 Task: Research Airbnb options in Pacajus, Brazil from 2nd November, 2023 to 15th November, 2023 for 2 adults. Place can be entire room with 1  bedroom having 1 bed and 1 bathroom. Property type can be hotel.
Action: Mouse moved to (539, 275)
Screenshot: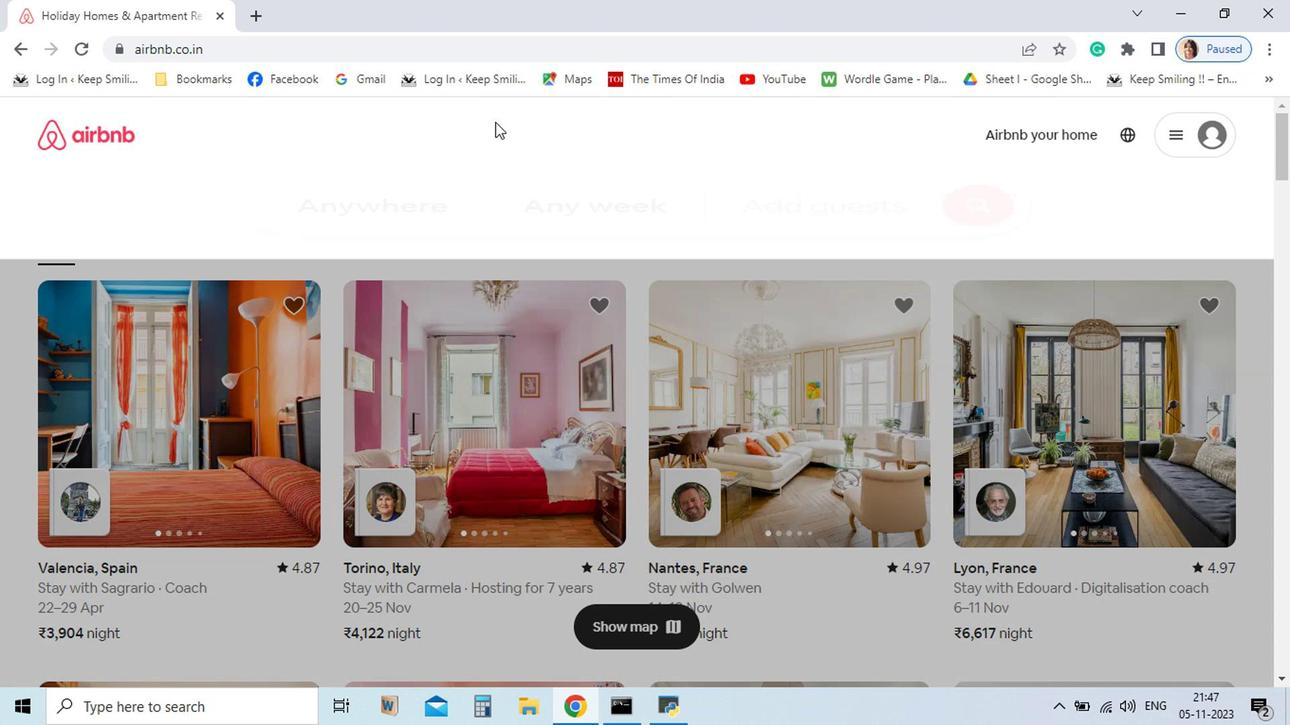 
Action: Mouse pressed left at (539, 275)
Screenshot: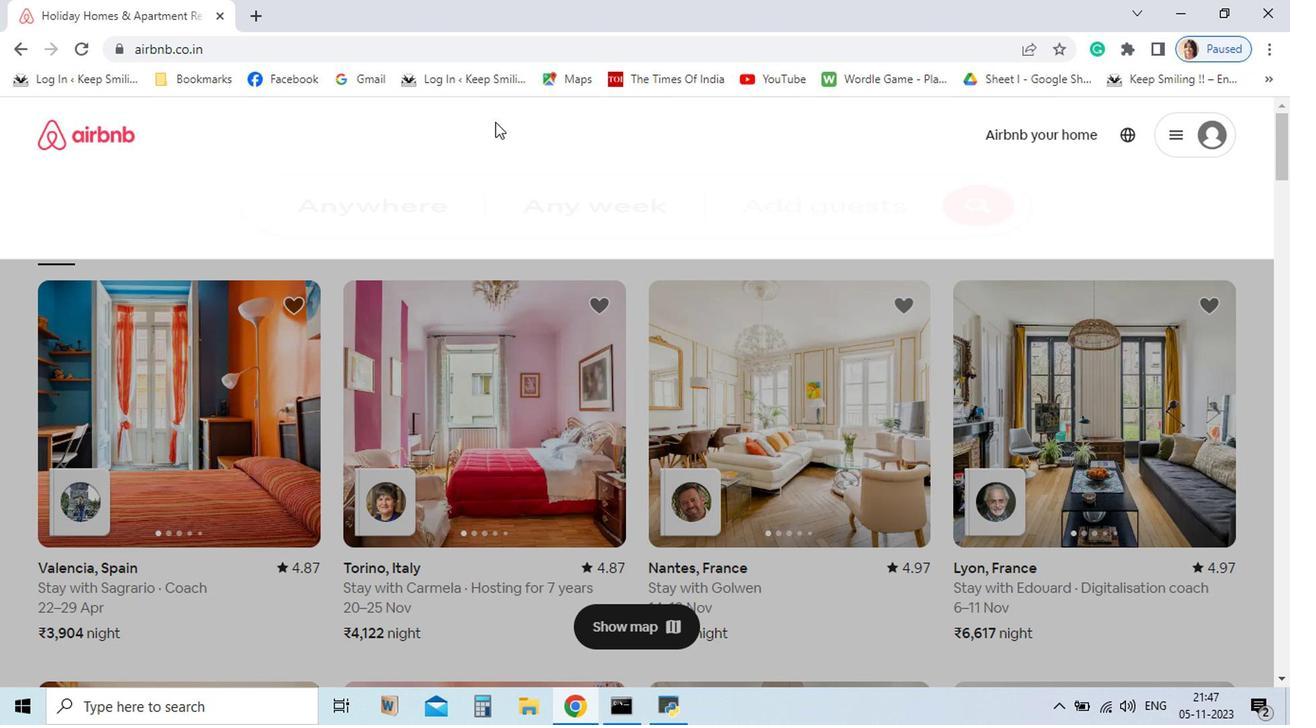 
Action: Mouse moved to (450, 338)
Screenshot: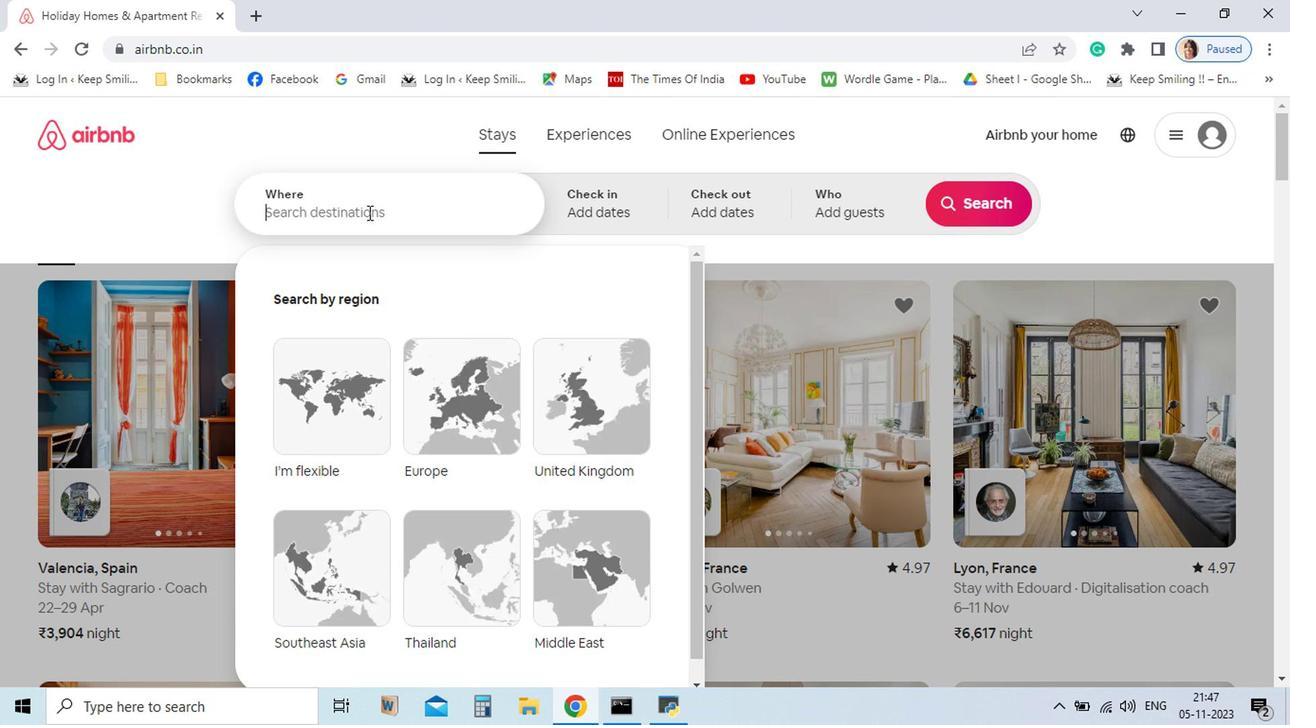 
Action: Mouse pressed left at (450, 338)
Screenshot: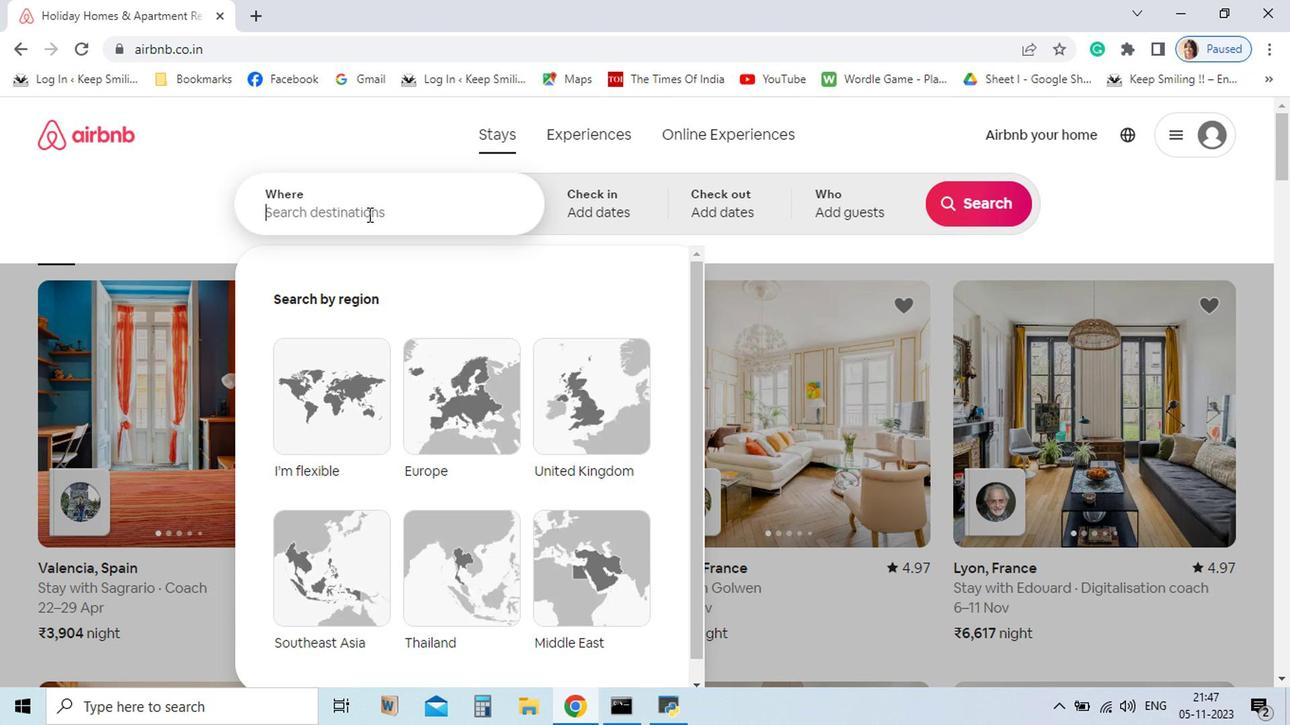 
Action: Mouse moved to (449, 341)
Screenshot: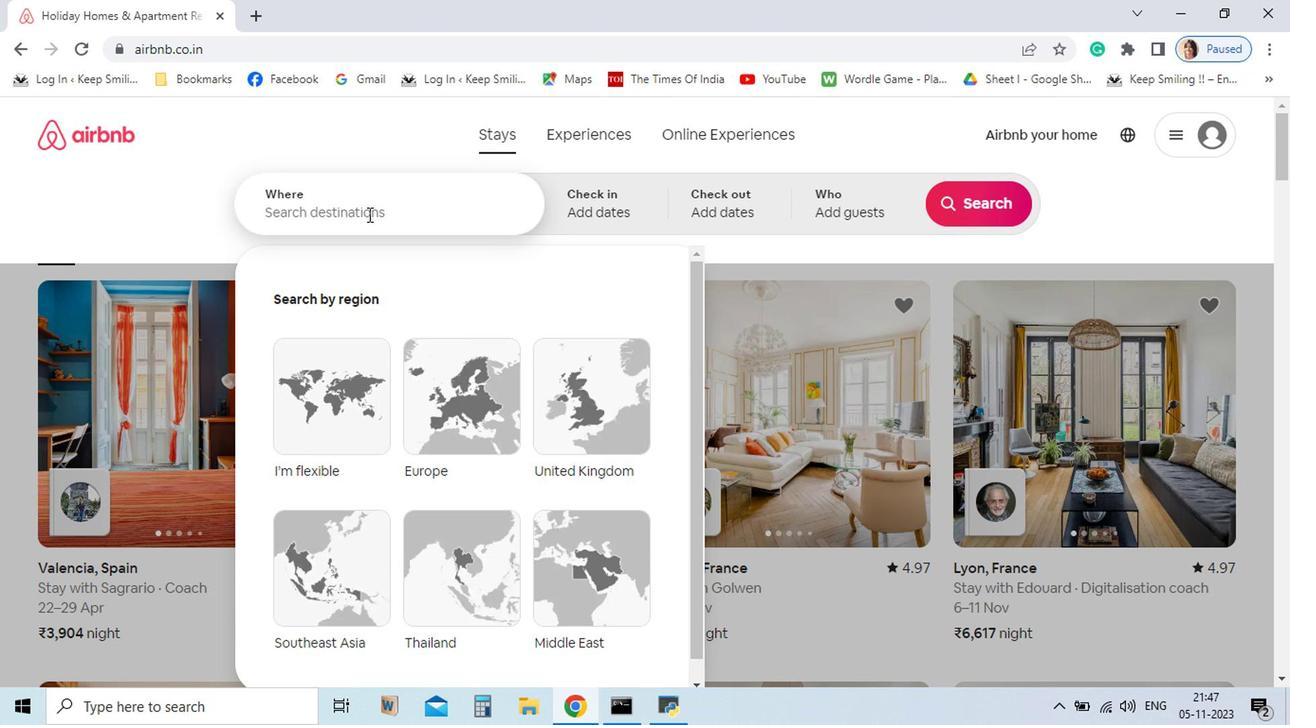 
Action: Key pressed <Key.shift_r>Paca
Screenshot: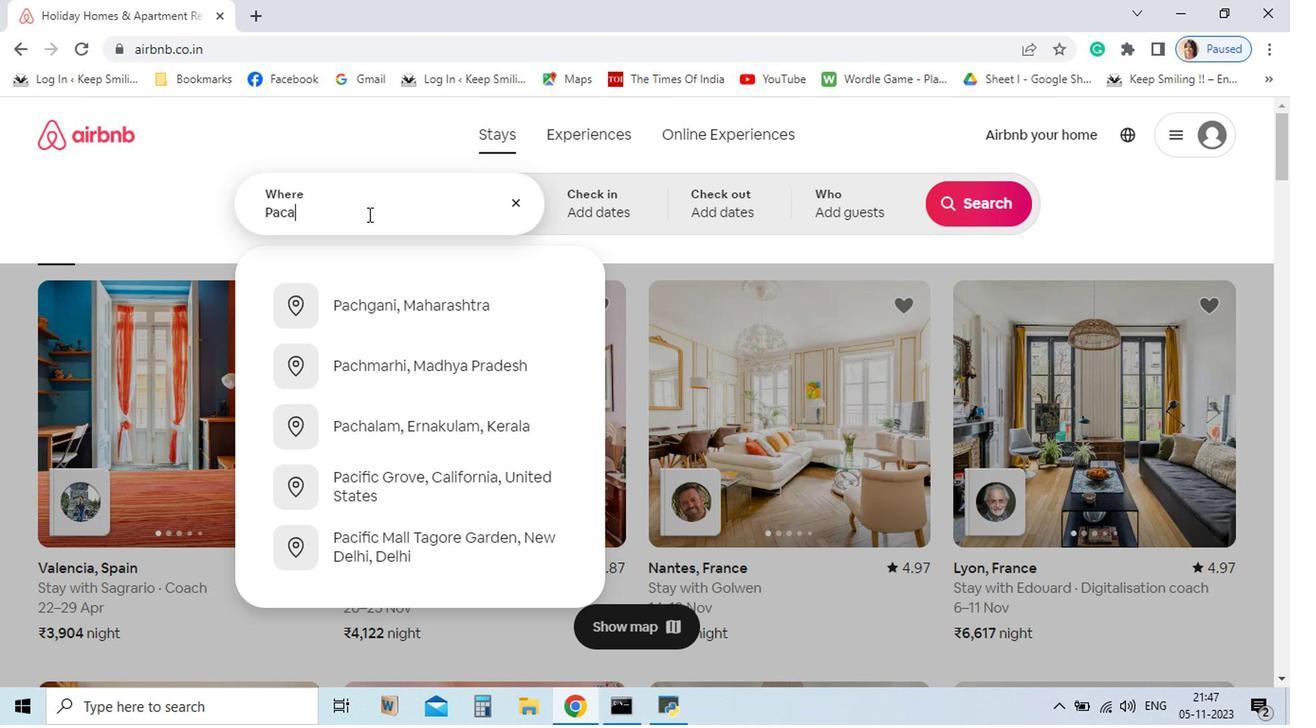 
Action: Mouse moved to (366, 329)
Screenshot: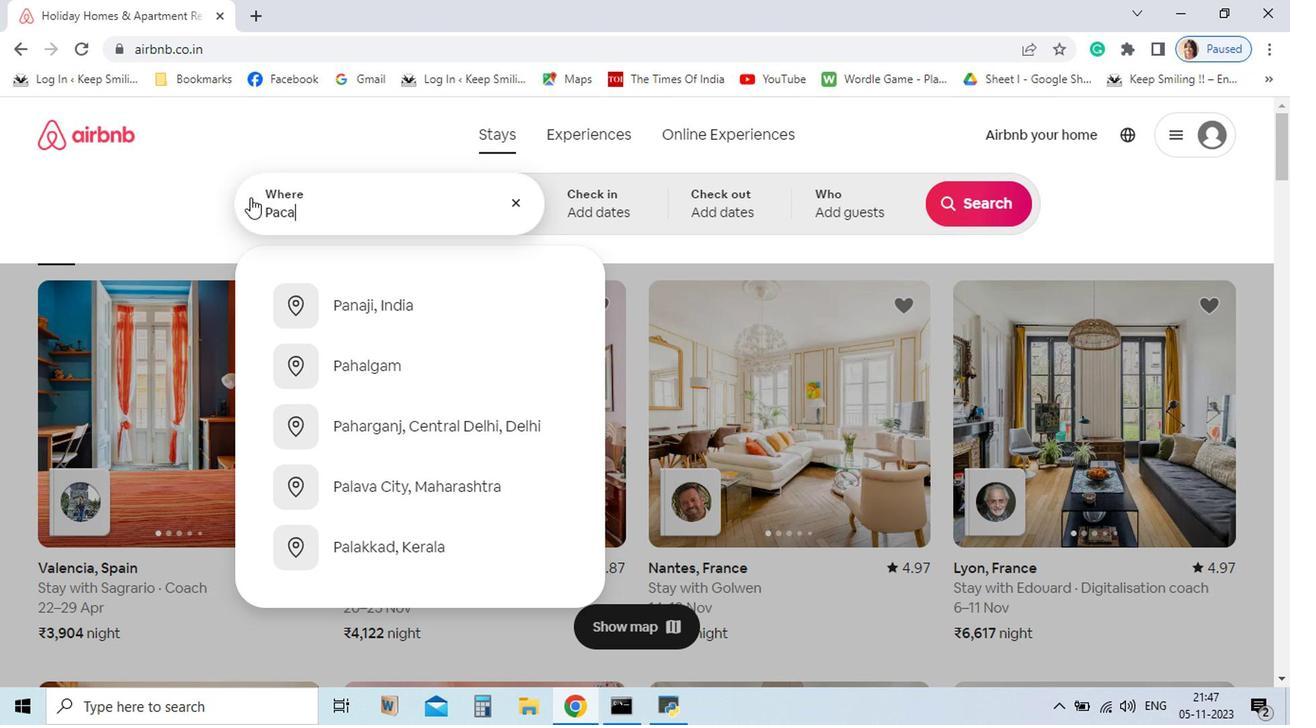 
Action: Key pressed jus
Screenshot: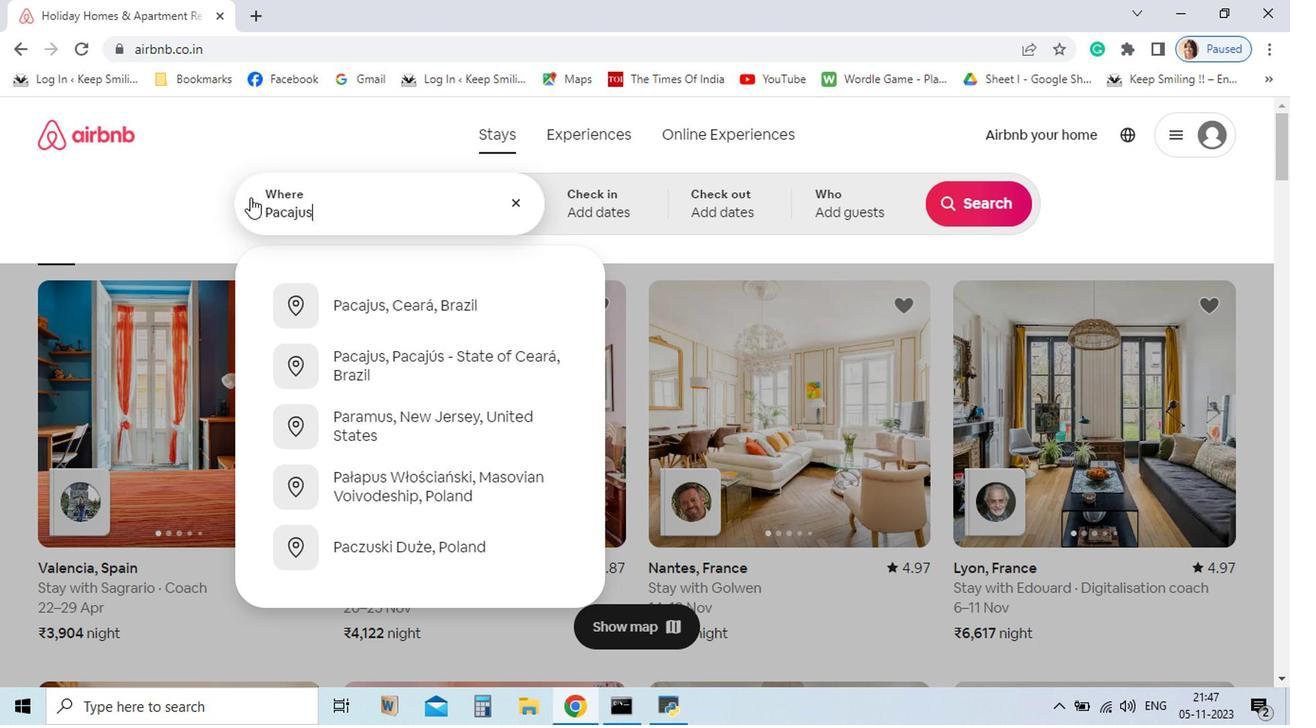 
Action: Mouse moved to (483, 405)
Screenshot: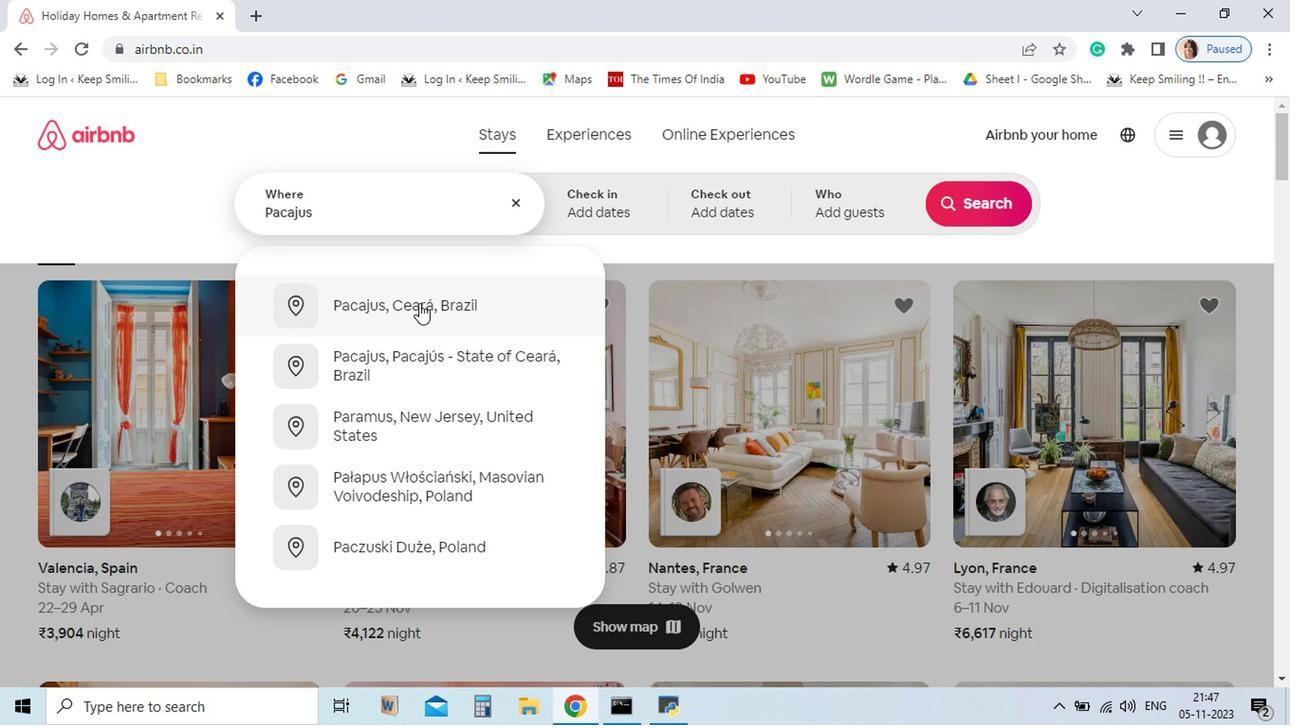 
Action: Mouse pressed left at (483, 405)
Screenshot: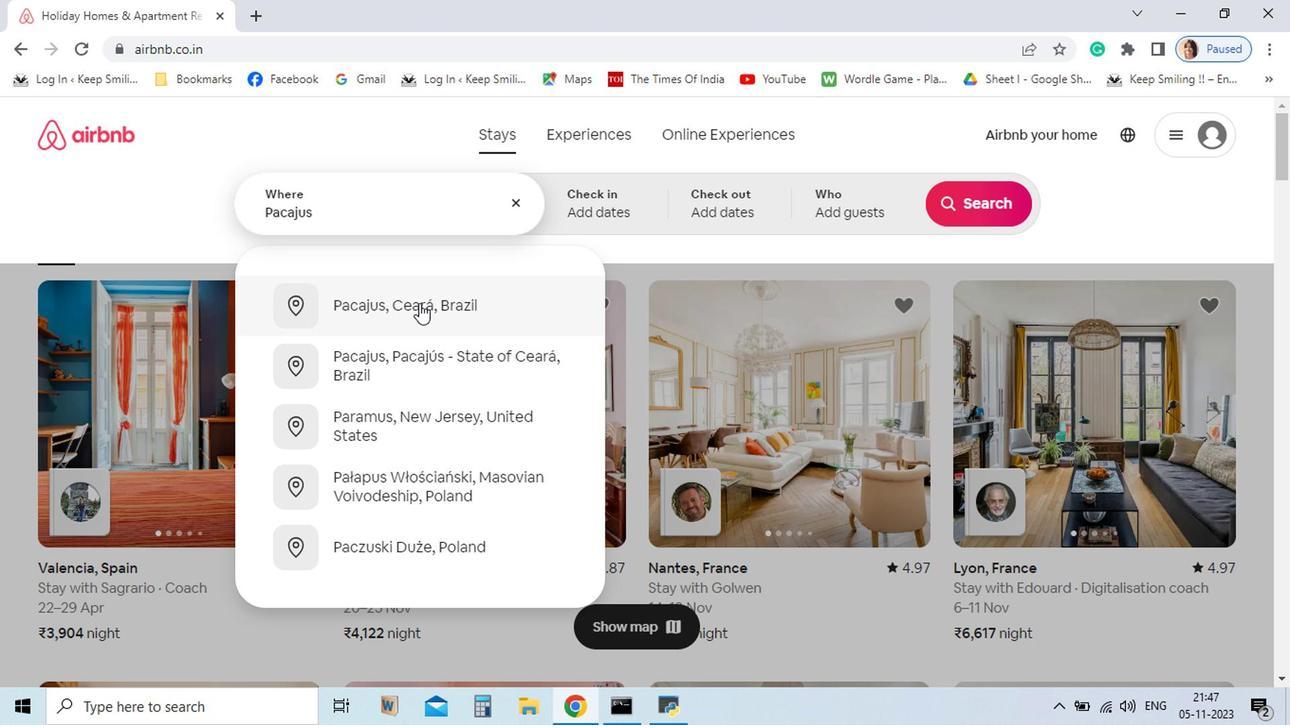 
Action: Mouse moved to (441, 340)
Screenshot: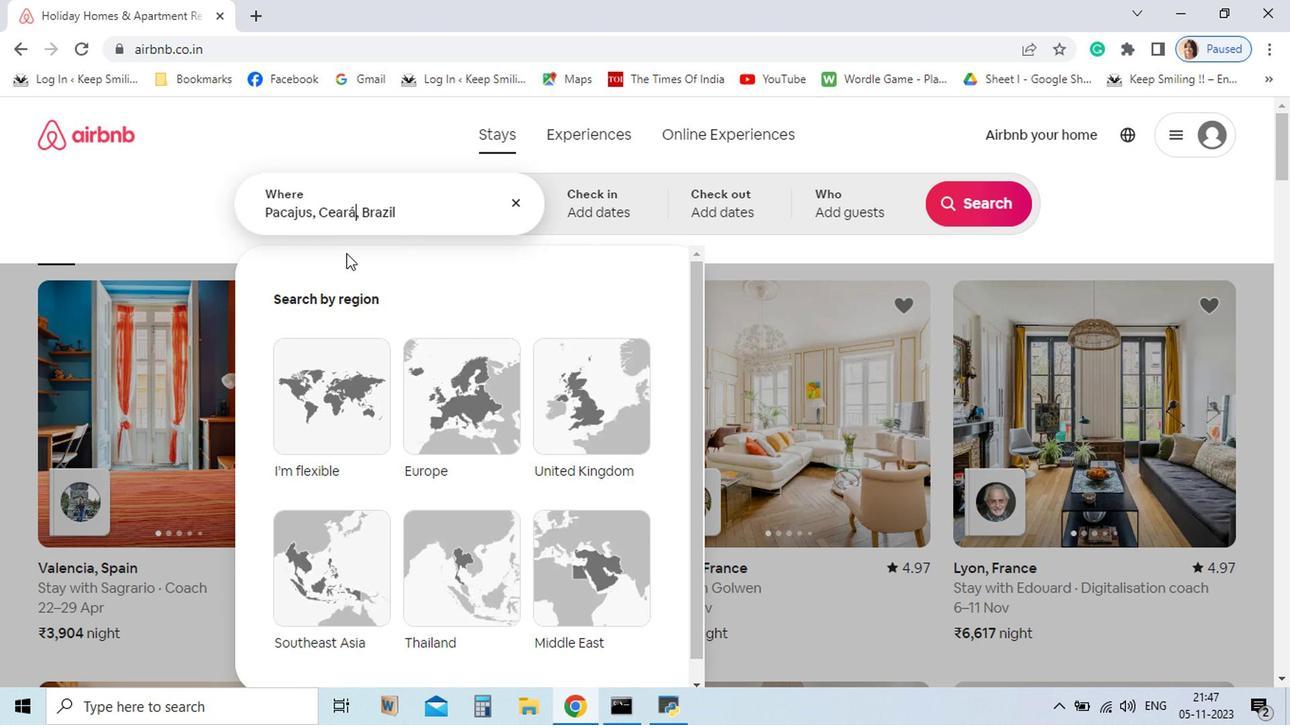 
Action: Mouse pressed left at (441, 340)
Screenshot: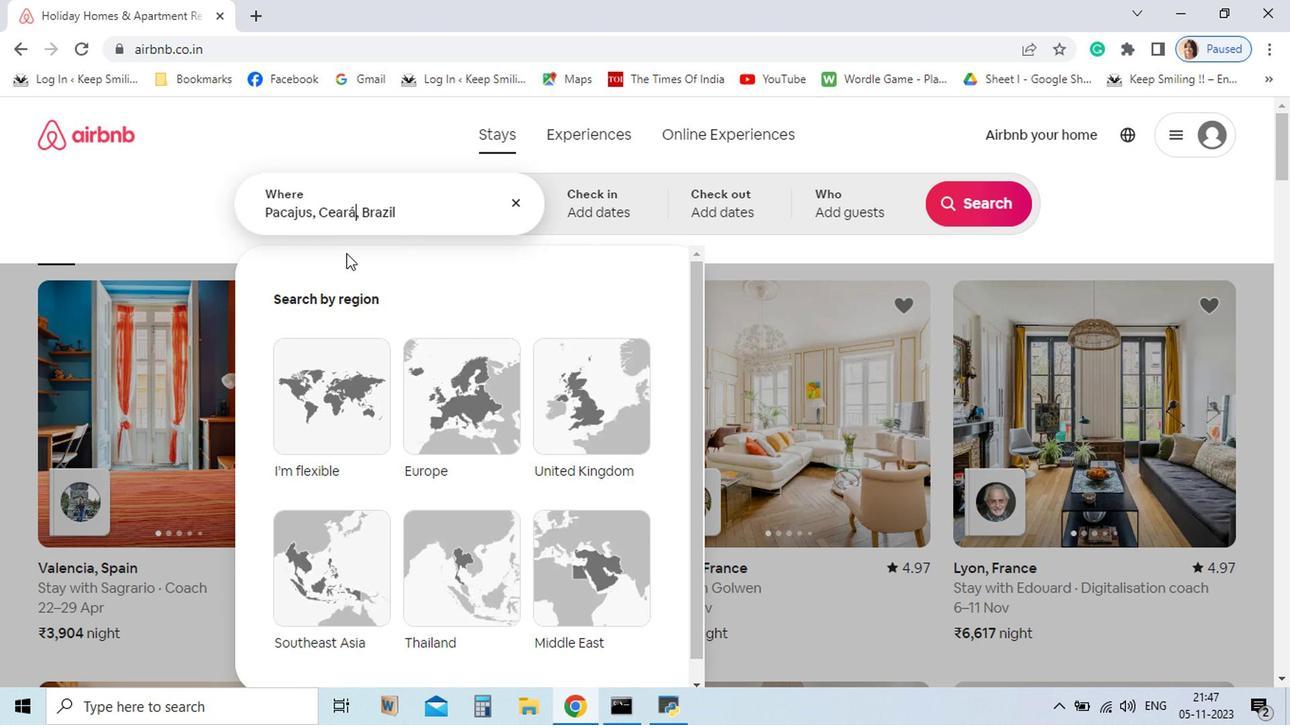 
Action: Mouse moved to (434, 368)
Screenshot: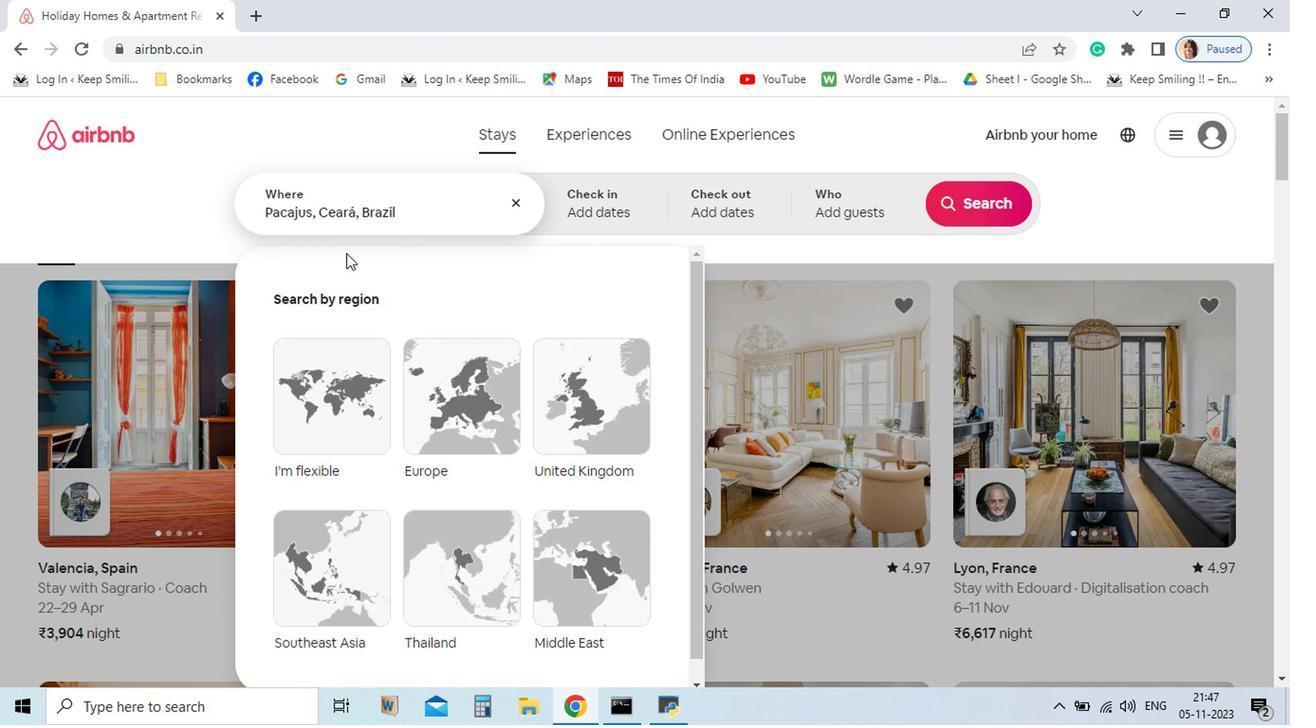 
Action: Key pressed <Key.backspace><Key.backspace>
Screenshot: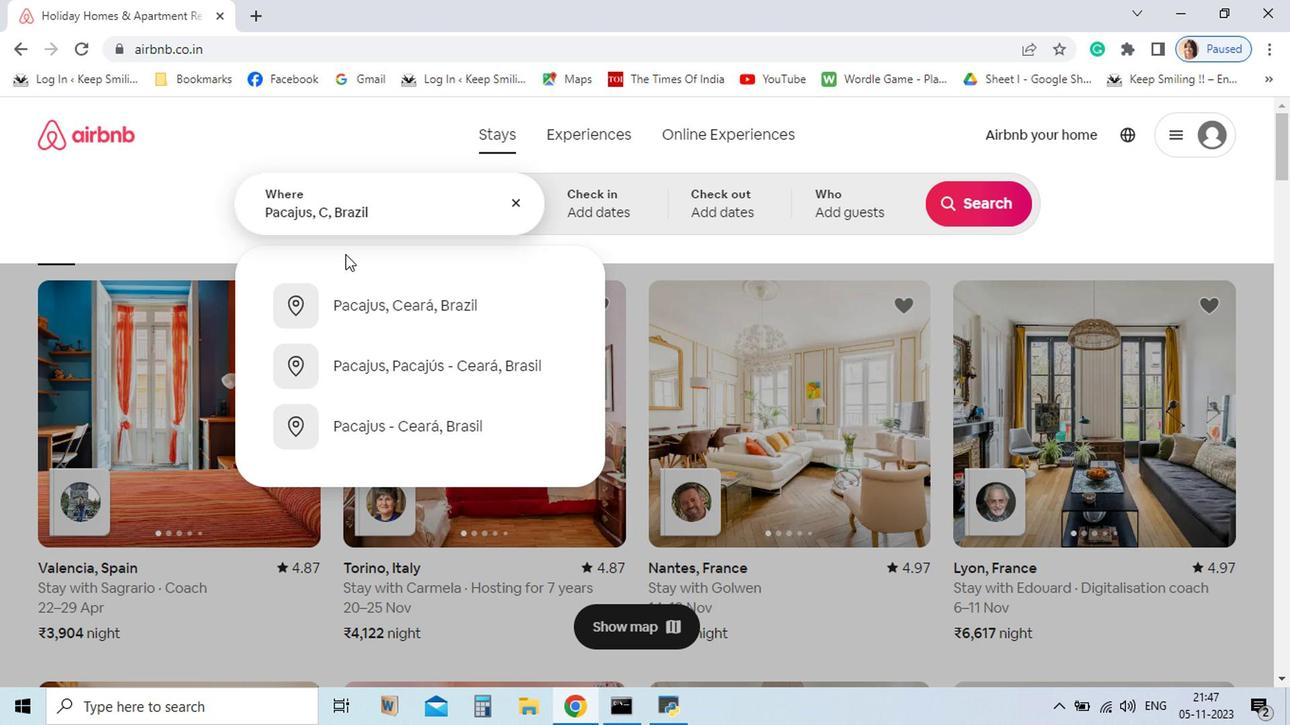
Action: Mouse moved to (433, 369)
Screenshot: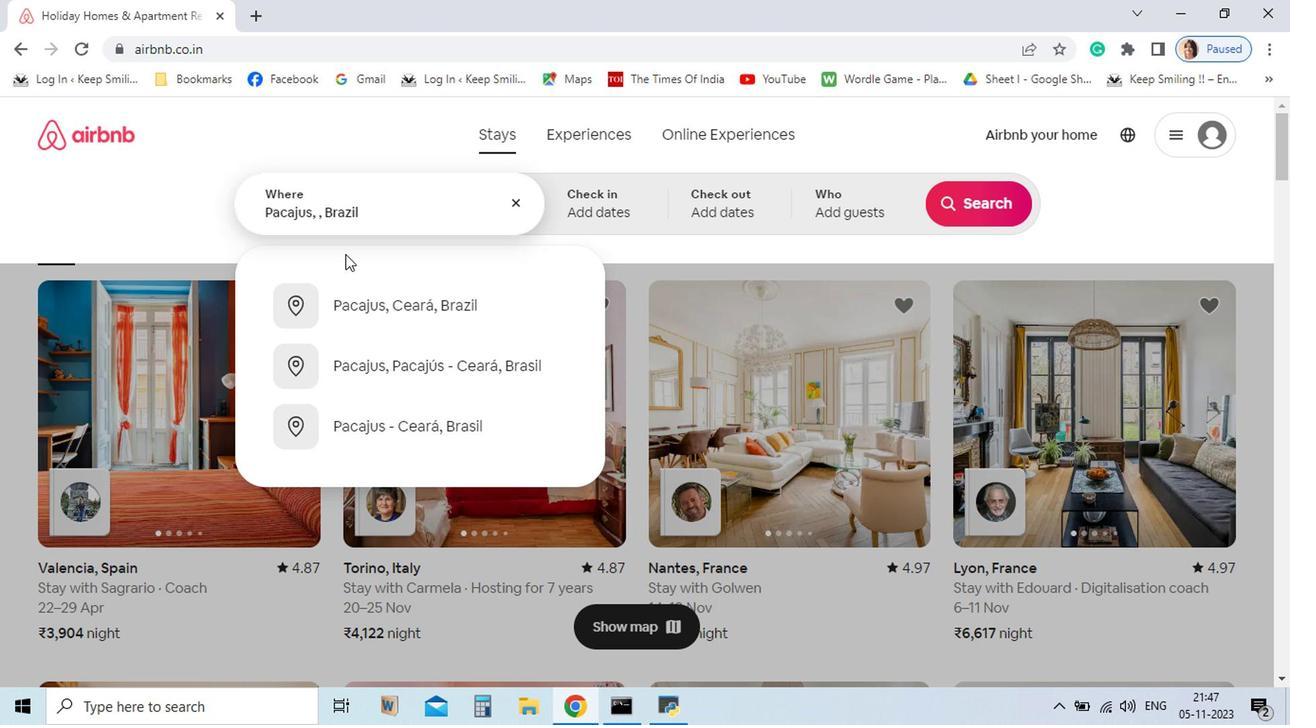 
Action: Key pressed <Key.backspace><Key.backspace><Key.backspace><Key.backspace><Key.backspace>
Screenshot: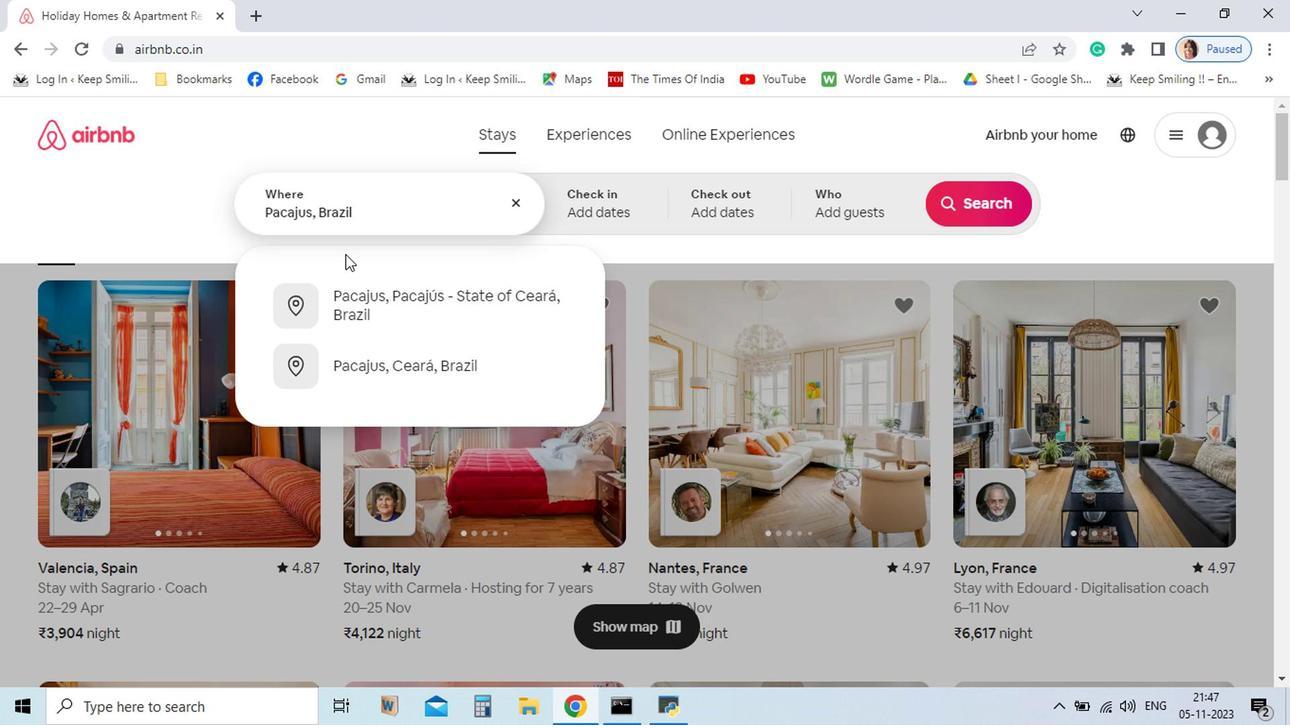 
Action: Mouse moved to (479, 340)
Screenshot: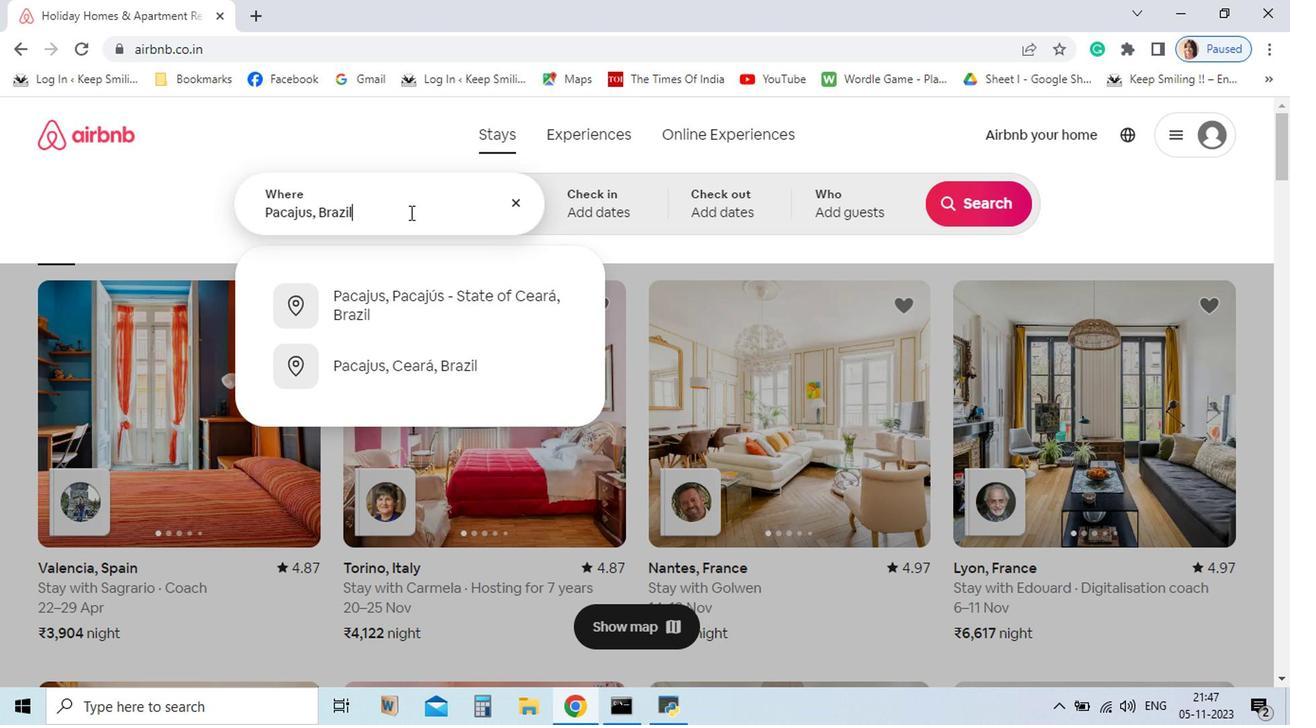 
Action: Mouse pressed left at (479, 340)
Screenshot: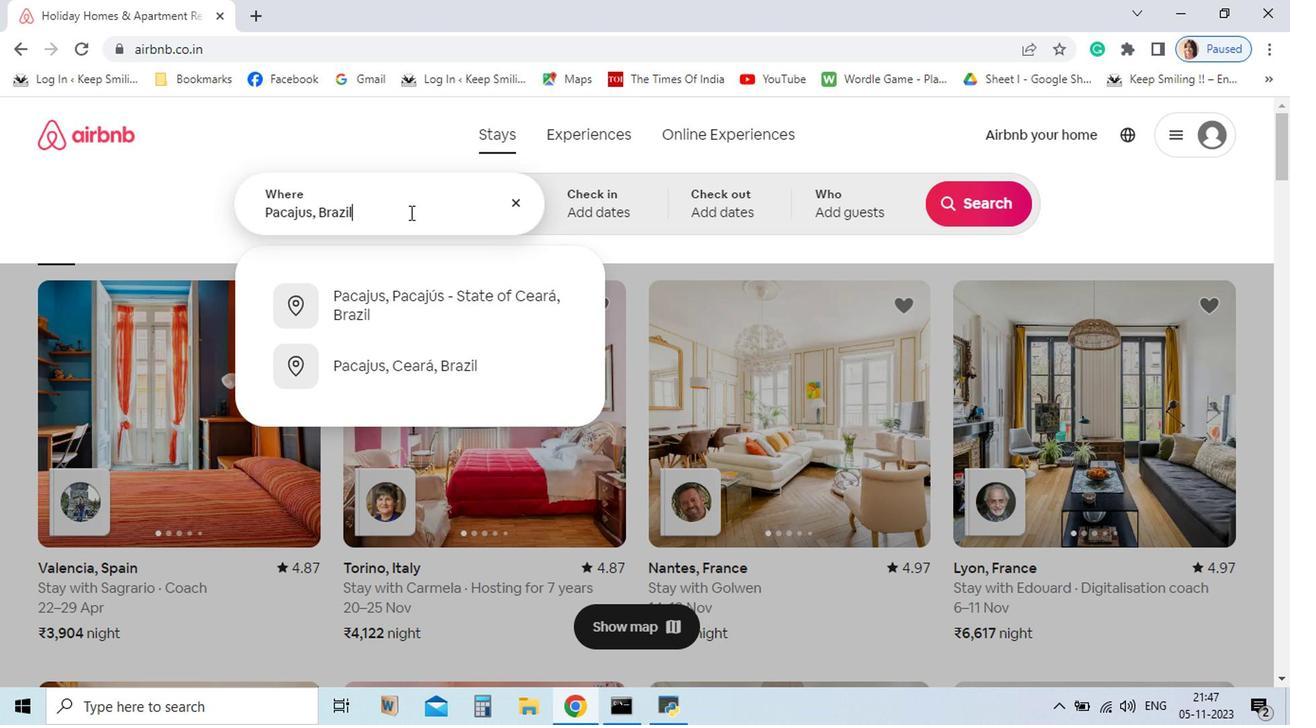 
Action: Mouse moved to (479, 340)
Screenshot: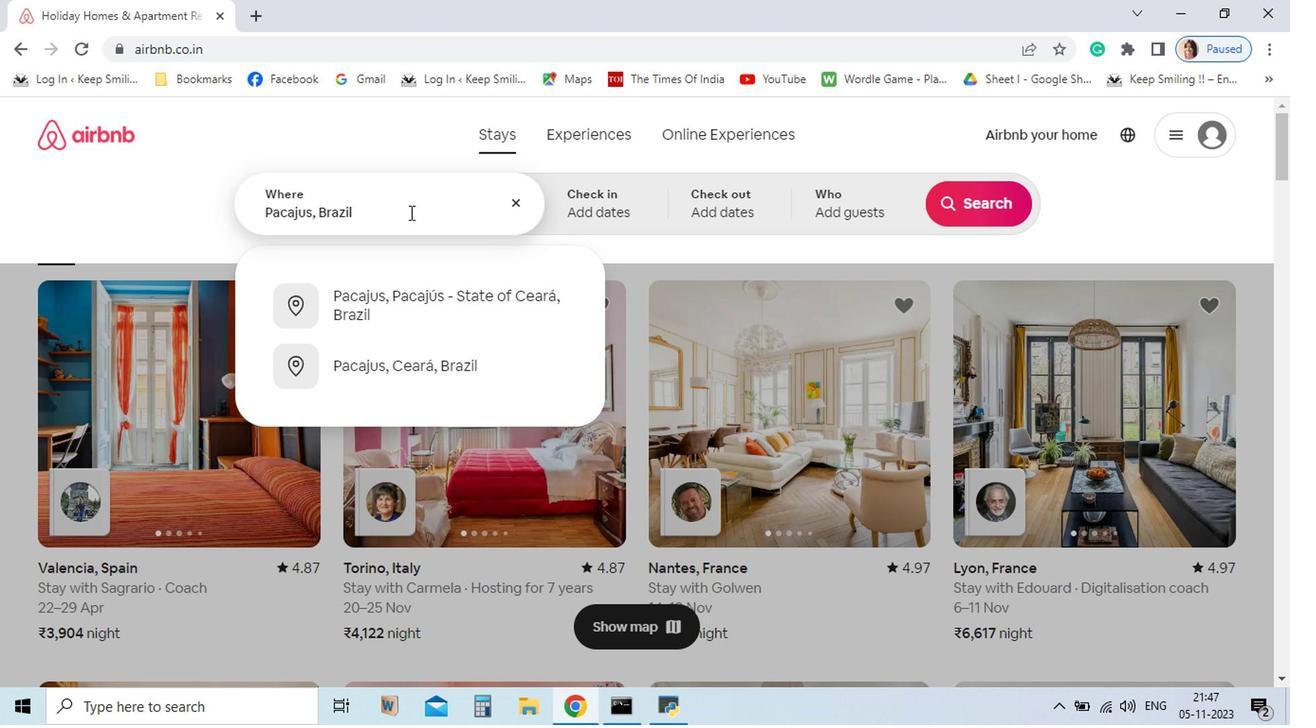 
Action: Key pressed <Key.enter>
Screenshot: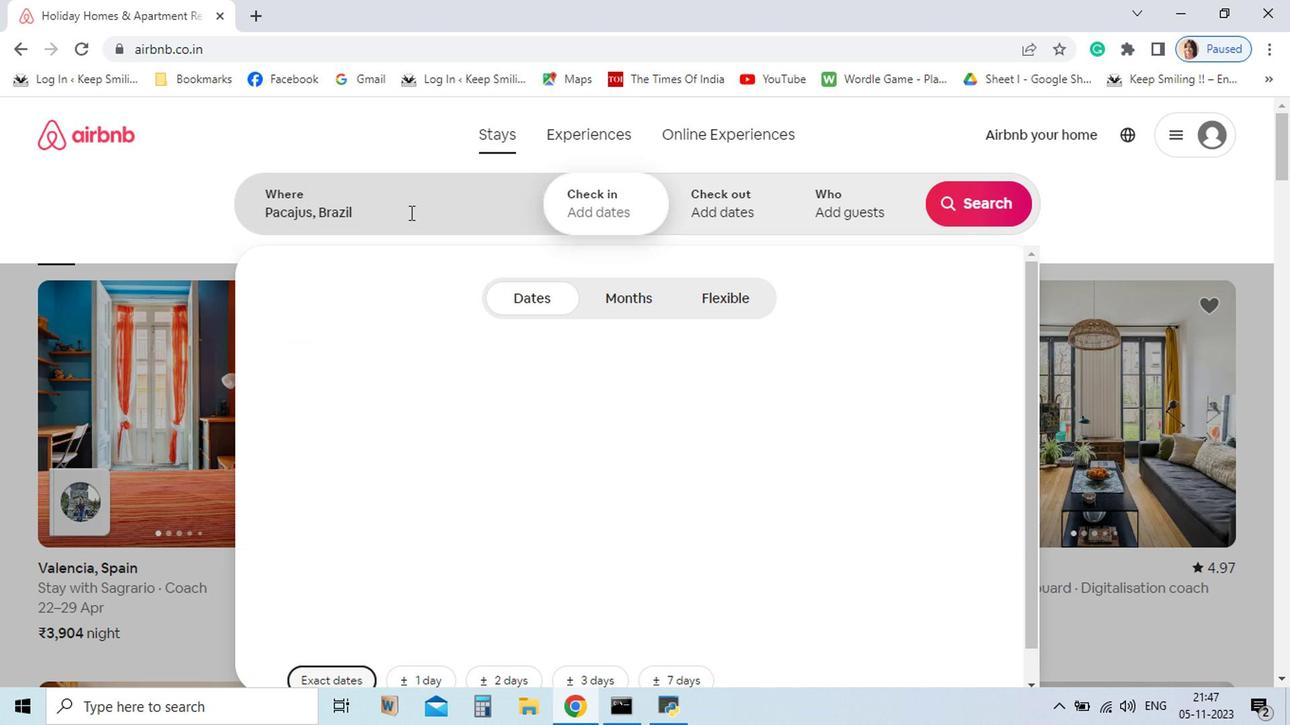 
Action: Mouse moved to (405, 535)
Screenshot: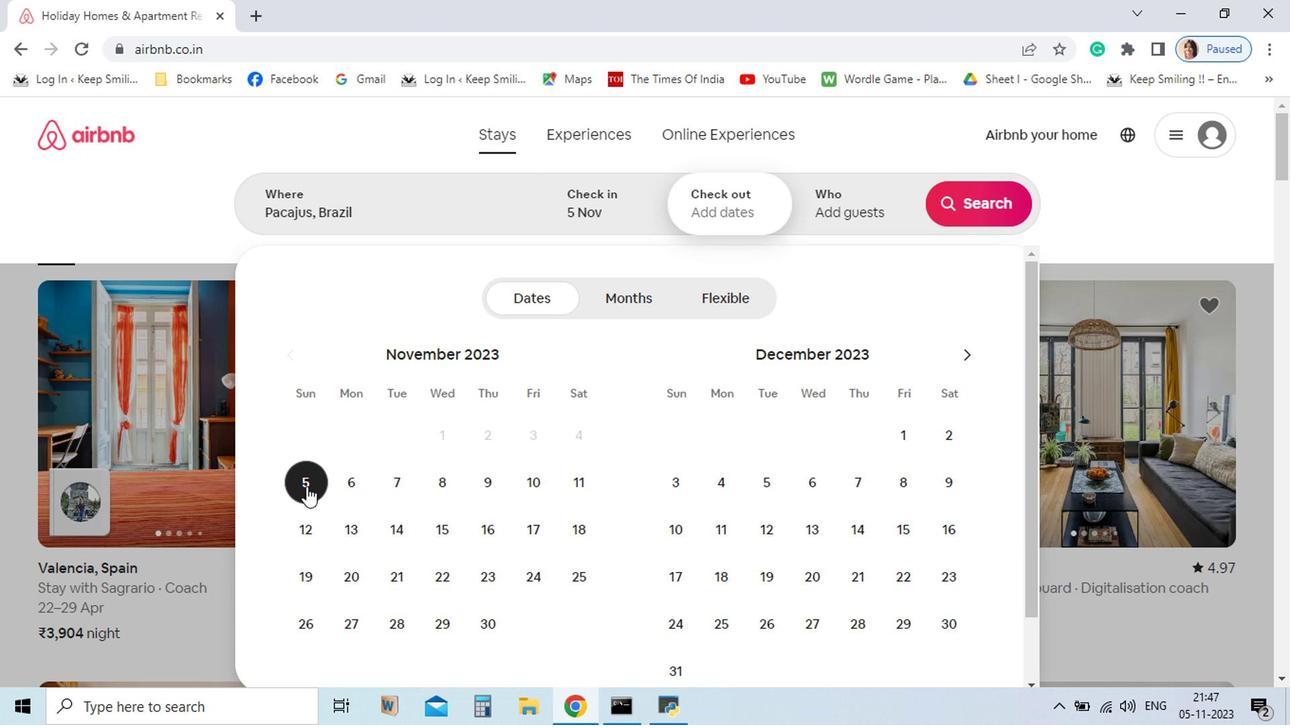 
Action: Mouse pressed left at (405, 535)
Screenshot: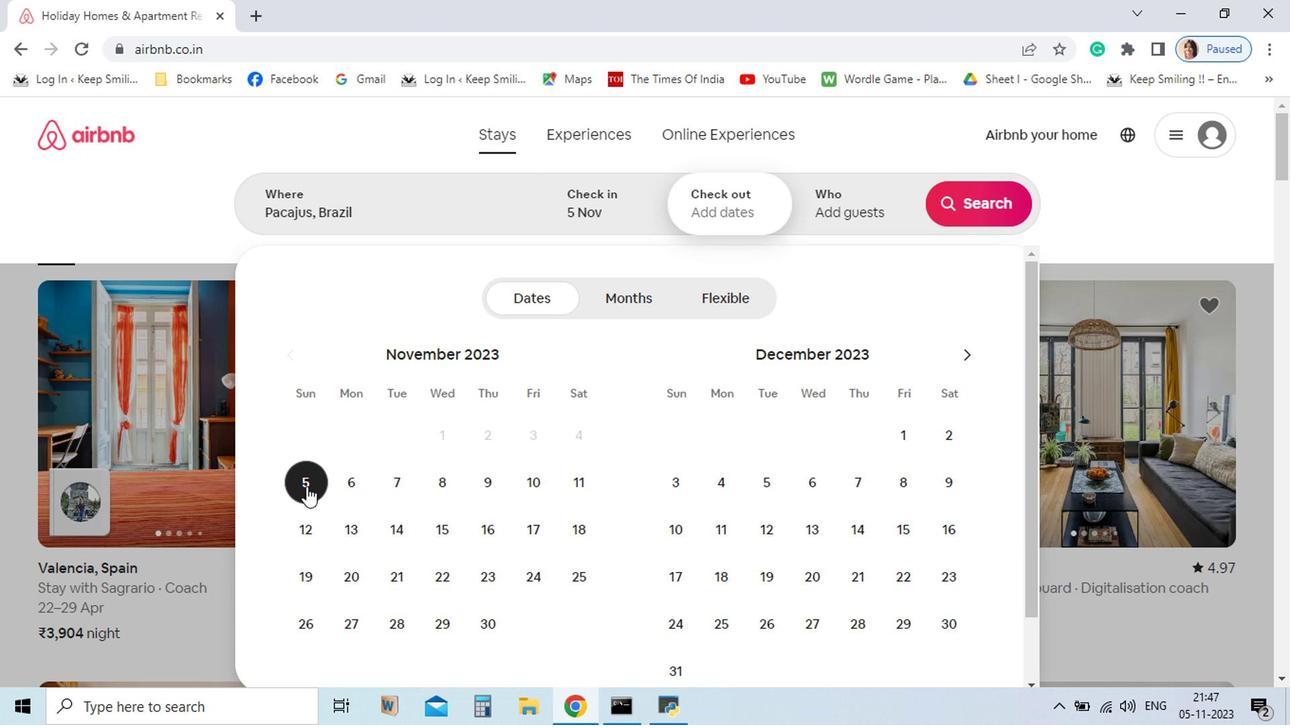 
Action: Mouse moved to (698, 338)
Screenshot: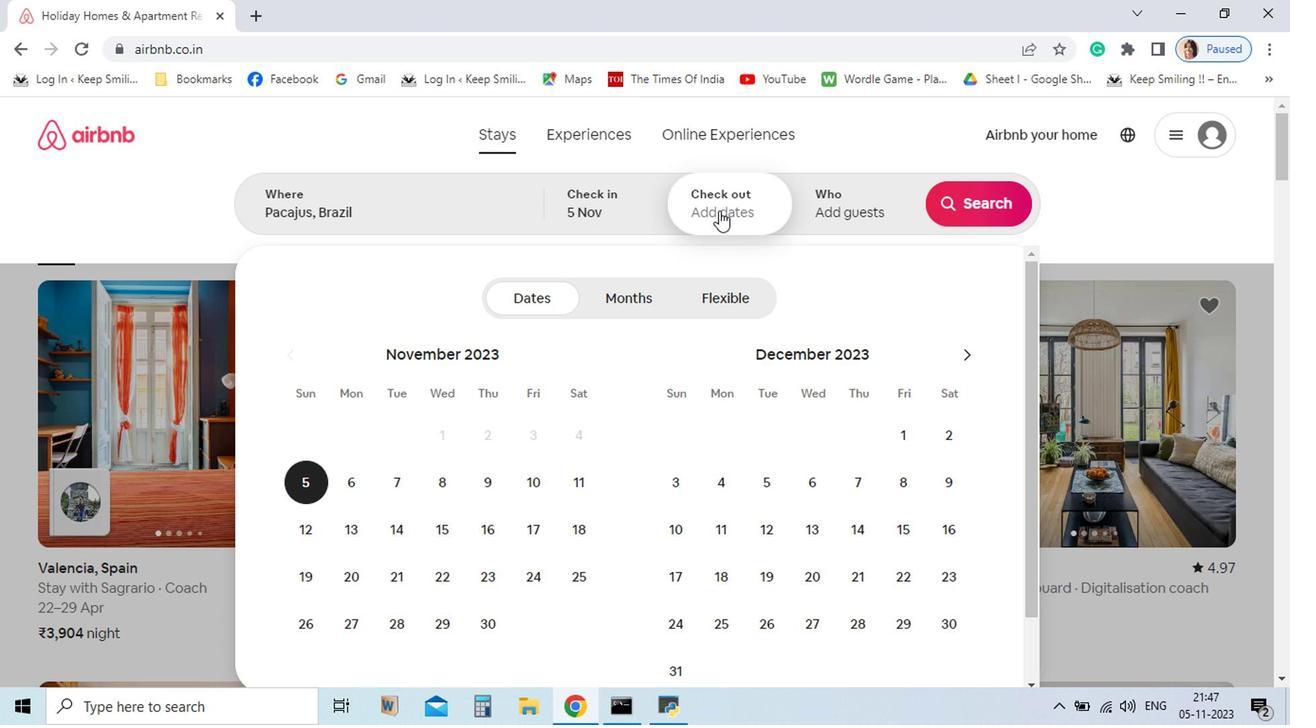 
Action: Mouse pressed left at (698, 338)
Screenshot: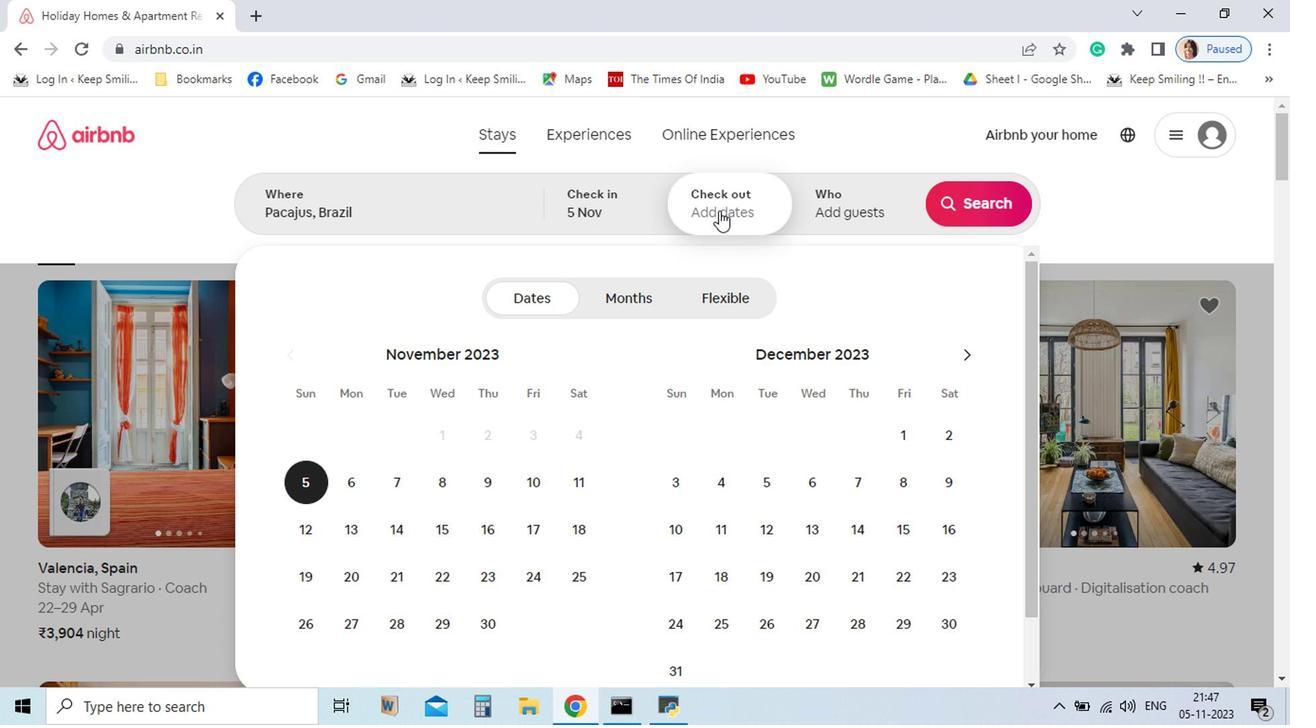 
Action: Mouse moved to (502, 573)
Screenshot: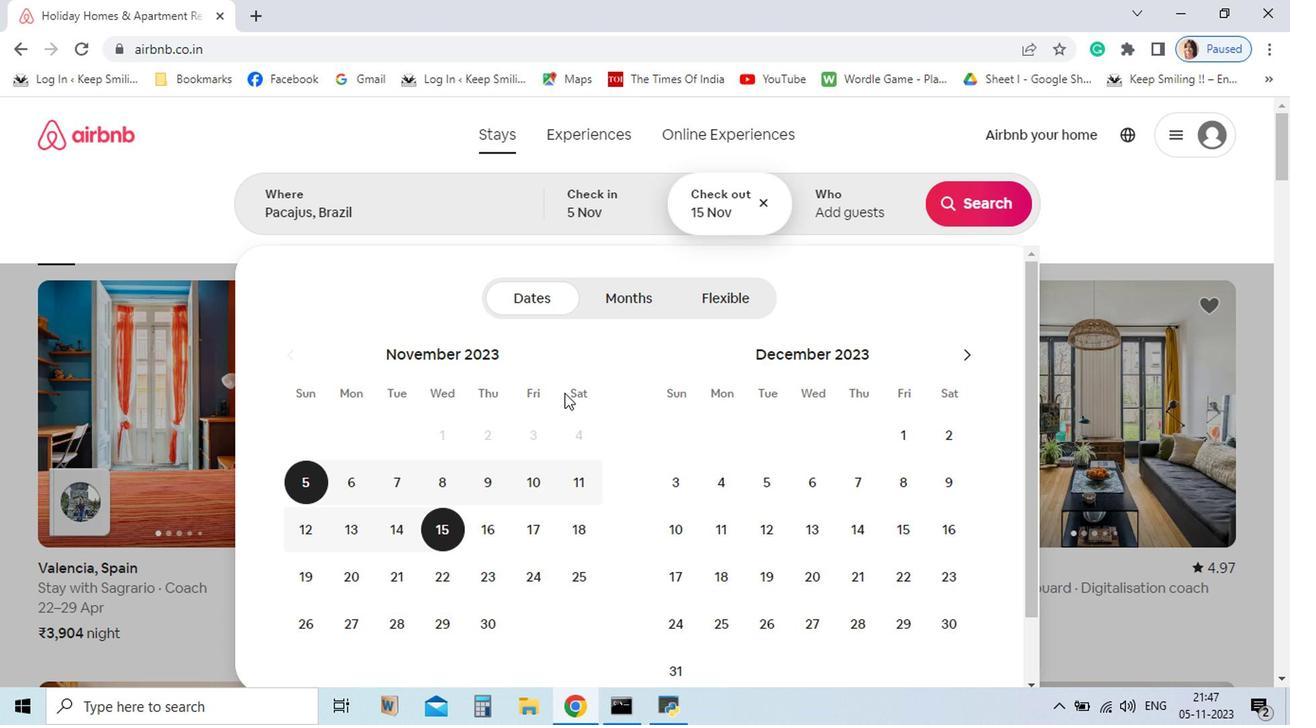 
Action: Mouse pressed left at (502, 573)
Screenshot: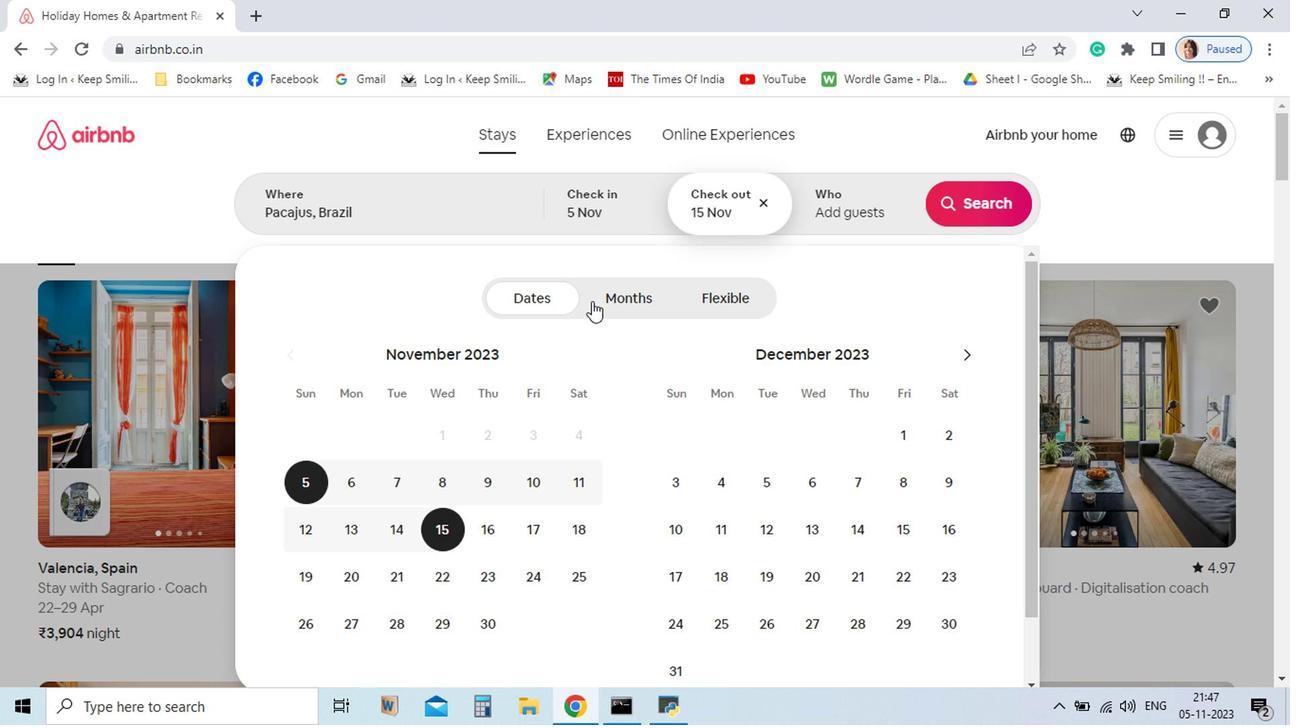 
Action: Mouse moved to (605, 344)
Screenshot: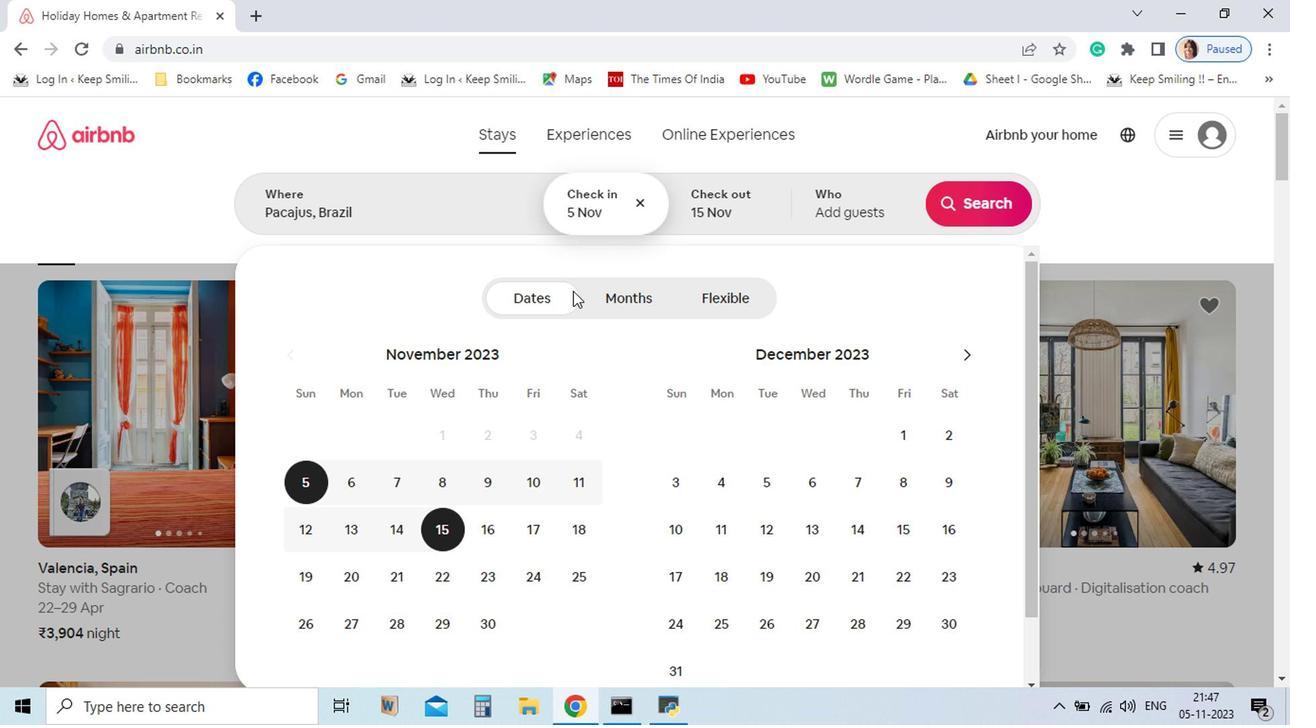 
Action: Mouse pressed left at (605, 344)
Screenshot: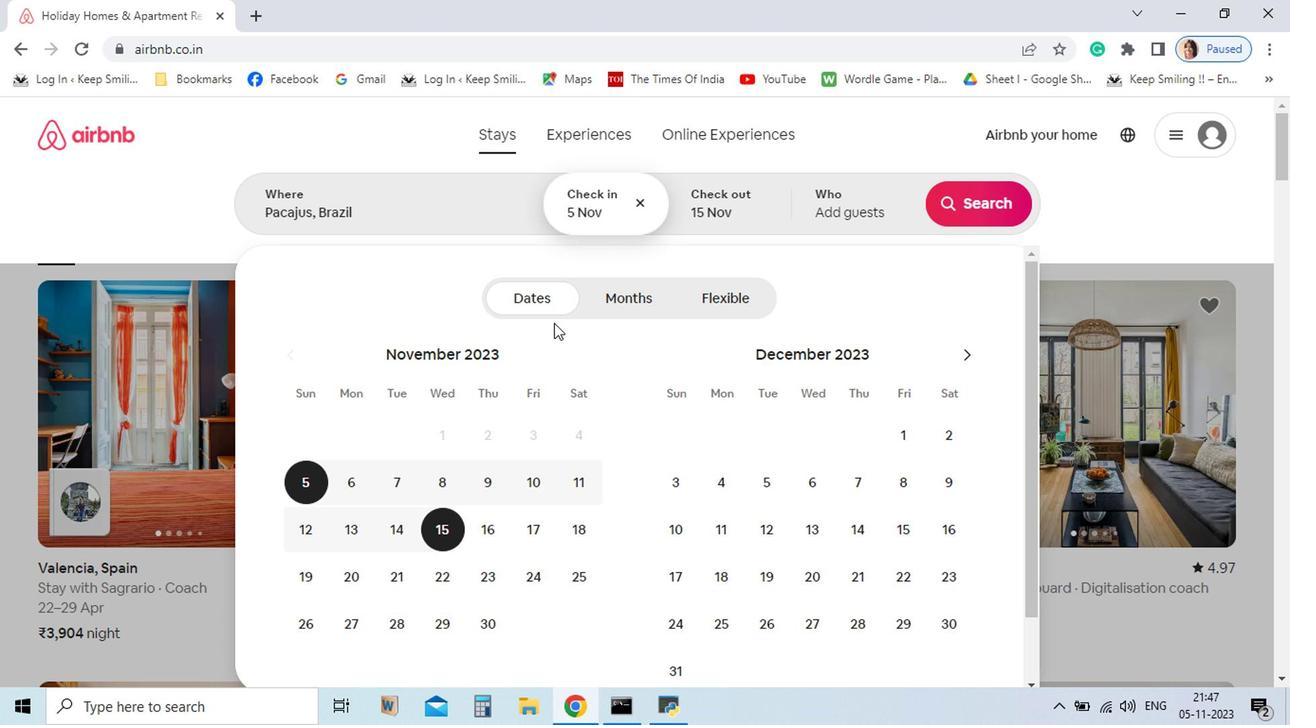 
Action: Mouse moved to (583, 502)
Screenshot: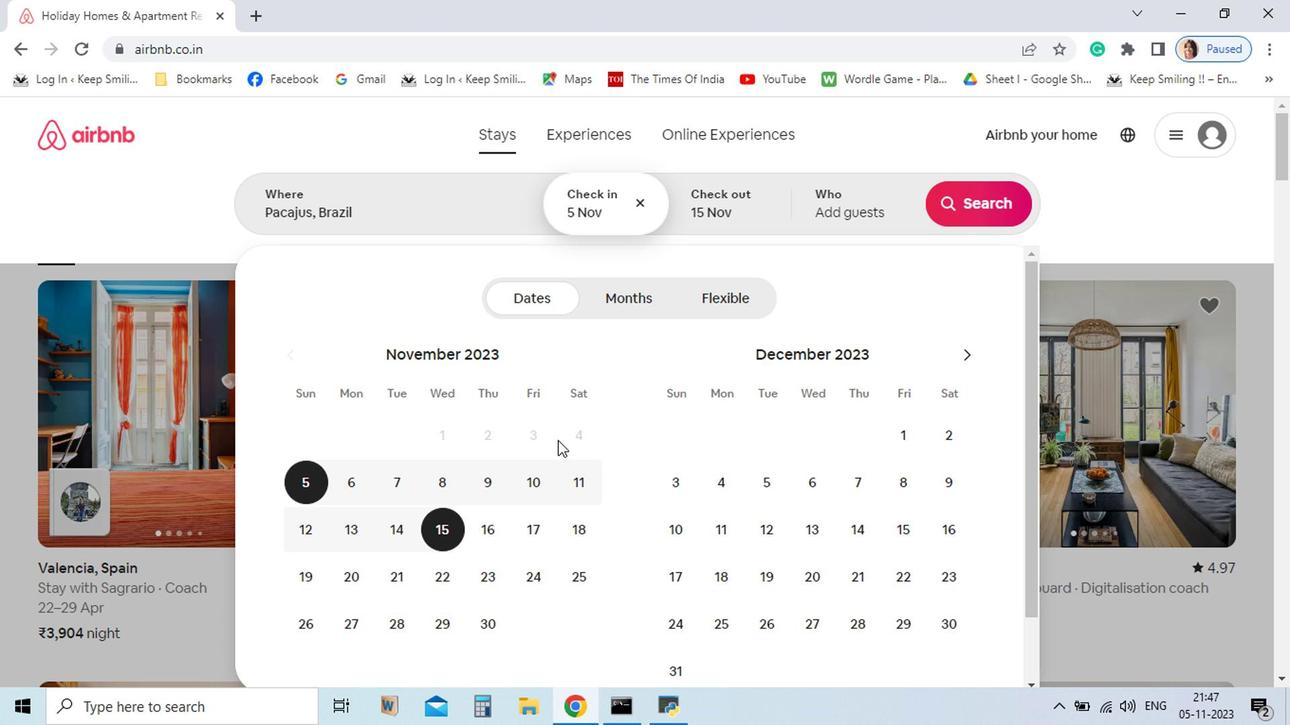 
Action: Mouse pressed left at (583, 502)
Screenshot: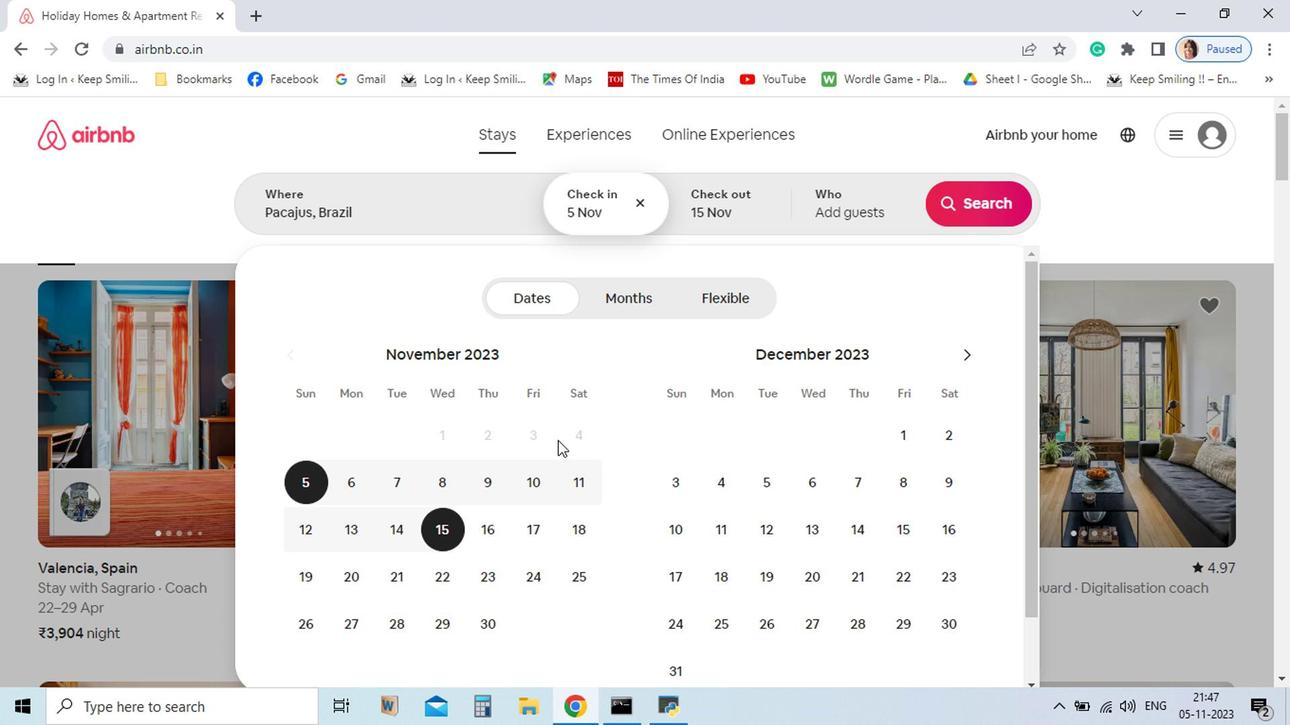 
Action: Mouse moved to (820, 338)
Screenshot: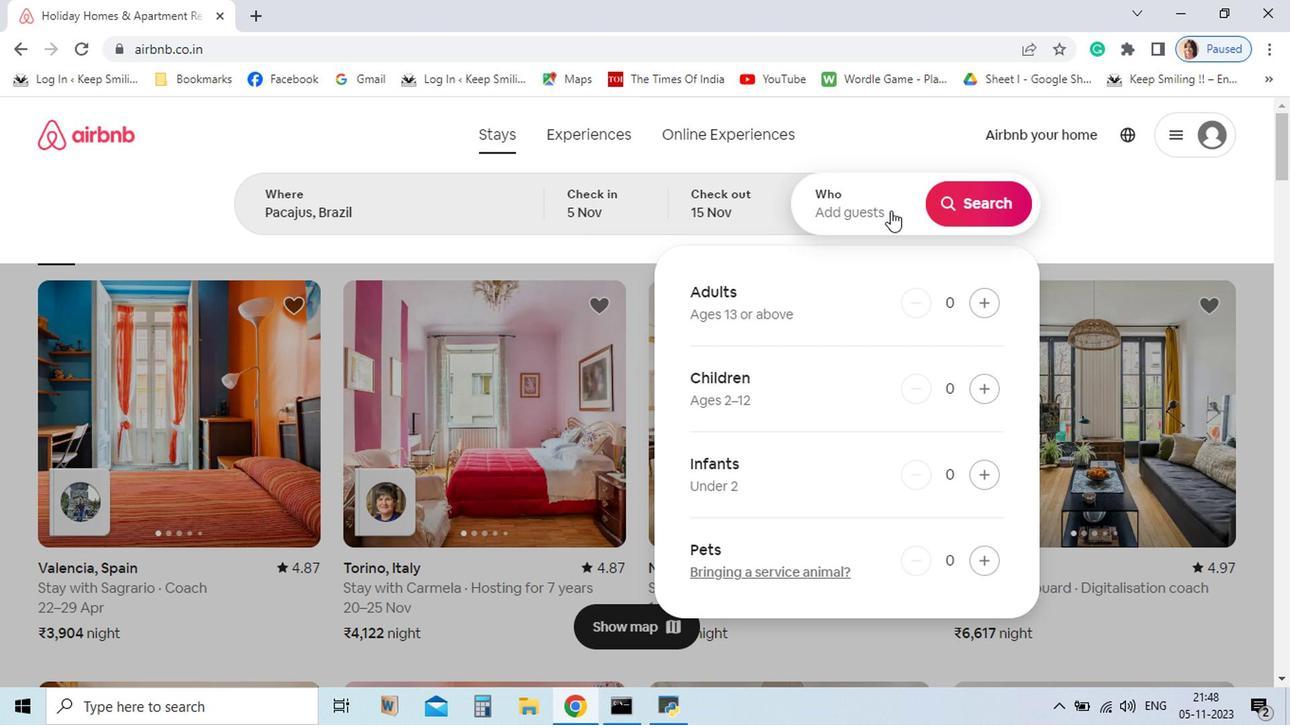 
Action: Mouse pressed left at (820, 338)
Screenshot: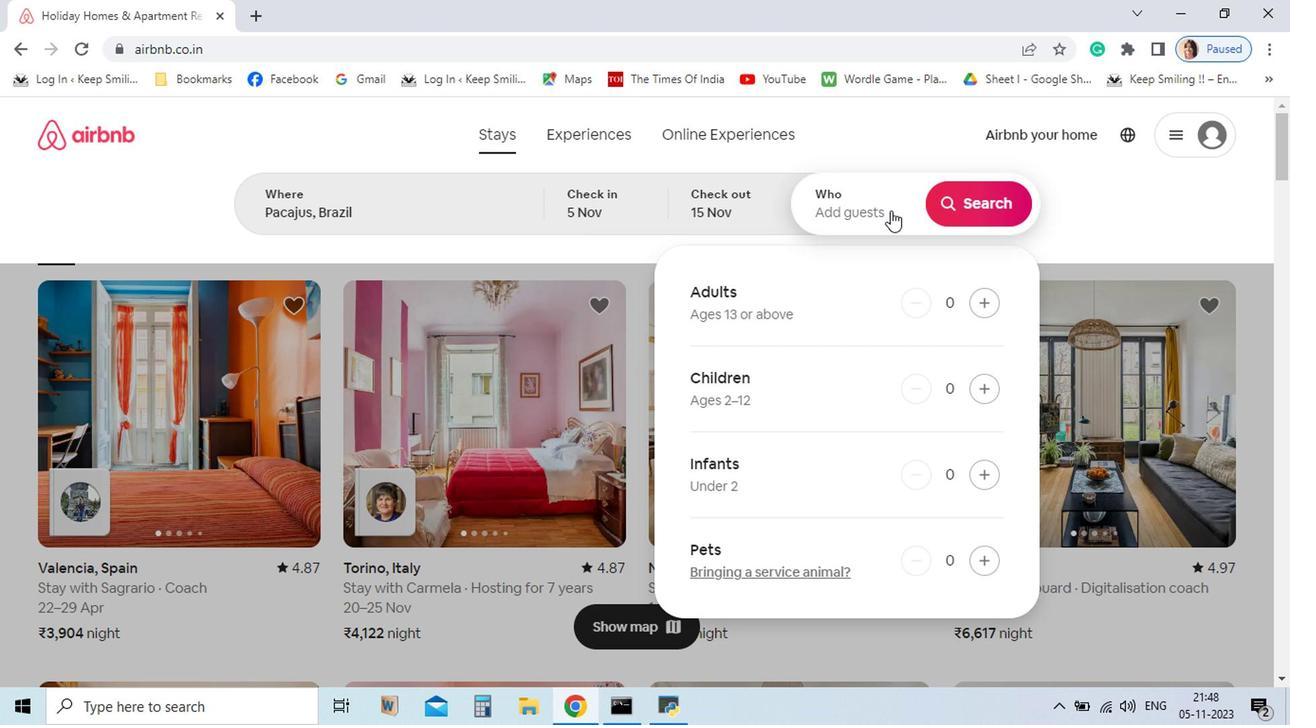 
Action: Mouse moved to (883, 405)
Screenshot: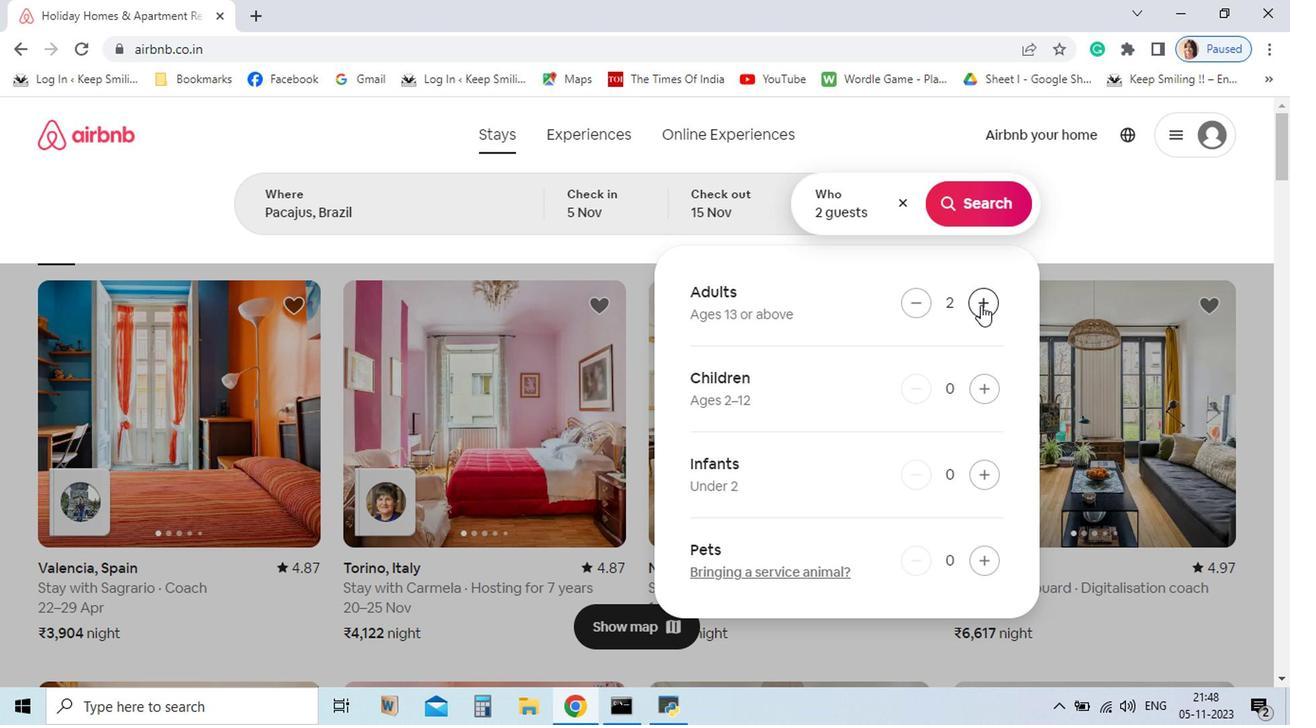 
Action: Mouse pressed left at (883, 405)
Screenshot: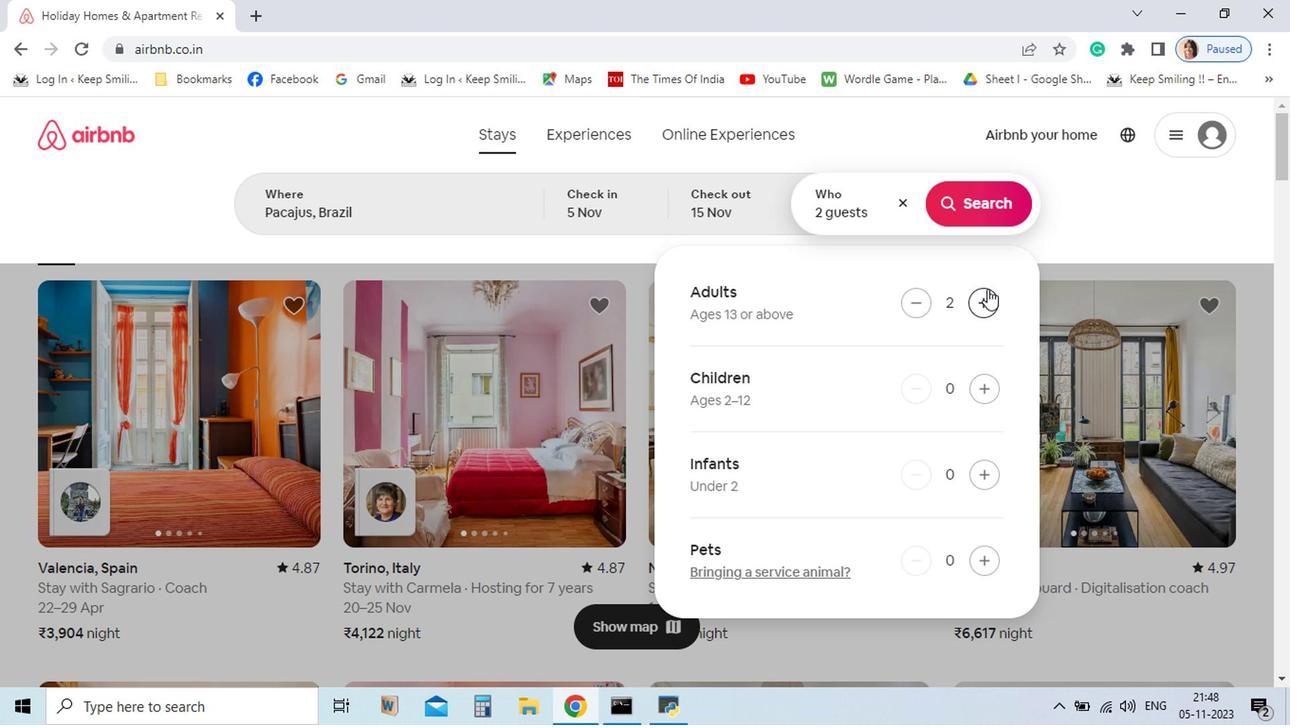 
Action: Mouse pressed left at (883, 405)
Screenshot: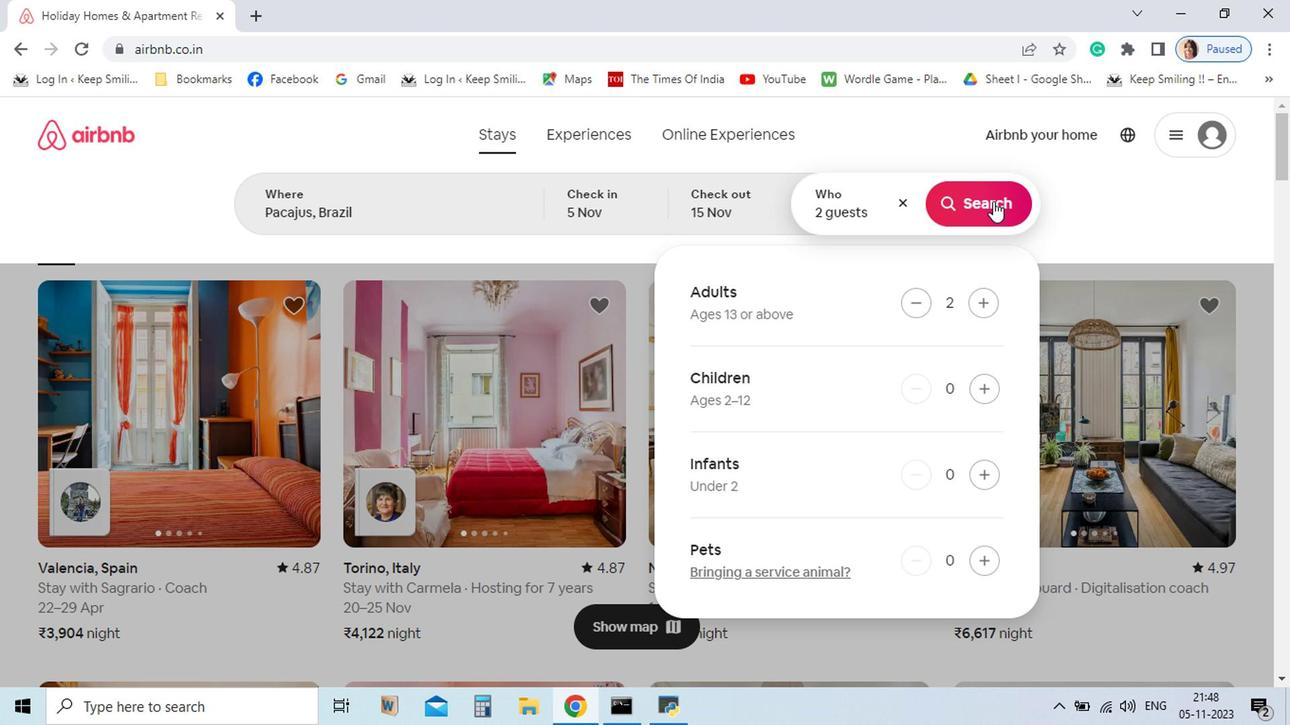 
Action: Mouse moved to (892, 331)
Screenshot: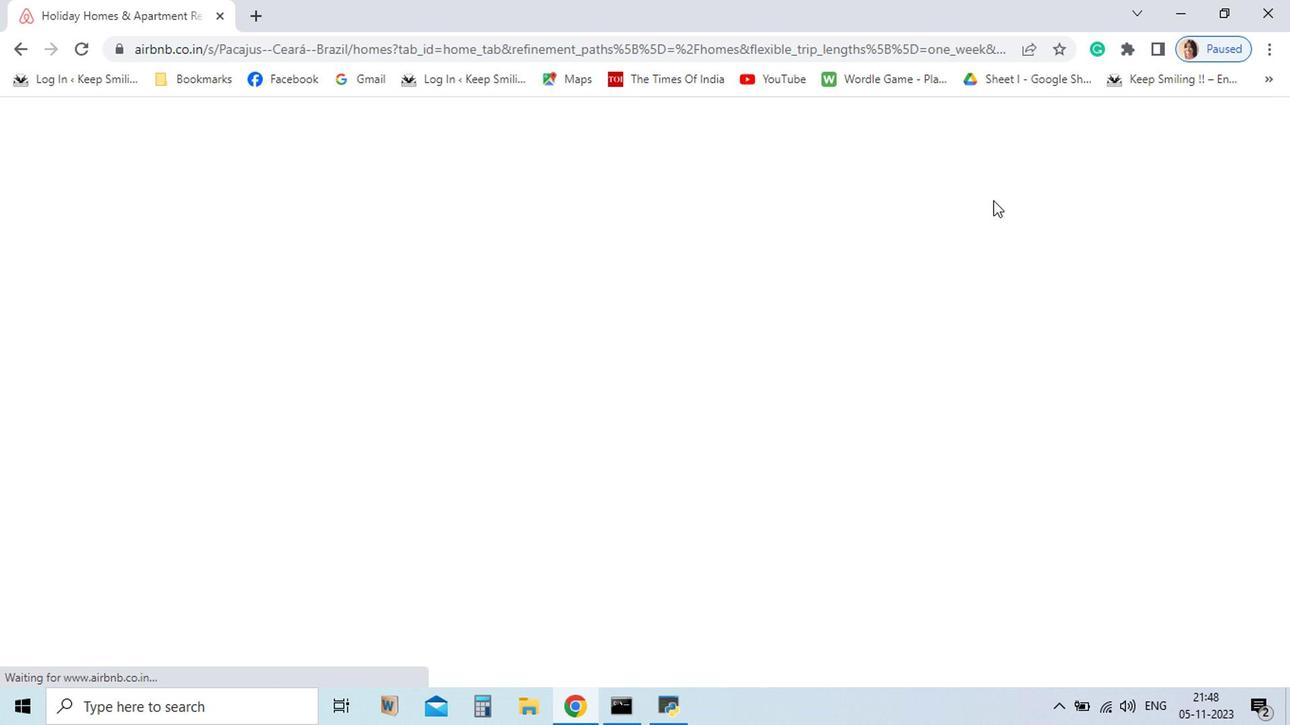 
Action: Mouse pressed left at (892, 331)
Screenshot: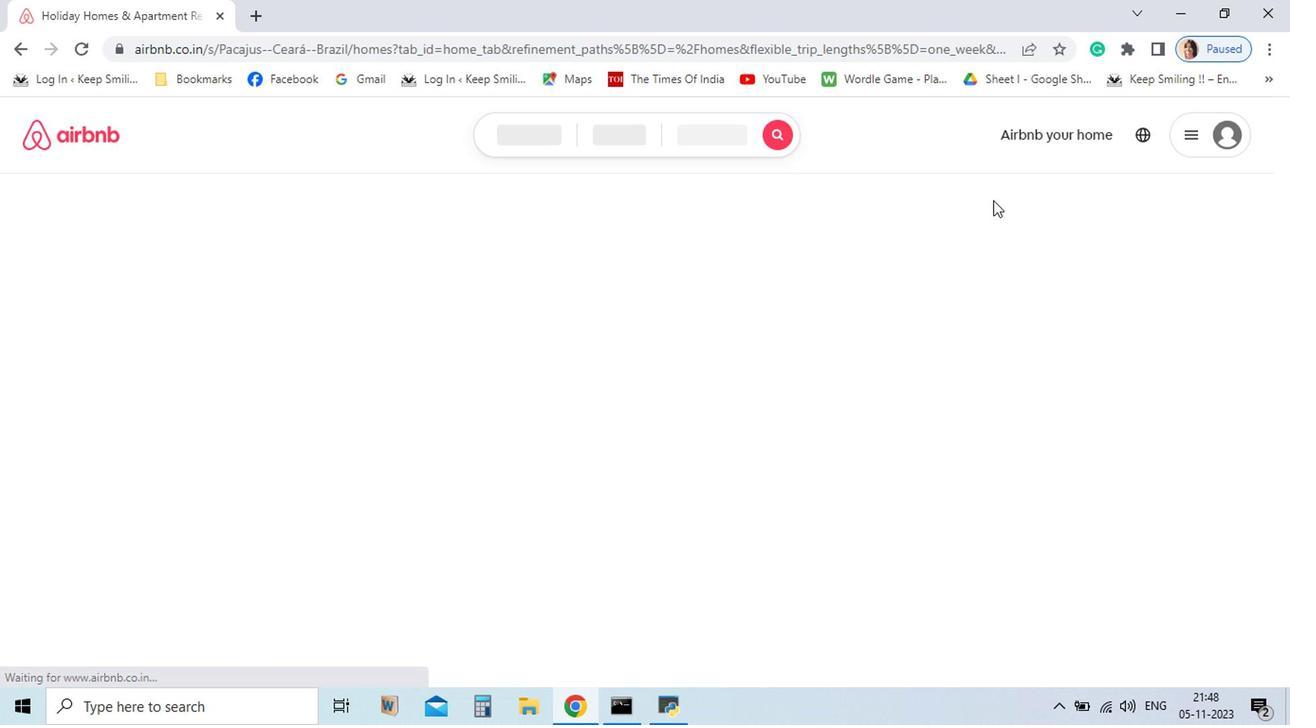 
Action: Mouse moved to (888, 332)
Screenshot: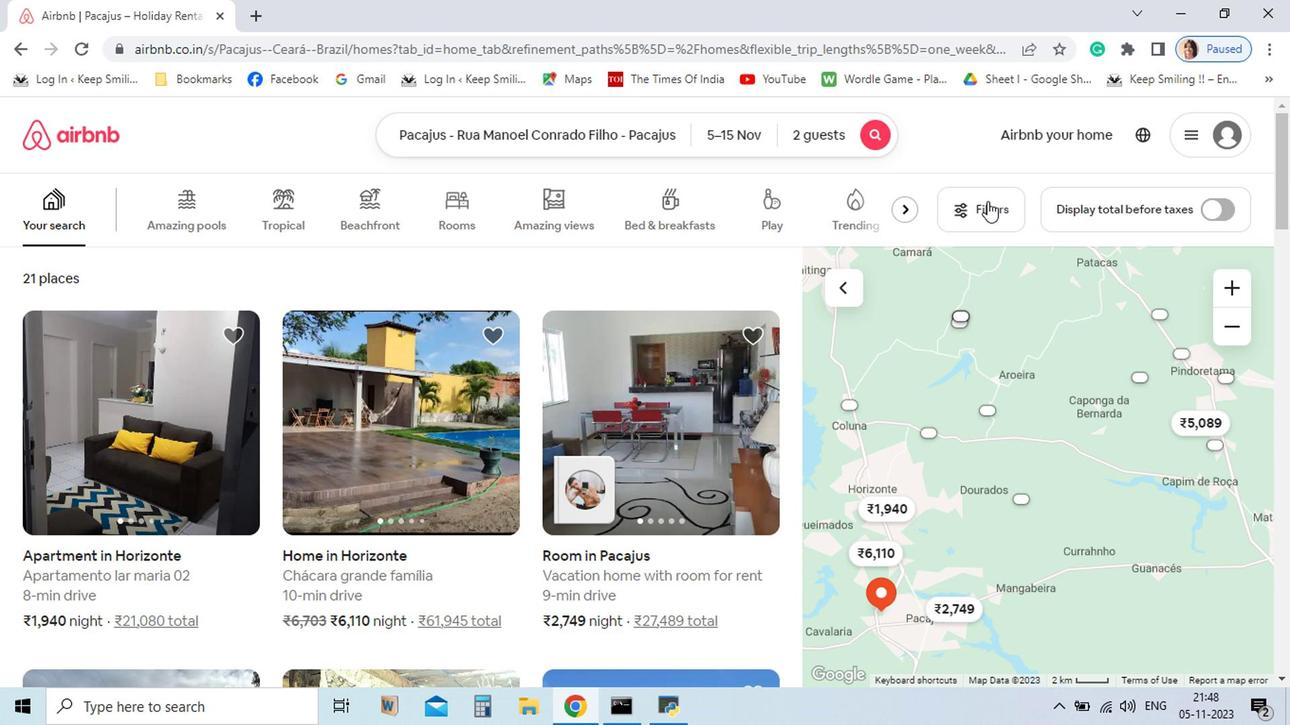 
Action: Mouse pressed left at (888, 332)
Screenshot: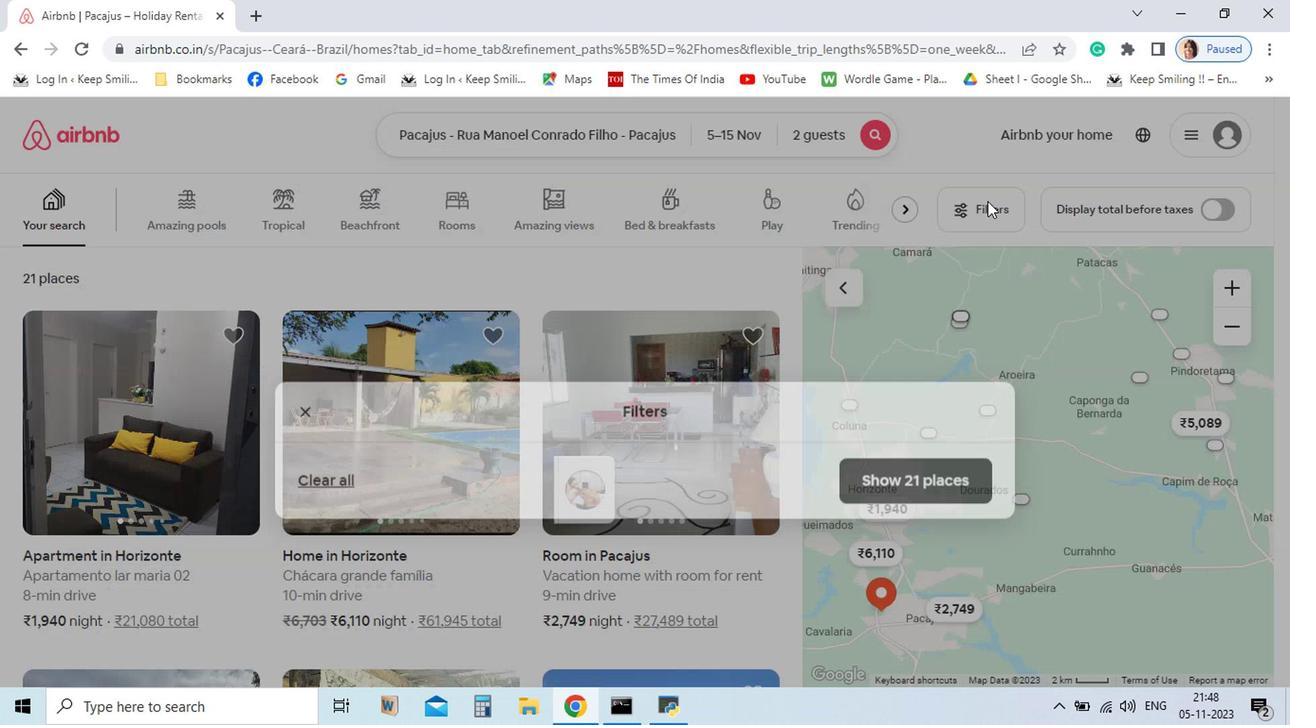 
Action: Mouse moved to (906, 371)
Screenshot: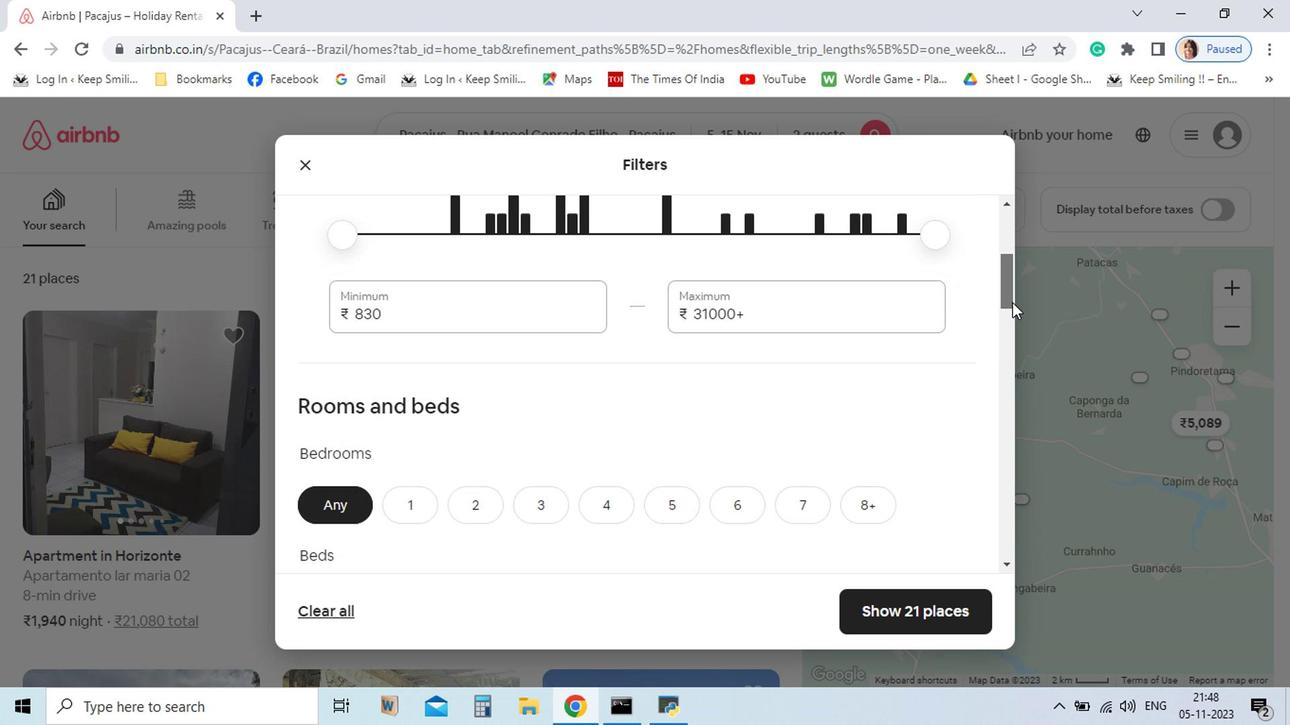 
Action: Mouse pressed left at (906, 371)
Screenshot: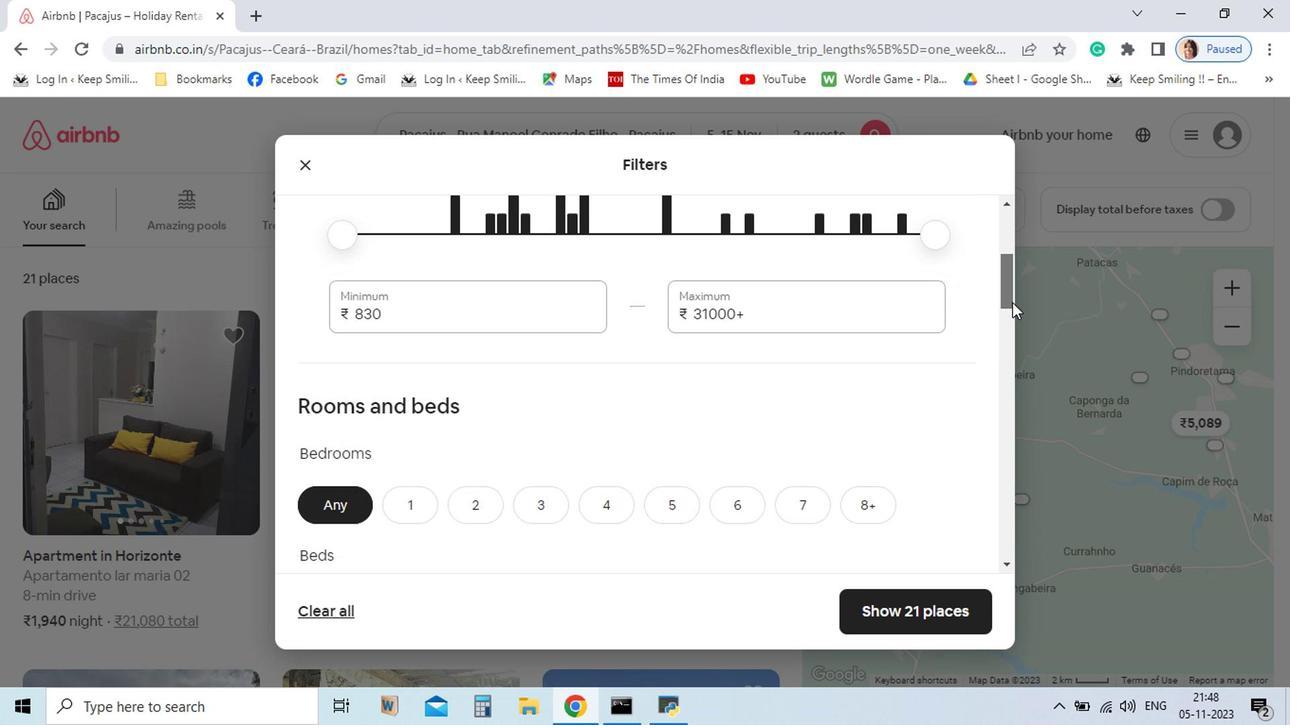 
Action: Mouse moved to (490, 444)
Screenshot: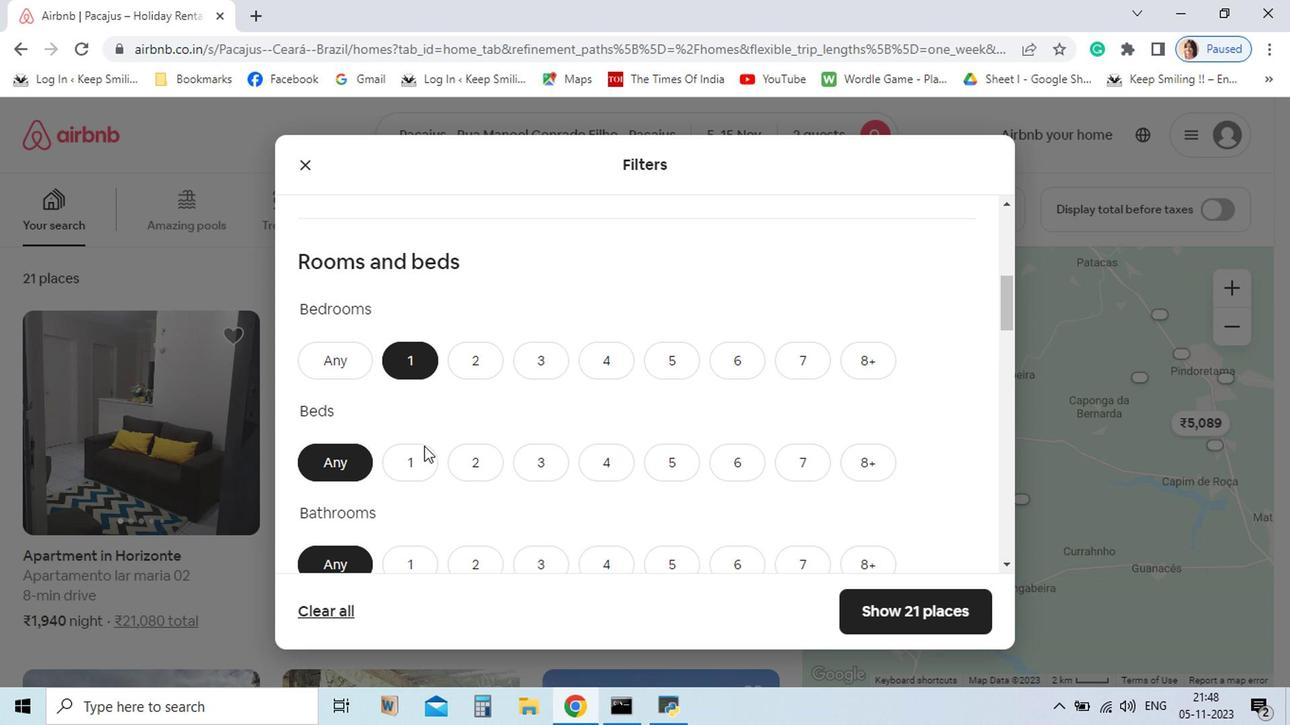 
Action: Mouse pressed left at (490, 444)
Screenshot: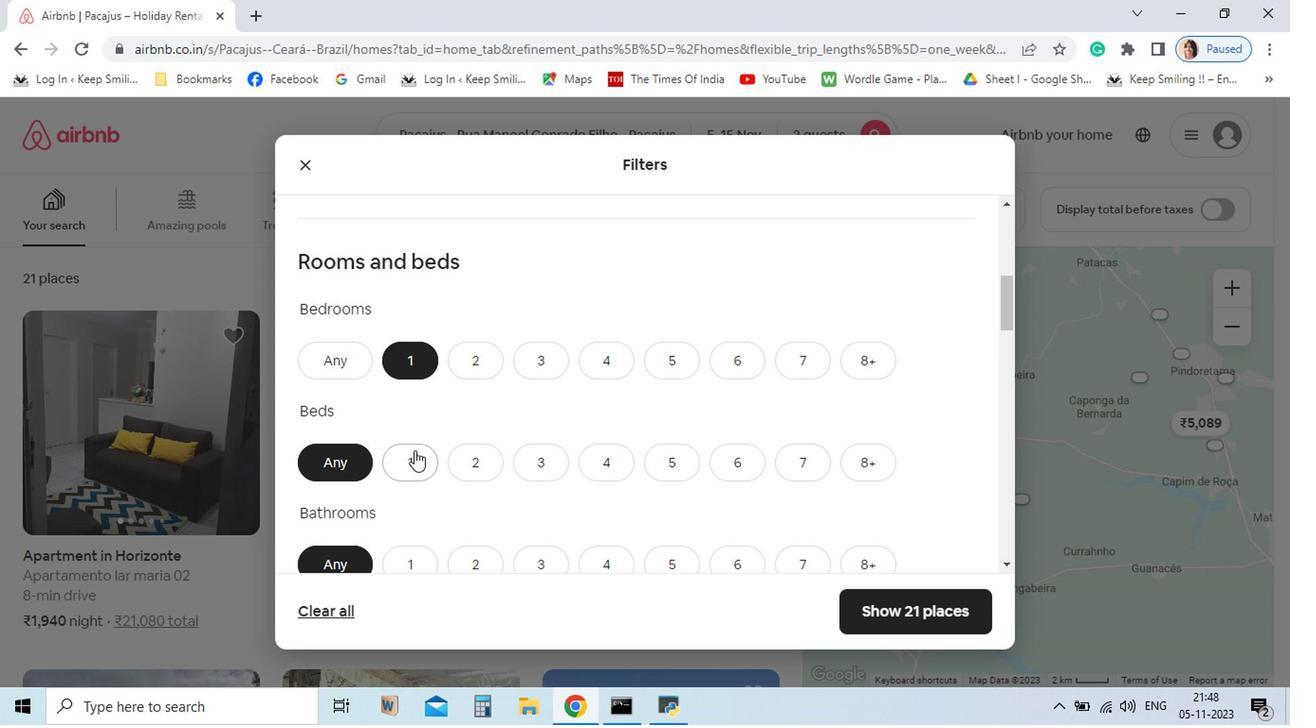 
Action: Mouse moved to (473, 516)
Screenshot: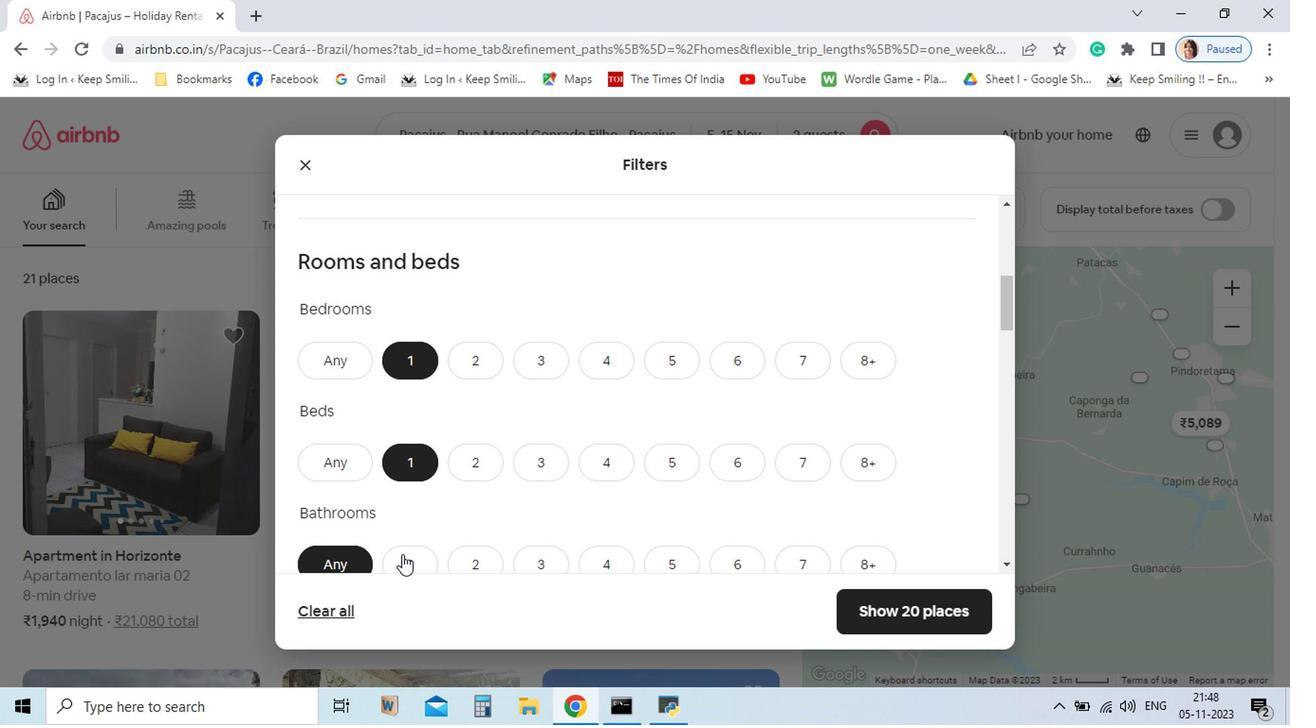
Action: Mouse pressed left at (473, 516)
Screenshot: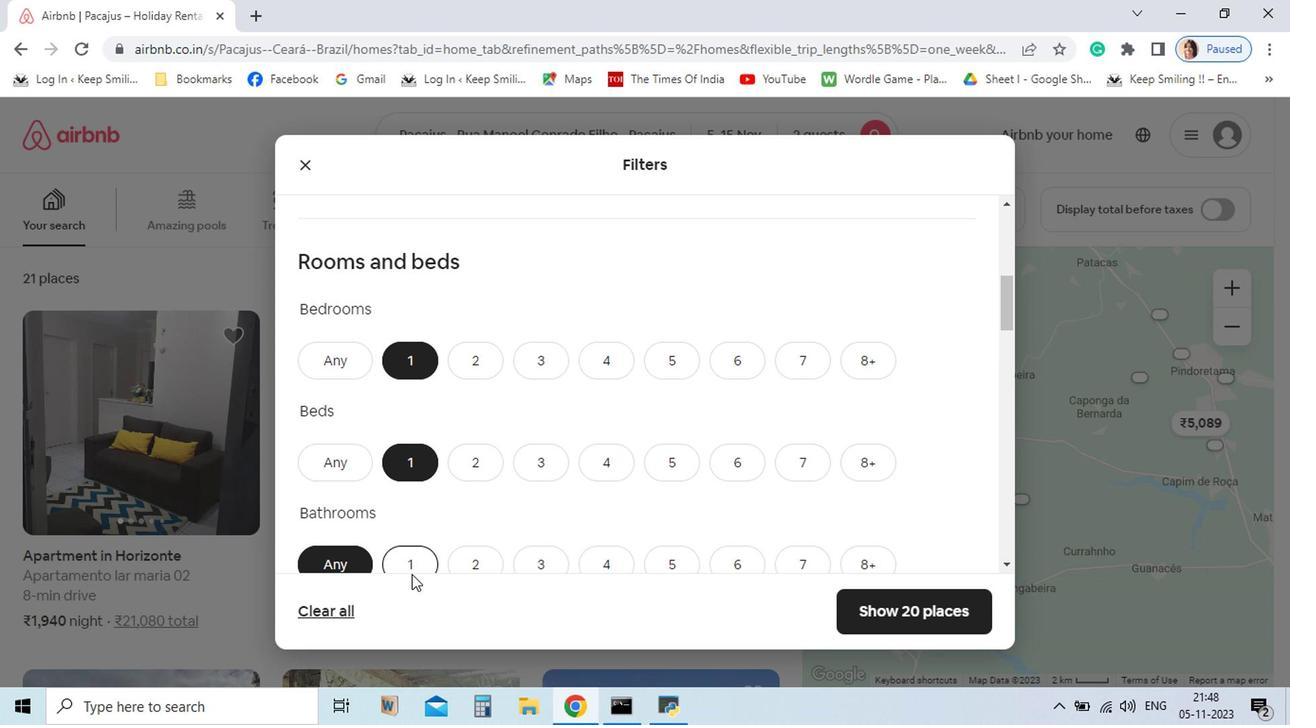 
Action: Mouse moved to (479, 586)
Screenshot: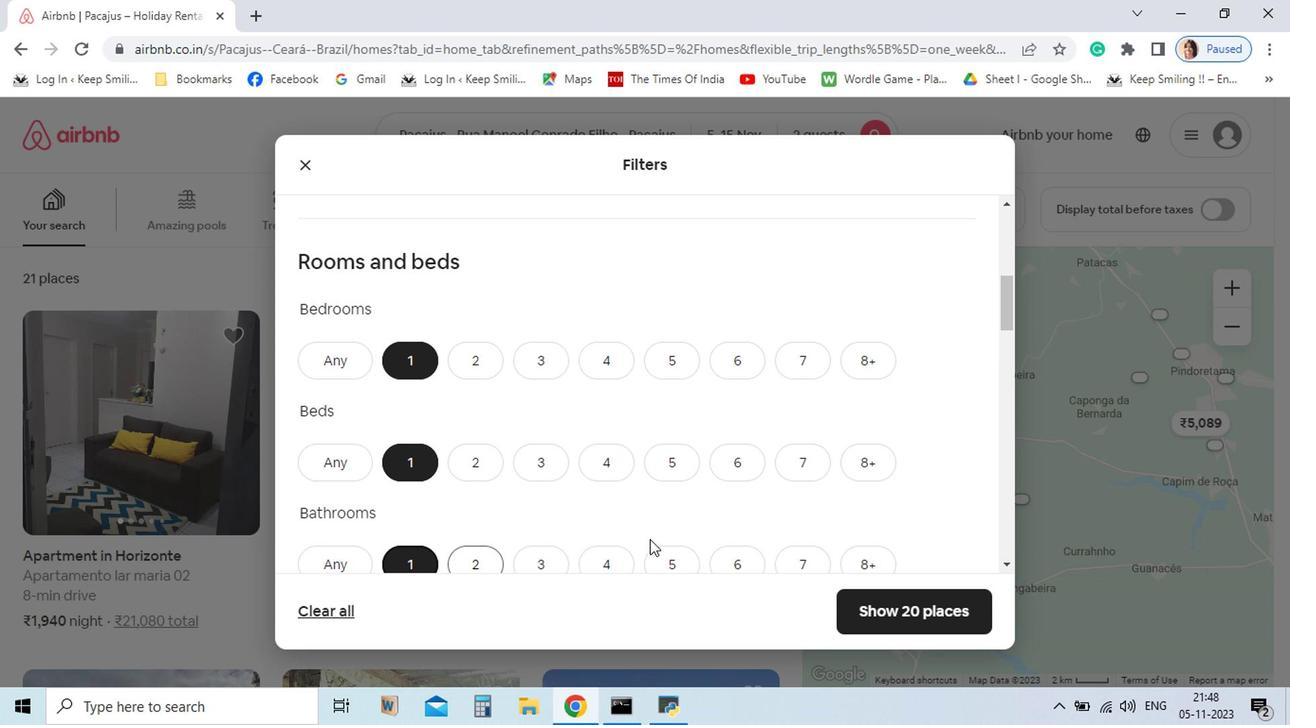 
Action: Mouse pressed left at (479, 586)
Screenshot: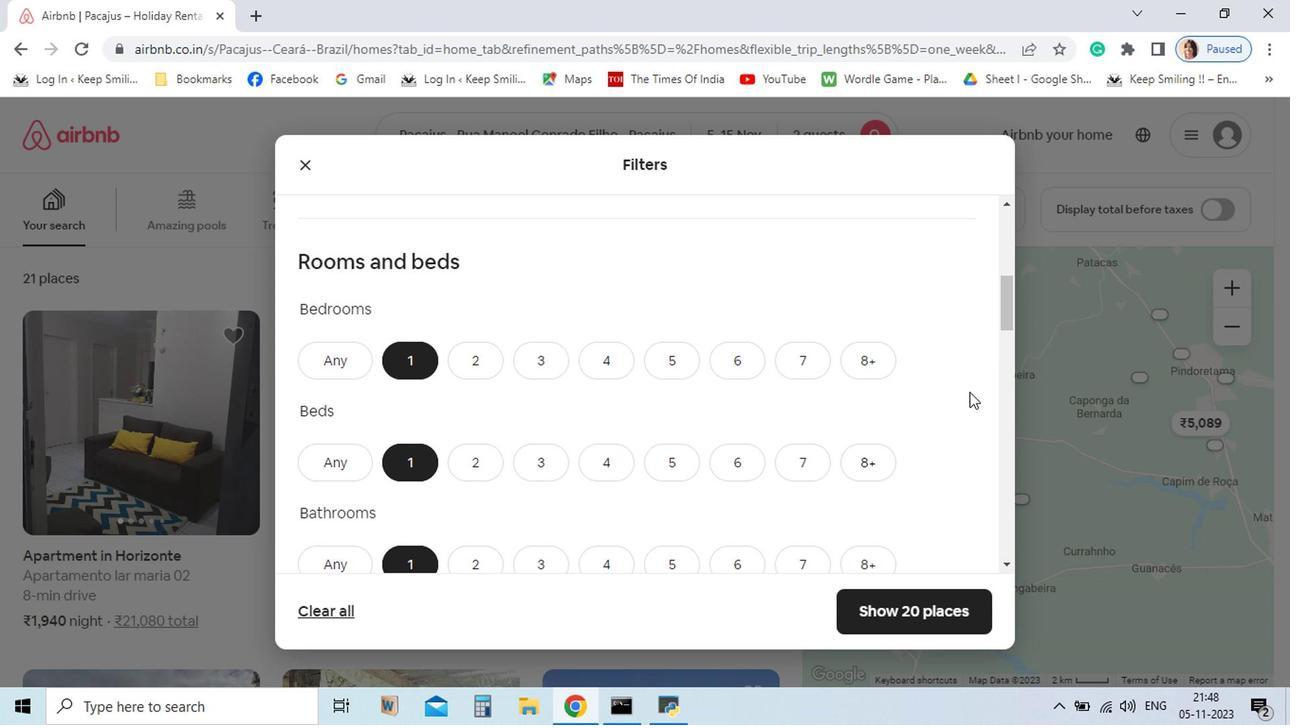 
Action: Mouse moved to (897, 409)
Screenshot: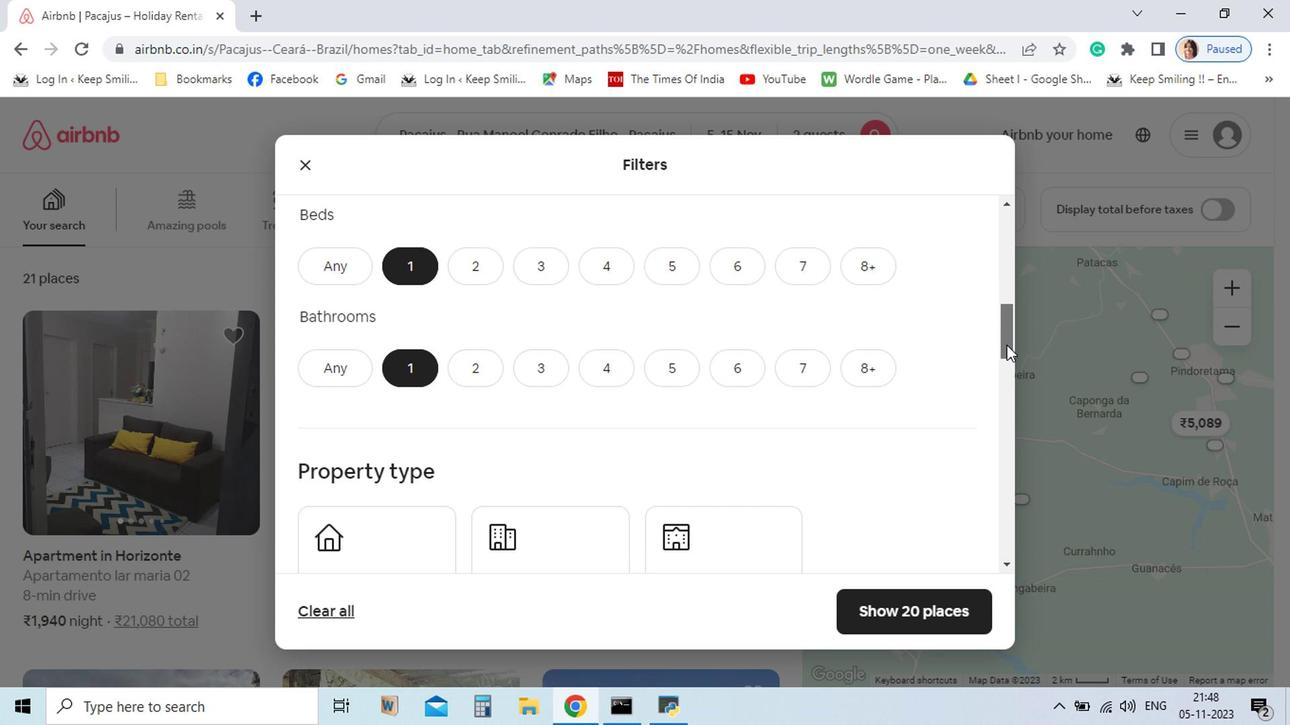 
Action: Mouse pressed left at (897, 409)
Screenshot: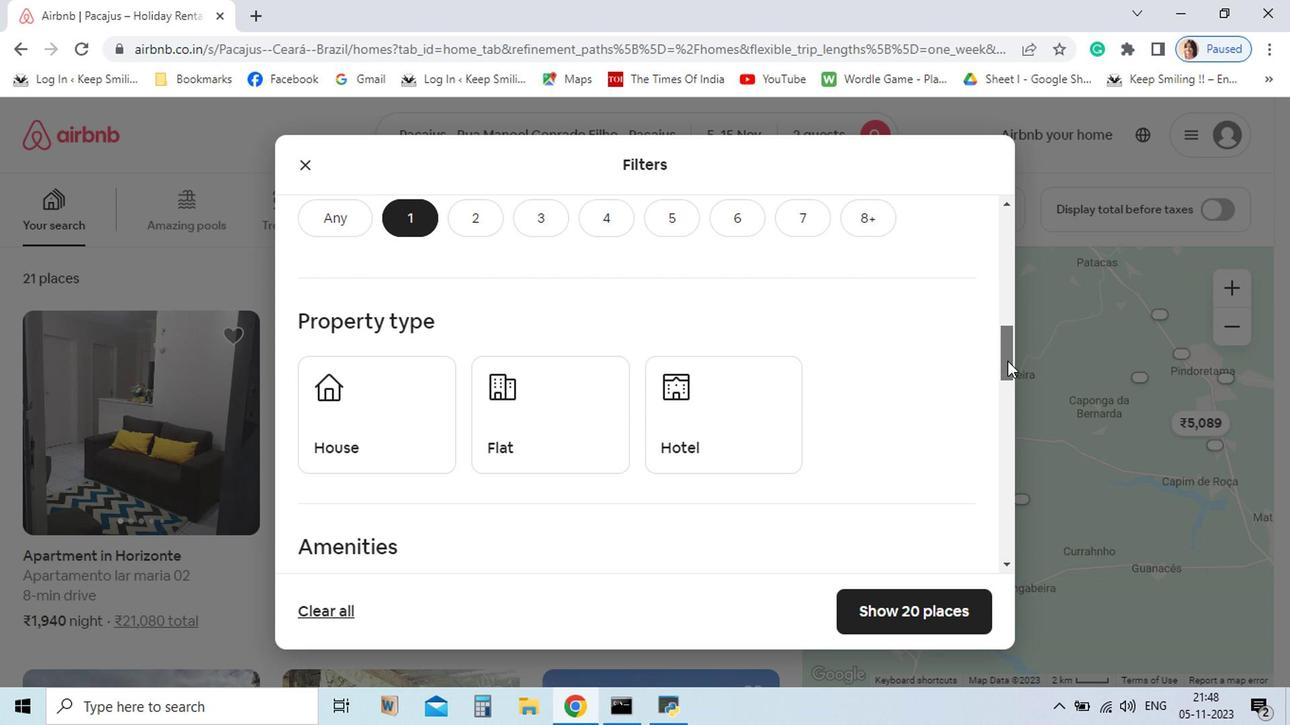 
Action: Mouse moved to (679, 472)
Screenshot: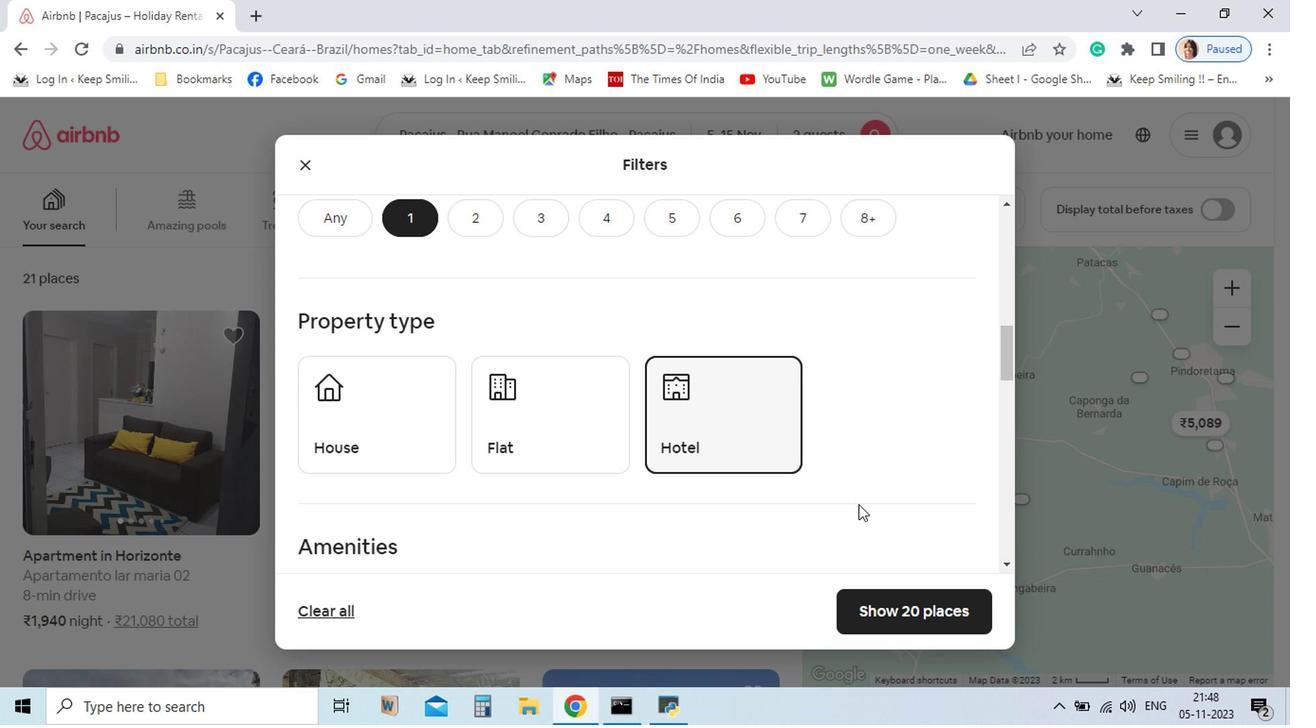 
Action: Mouse pressed left at (679, 472)
Screenshot: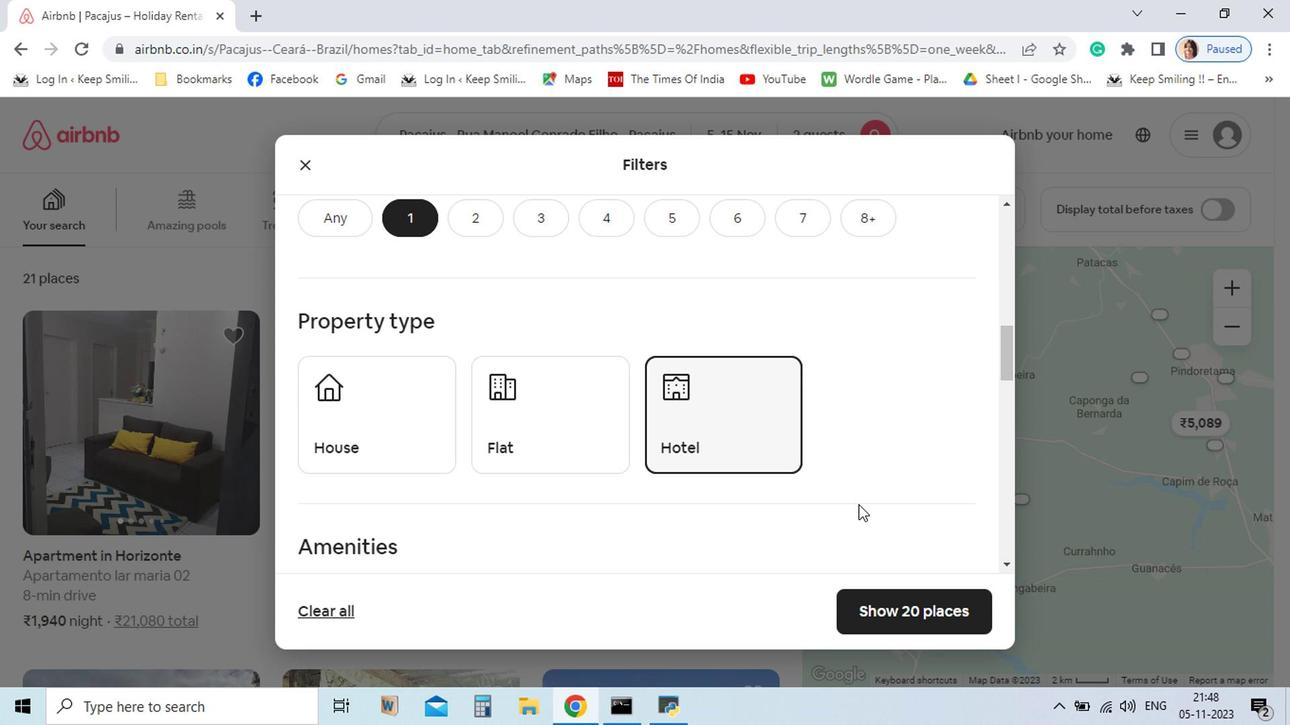 
Action: Mouse moved to (833, 624)
Screenshot: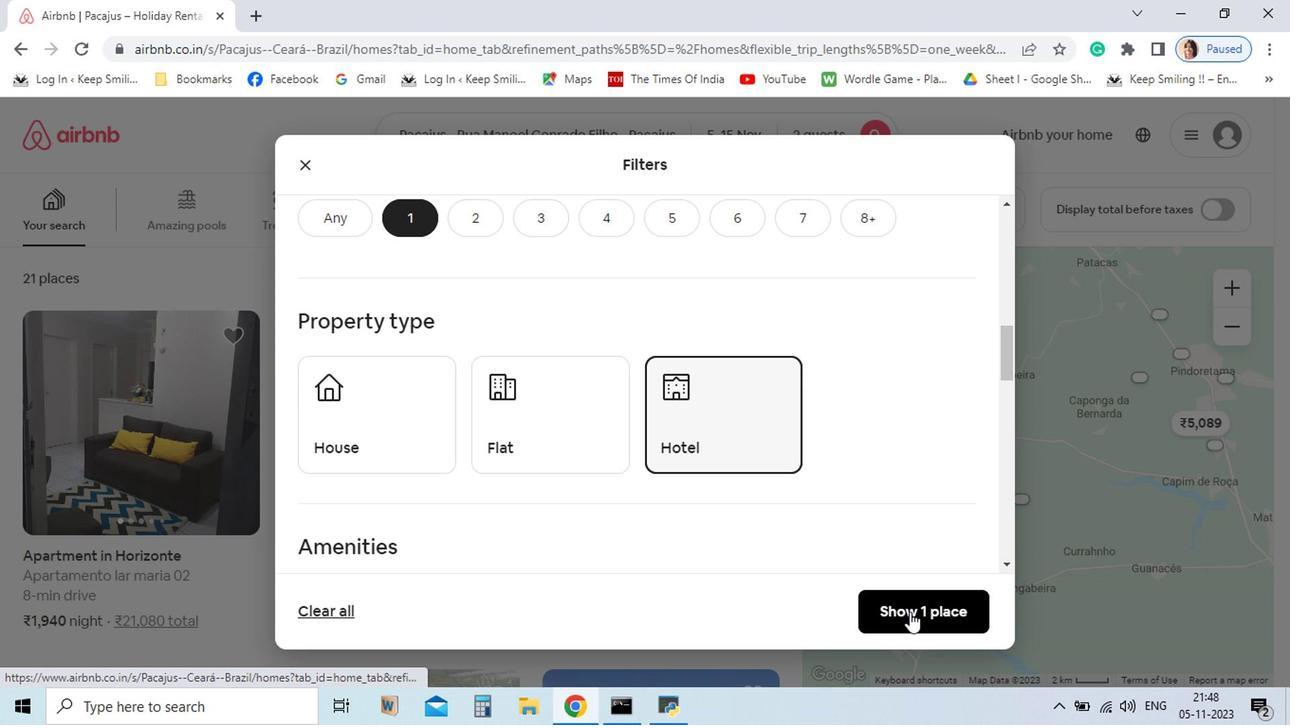 
Action: Mouse pressed left at (833, 624)
Screenshot: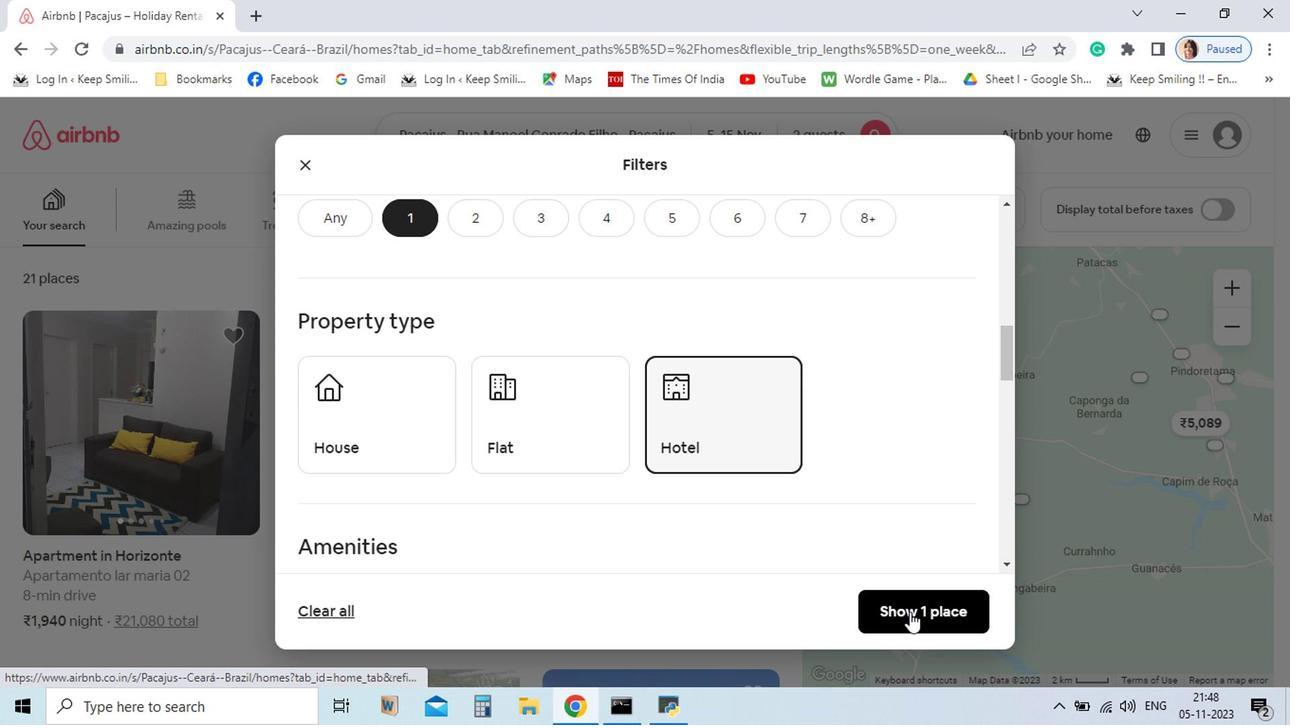 
Action: Mouse moved to (266, 582)
Screenshot: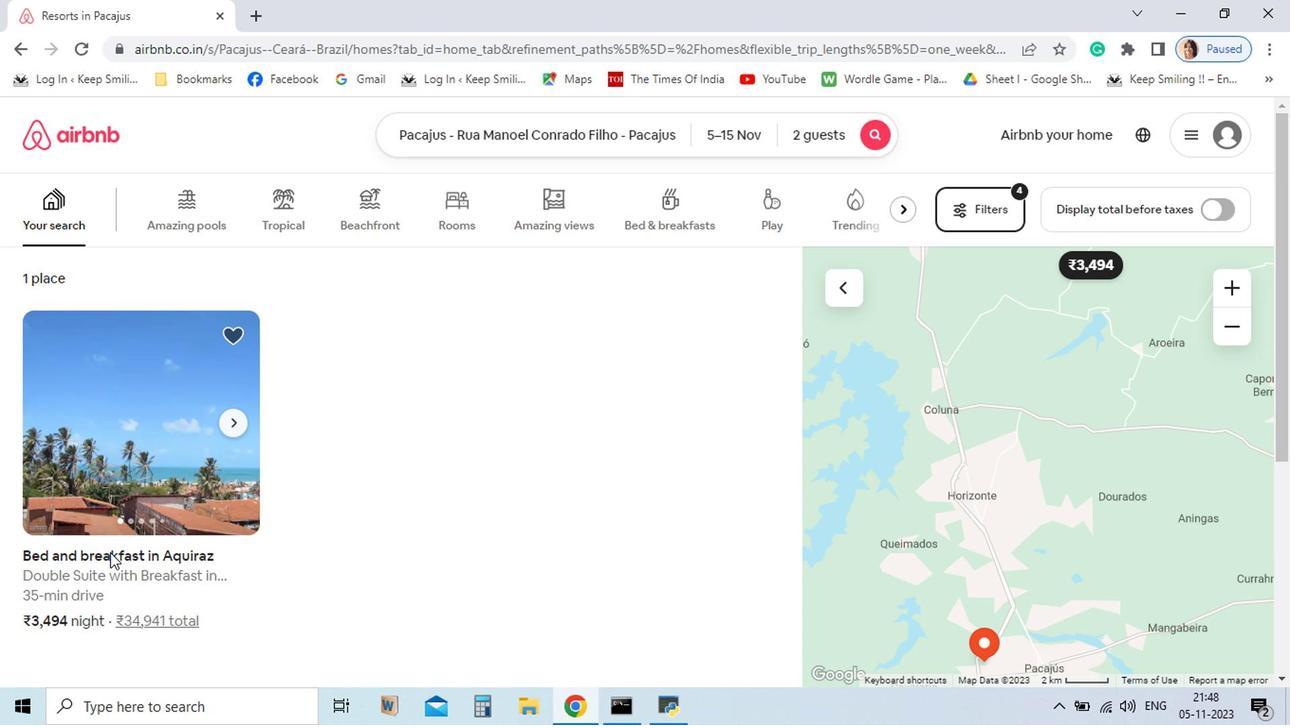 
Action: Mouse pressed left at (266, 582)
Screenshot: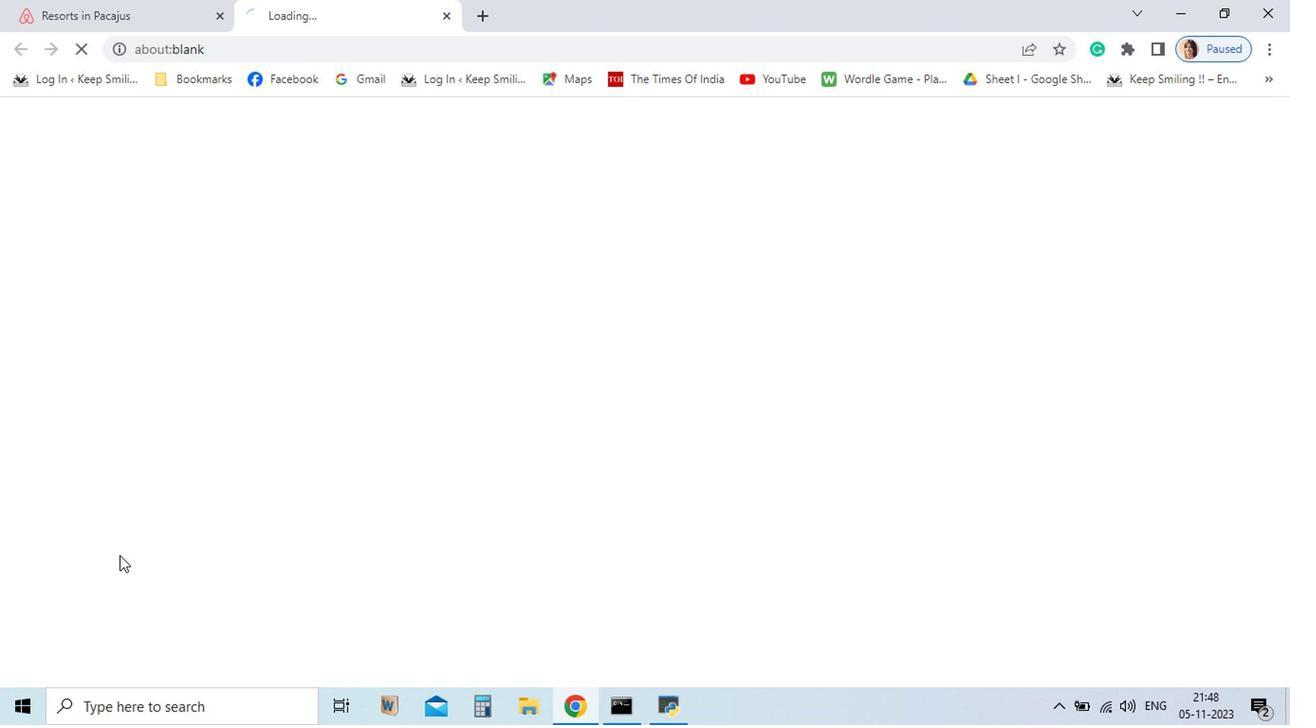 
Action: Mouse moved to (971, 567)
Screenshot: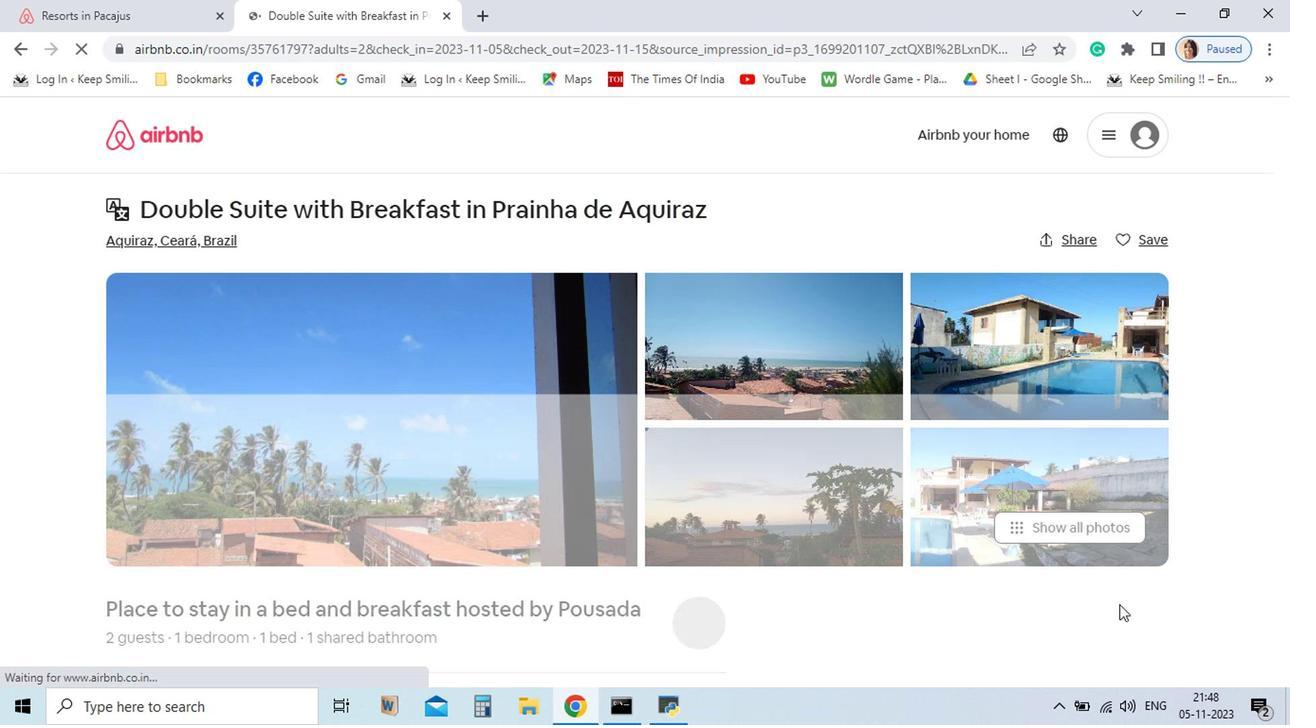 
Action: Mouse pressed left at (971, 567)
Screenshot: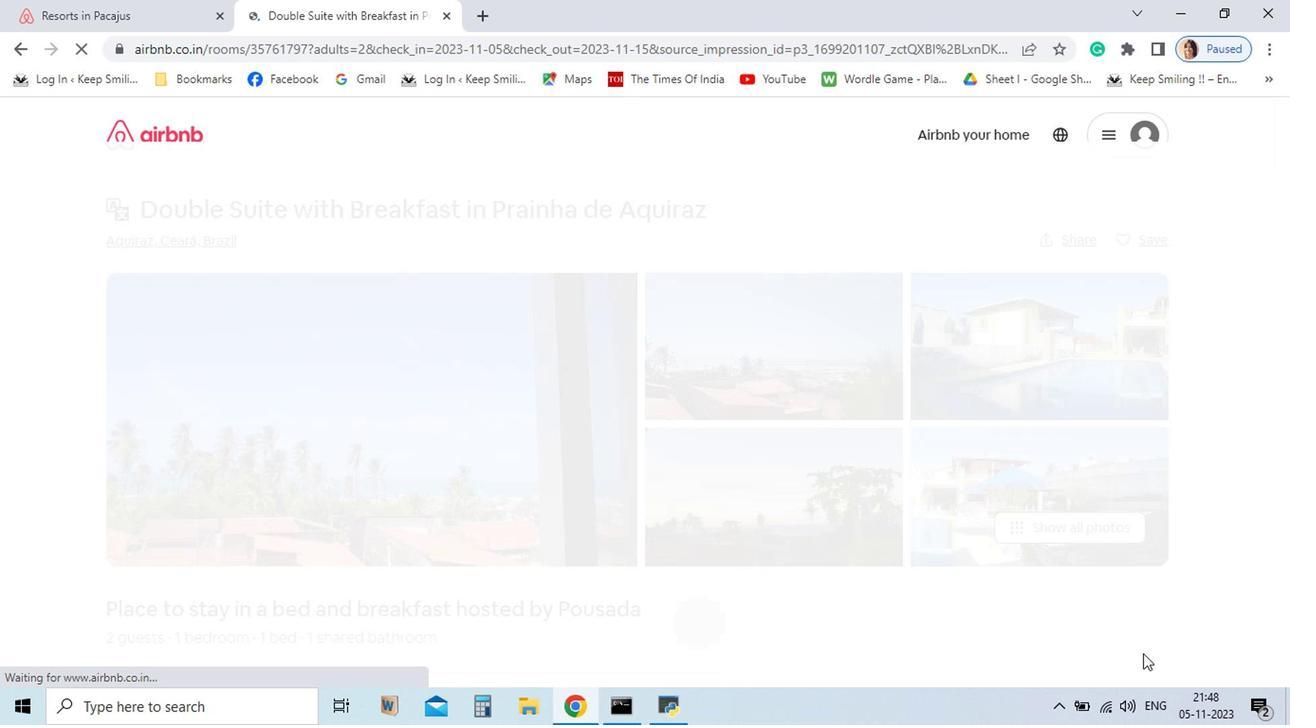 
Action: Mouse moved to (1093, 671)
Screenshot: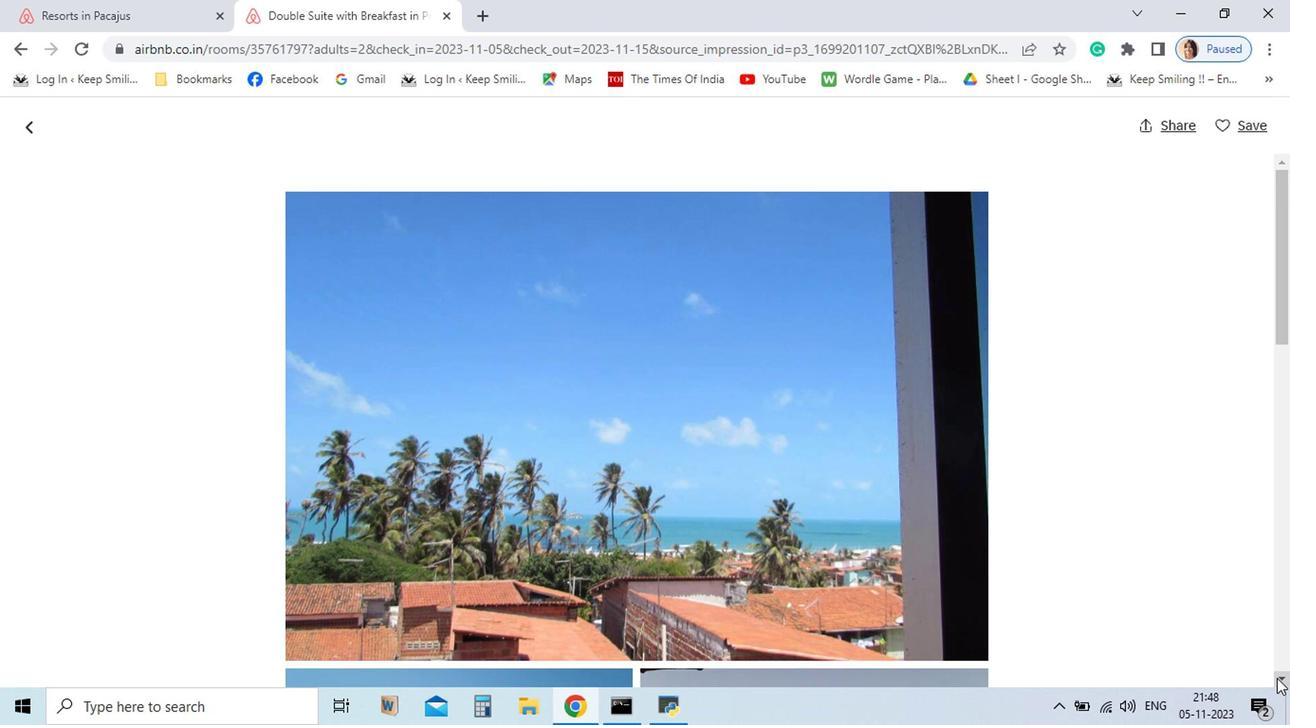 
Action: Mouse pressed left at (1093, 671)
Screenshot: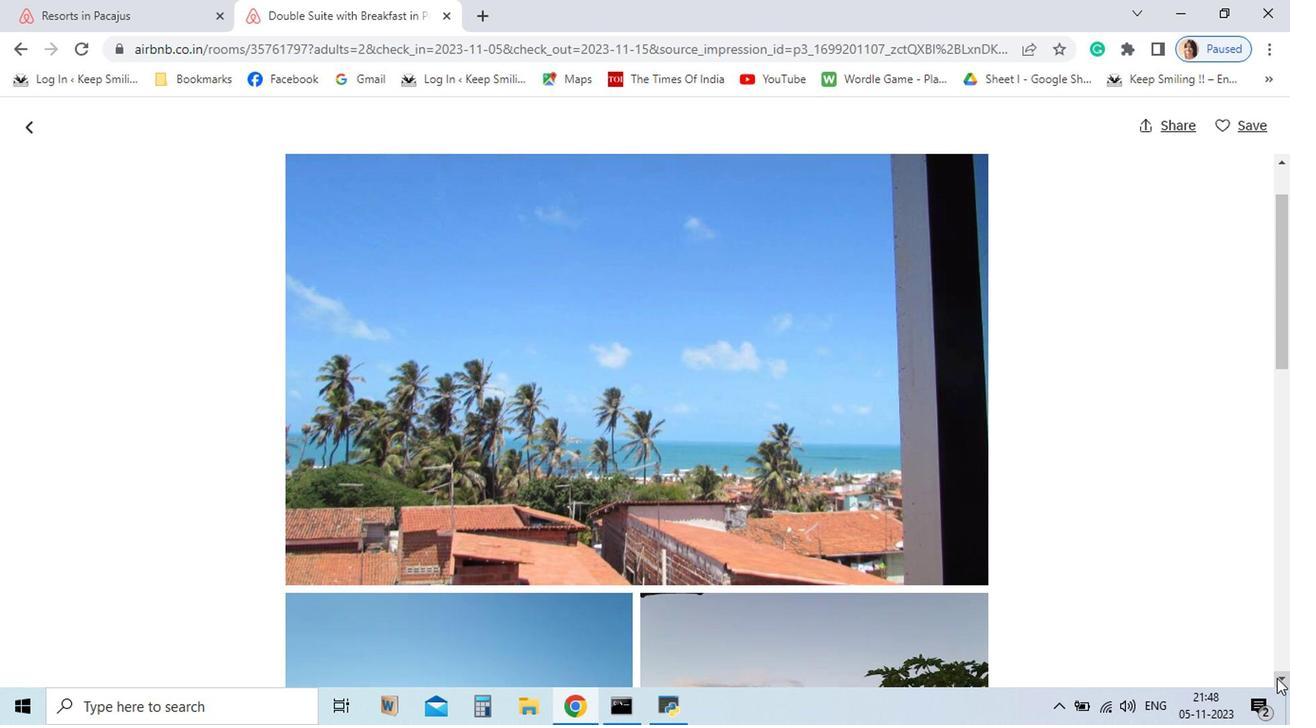 
Action: Mouse pressed left at (1093, 671)
Screenshot: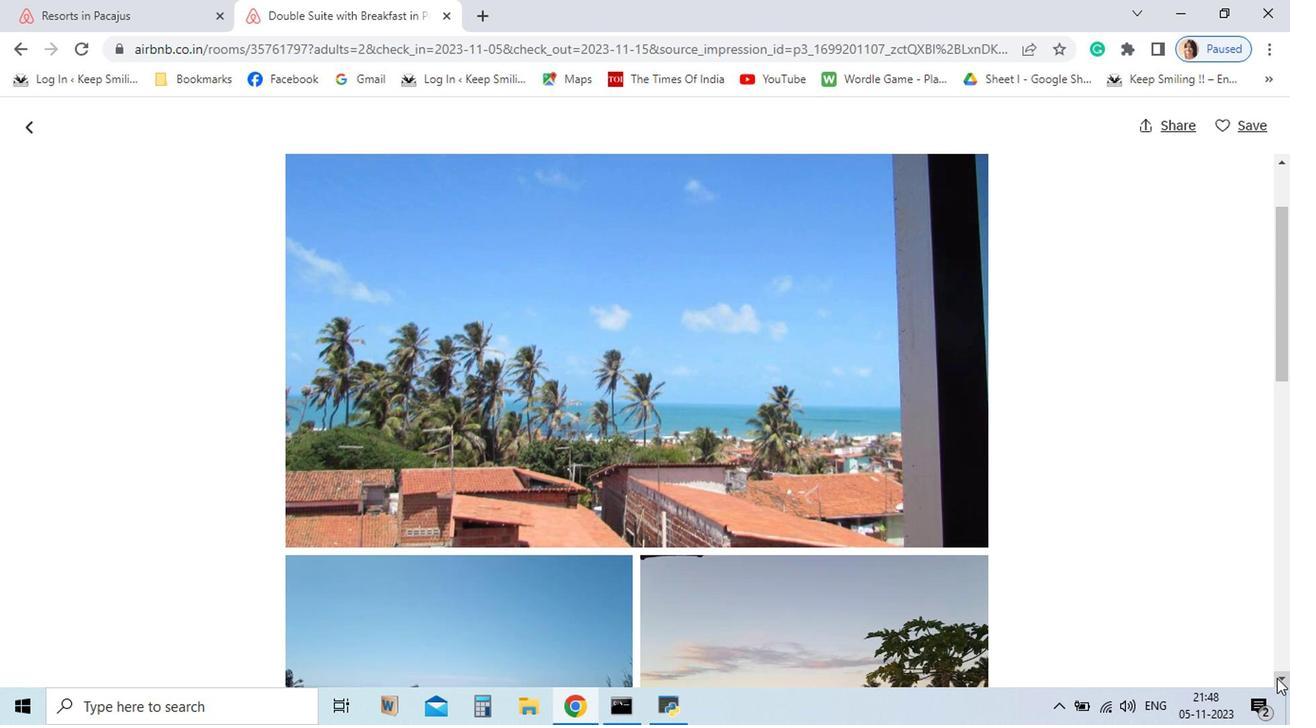 
Action: Mouse pressed left at (1093, 671)
Screenshot: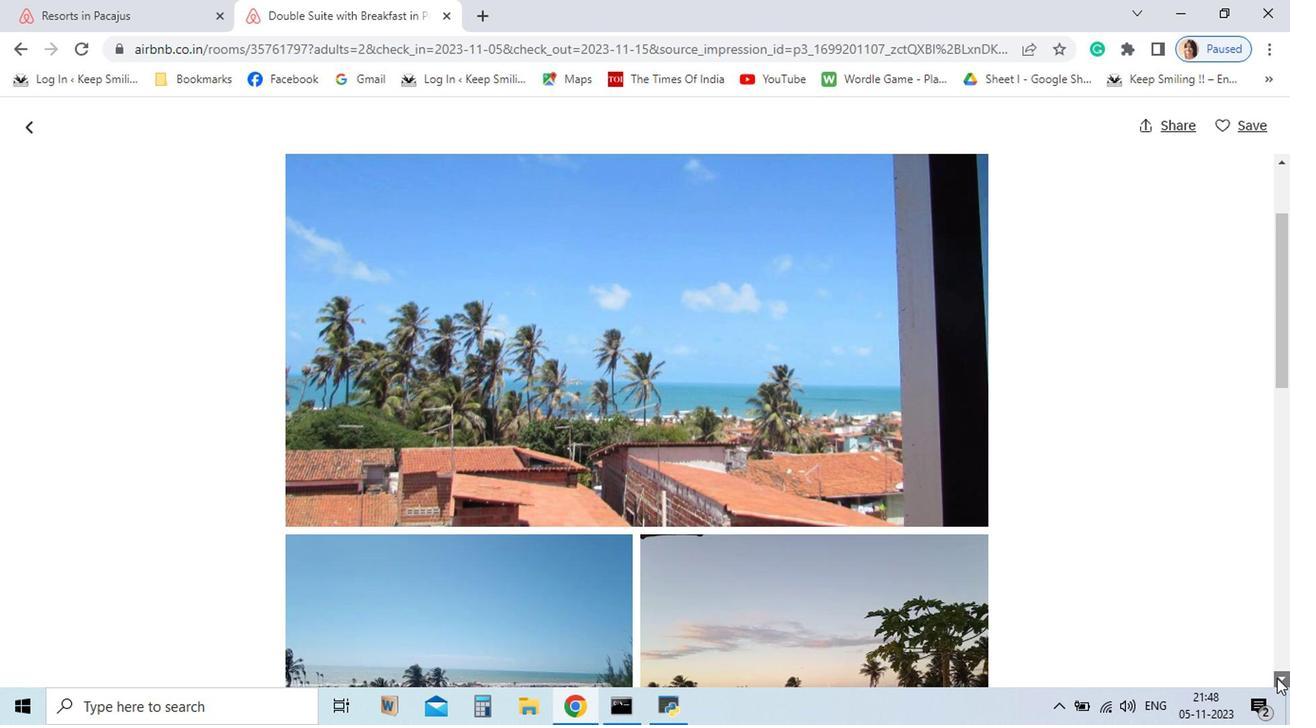 
Action: Mouse pressed left at (1093, 671)
Screenshot: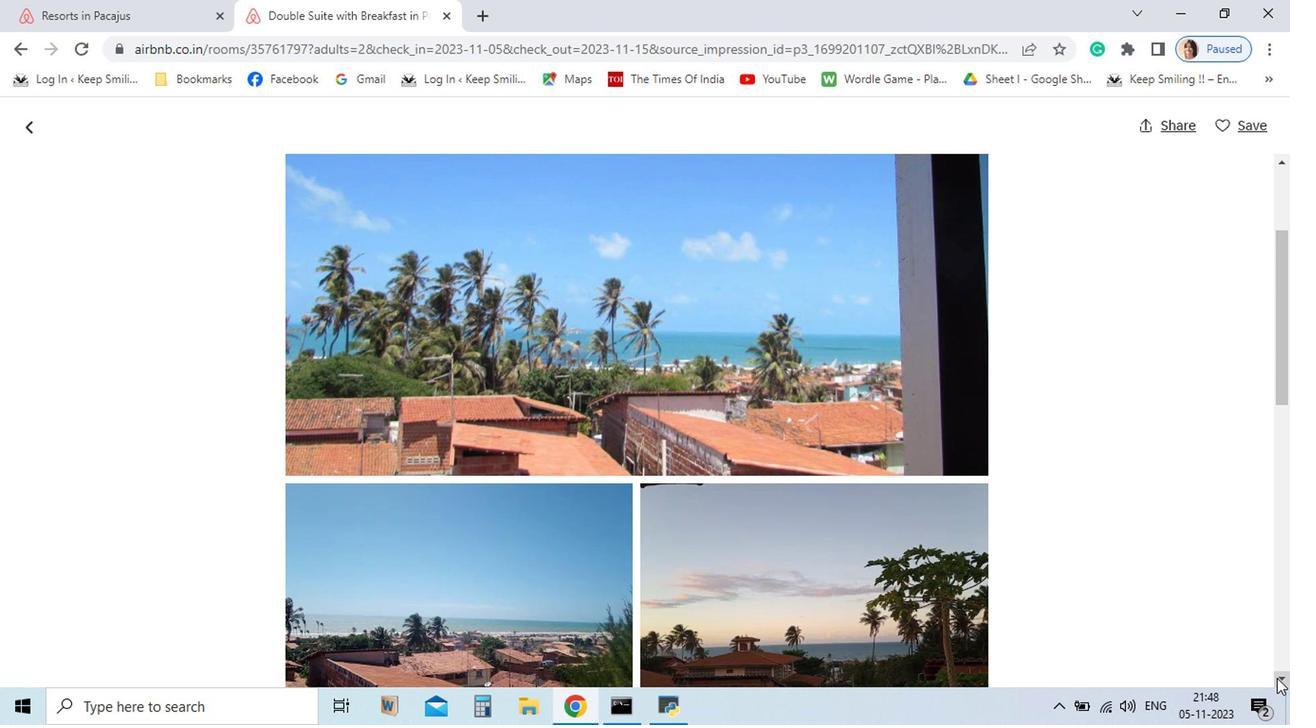 
Action: Mouse pressed left at (1093, 671)
Screenshot: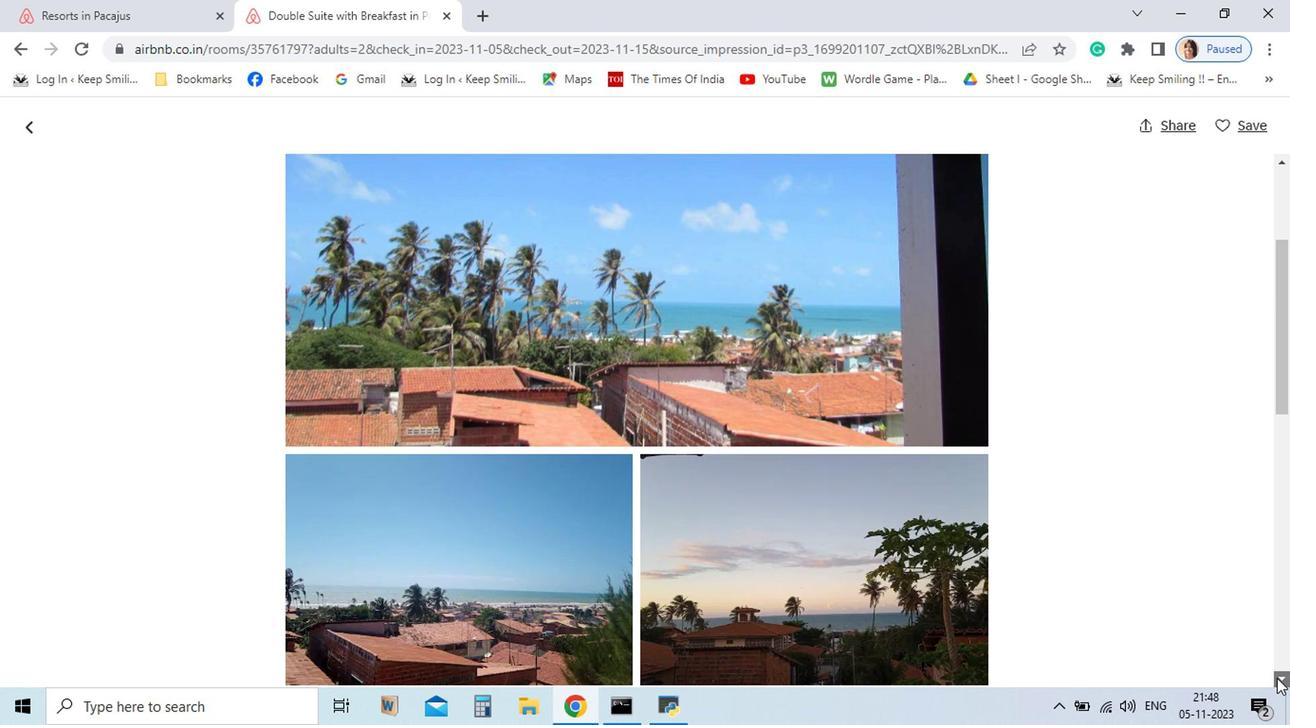 
Action: Mouse pressed left at (1093, 671)
Screenshot: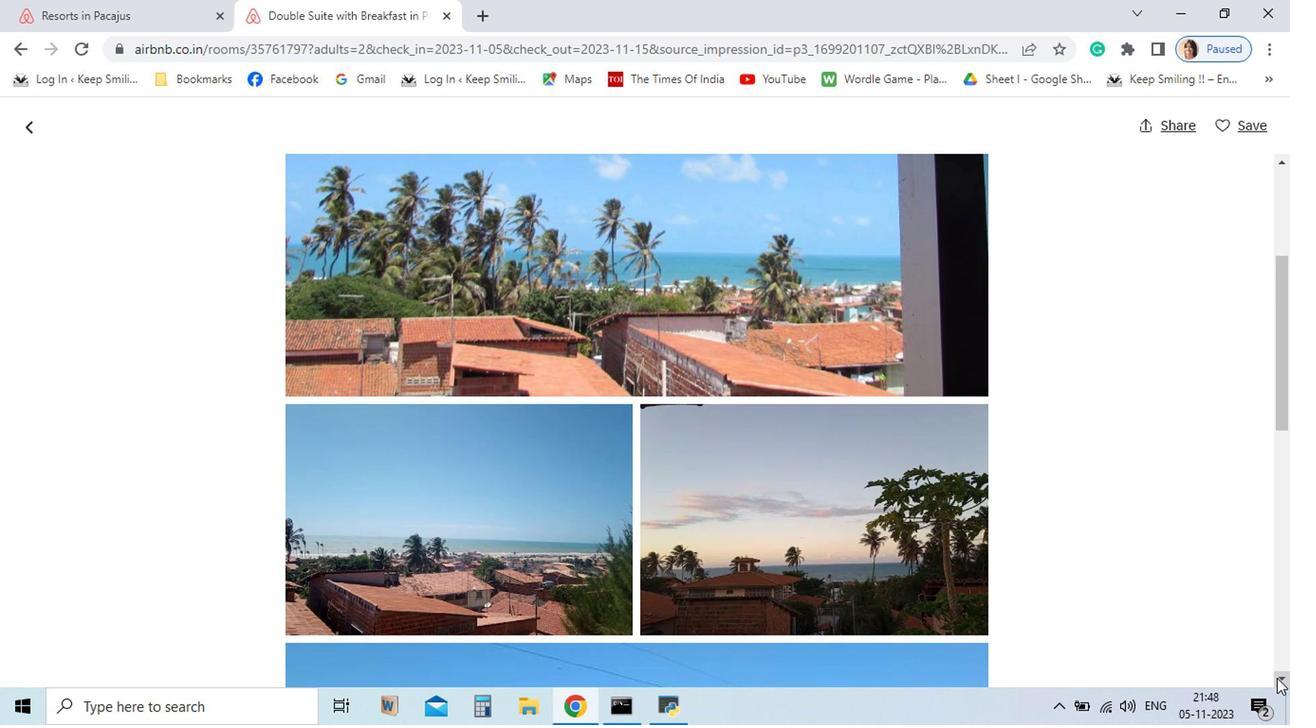 
Action: Mouse pressed left at (1093, 671)
Screenshot: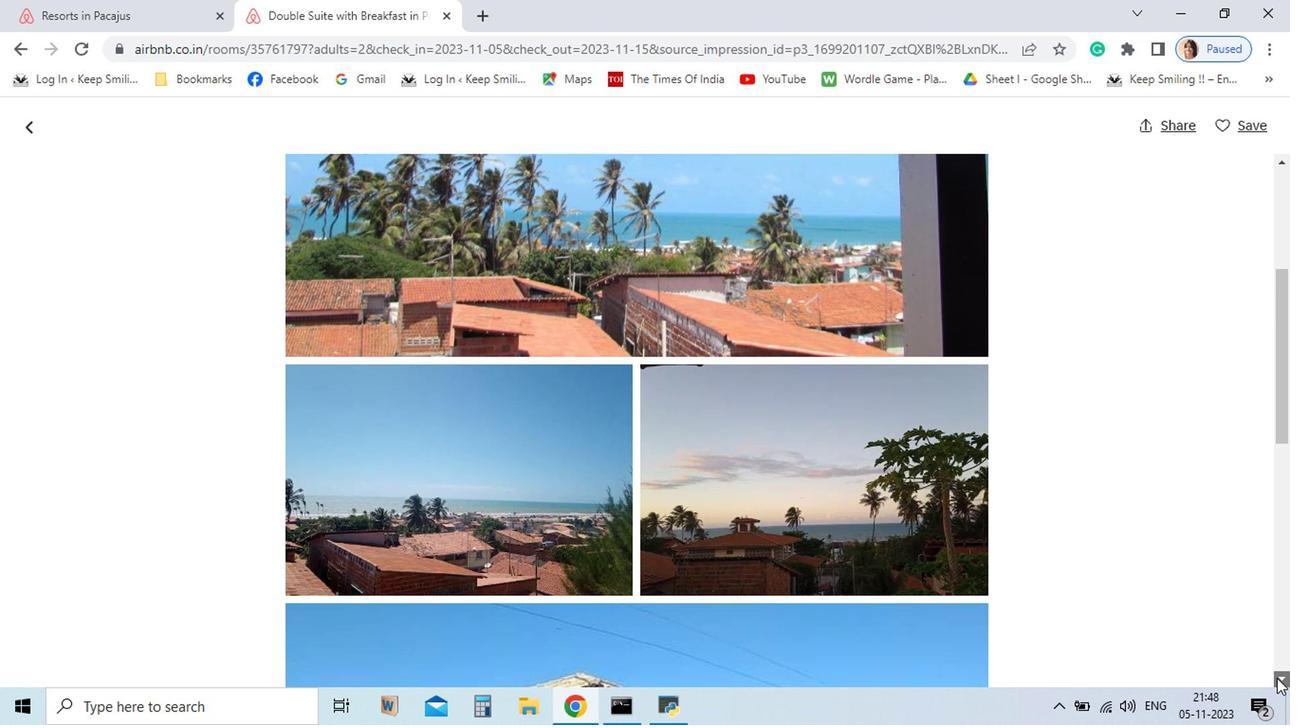 
Action: Mouse pressed left at (1093, 671)
Screenshot: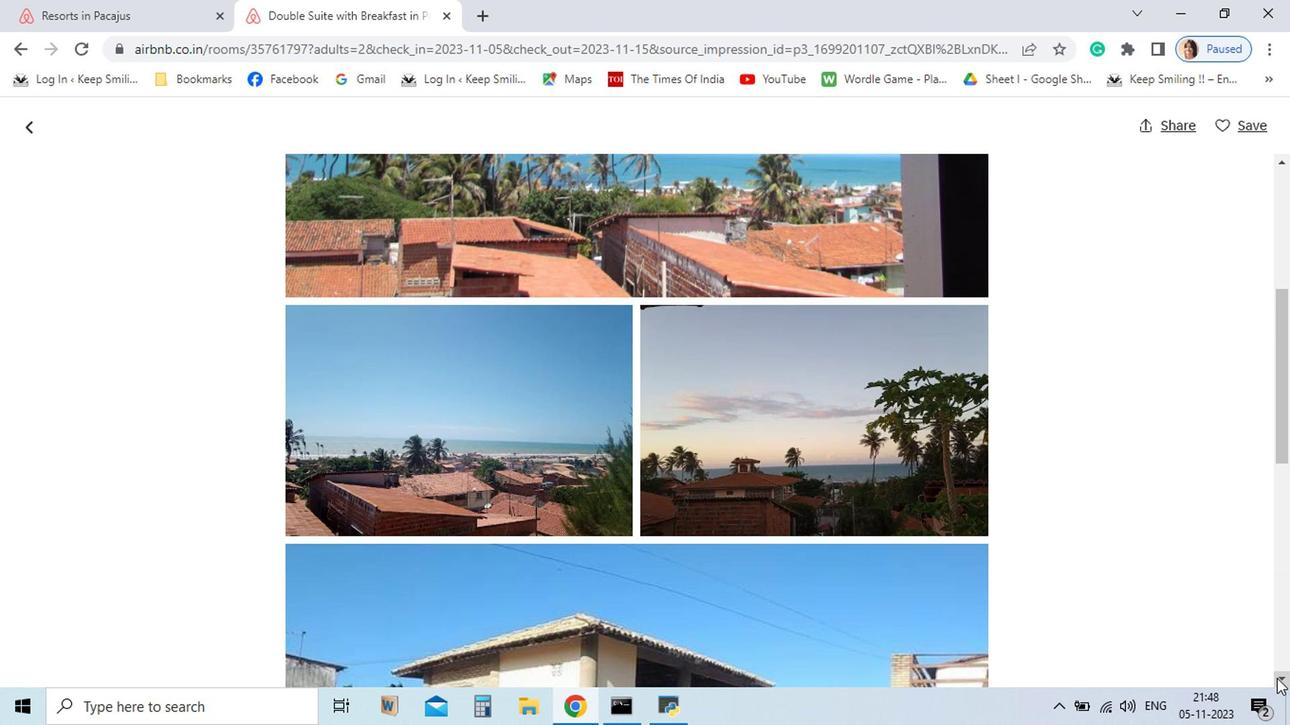 
Action: Mouse pressed left at (1093, 671)
Screenshot: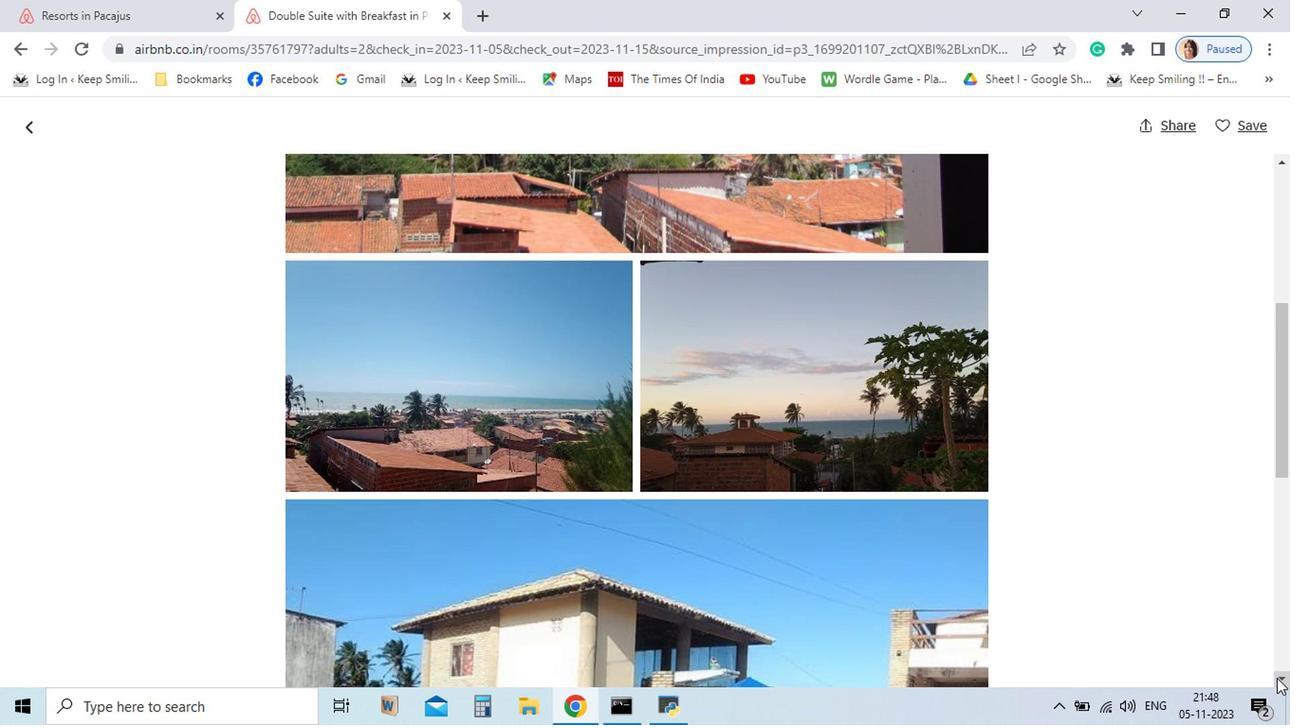 
Action: Mouse pressed left at (1093, 671)
Screenshot: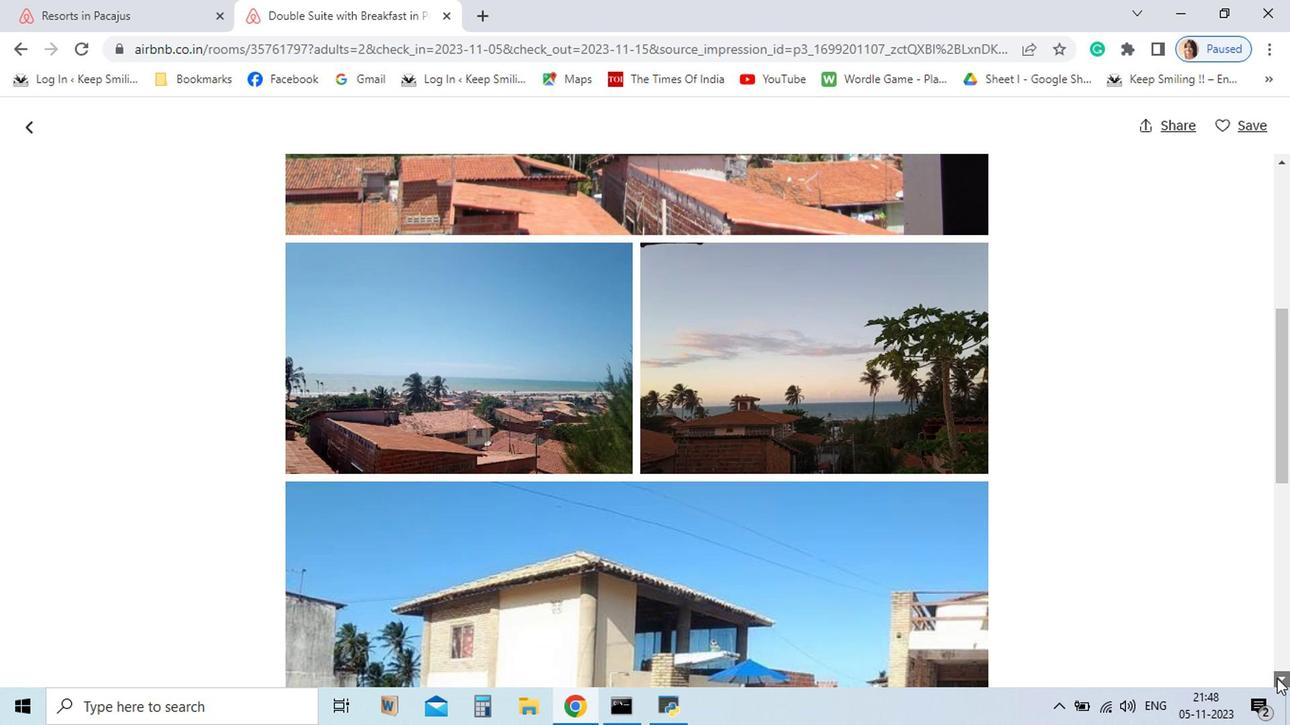 
Action: Mouse pressed left at (1093, 671)
Screenshot: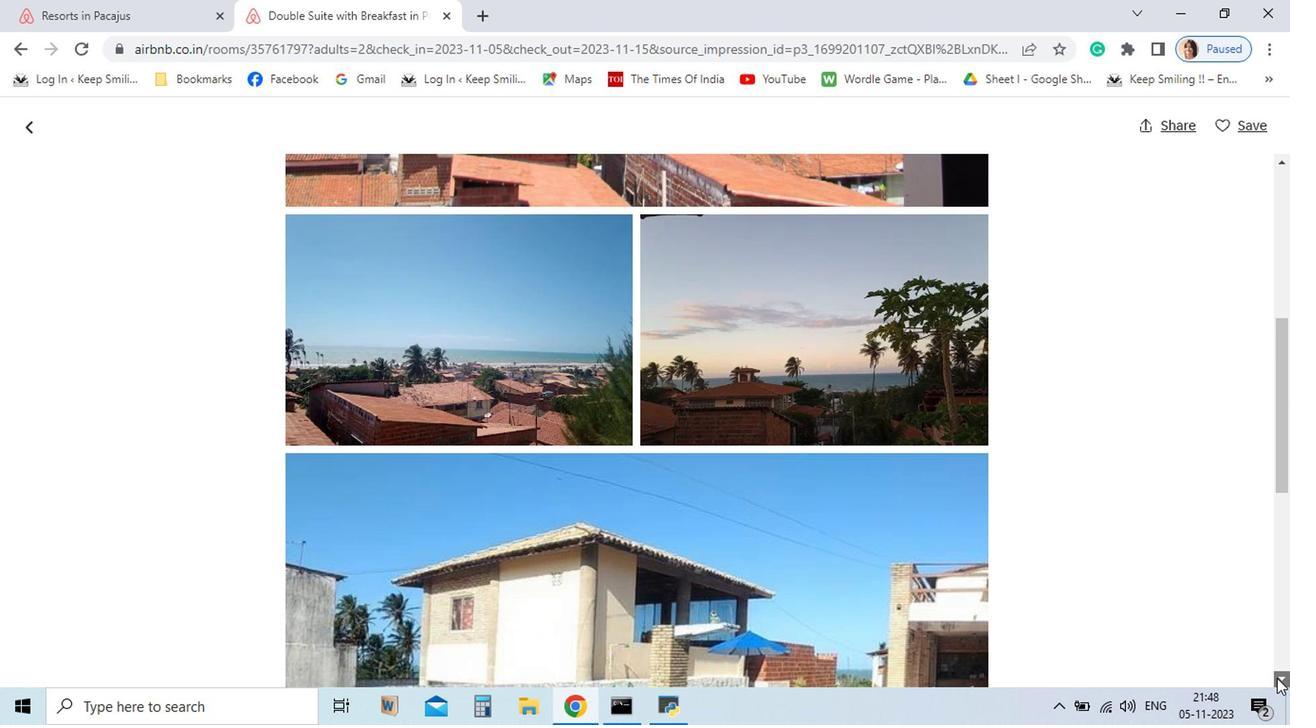 
Action: Mouse pressed left at (1093, 671)
Screenshot: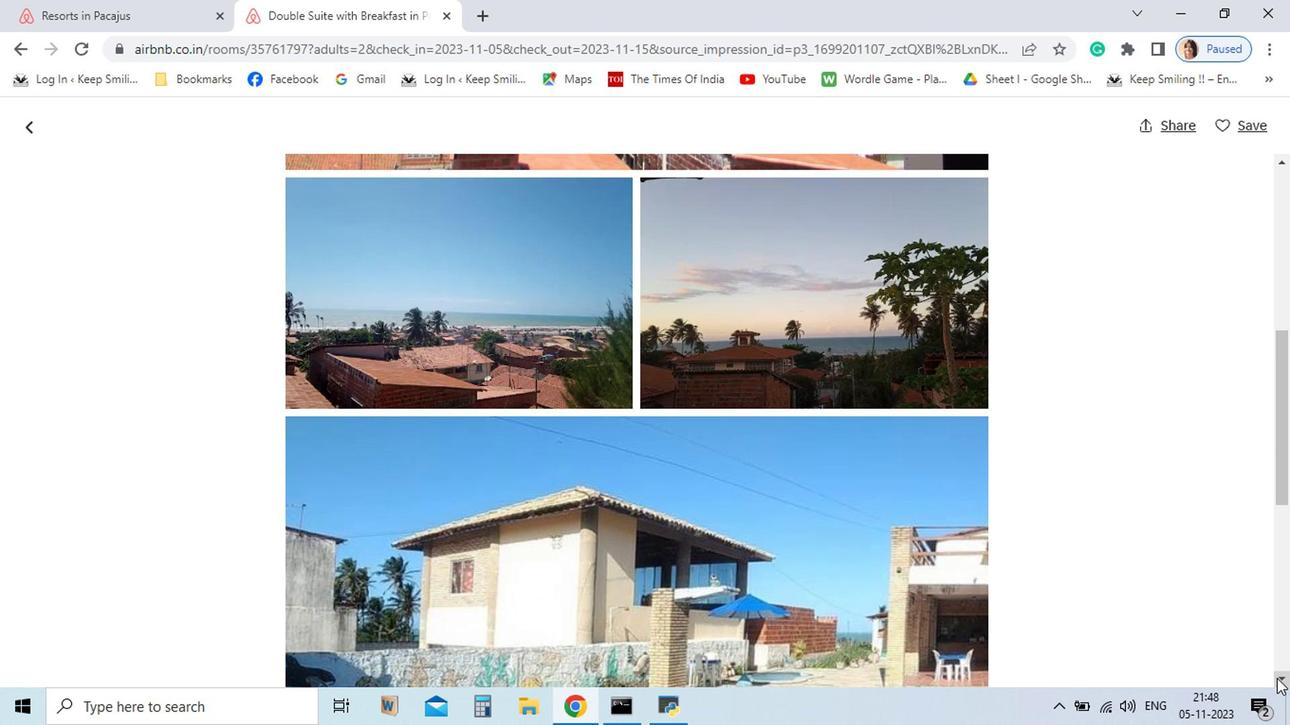 
Action: Mouse pressed left at (1093, 671)
Screenshot: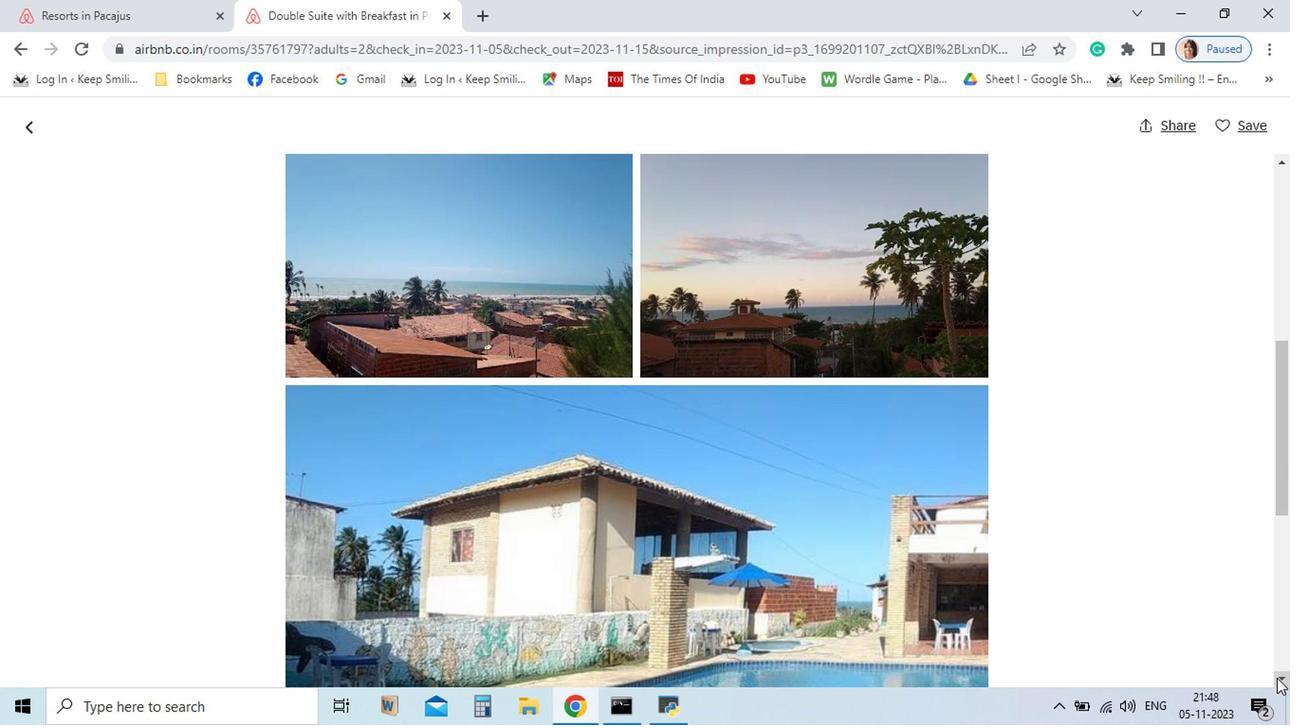 
Action: Mouse pressed left at (1093, 671)
Screenshot: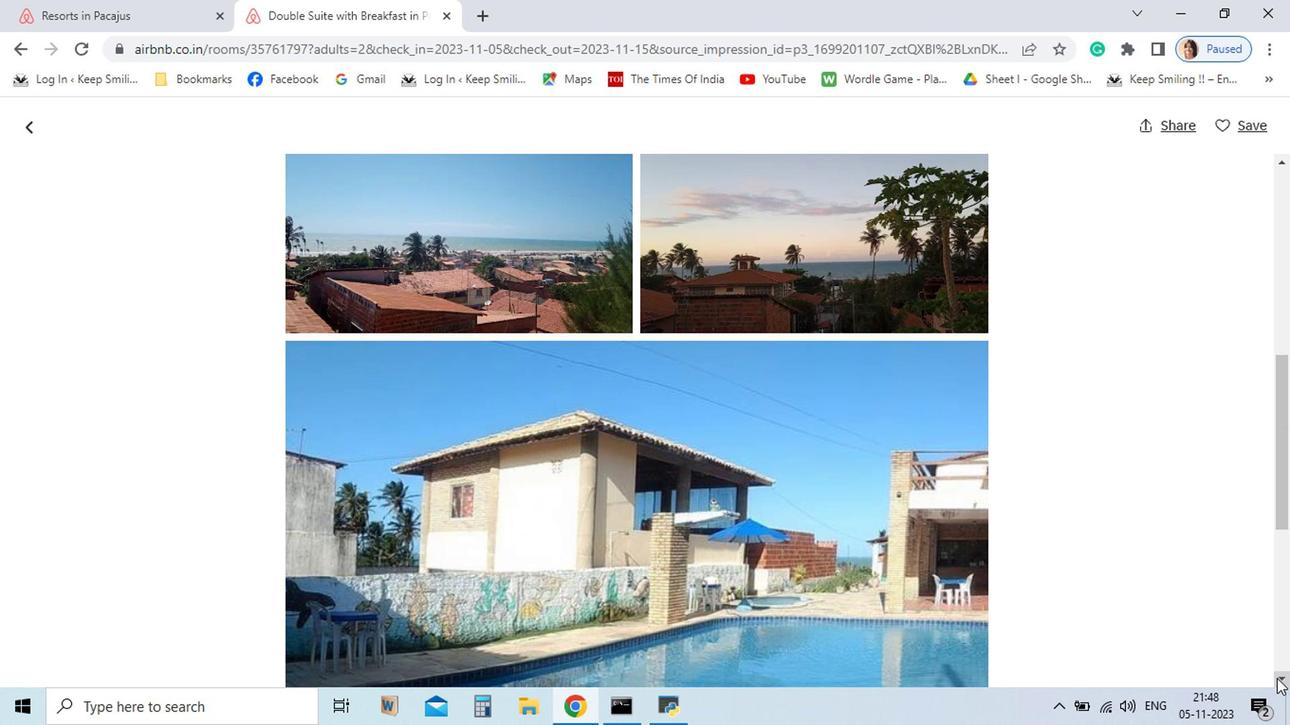 
Action: Mouse pressed left at (1093, 671)
Screenshot: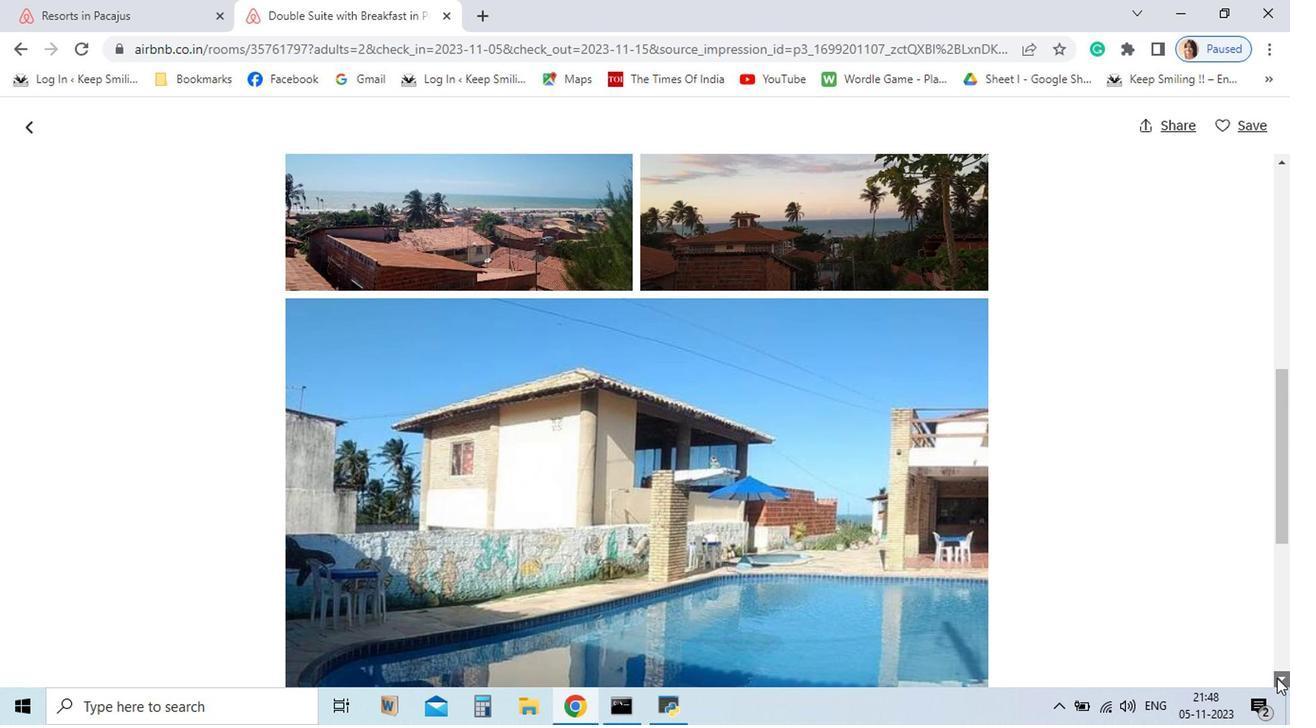 
Action: Mouse pressed left at (1093, 671)
Screenshot: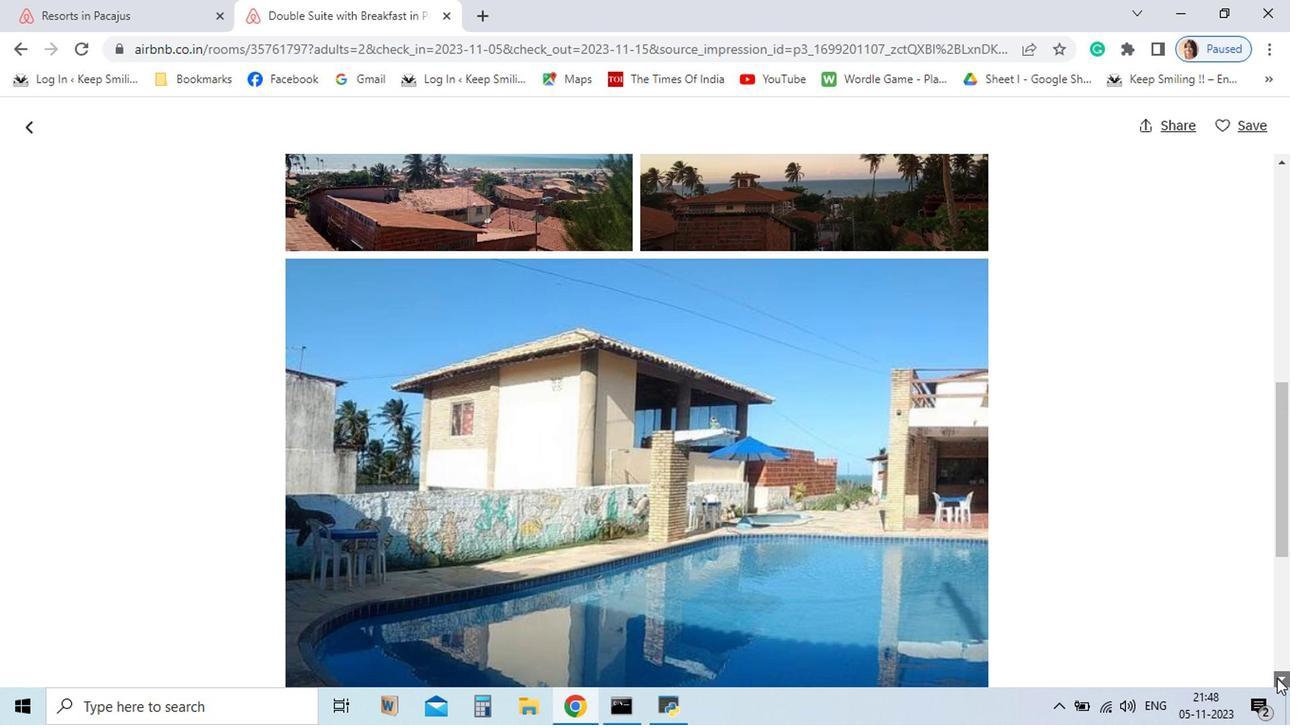 
Action: Mouse pressed left at (1093, 671)
Screenshot: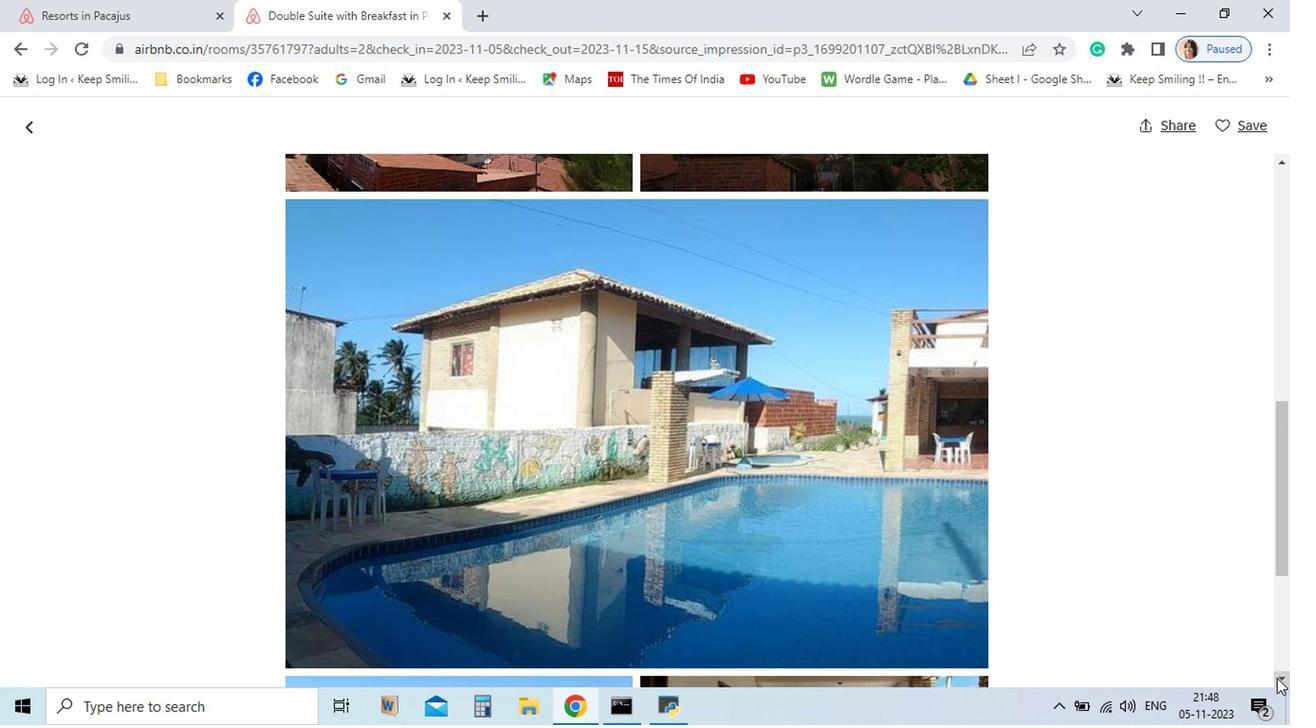 
Action: Mouse pressed left at (1093, 671)
Screenshot: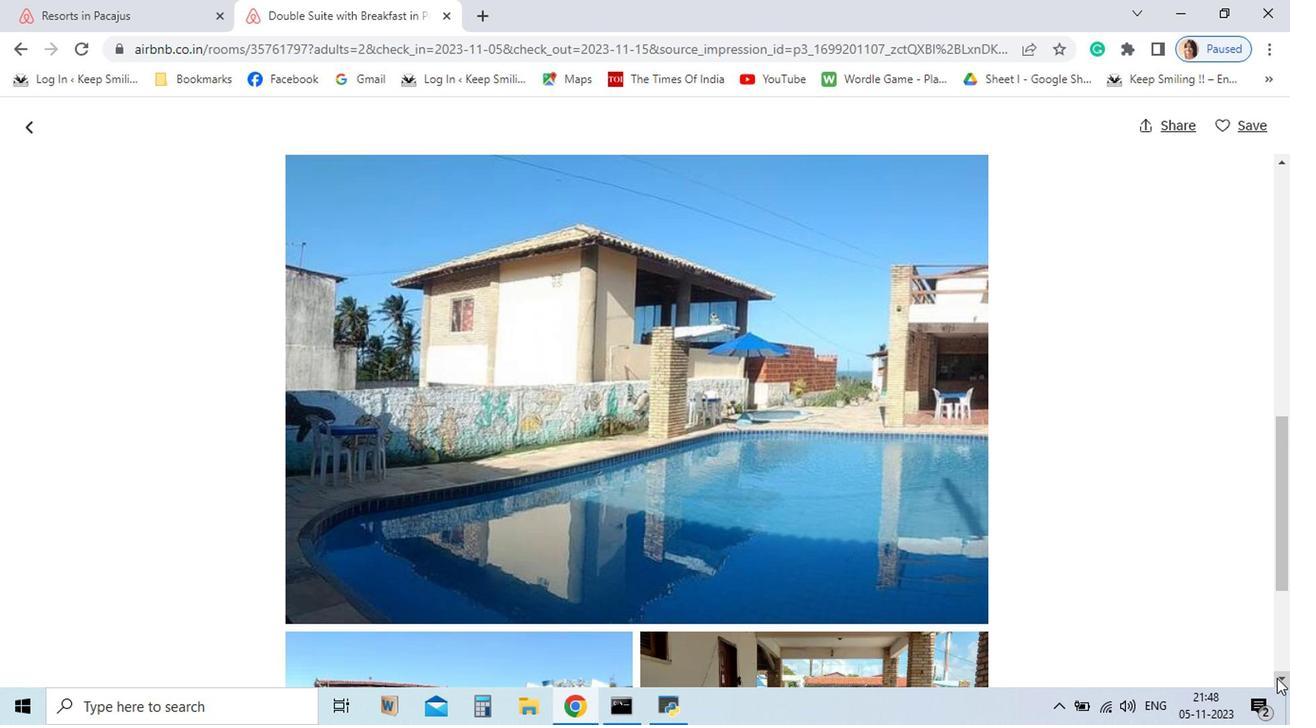 
Action: Mouse pressed left at (1093, 671)
Screenshot: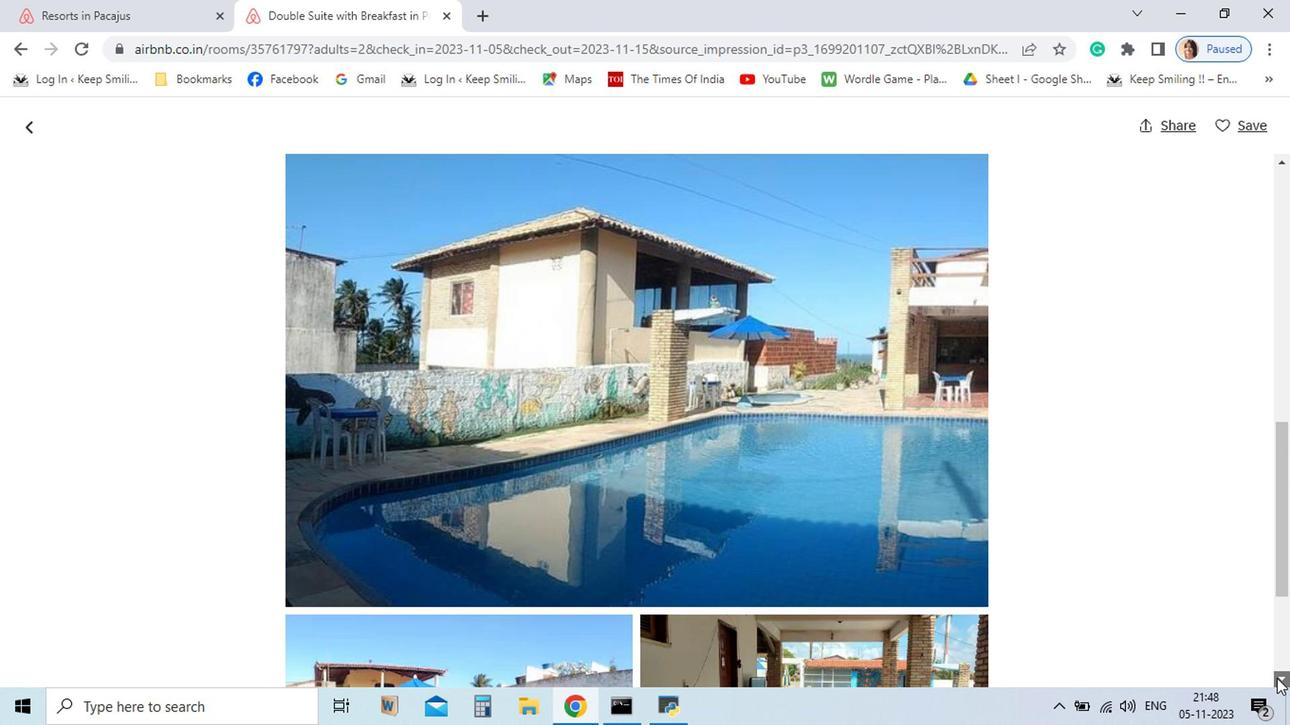 
Action: Mouse pressed left at (1093, 671)
Screenshot: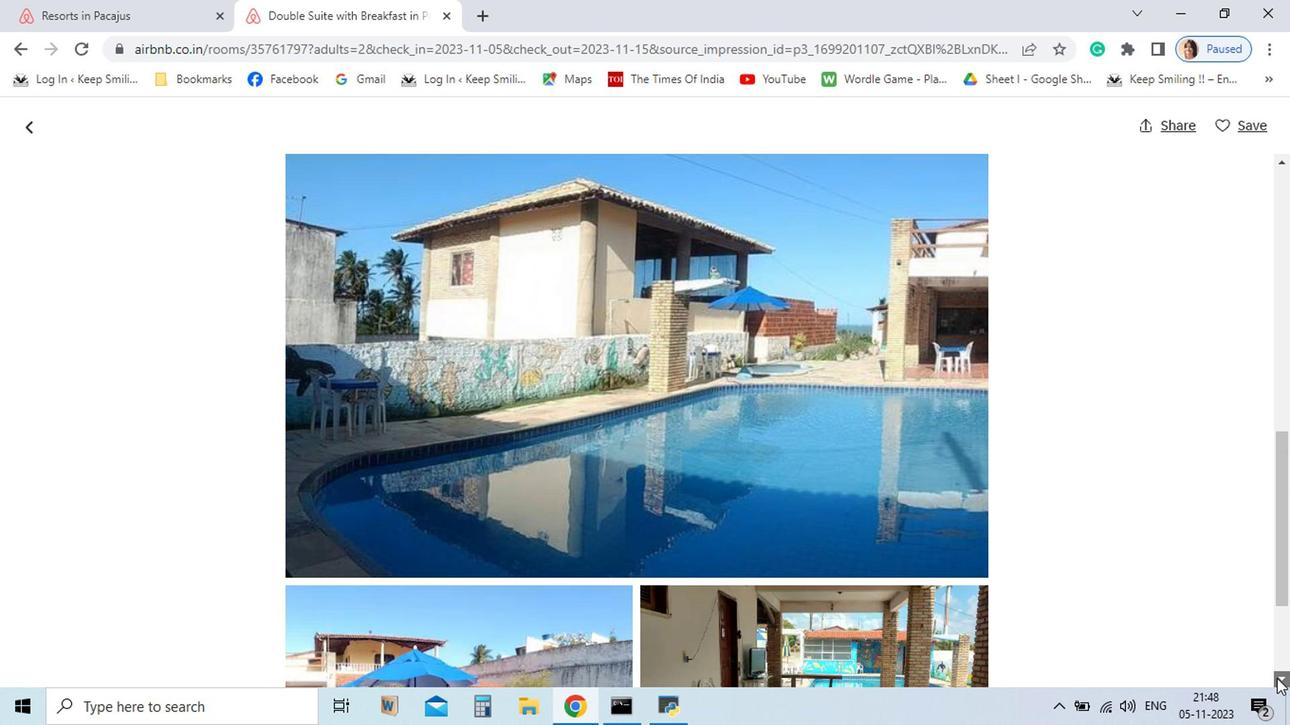 
Action: Mouse pressed left at (1093, 671)
Screenshot: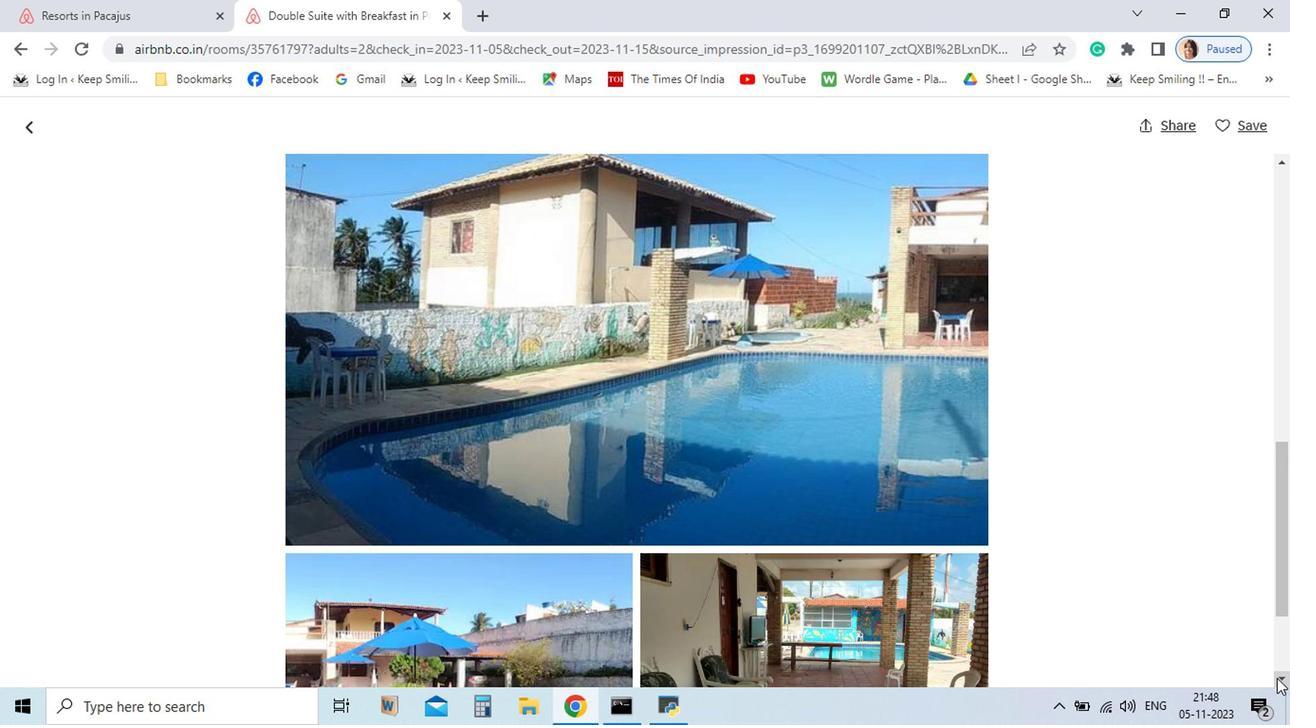 
Action: Mouse pressed left at (1093, 671)
Screenshot: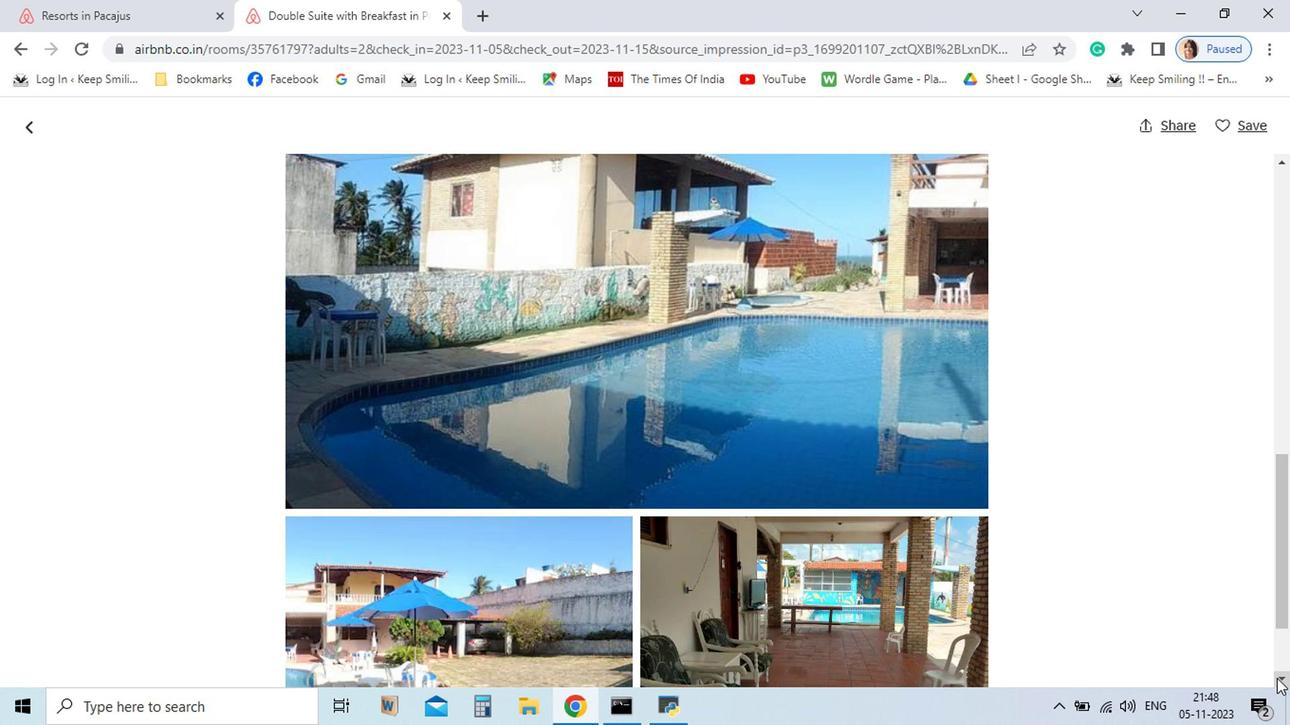 
Action: Mouse pressed left at (1093, 671)
Screenshot: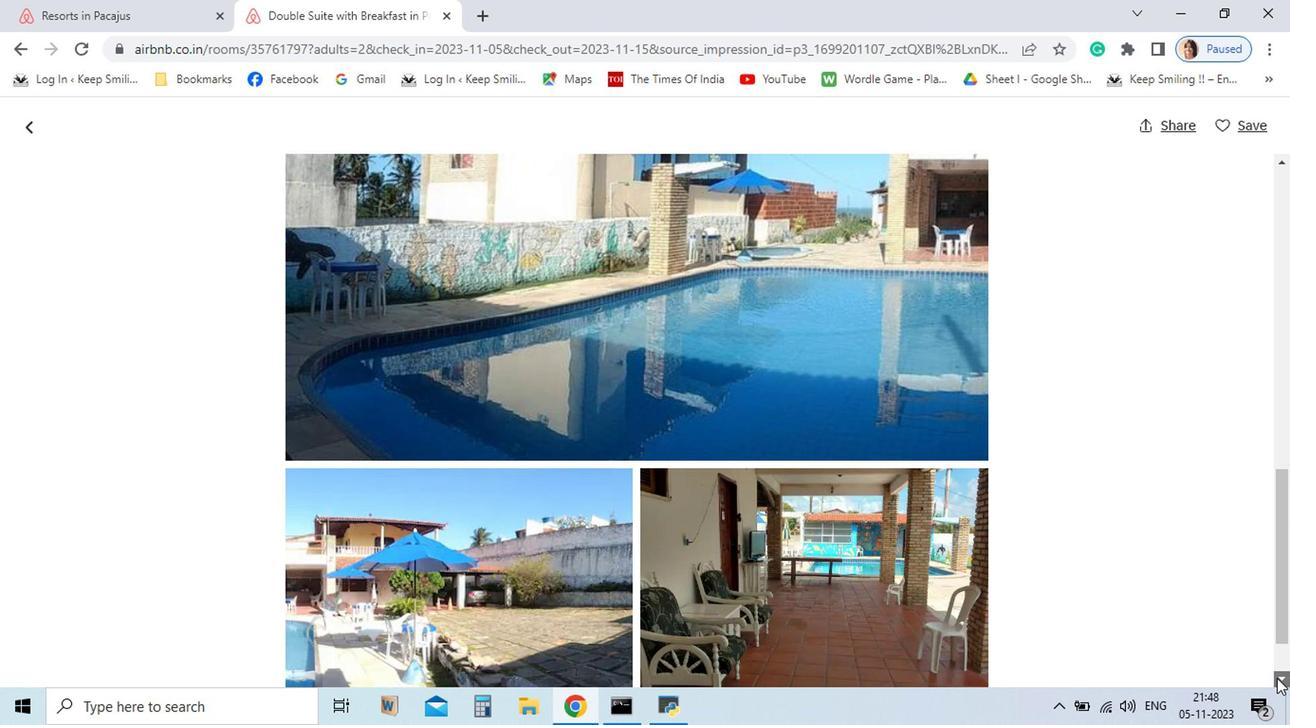 
Action: Mouse pressed left at (1093, 671)
Screenshot: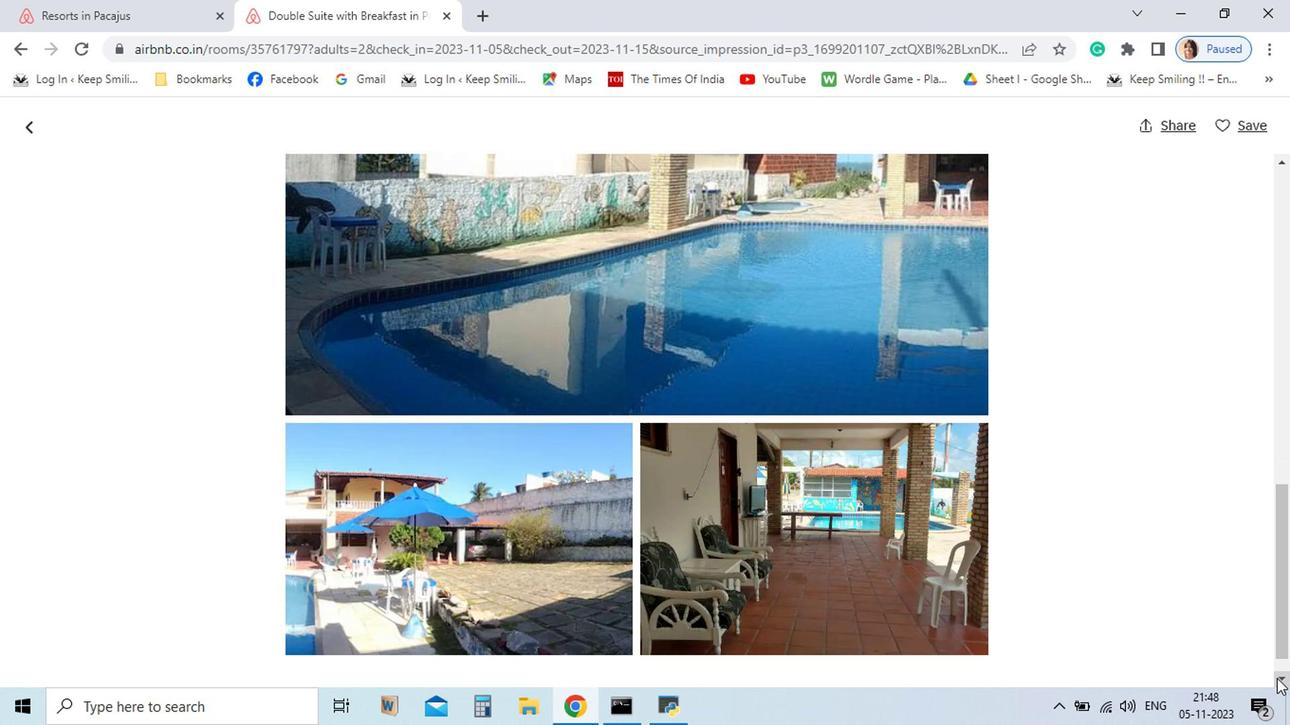 
Action: Mouse pressed left at (1093, 671)
Screenshot: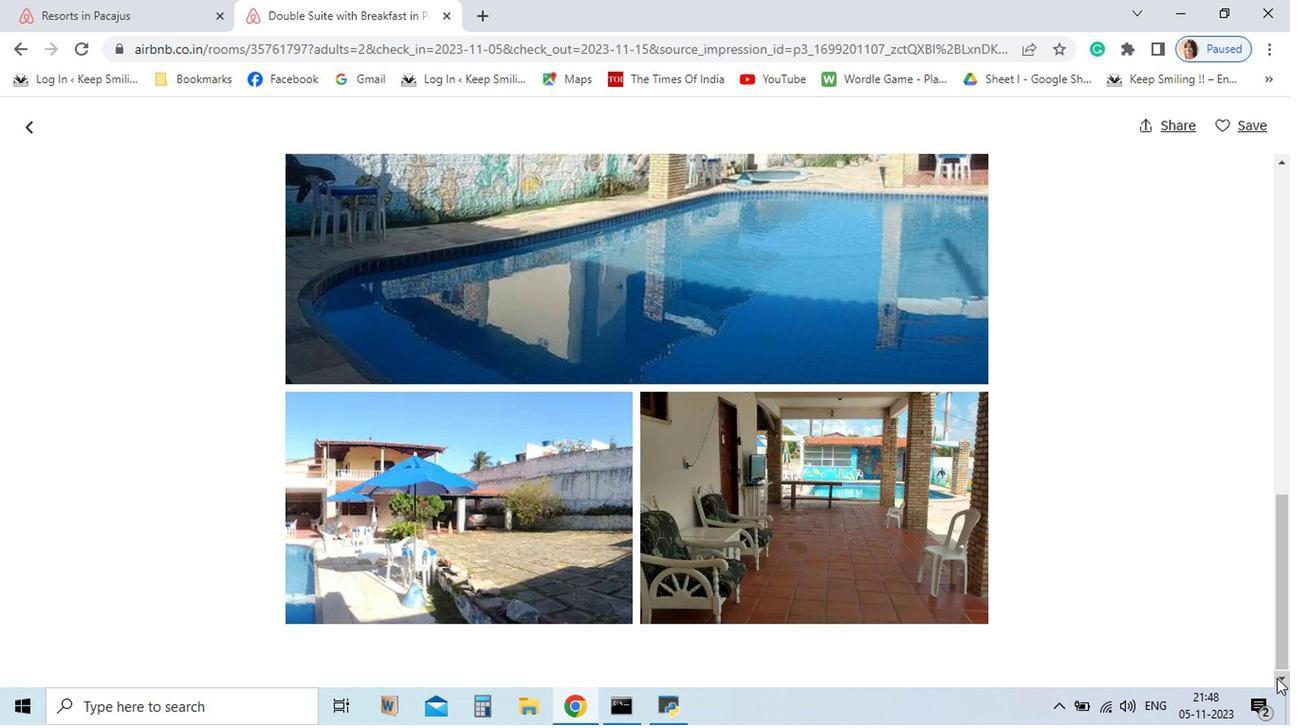 
Action: Mouse pressed left at (1093, 671)
Screenshot: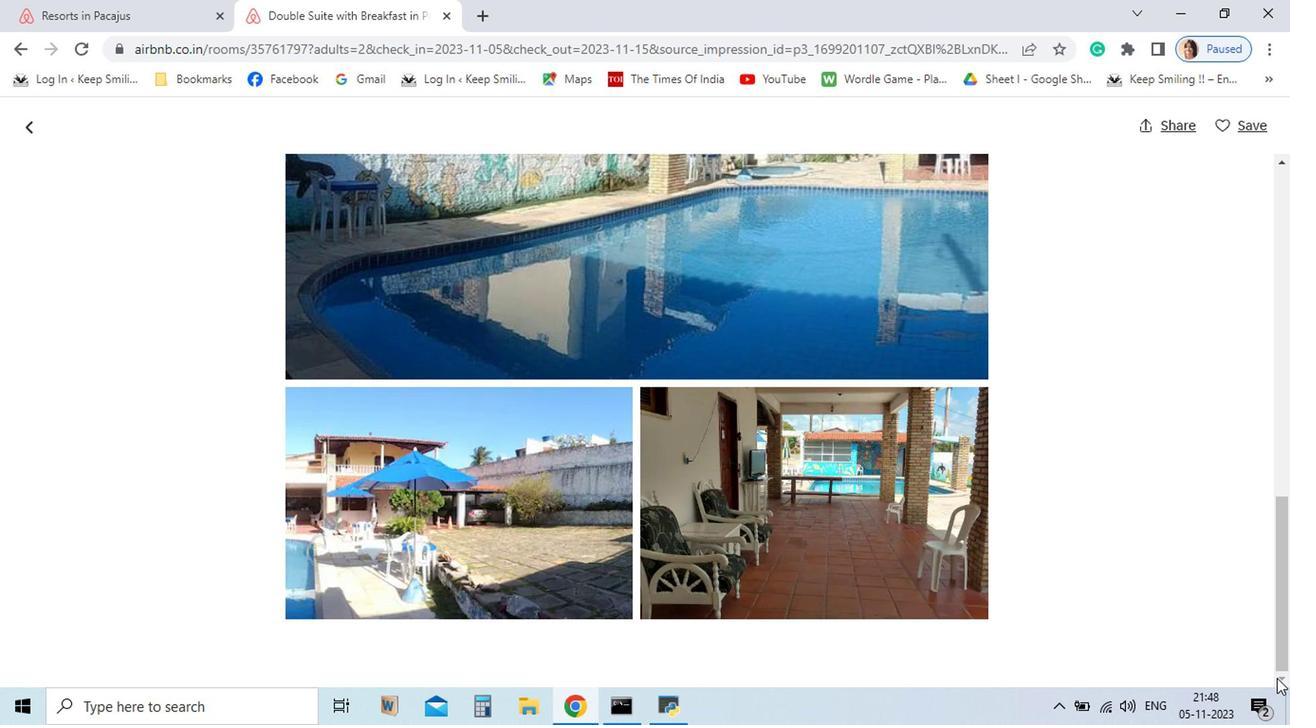 
Action: Mouse pressed left at (1093, 671)
Screenshot: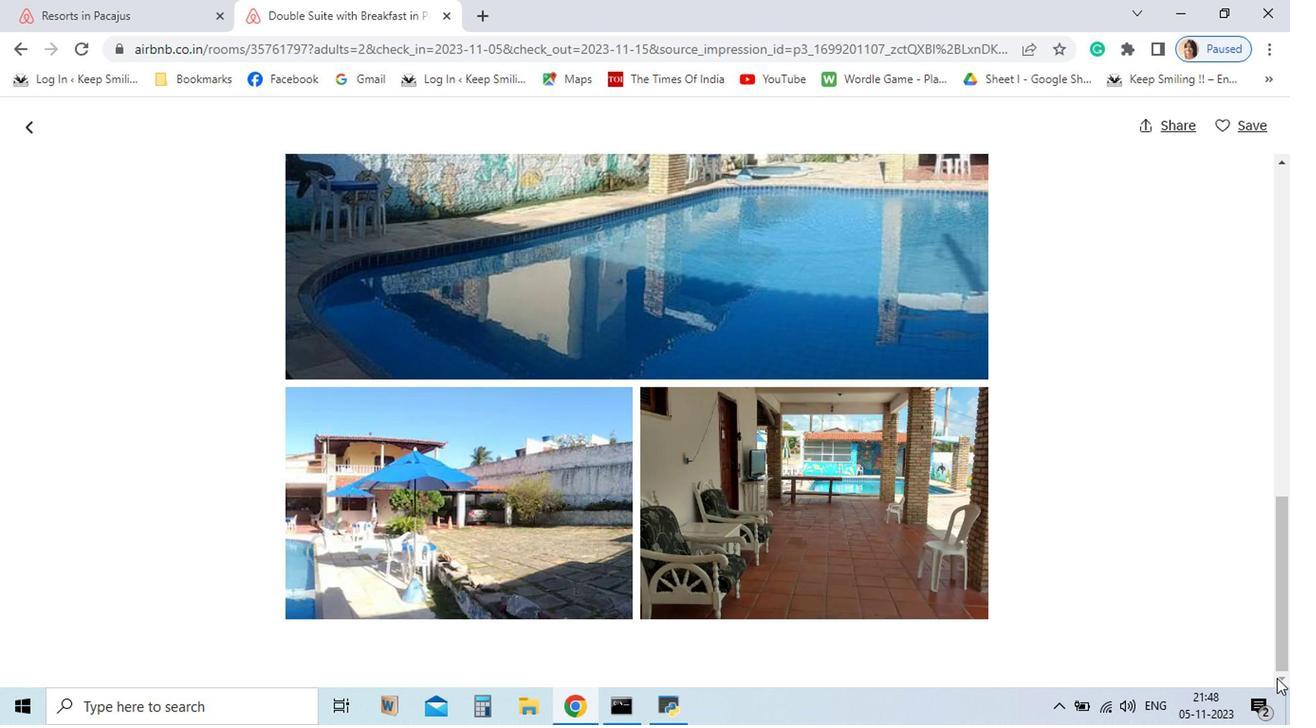 
Action: Mouse pressed left at (1093, 671)
Screenshot: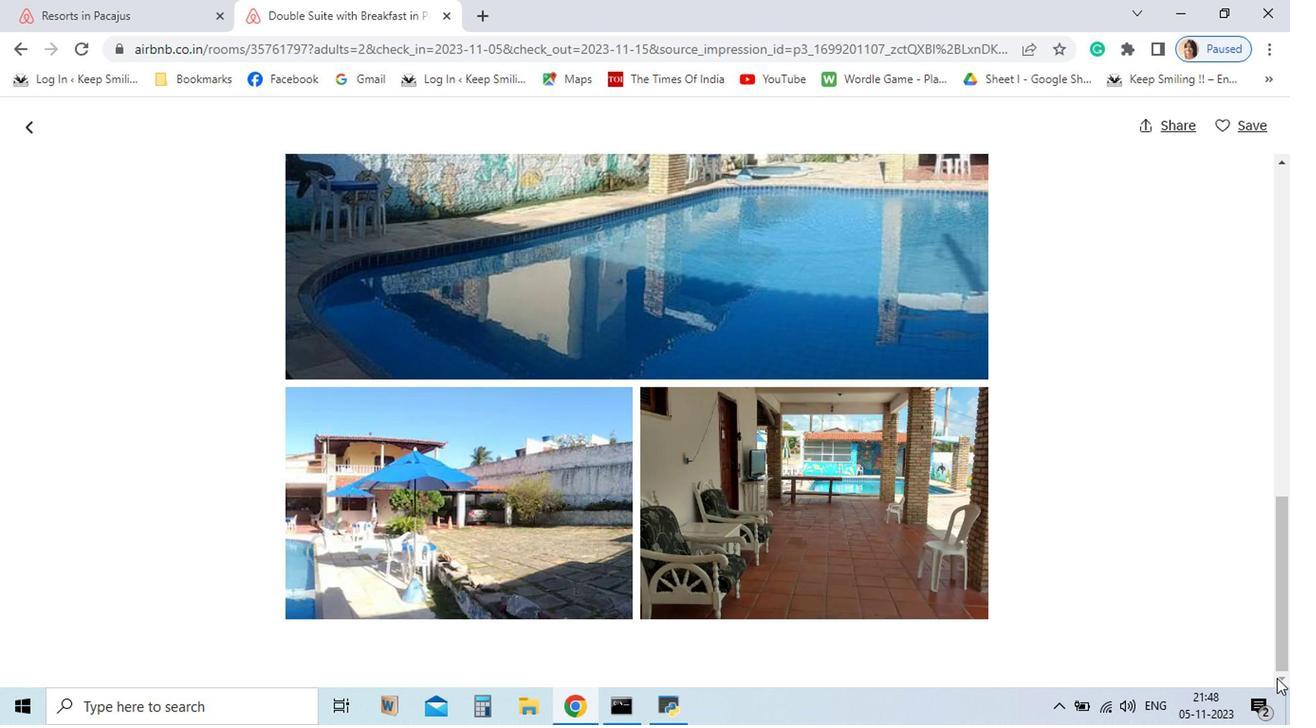 
Action: Mouse pressed left at (1093, 671)
Screenshot: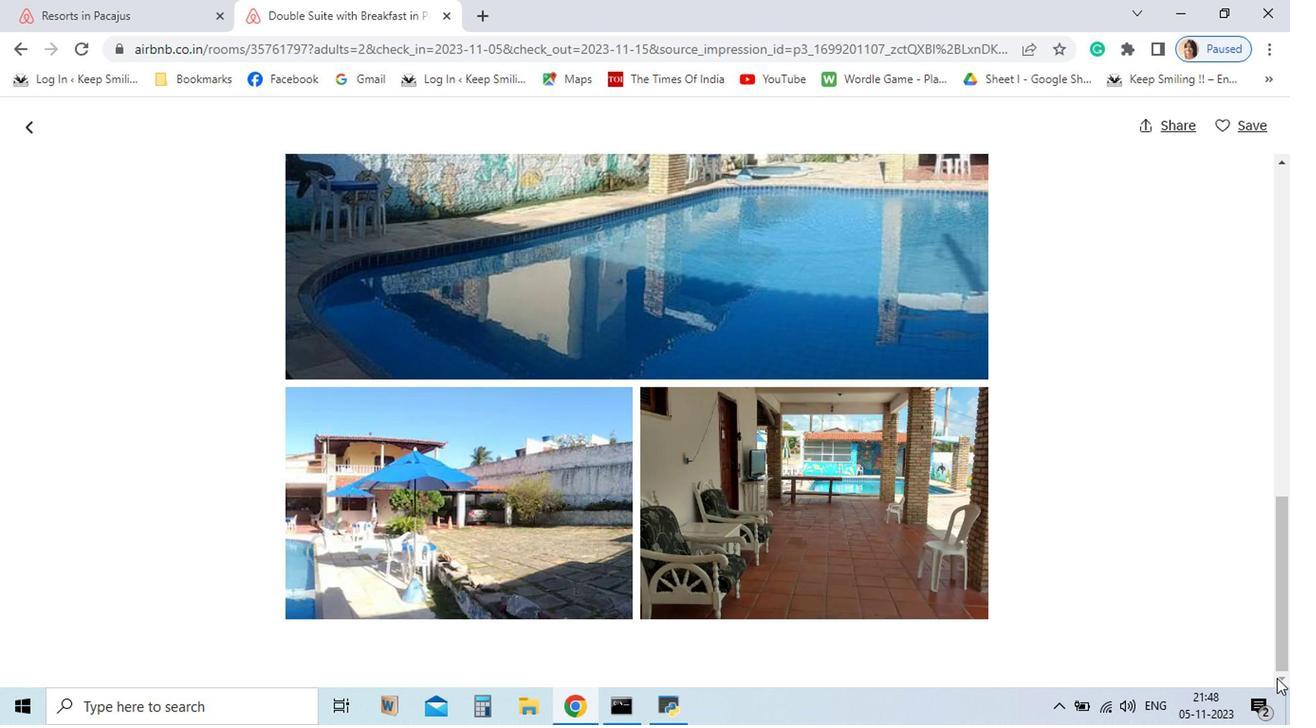 
Action: Mouse moved to (215, 274)
Screenshot: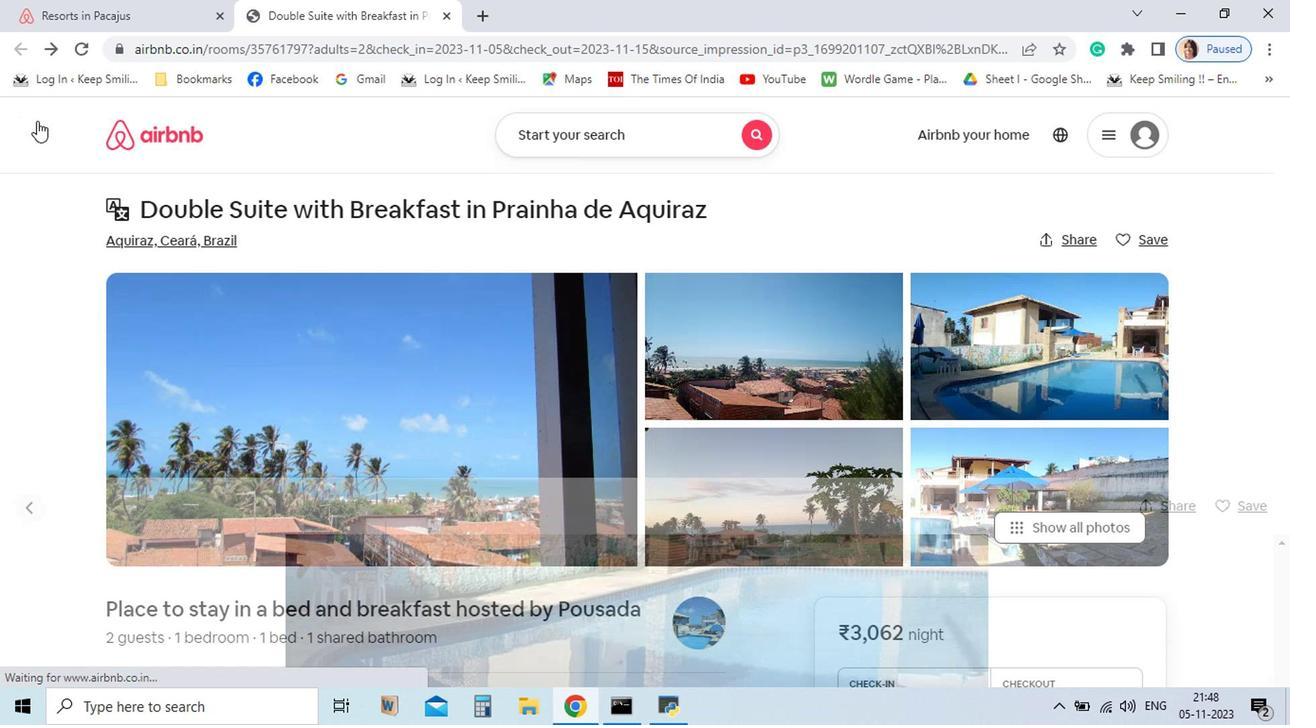 
Action: Mouse pressed left at (215, 274)
Screenshot: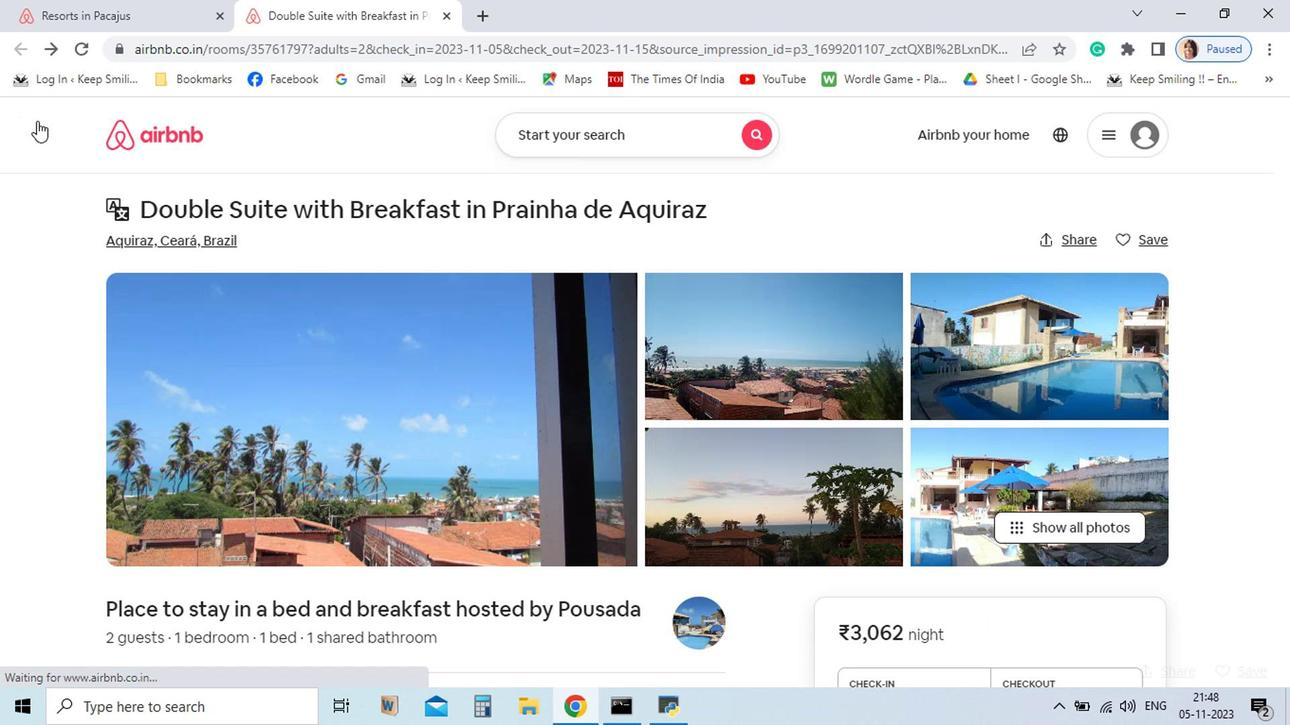 
Action: Mouse moved to (1096, 671)
Screenshot: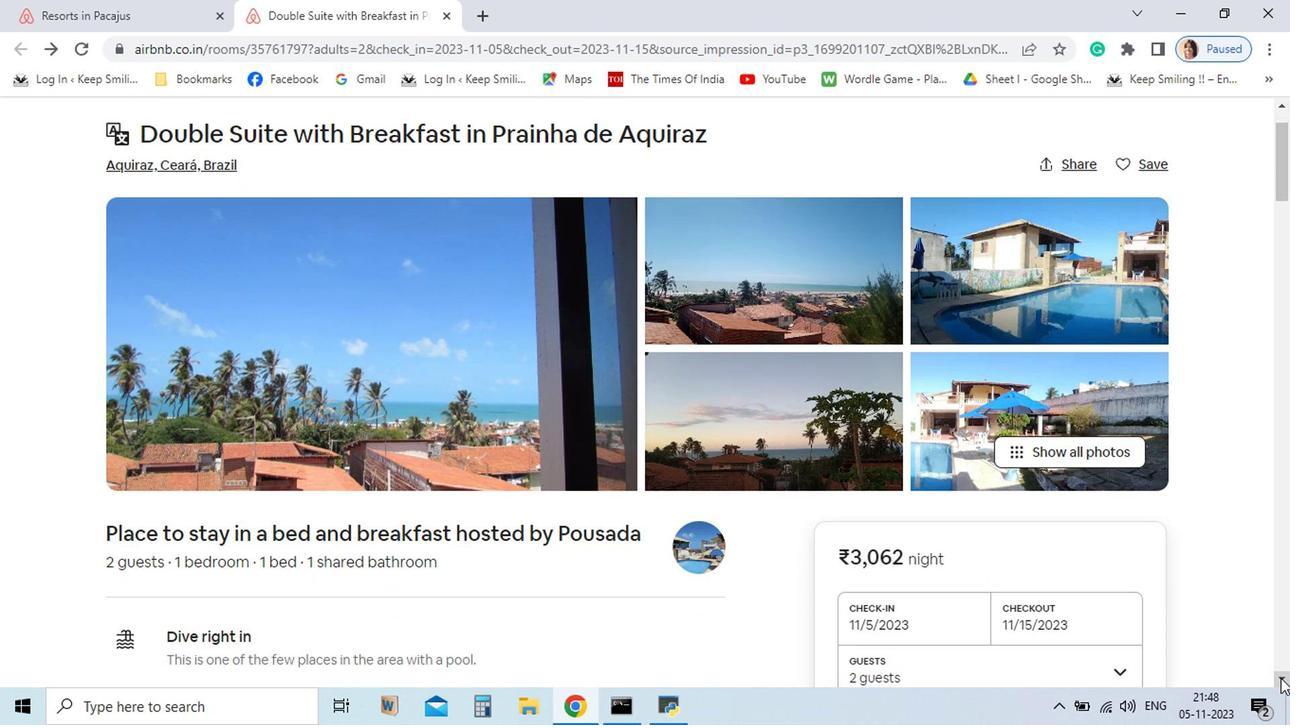 
Action: Mouse pressed left at (1096, 671)
Screenshot: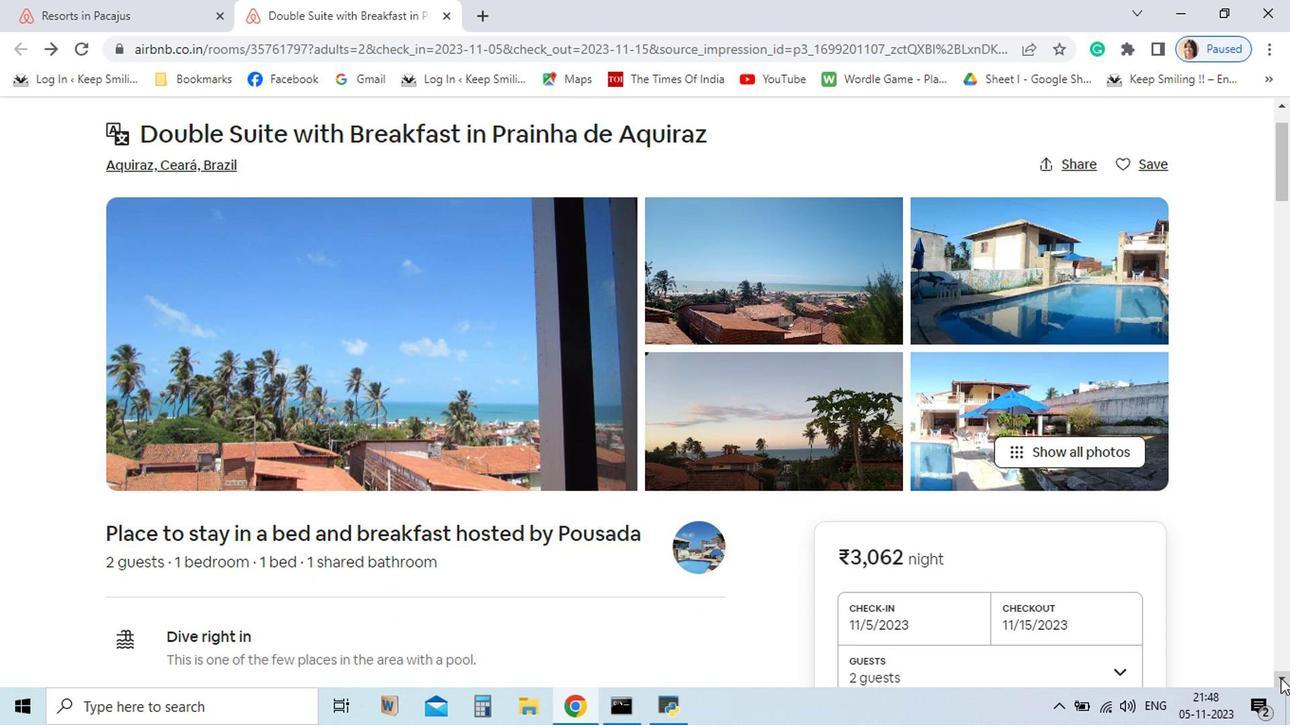 
Action: Mouse pressed left at (1096, 671)
Screenshot: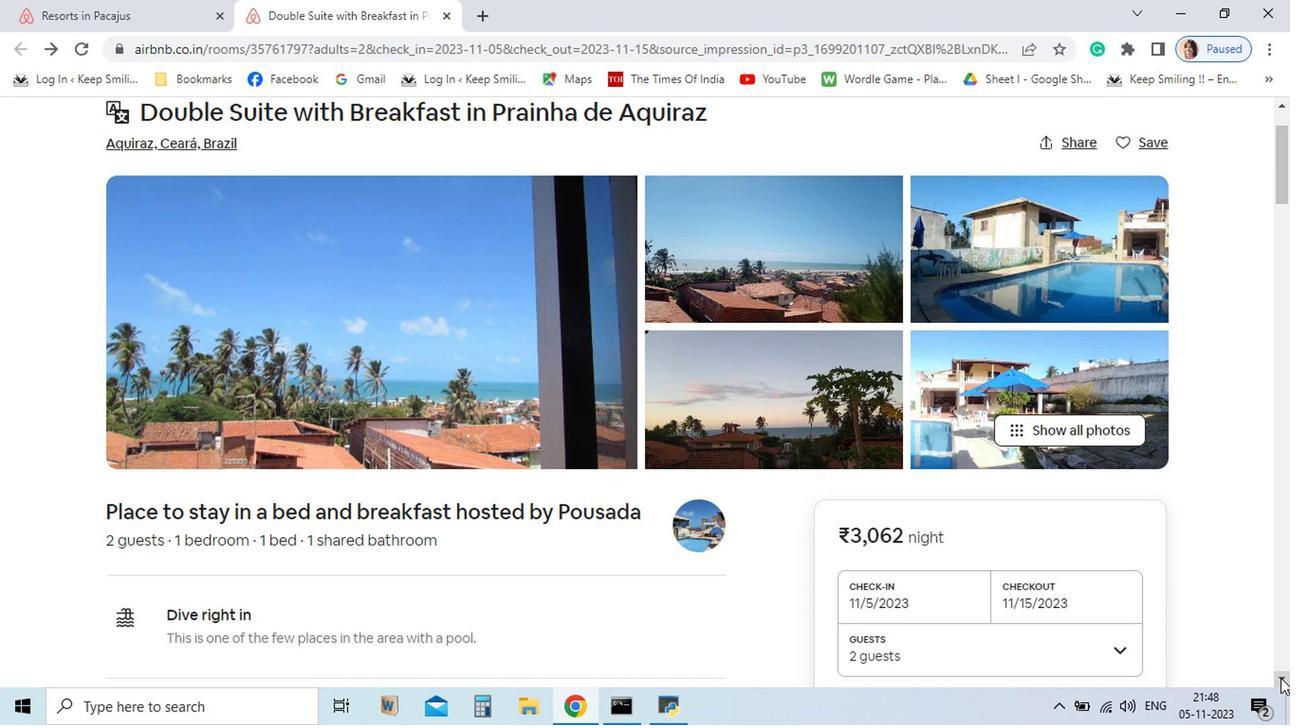 
Action: Mouse pressed left at (1096, 671)
Screenshot: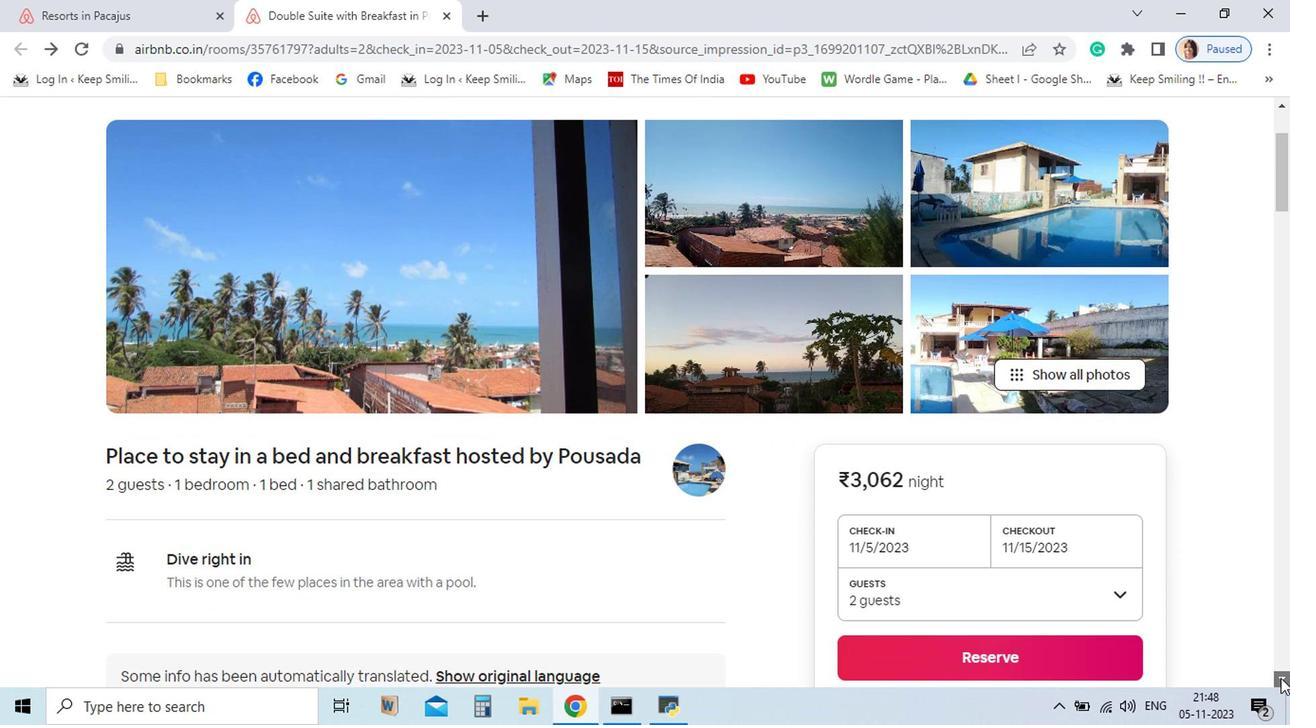 
Action: Mouse pressed left at (1096, 671)
Screenshot: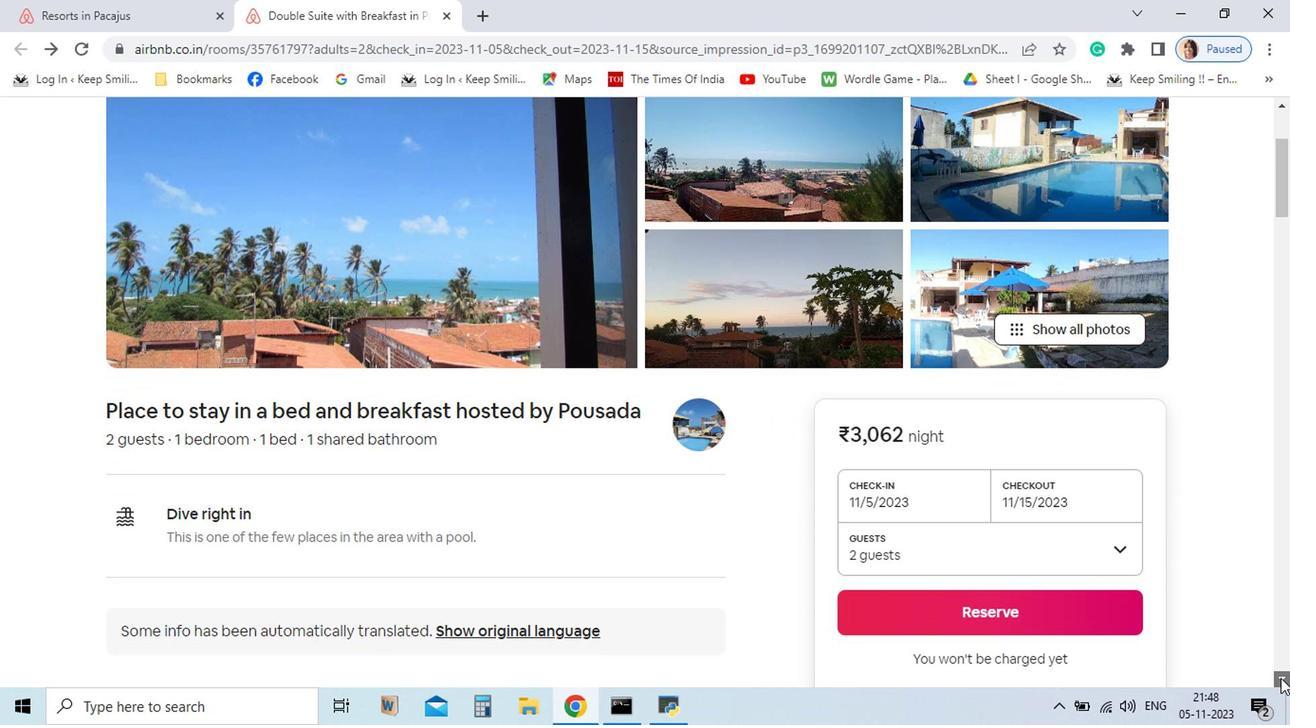
Action: Mouse pressed left at (1096, 671)
Screenshot: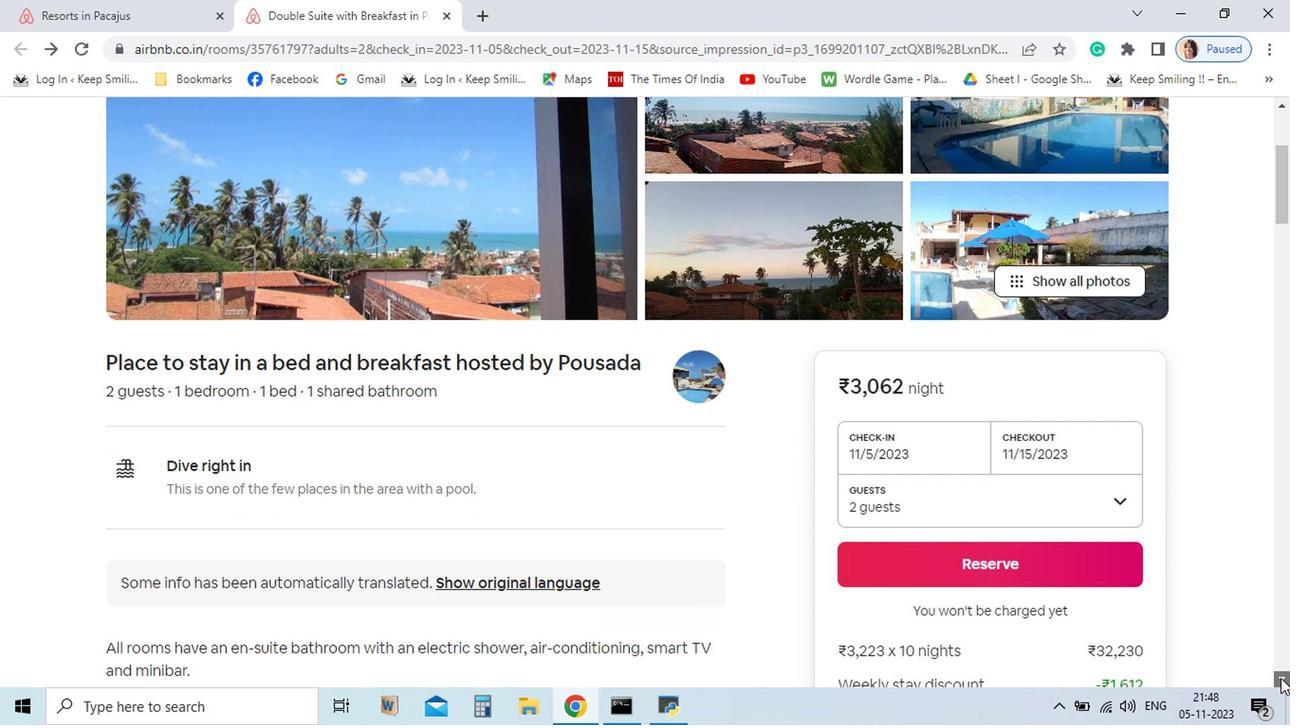 
Action: Mouse pressed left at (1096, 671)
Screenshot: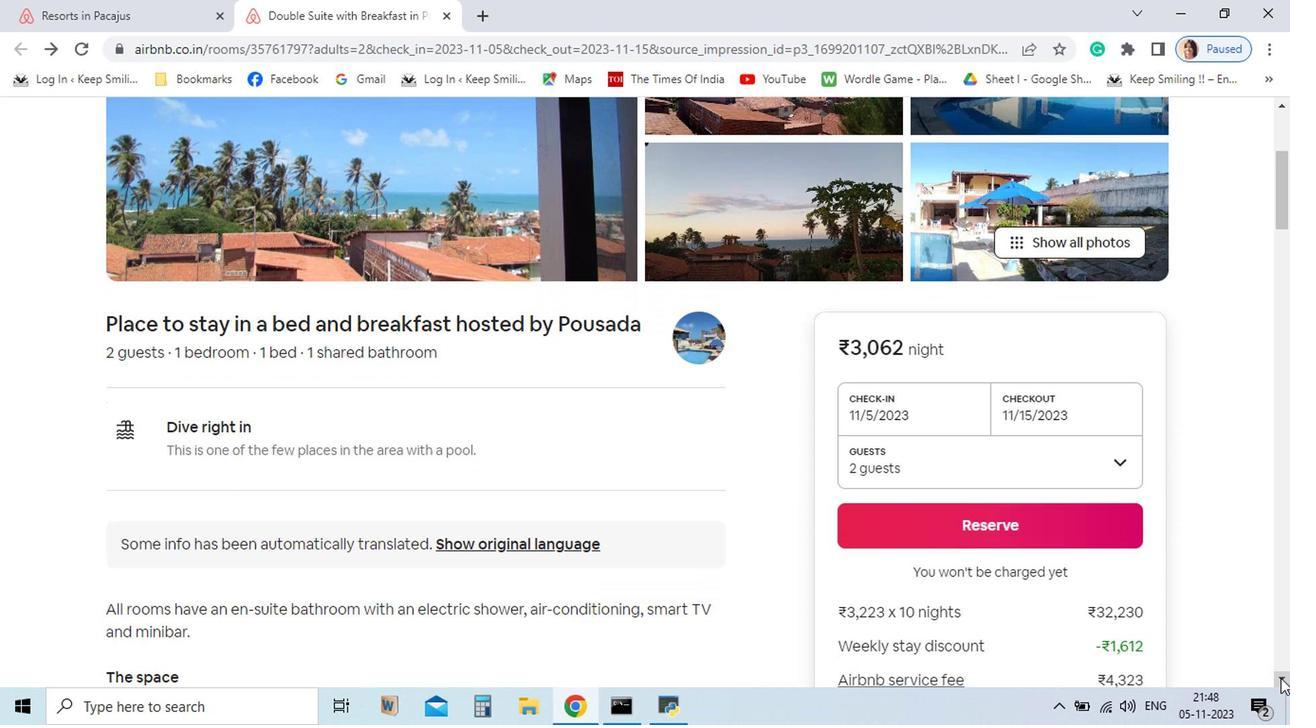 
Action: Mouse pressed left at (1096, 671)
Screenshot: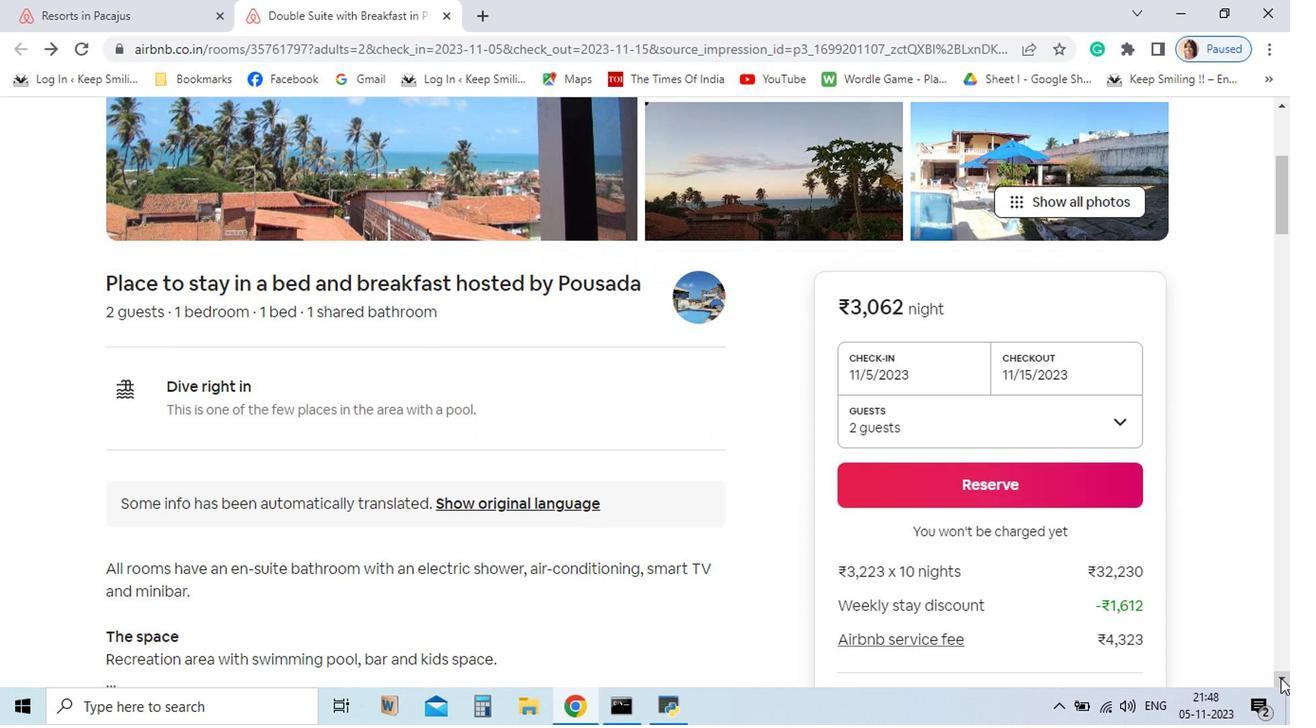 
Action: Mouse pressed left at (1096, 671)
Screenshot: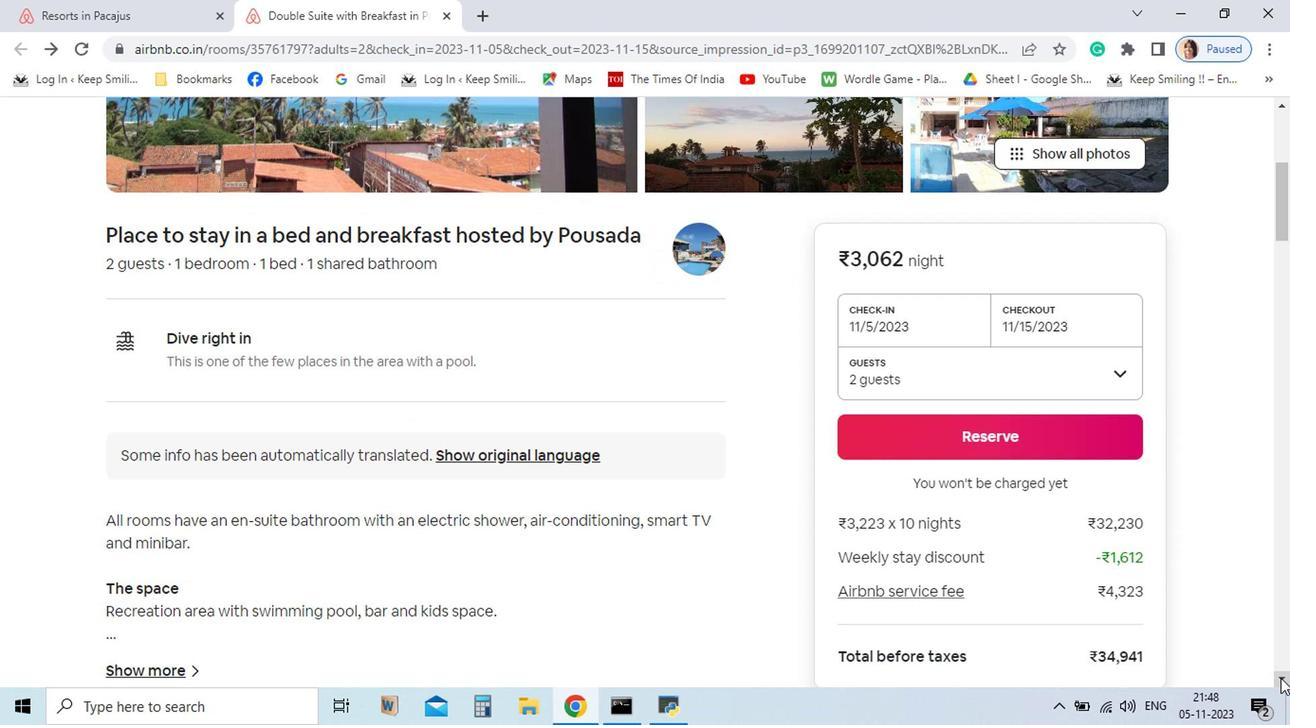 
Action: Mouse pressed left at (1096, 671)
Screenshot: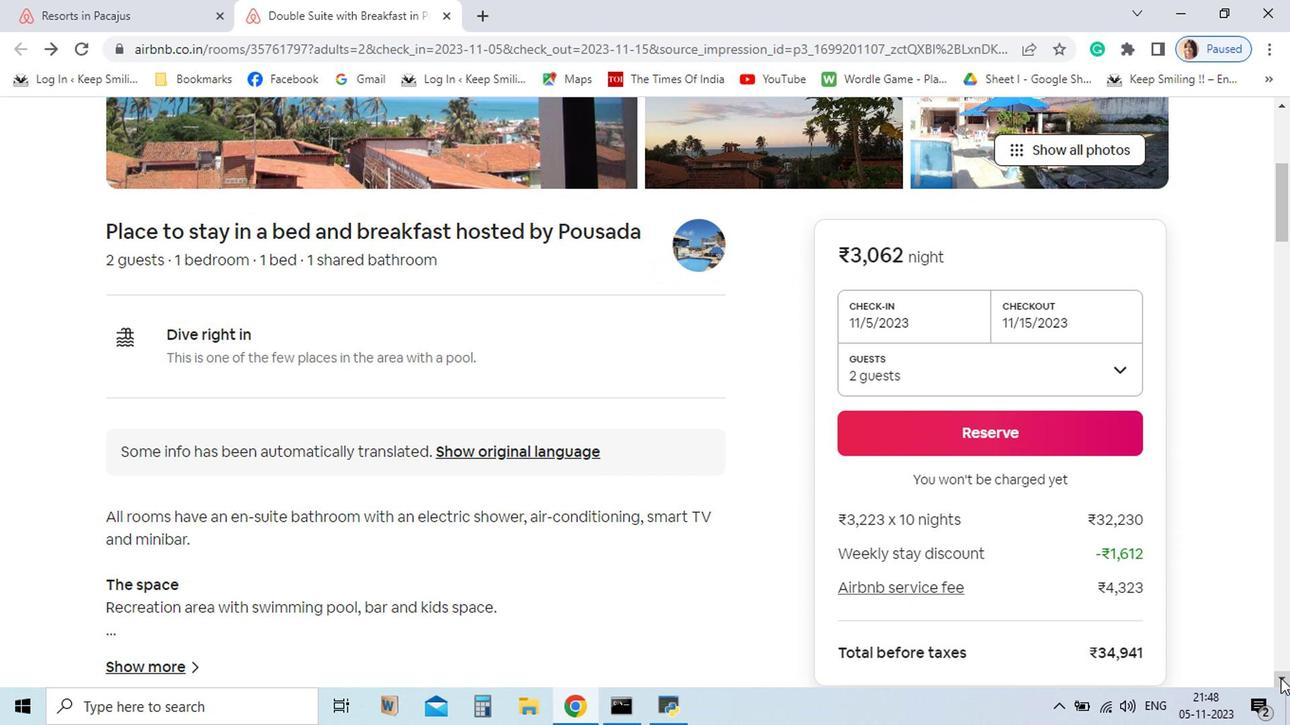 
Action: Mouse pressed left at (1096, 671)
Screenshot: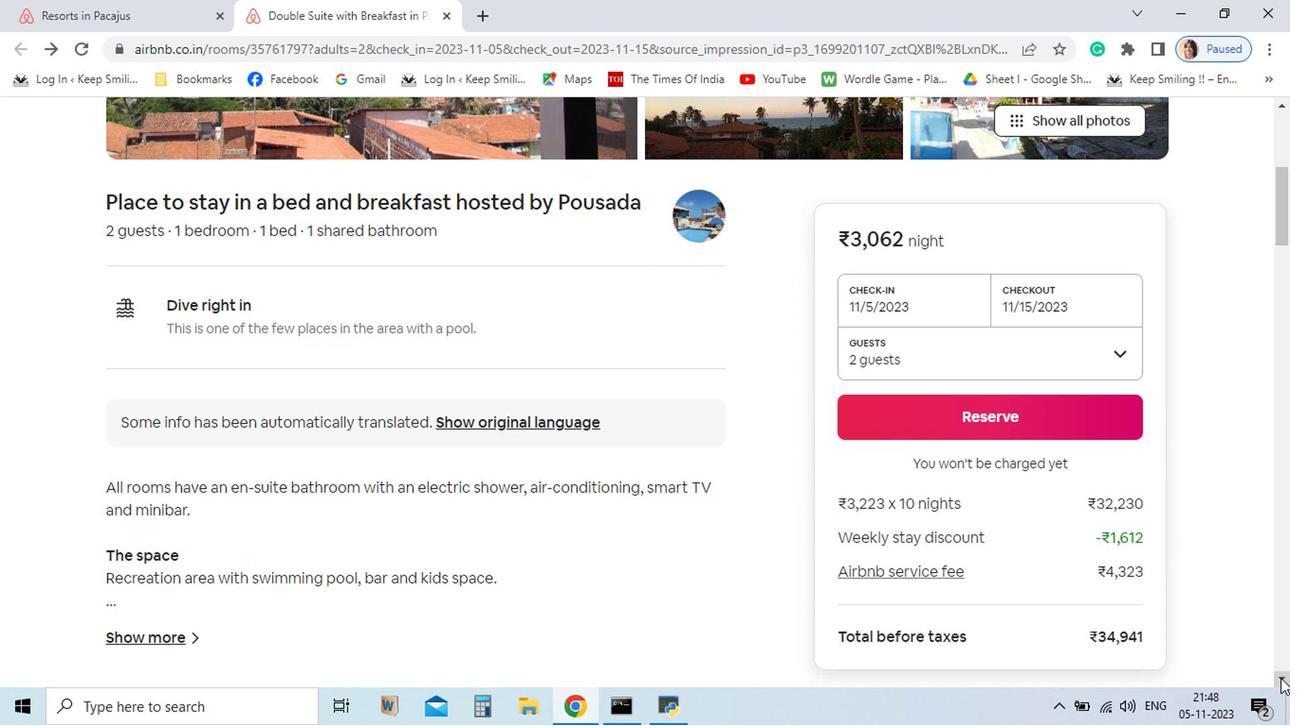 
Action: Mouse pressed left at (1096, 671)
Screenshot: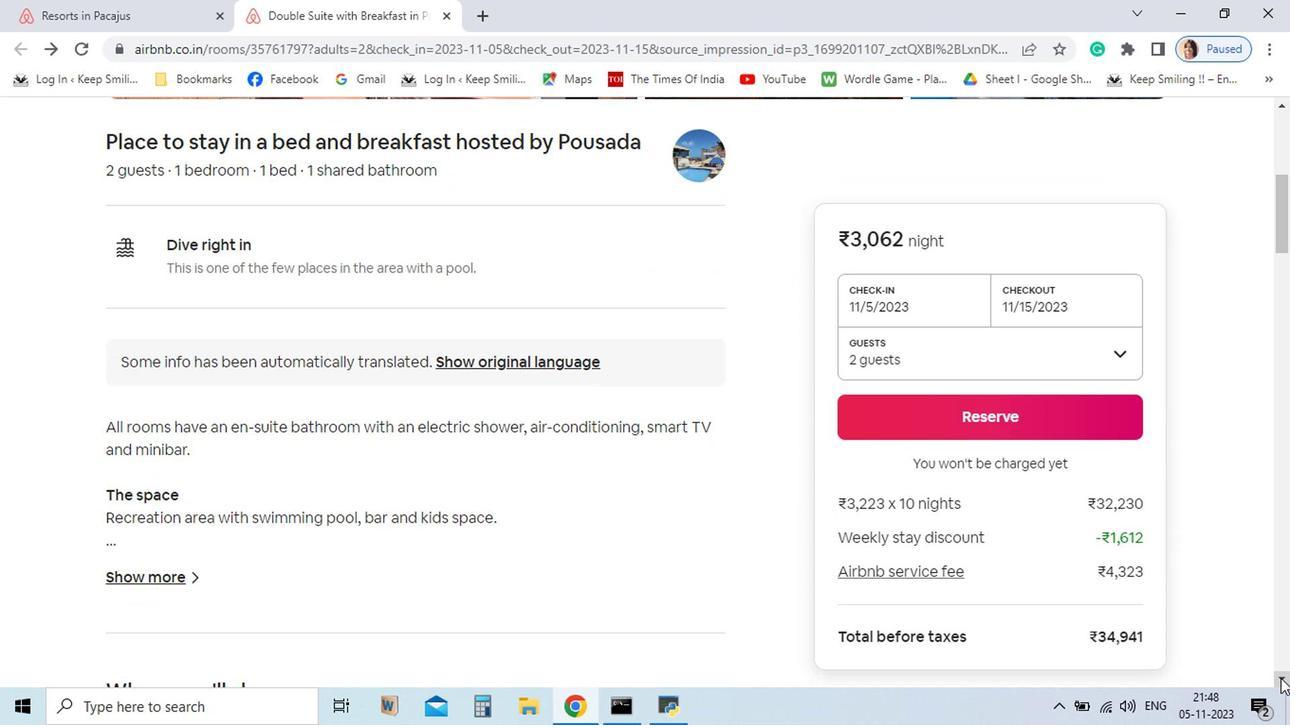 
Action: Mouse pressed left at (1096, 671)
Screenshot: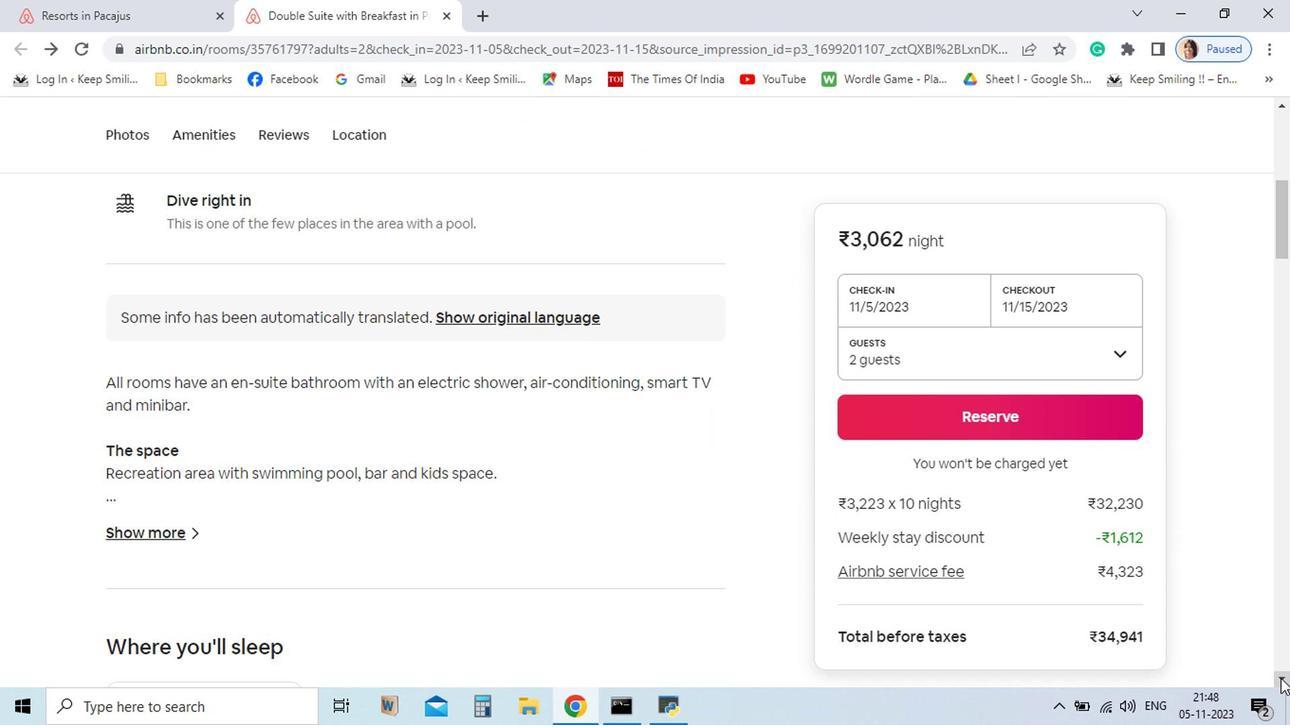 
Action: Mouse pressed left at (1096, 671)
Screenshot: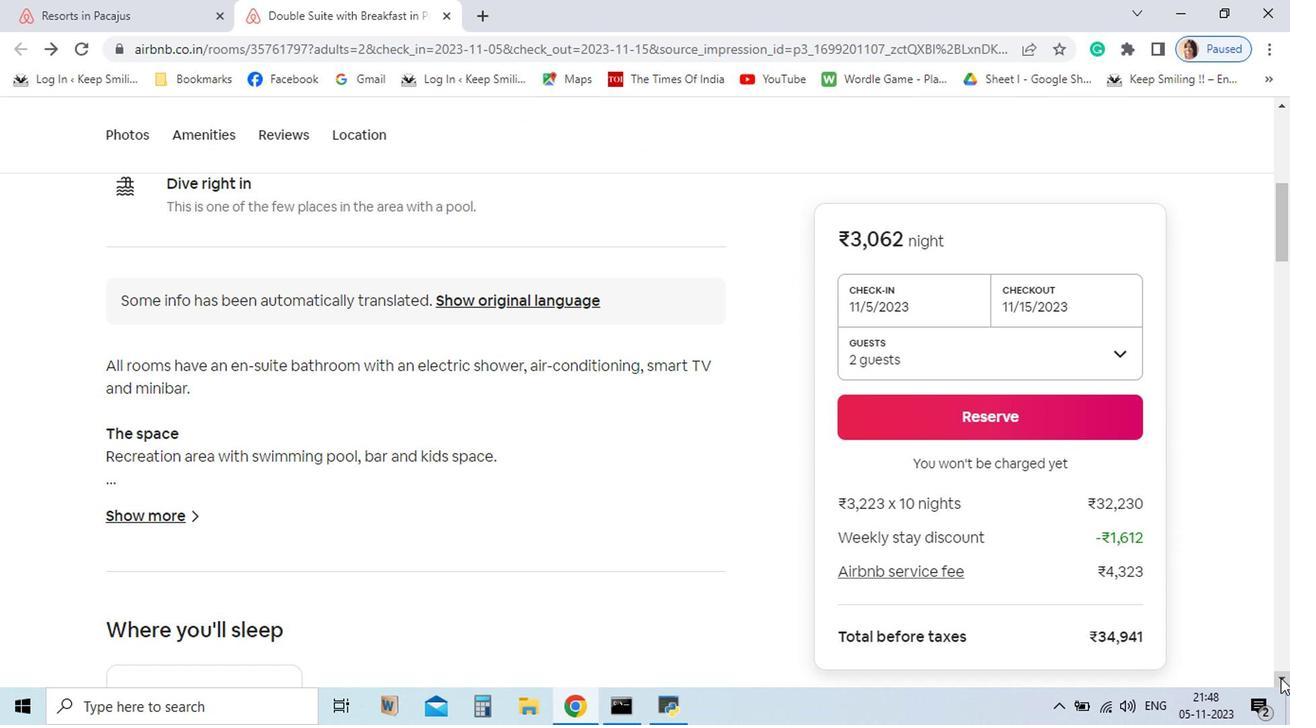 
Action: Mouse pressed left at (1096, 671)
Screenshot: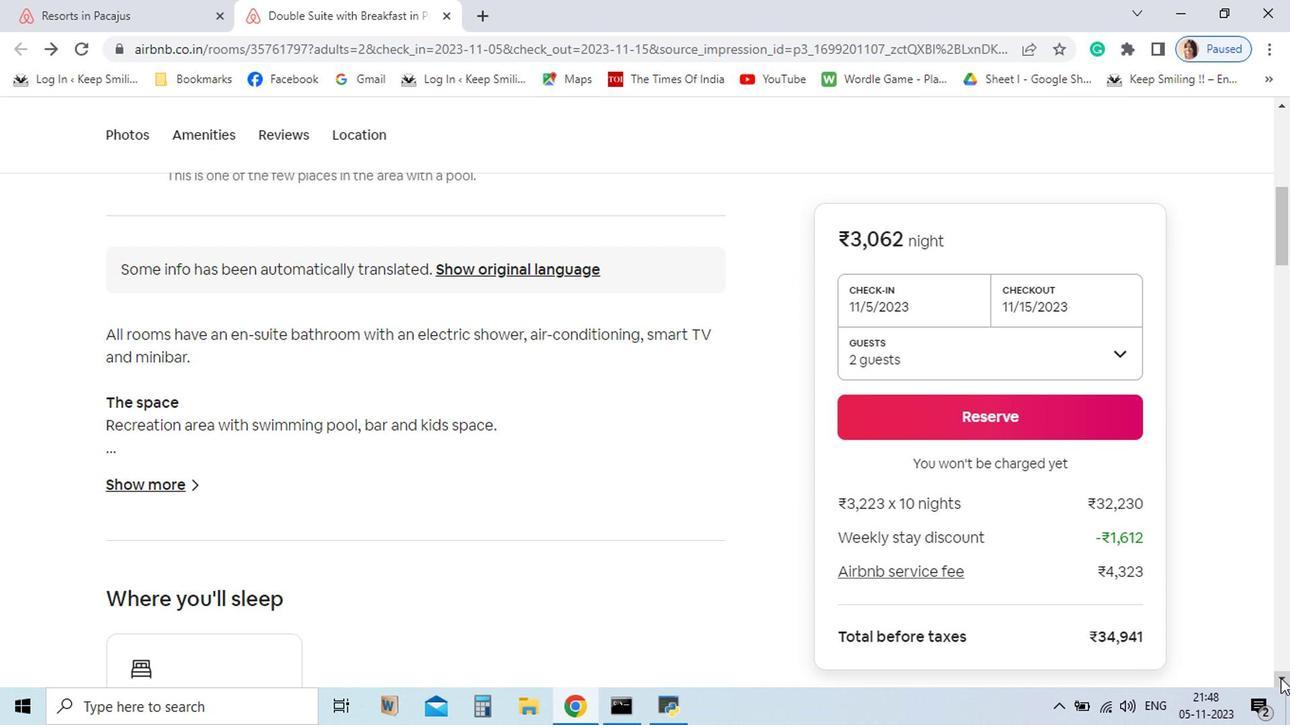 
Action: Mouse pressed left at (1096, 671)
Screenshot: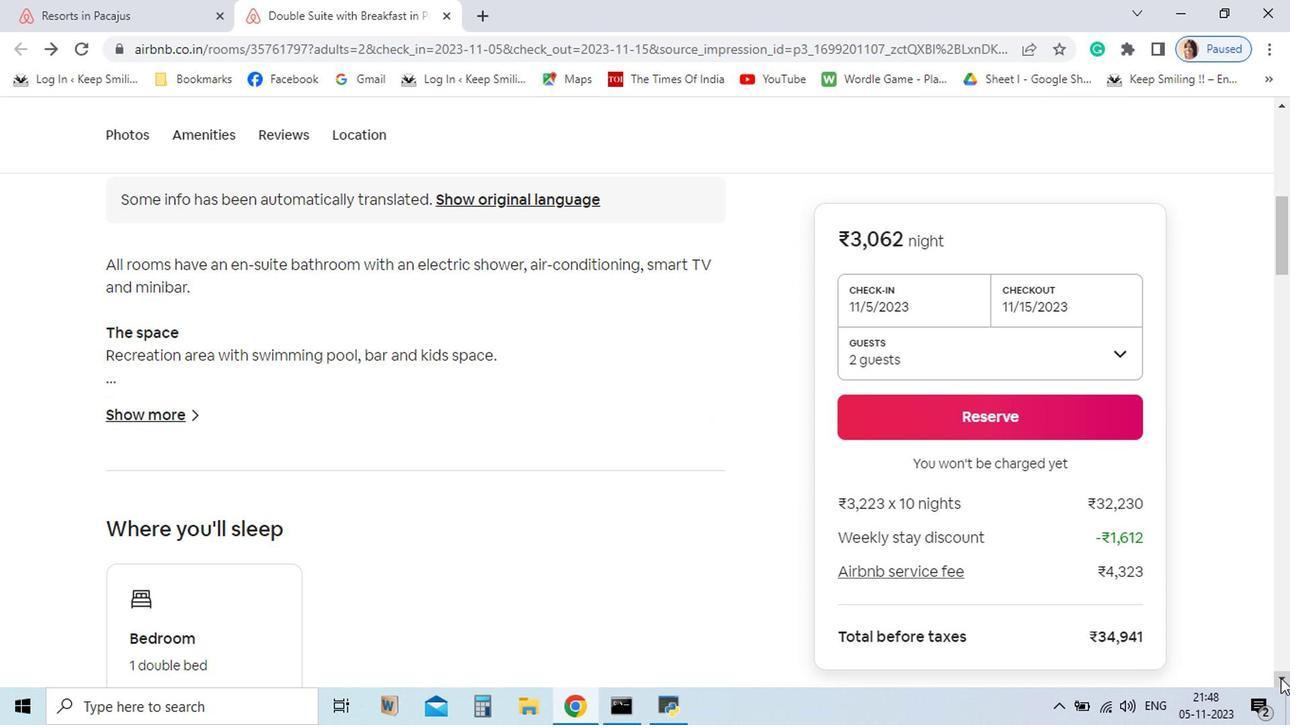 
Action: Mouse pressed left at (1096, 671)
Screenshot: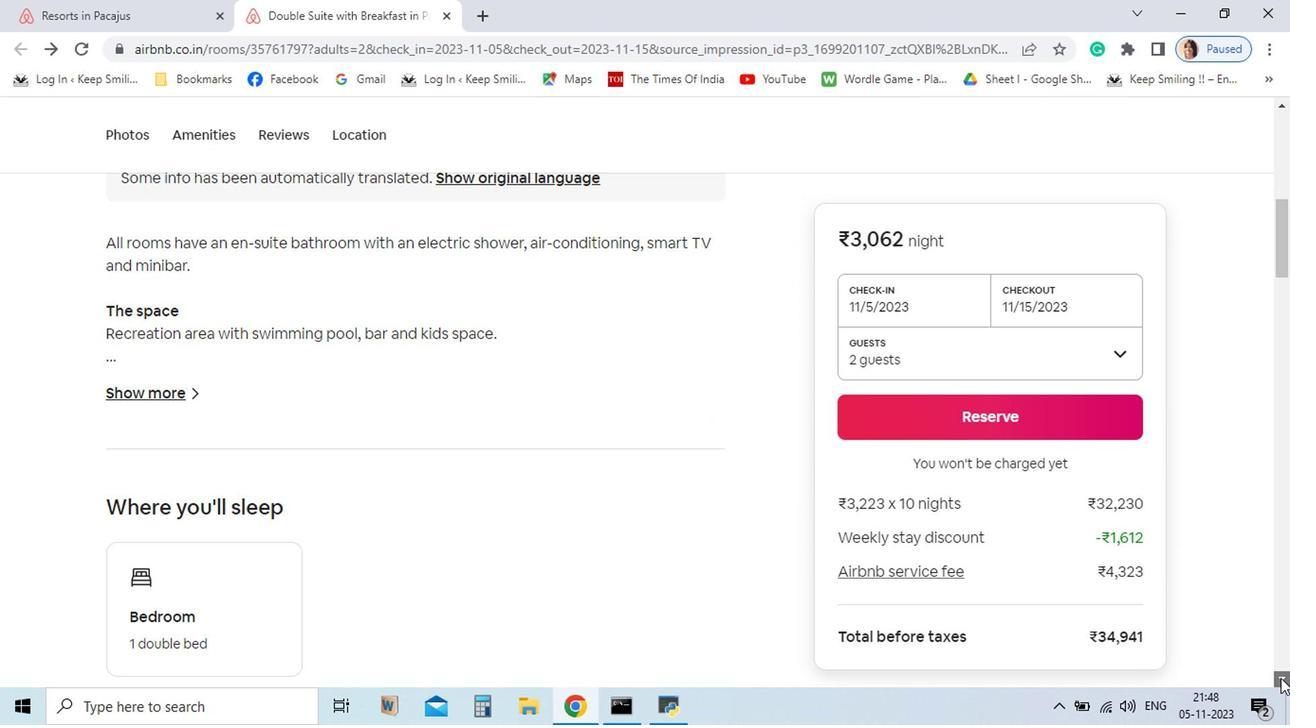 
Action: Mouse pressed left at (1096, 671)
Screenshot: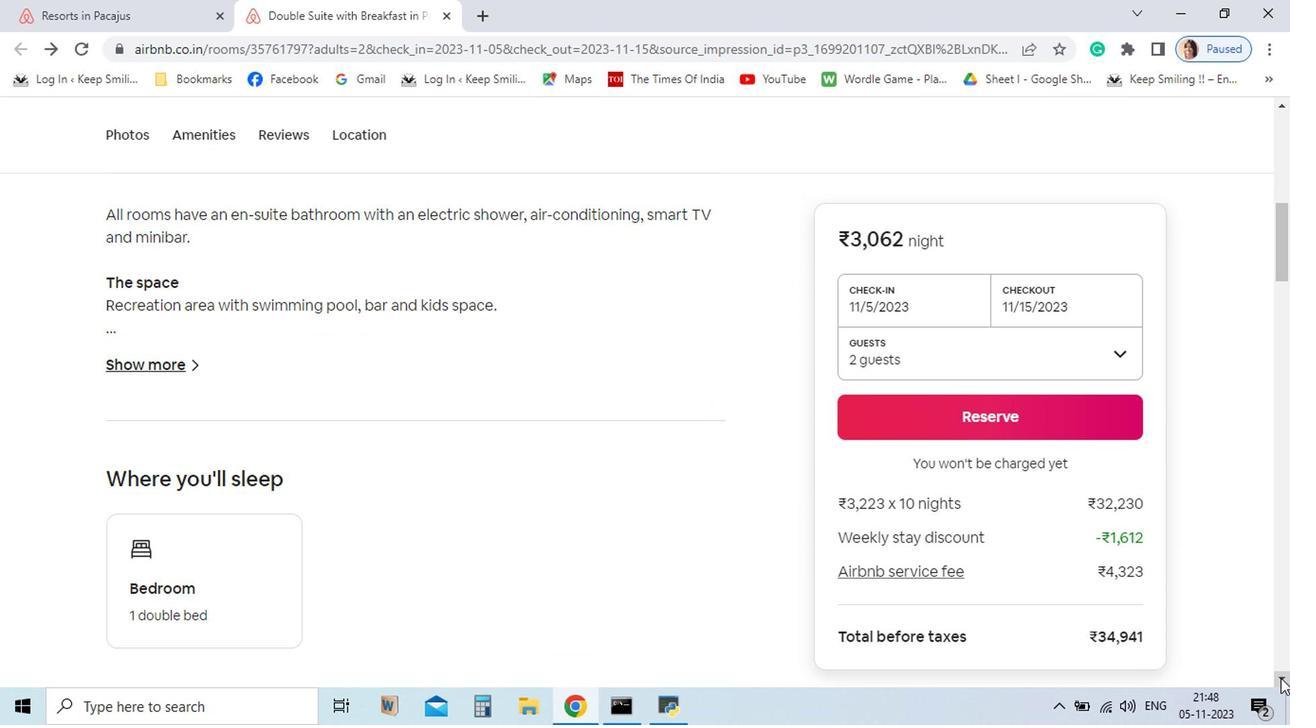 
Action: Mouse pressed left at (1096, 671)
Screenshot: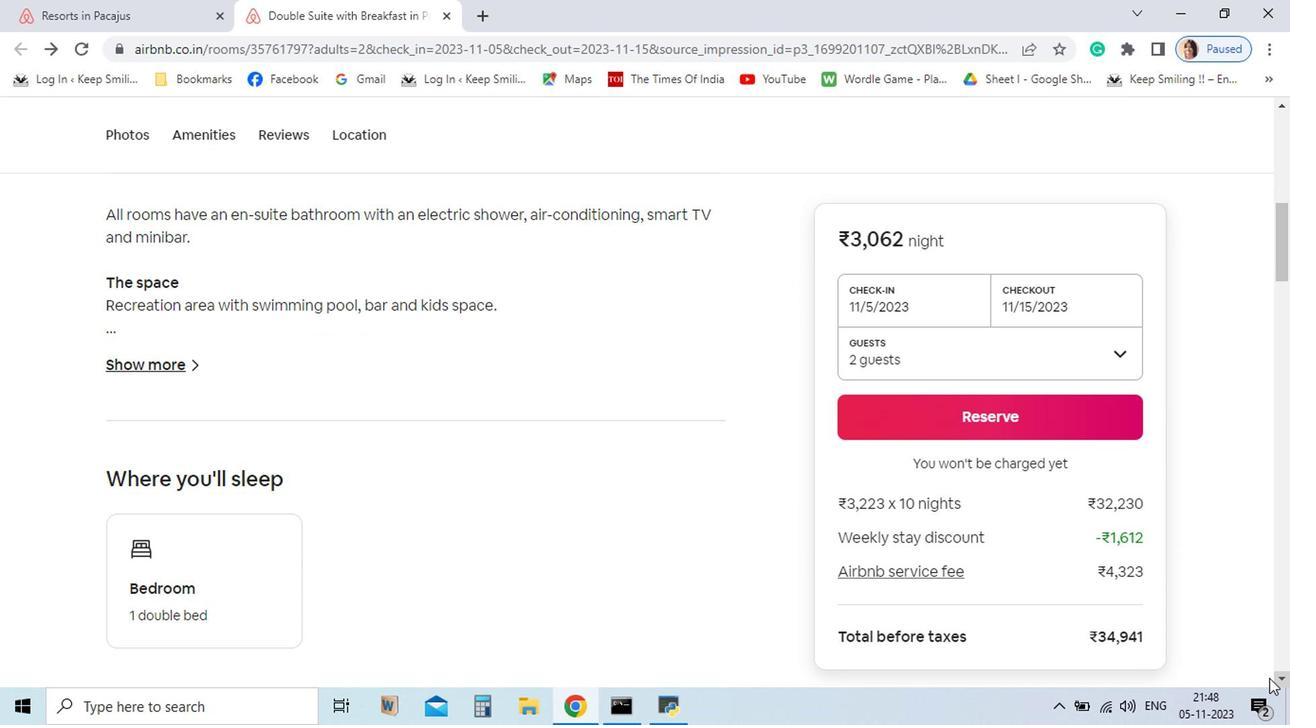 
Action: Mouse moved to (286, 444)
Screenshot: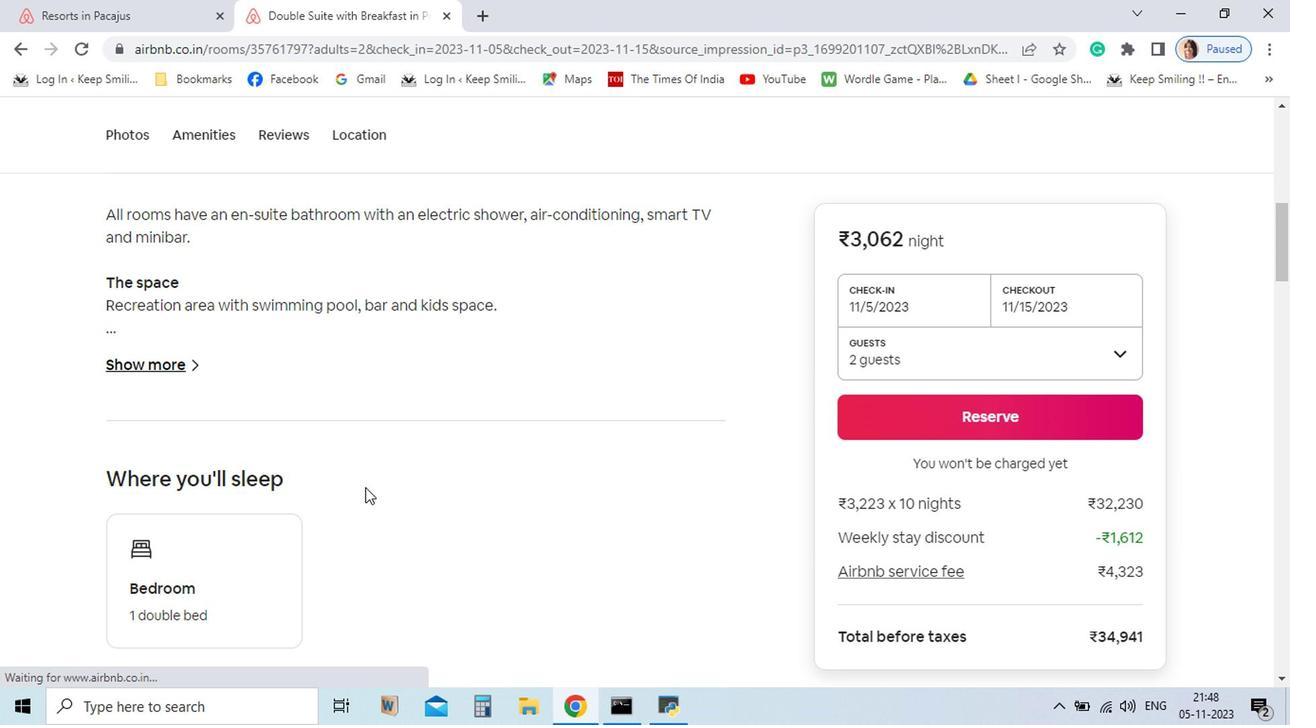 
Action: Mouse pressed left at (286, 444)
Screenshot: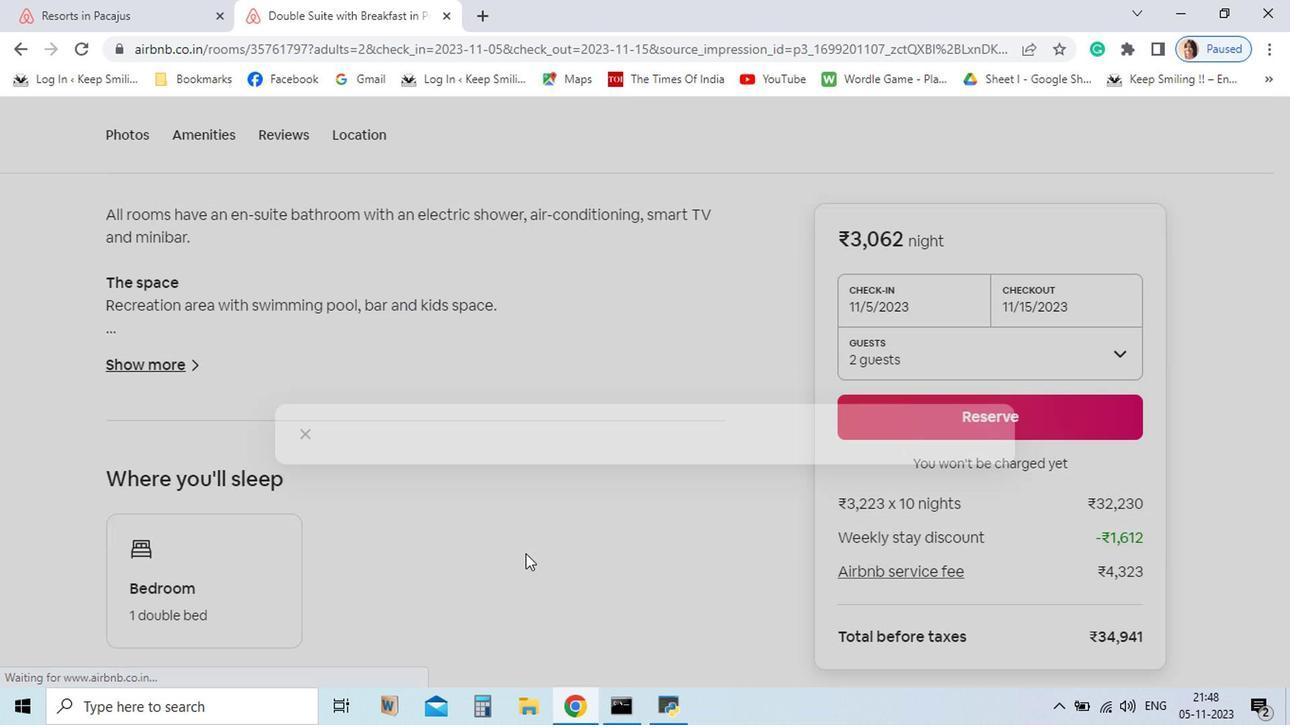 
Action: Mouse moved to (405, 326)
Screenshot: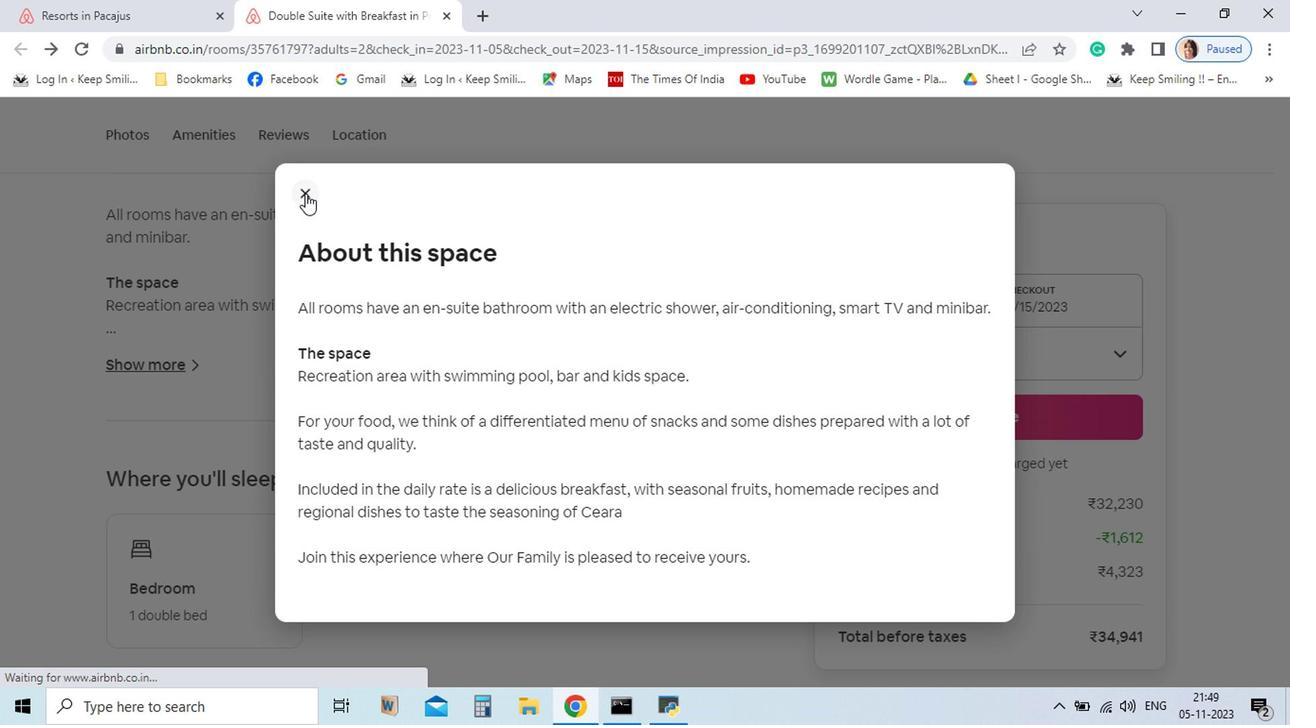 
Action: Mouse pressed left at (405, 326)
Screenshot: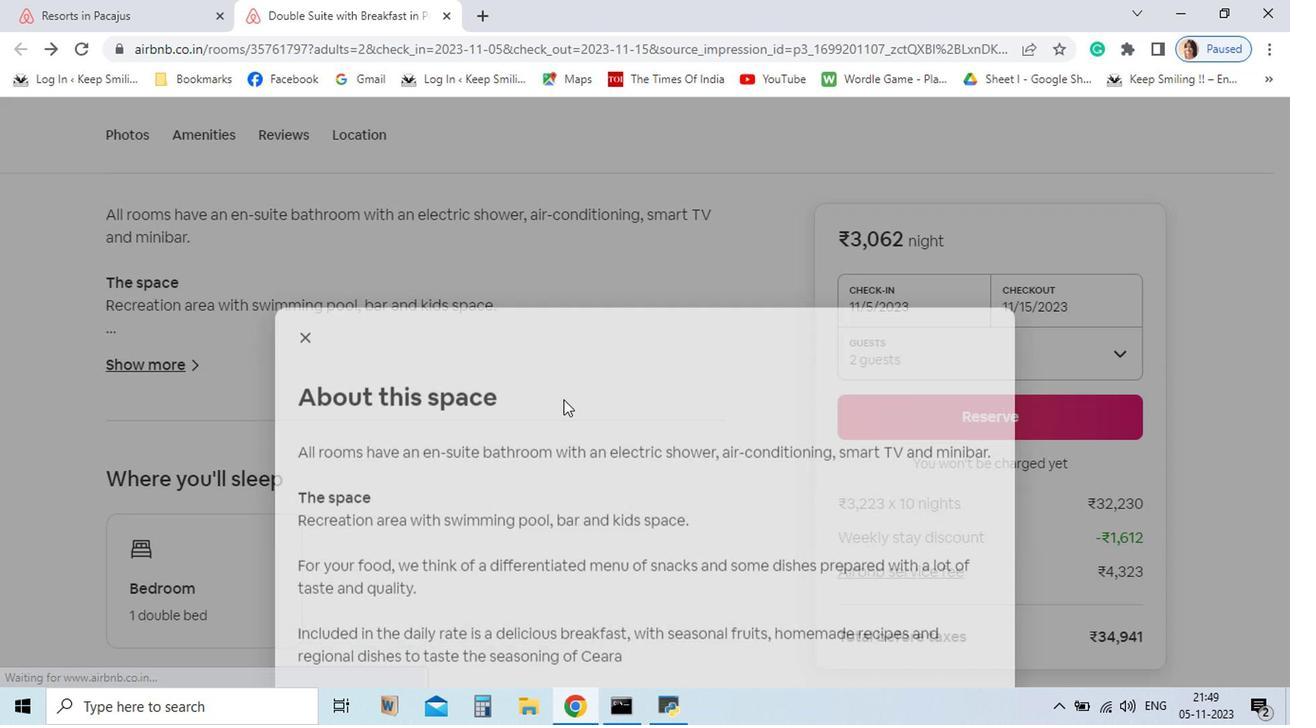 
Action: Mouse moved to (1097, 670)
Screenshot: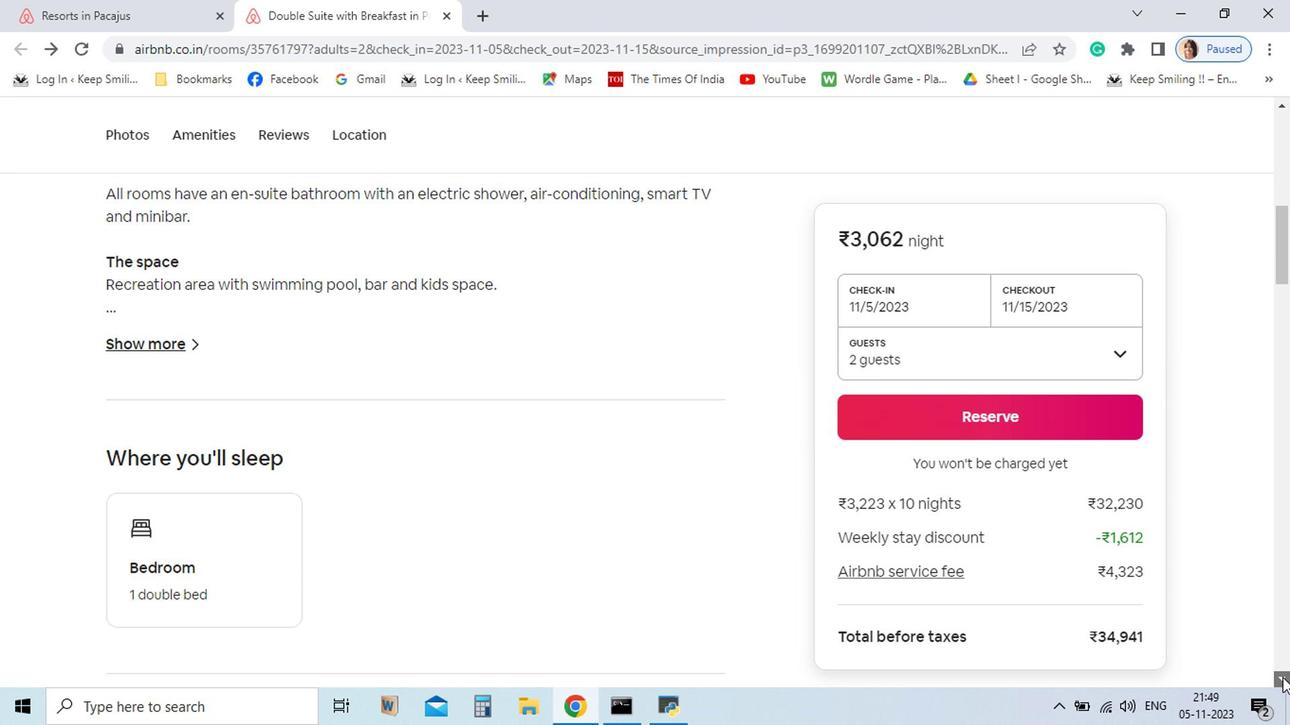 
Action: Mouse pressed left at (1097, 670)
Screenshot: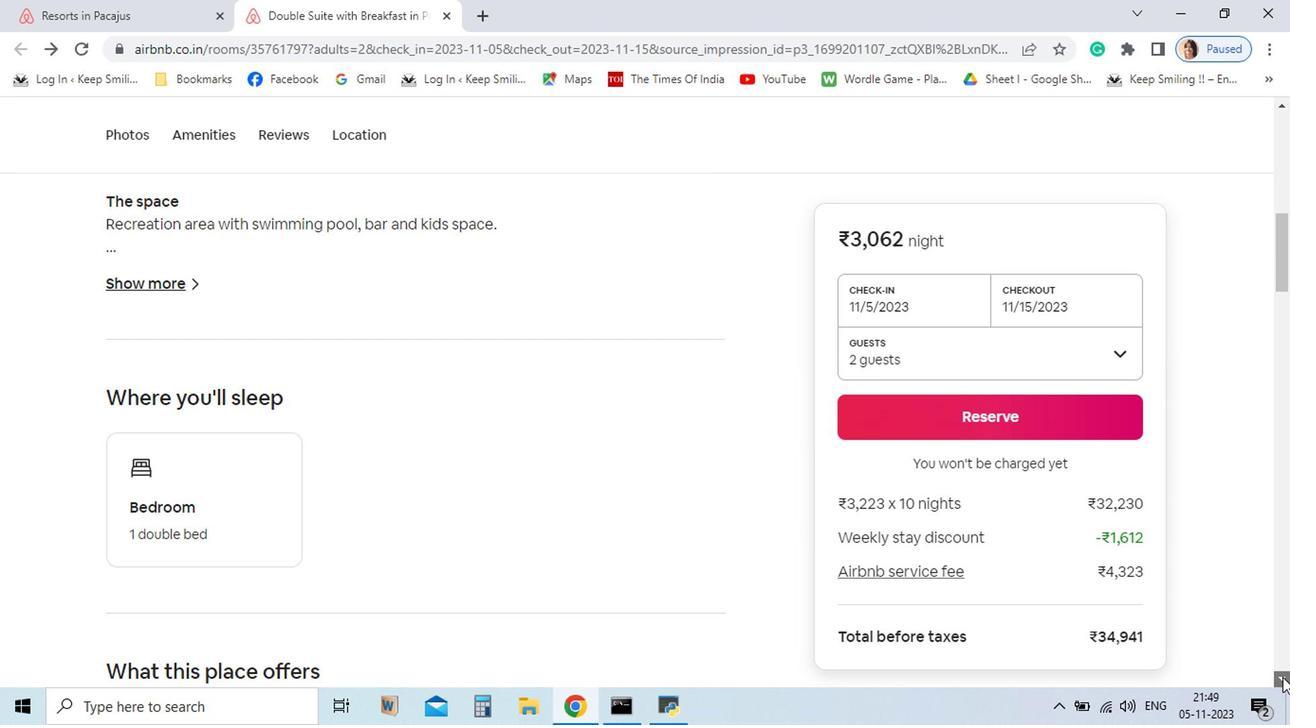 
Action: Mouse pressed left at (1097, 670)
Screenshot: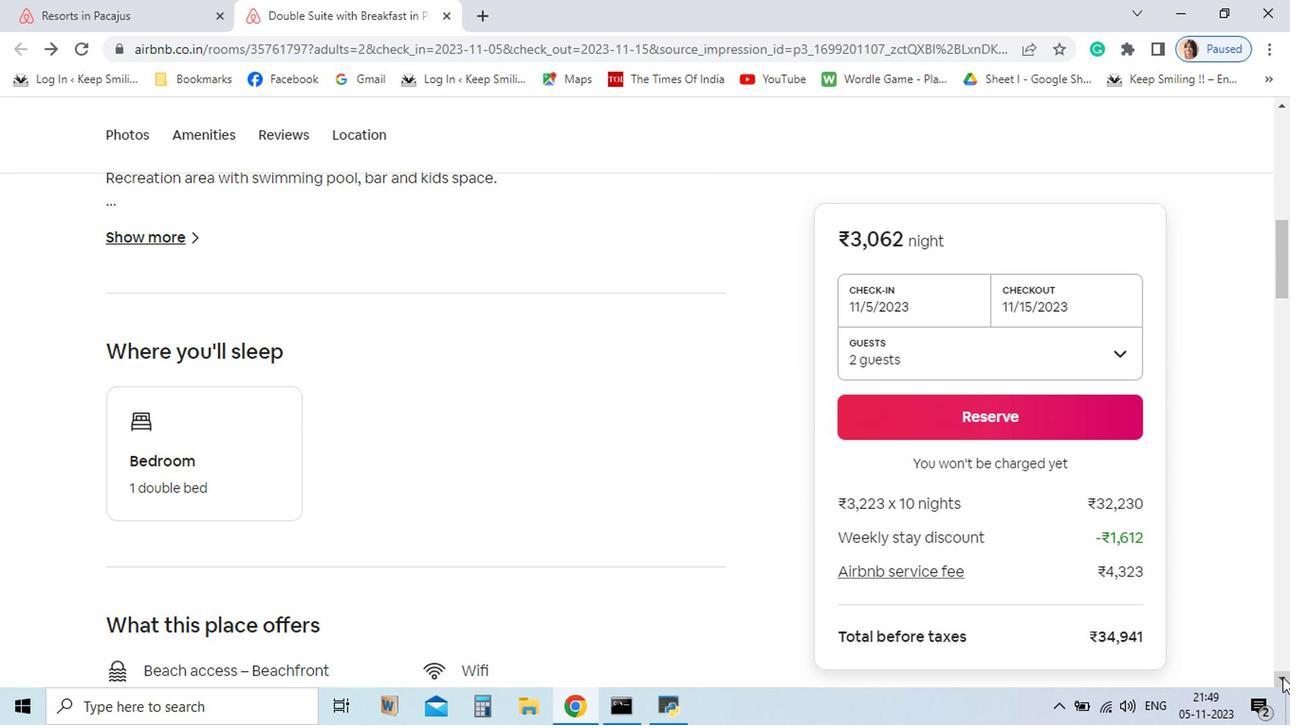 
Action: Mouse pressed left at (1097, 670)
Screenshot: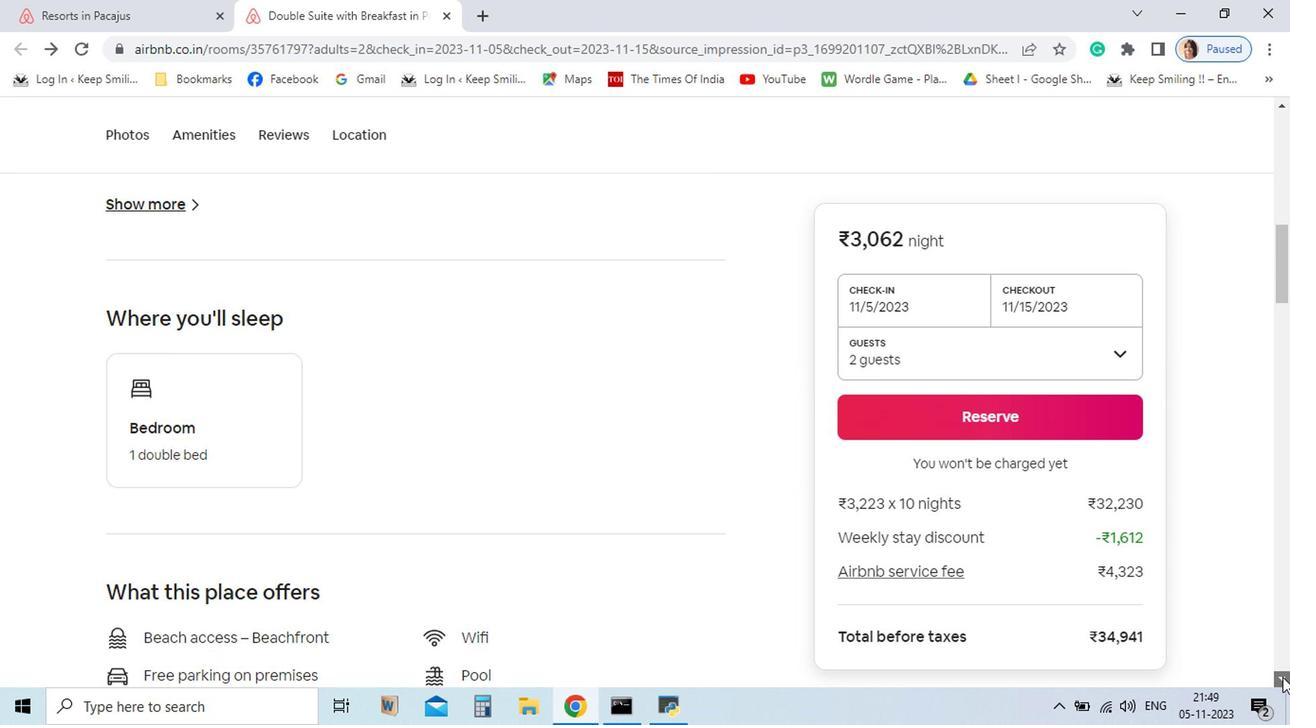 
Action: Mouse pressed left at (1097, 670)
Screenshot: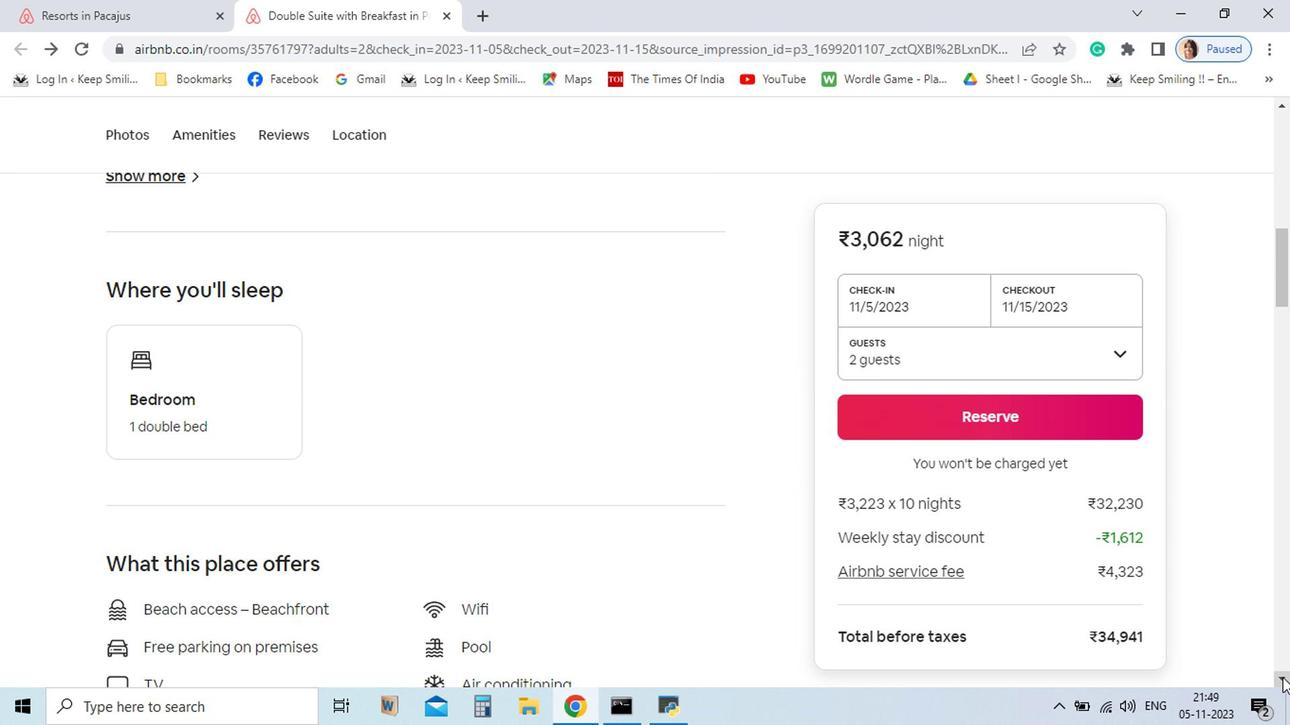 
Action: Mouse pressed left at (1097, 670)
Screenshot: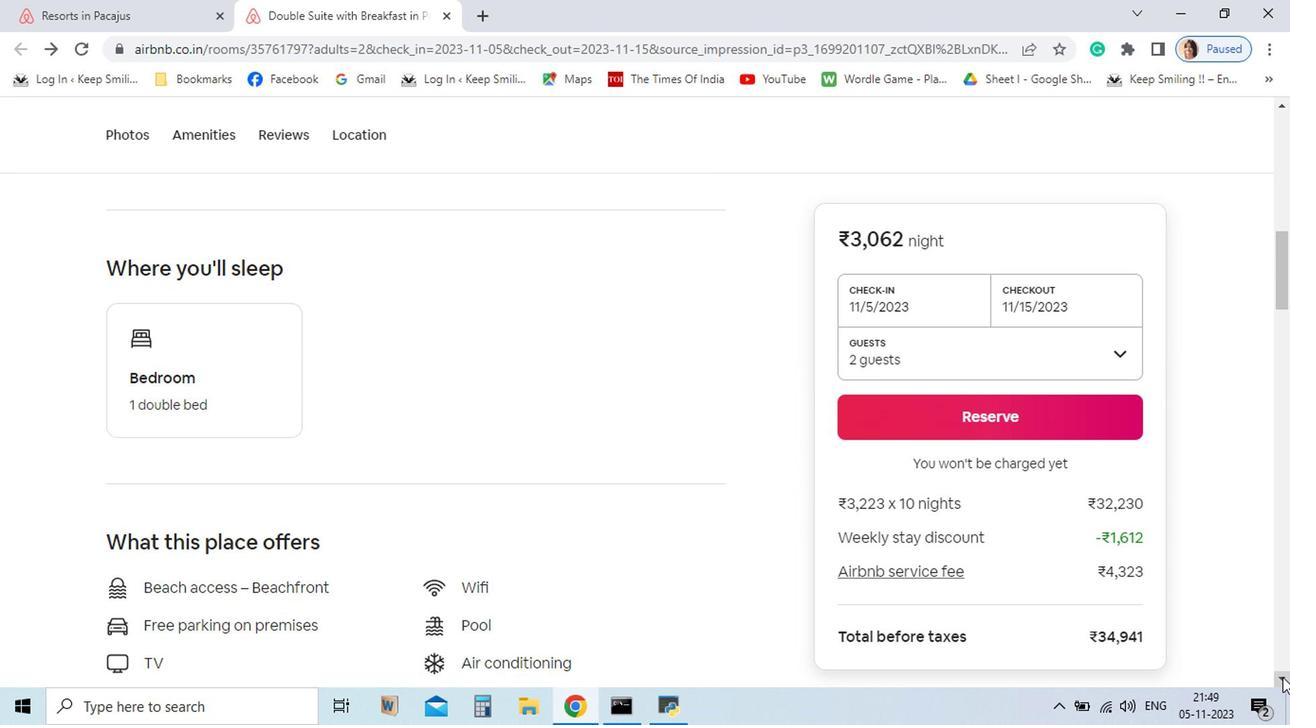 
Action: Mouse moved to (1097, 670)
Screenshot: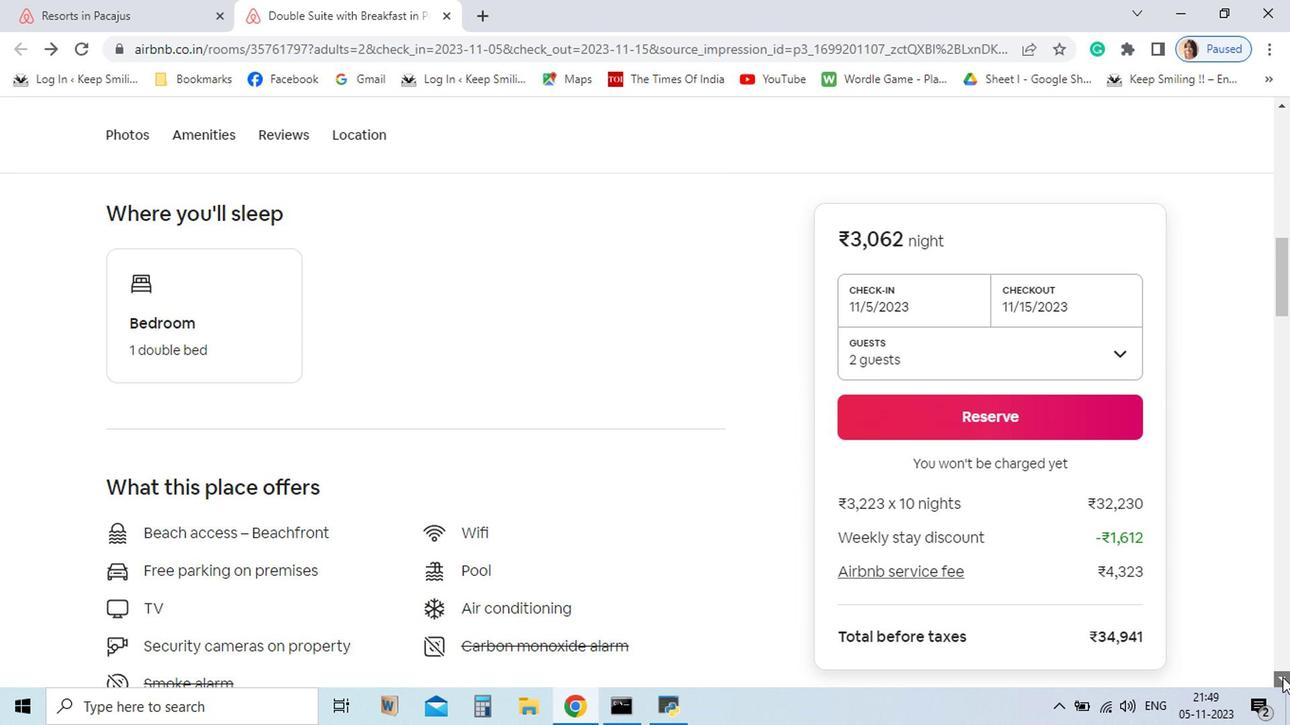 
Action: Mouse pressed left at (1097, 670)
Screenshot: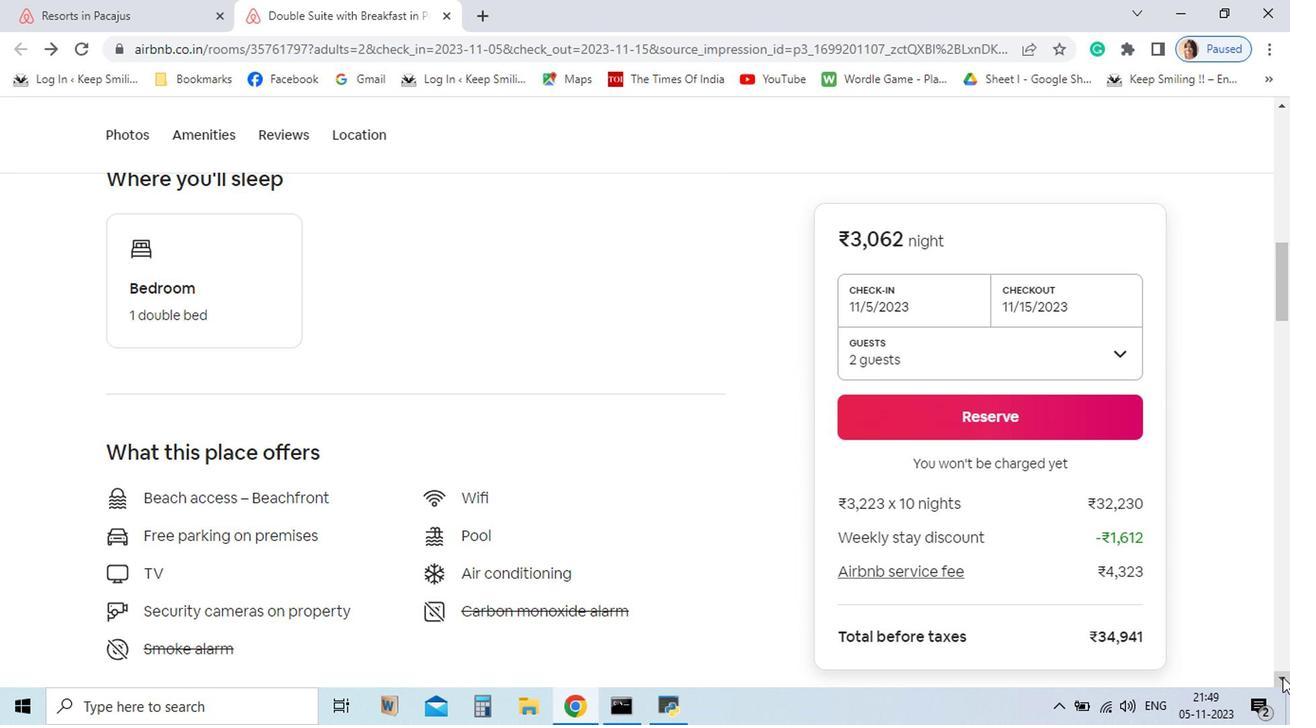 
Action: Mouse pressed left at (1097, 670)
Screenshot: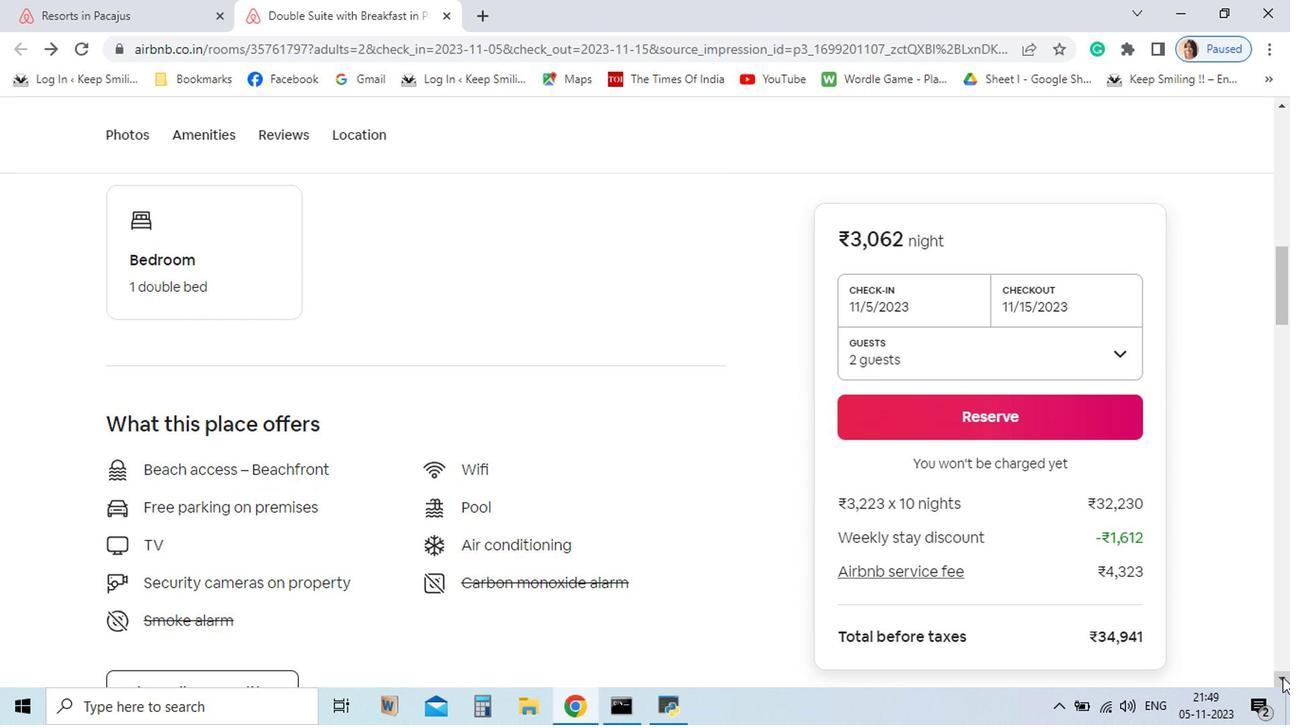 
Action: Mouse pressed left at (1097, 670)
Screenshot: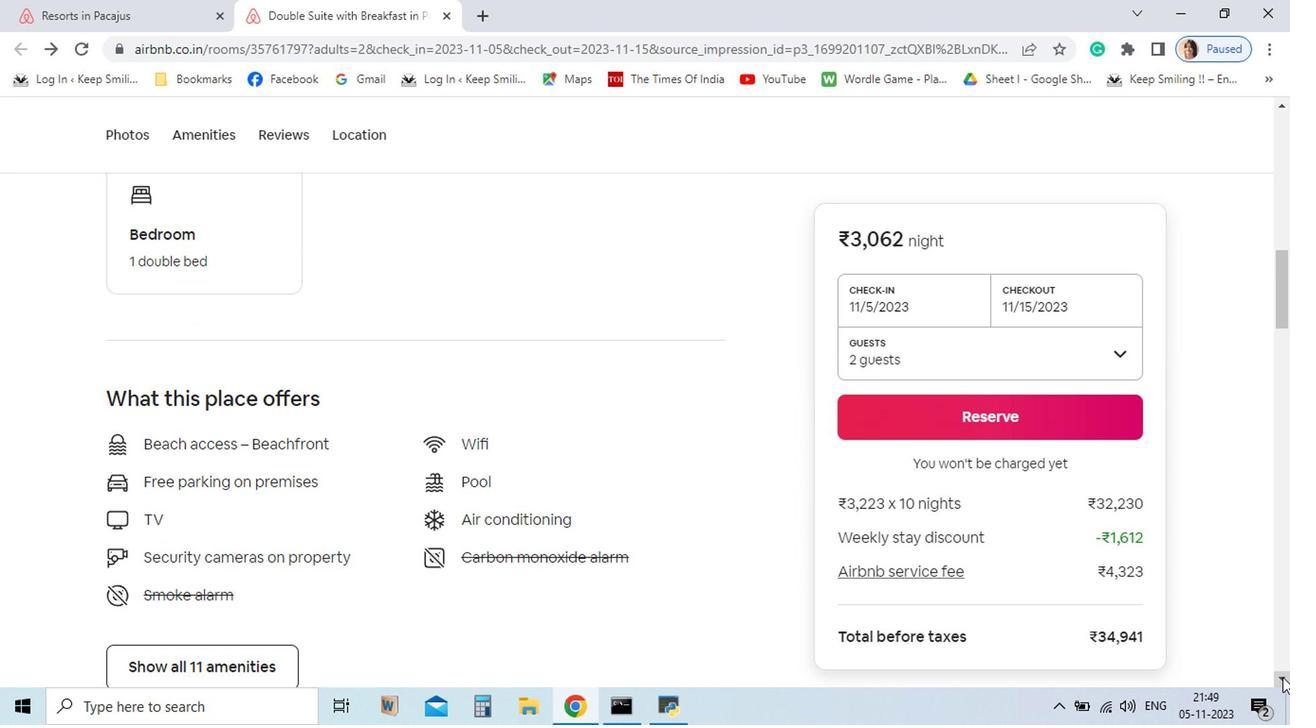 
Action: Mouse pressed left at (1097, 670)
Screenshot: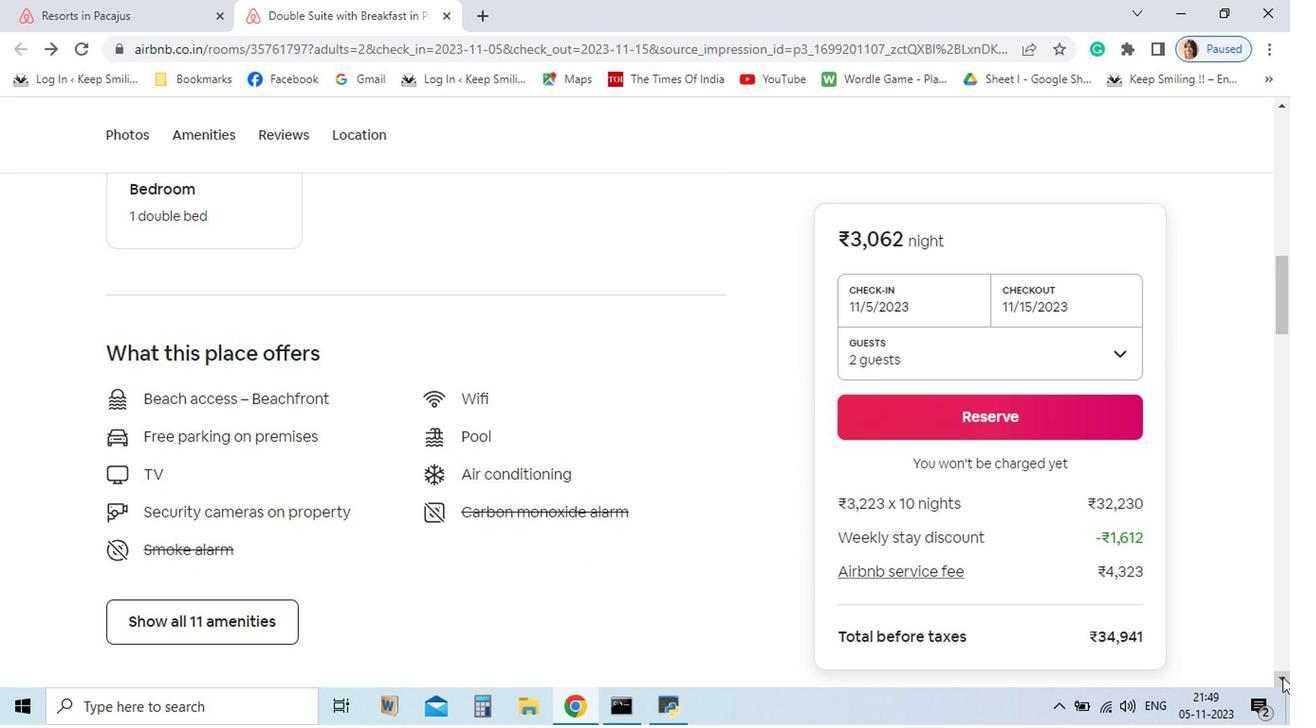 
Action: Mouse pressed left at (1097, 670)
Screenshot: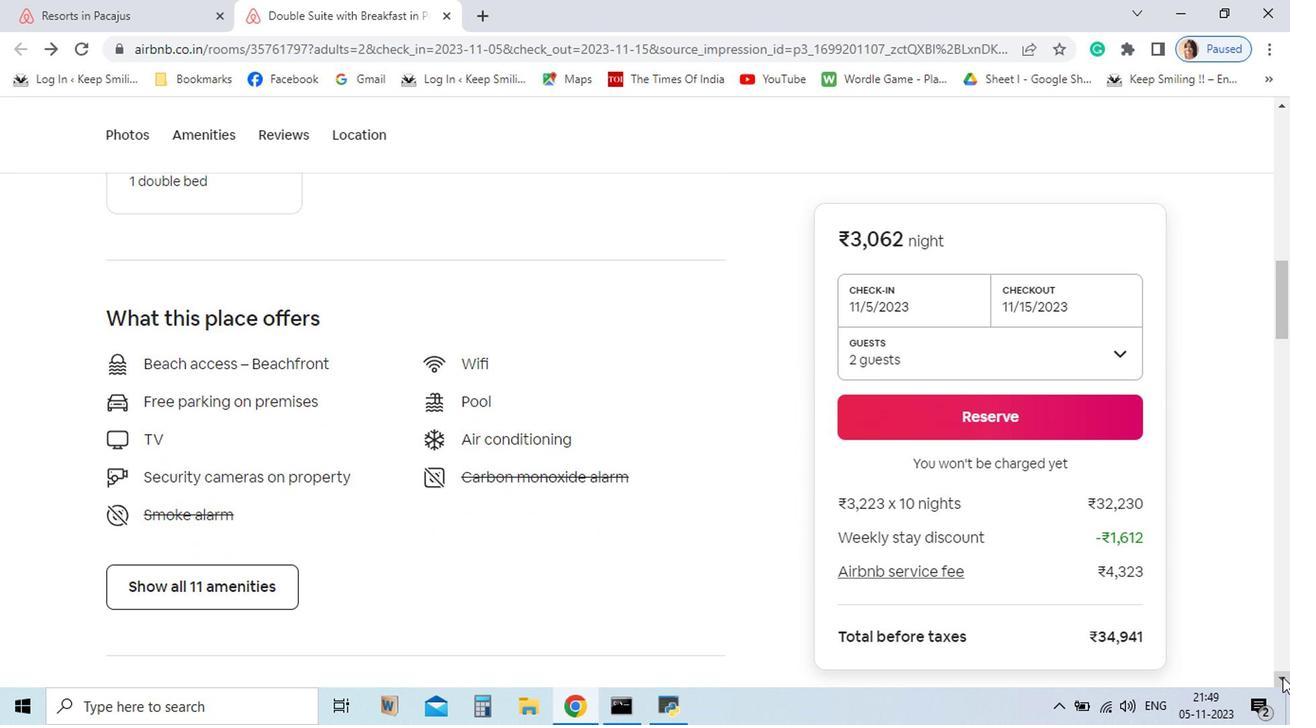 
Action: Mouse pressed left at (1097, 670)
Screenshot: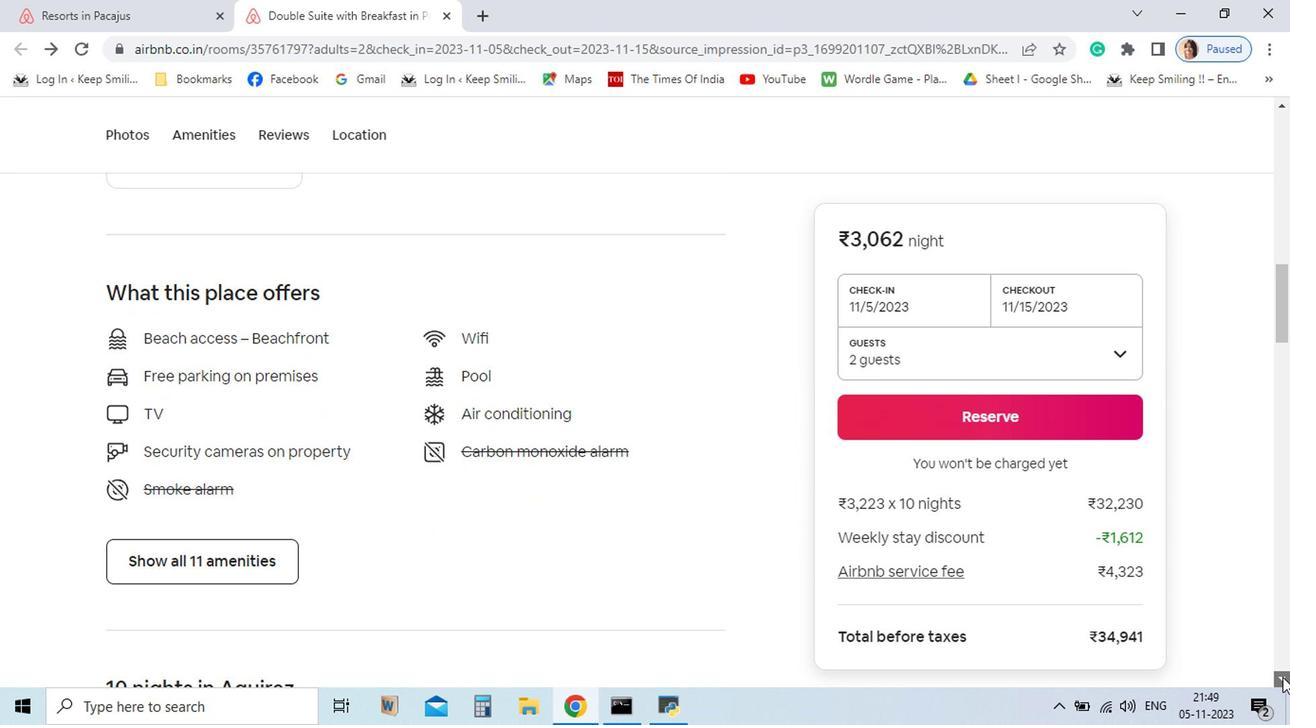 
Action: Mouse pressed left at (1097, 670)
Screenshot: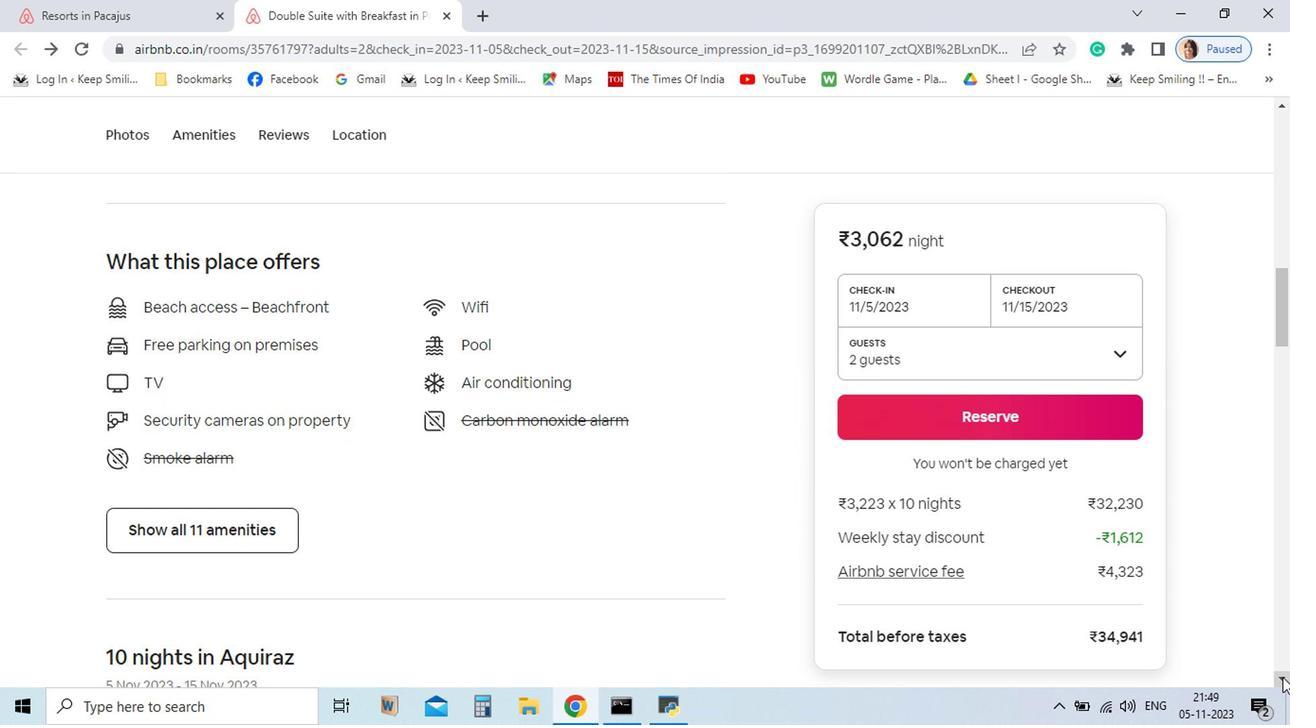 
Action: Mouse pressed left at (1097, 670)
Screenshot: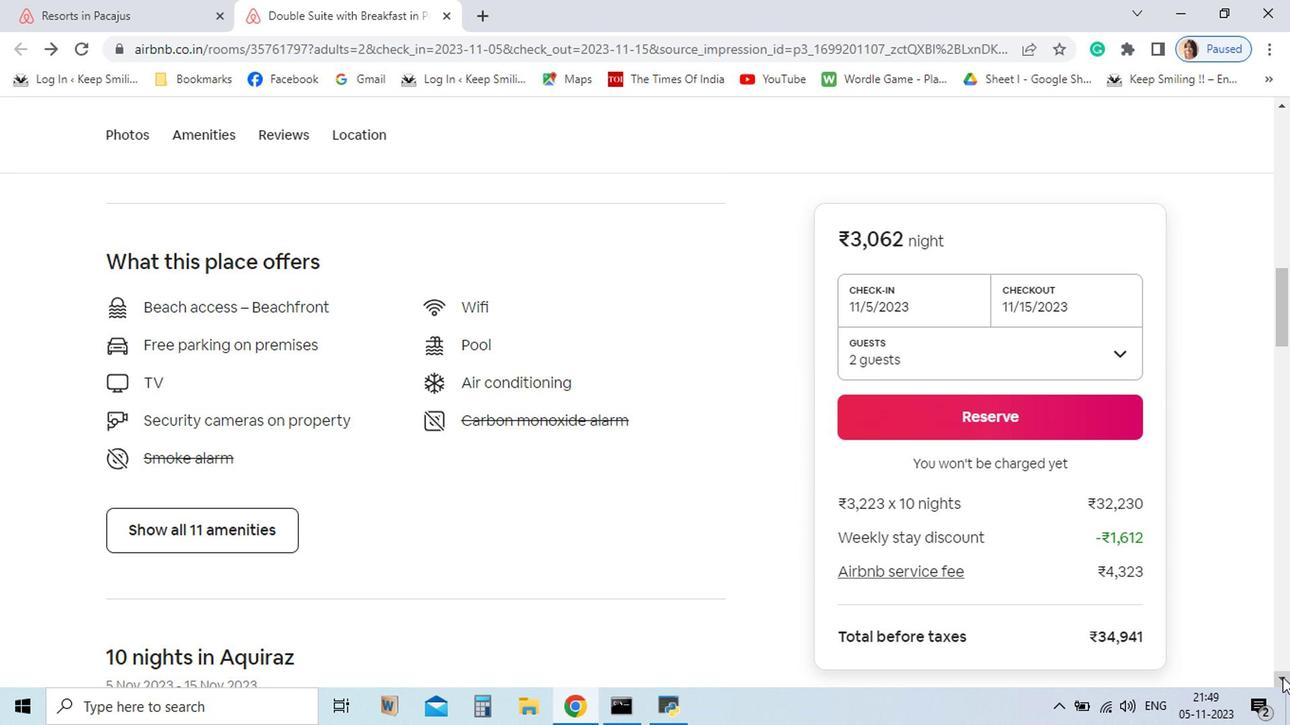 
Action: Mouse pressed left at (1097, 670)
Screenshot: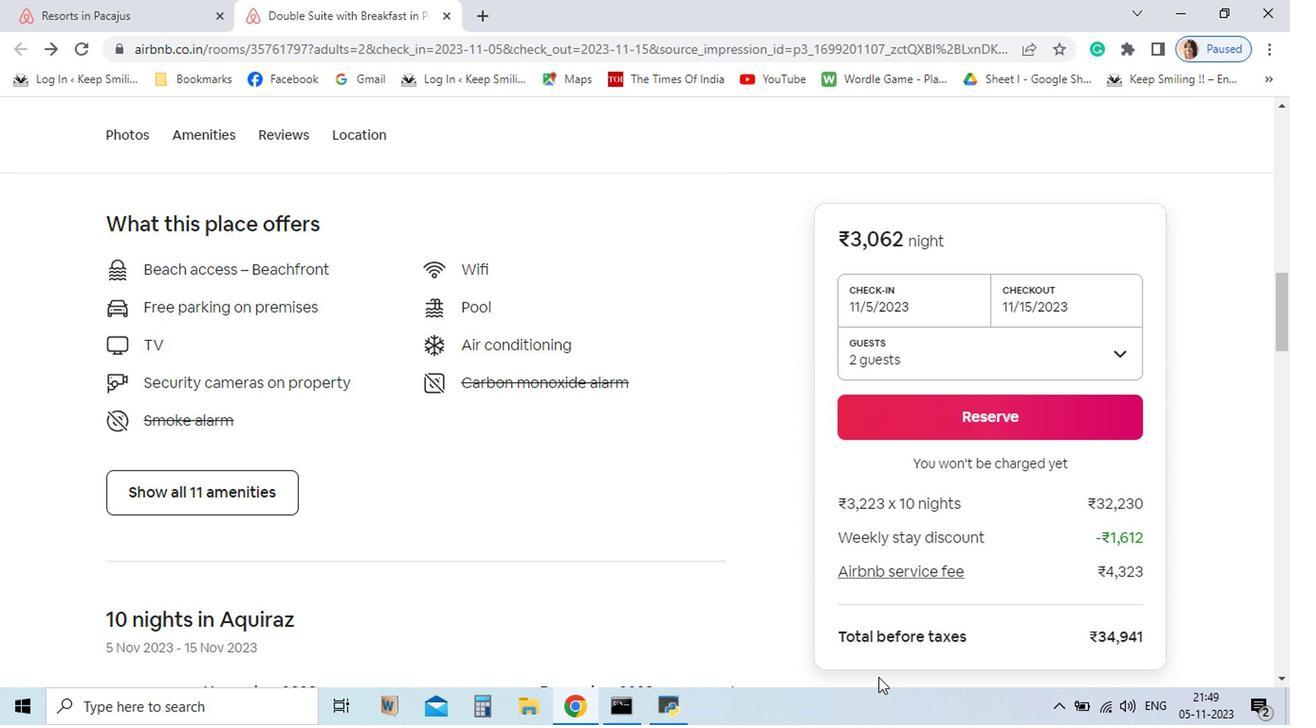 
Action: Mouse moved to (360, 547)
Screenshot: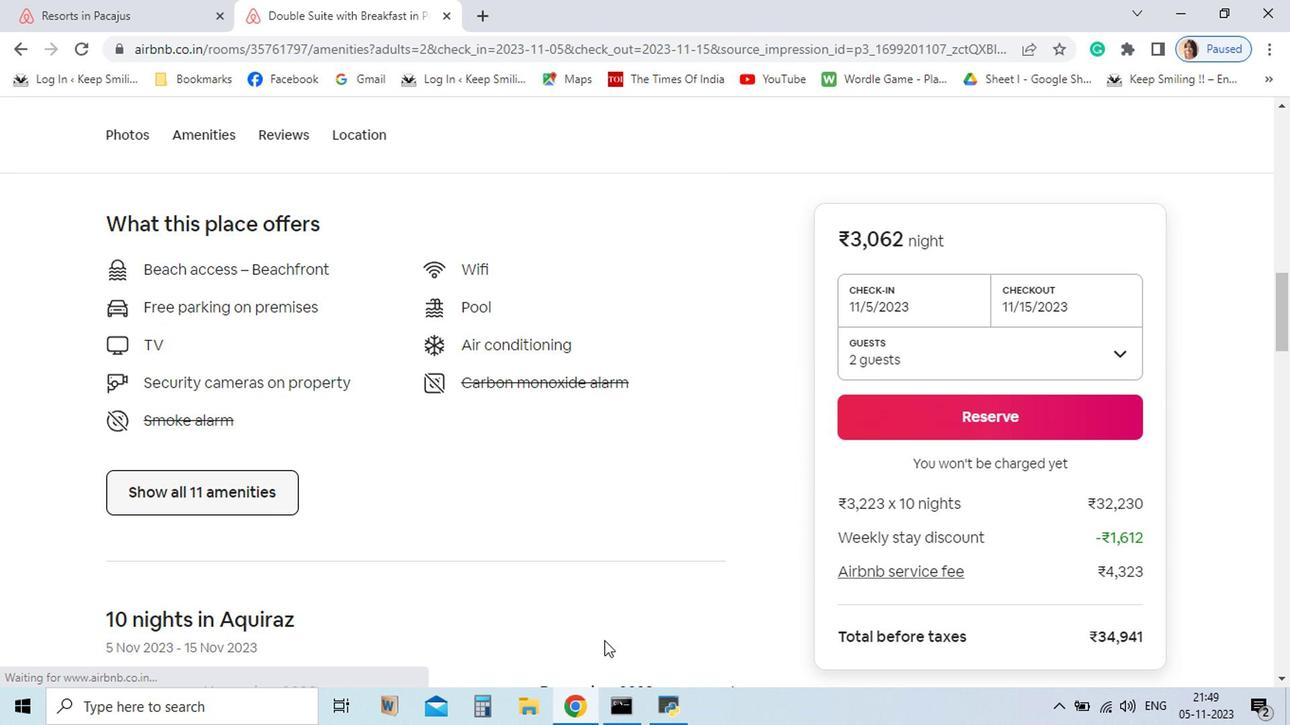
Action: Mouse pressed left at (360, 547)
Screenshot: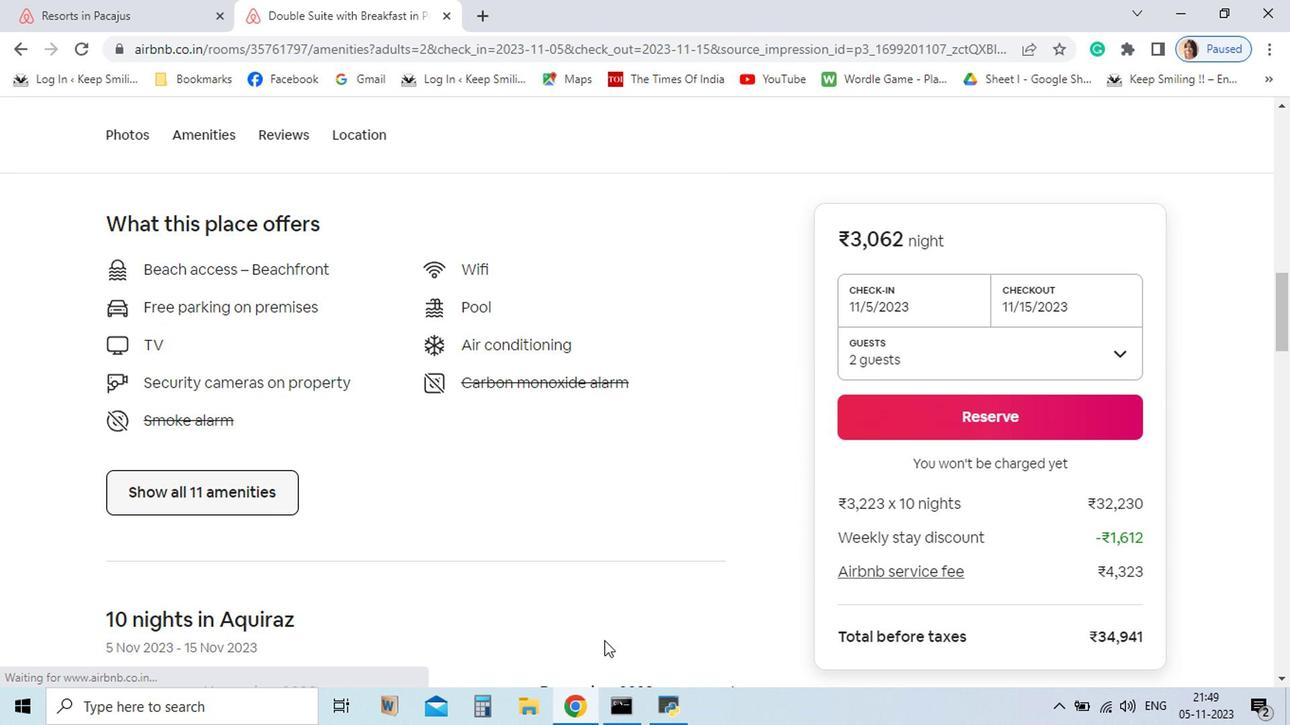 
Action: Mouse moved to (901, 645)
Screenshot: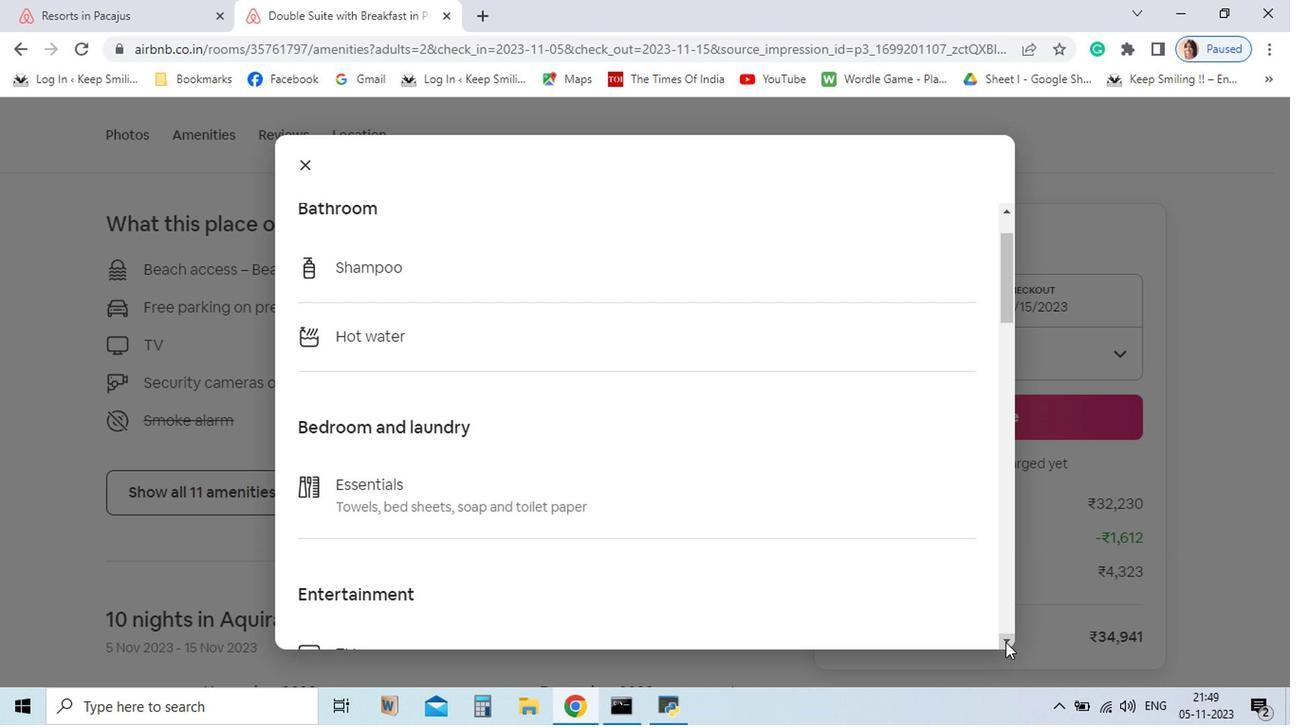 
Action: Mouse pressed left at (901, 645)
Screenshot: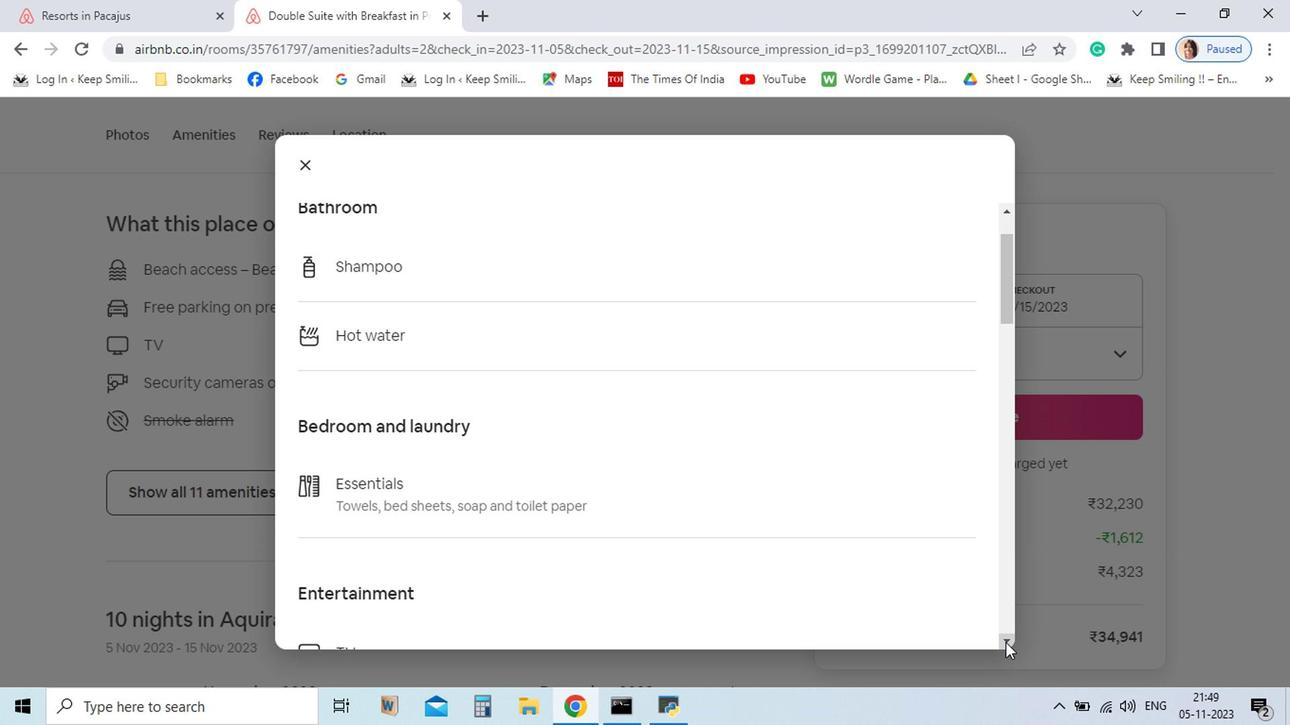 
Action: Mouse pressed left at (901, 645)
Screenshot: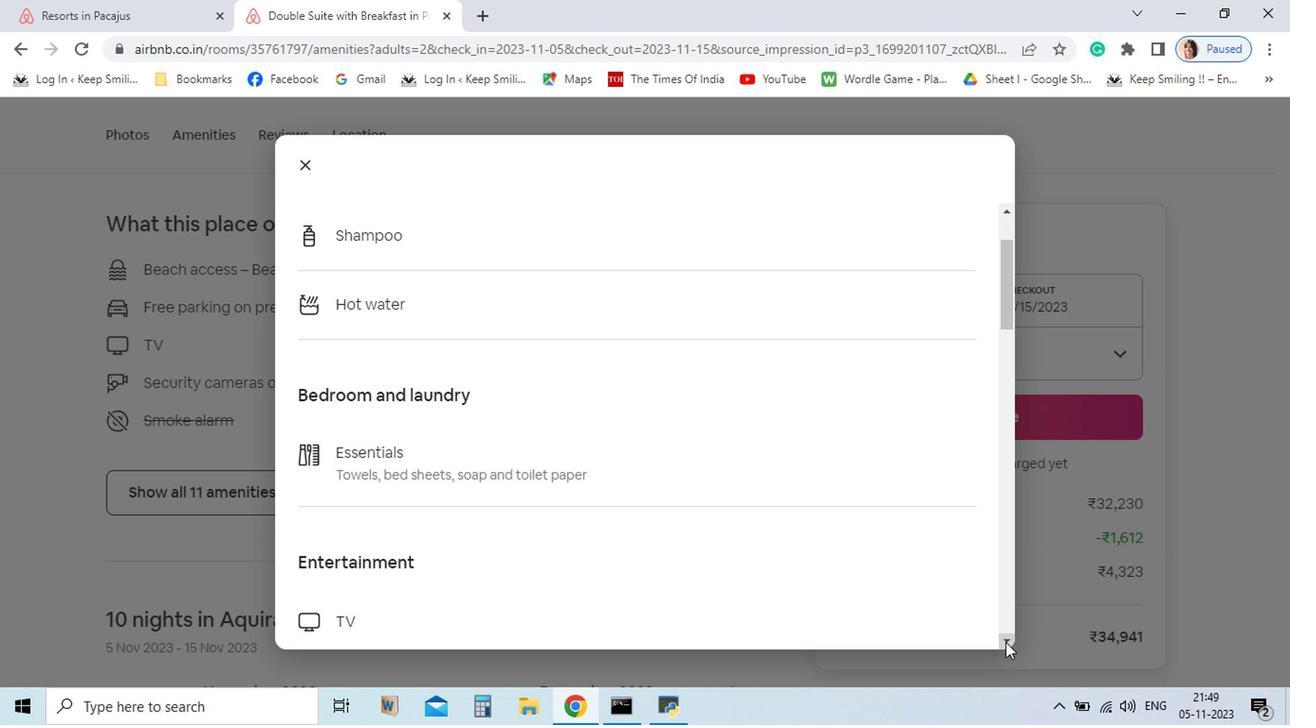 
Action: Mouse pressed left at (901, 645)
Screenshot: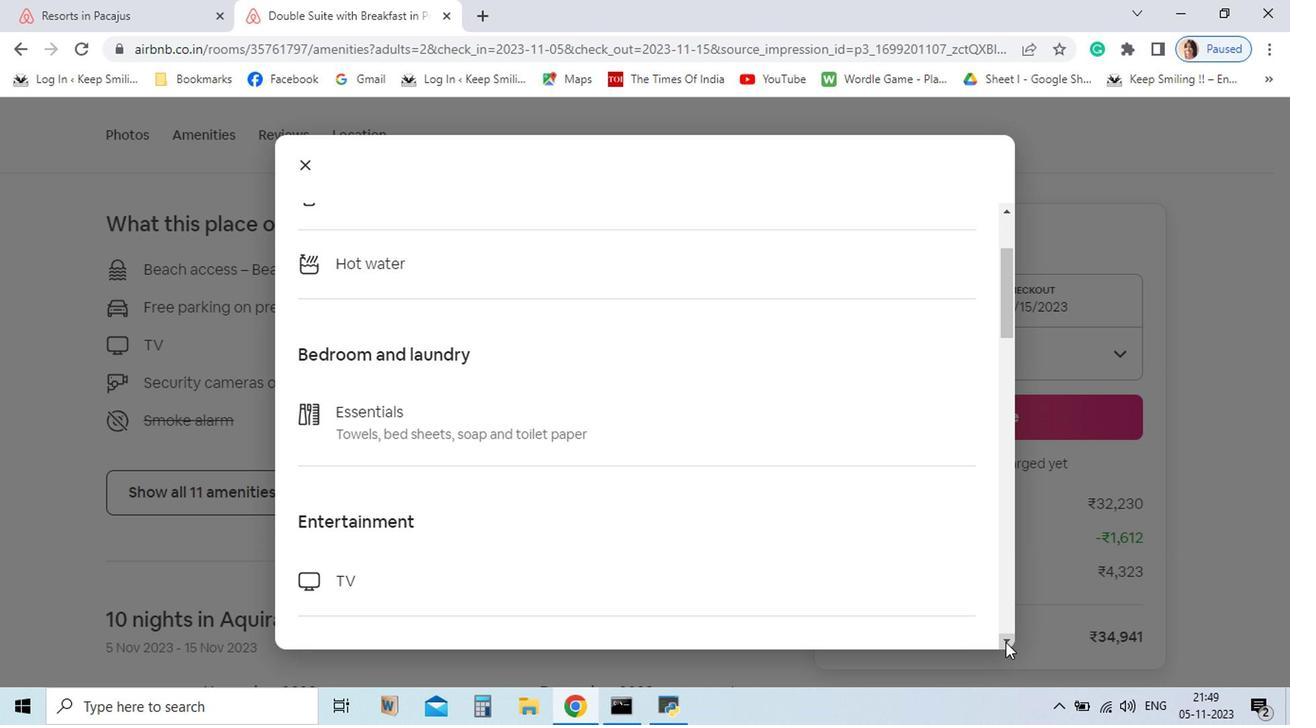 
Action: Mouse pressed left at (901, 645)
Screenshot: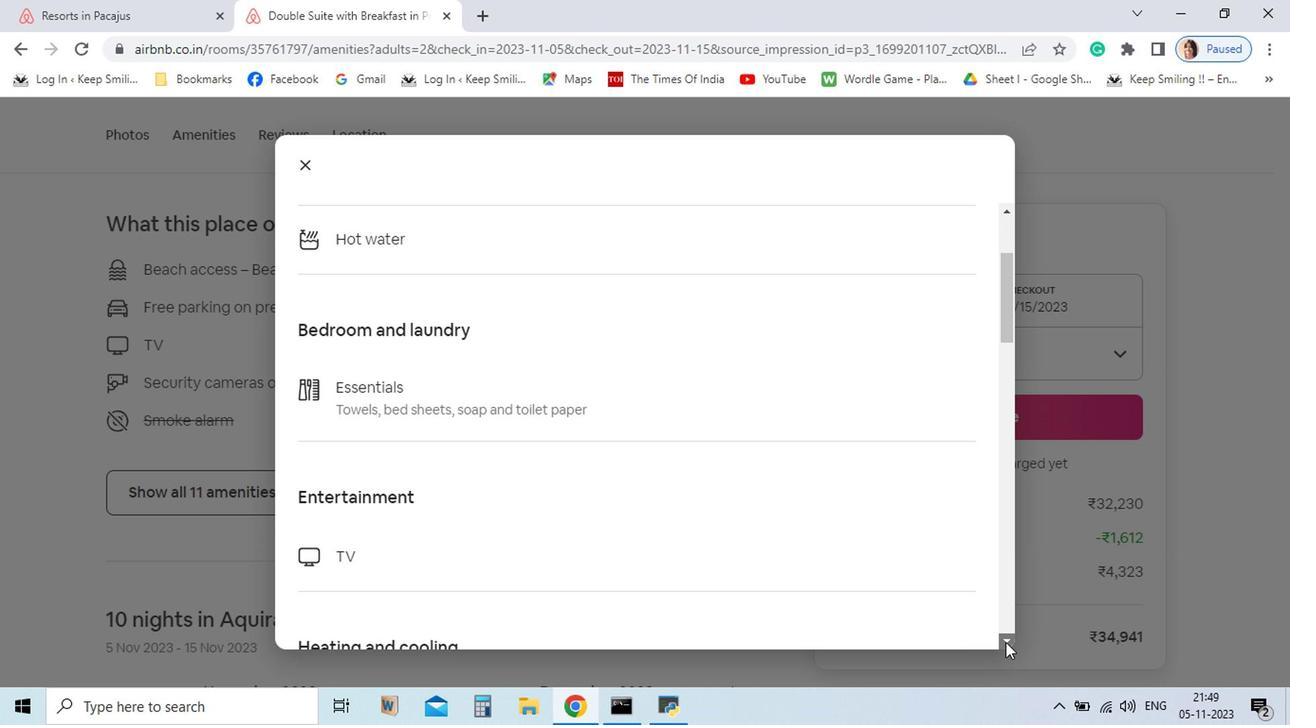 
Action: Mouse pressed left at (901, 645)
Screenshot: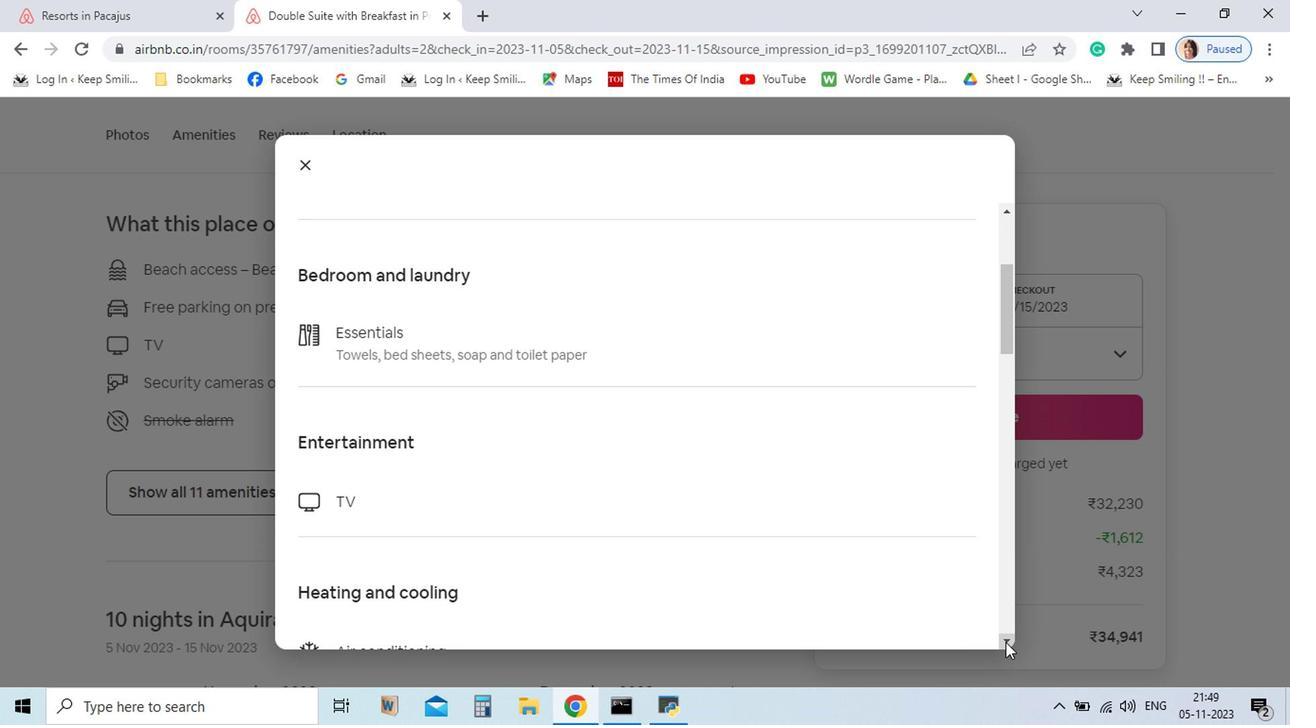 
Action: Mouse pressed left at (901, 645)
Screenshot: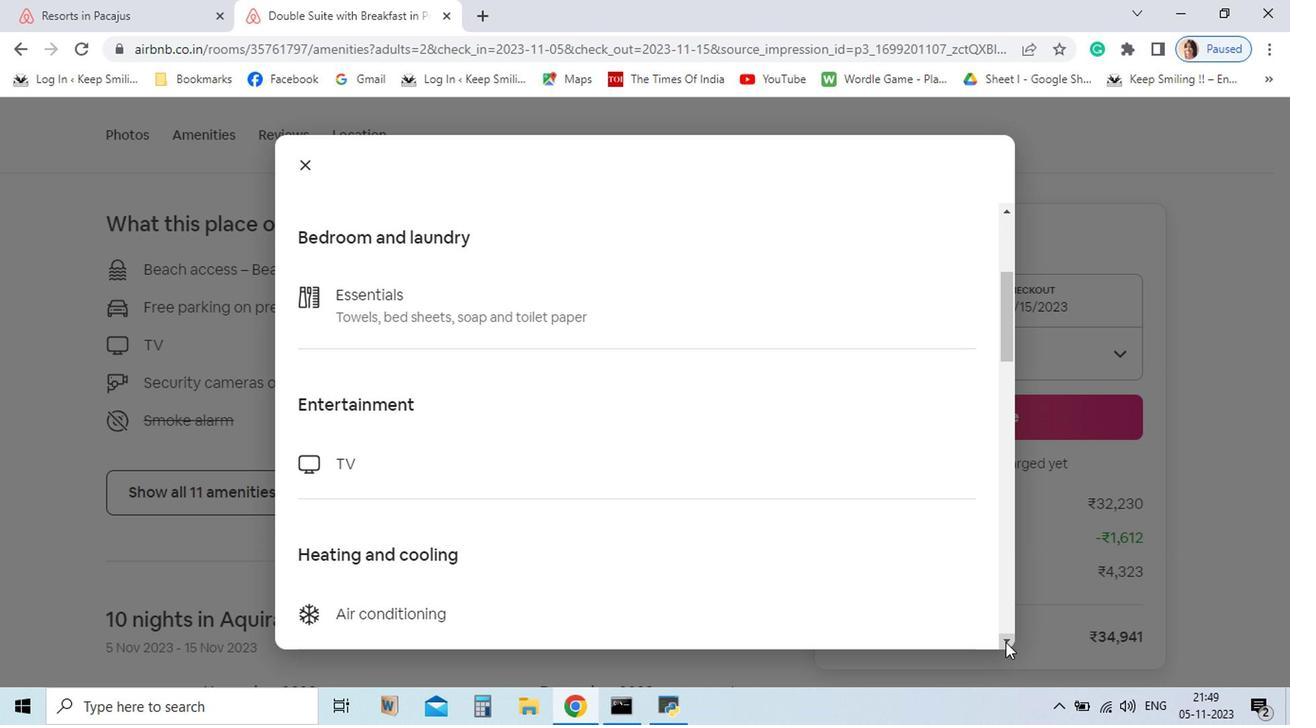 
Action: Mouse pressed left at (901, 645)
Screenshot: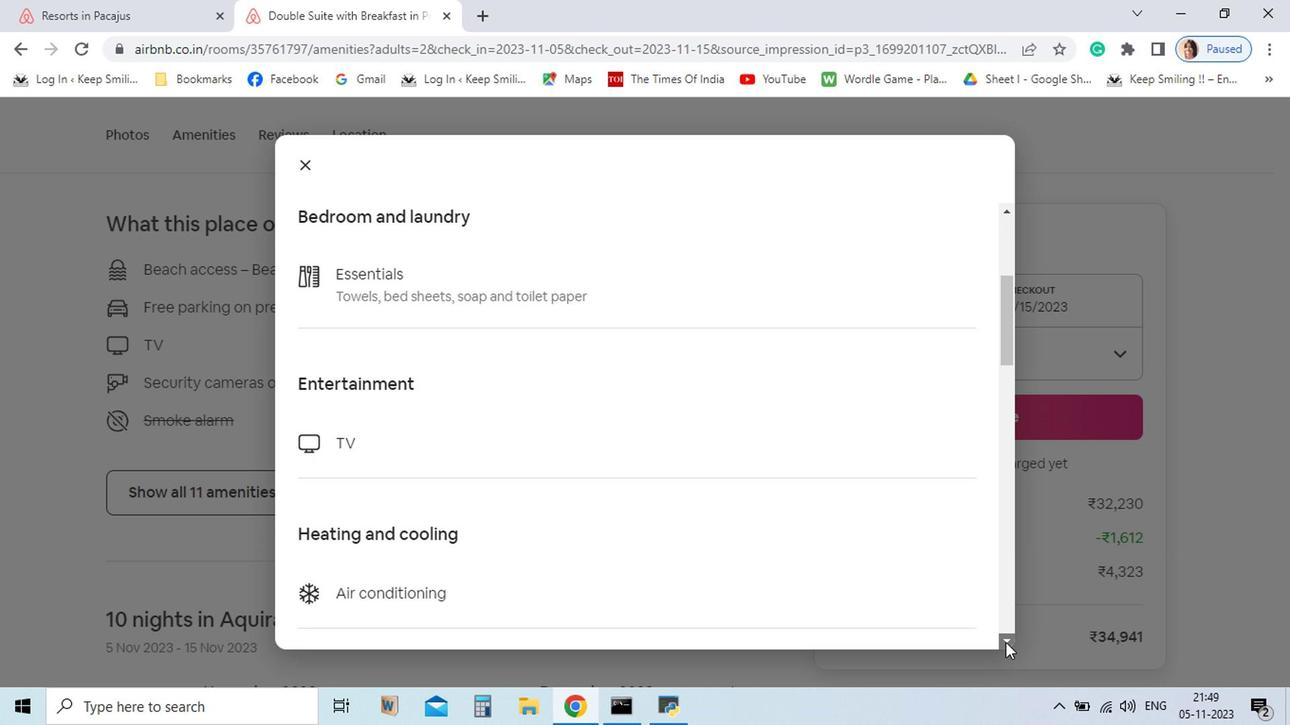 
Action: Mouse pressed left at (901, 645)
Screenshot: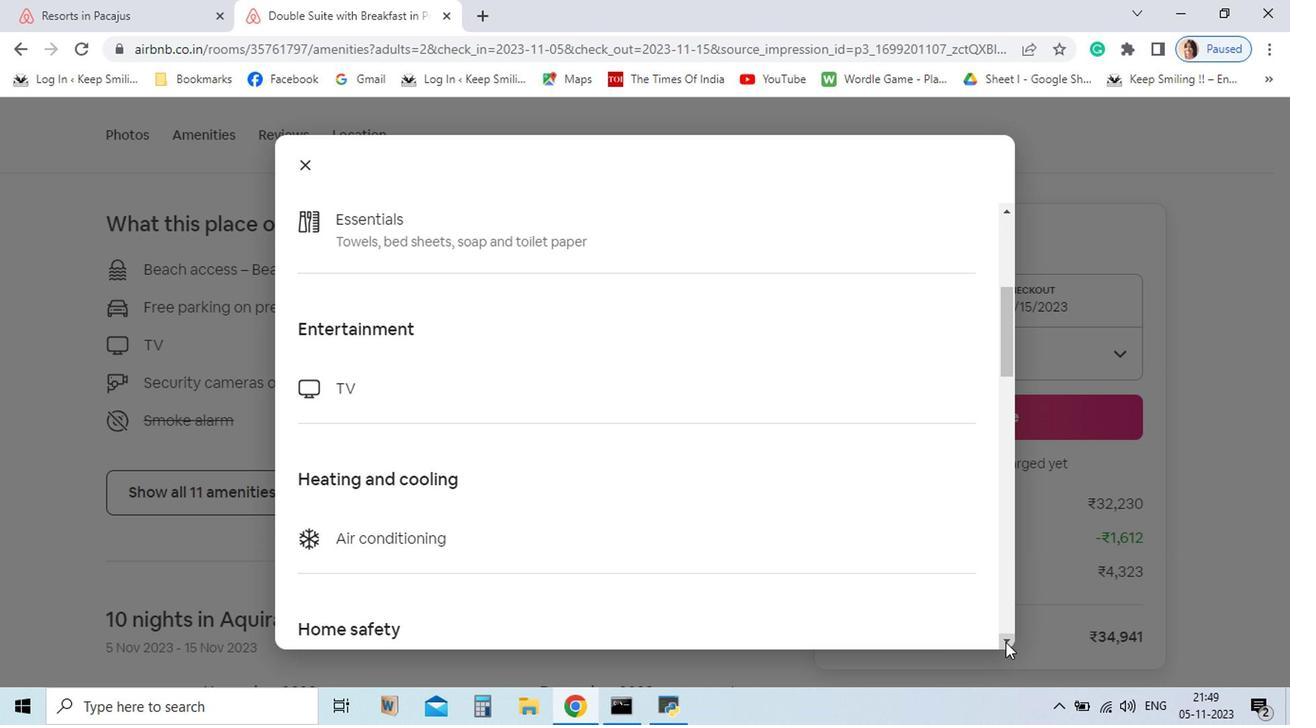 
Action: Mouse pressed left at (901, 645)
Screenshot: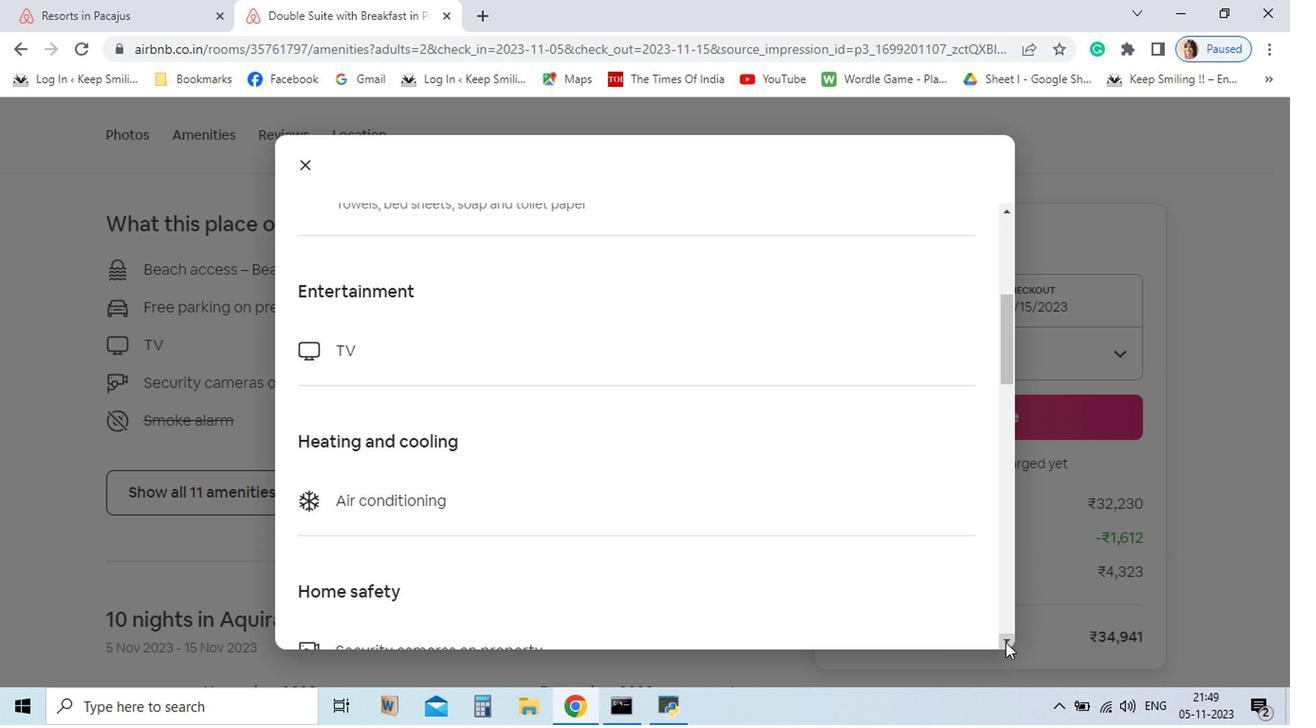 
Action: Mouse pressed left at (901, 645)
Screenshot: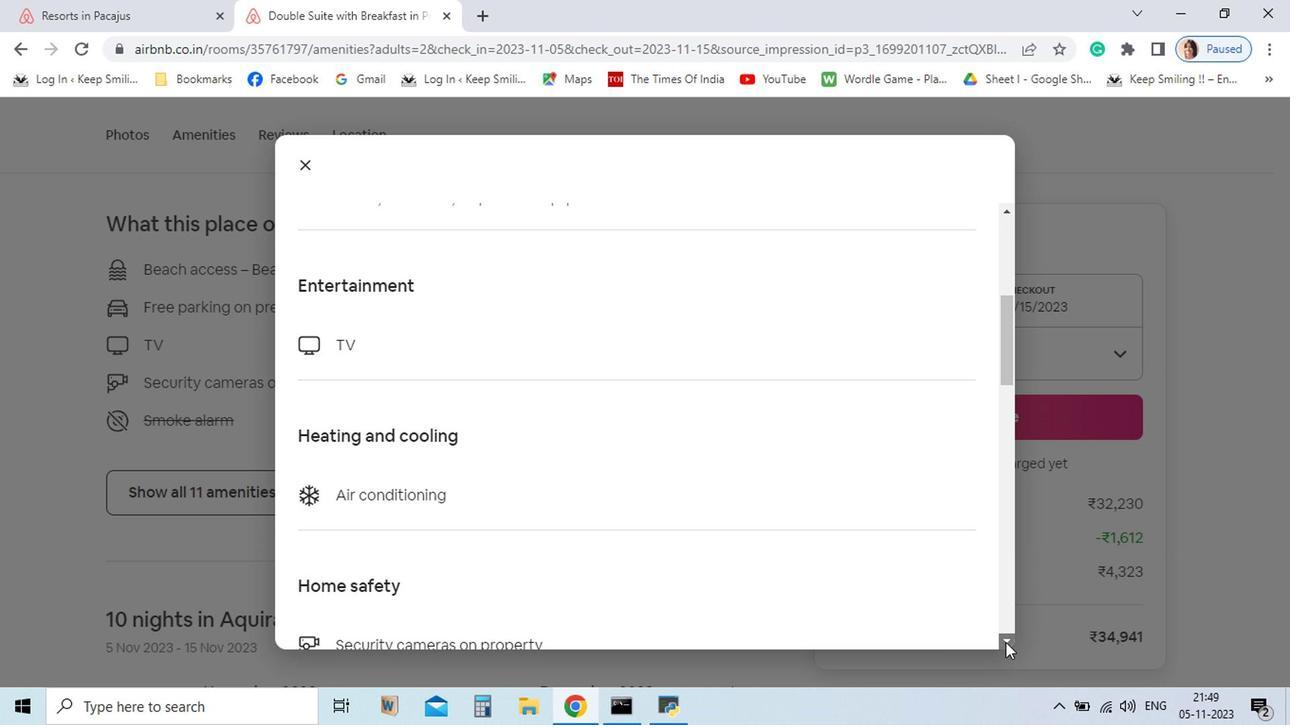 
Action: Mouse pressed left at (901, 645)
Screenshot: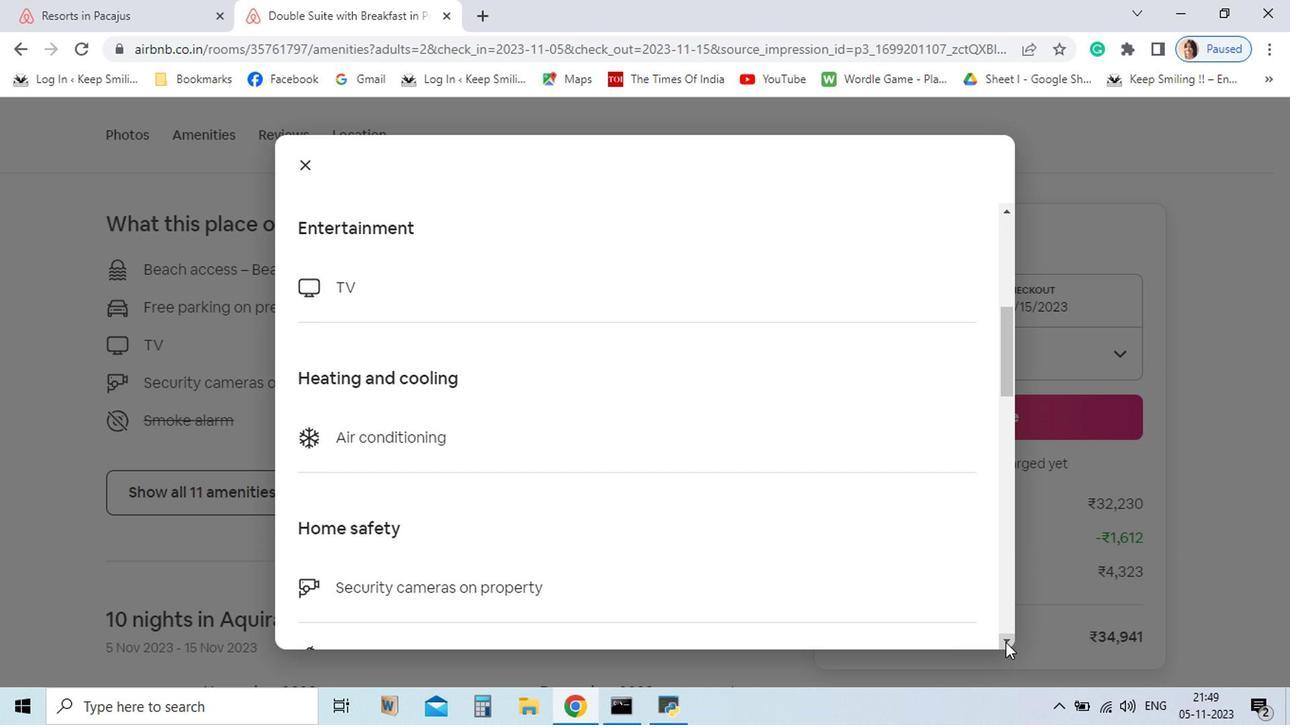 
Action: Mouse pressed left at (901, 645)
Screenshot: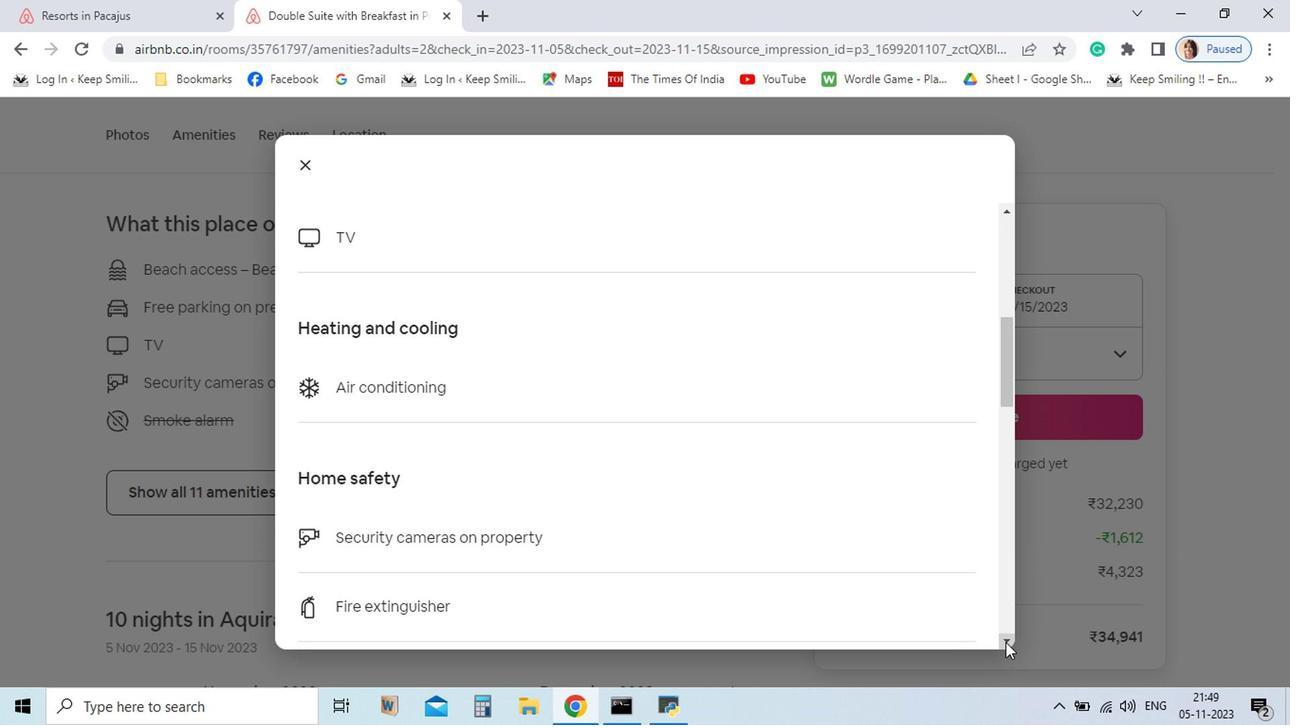 
Action: Mouse pressed left at (901, 645)
Screenshot: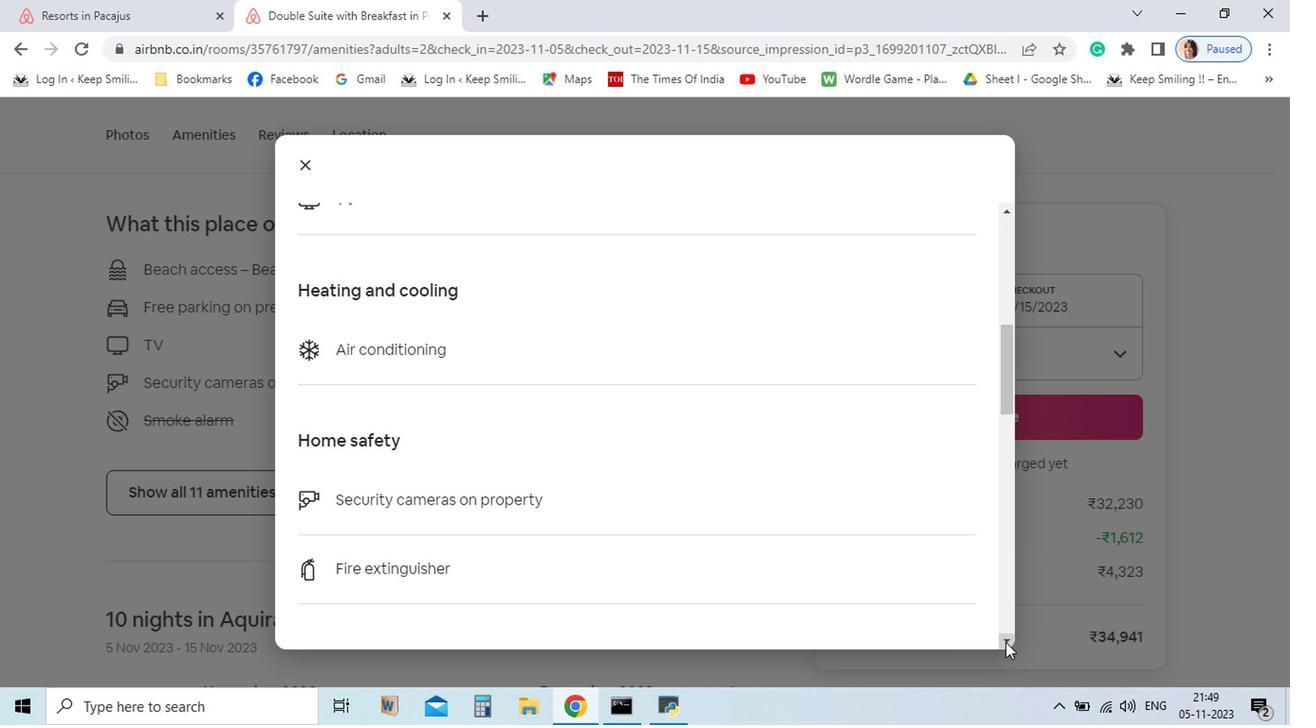 
Action: Mouse pressed left at (901, 645)
Screenshot: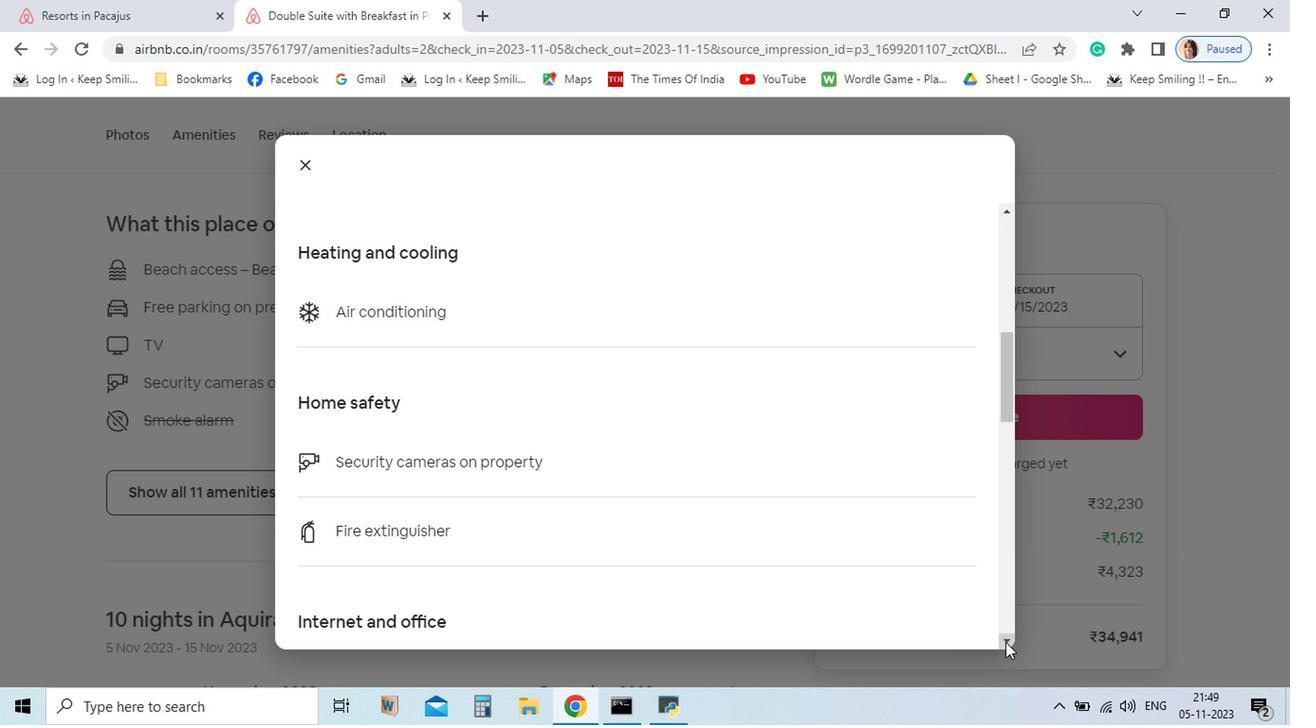 
Action: Mouse pressed left at (901, 645)
Screenshot: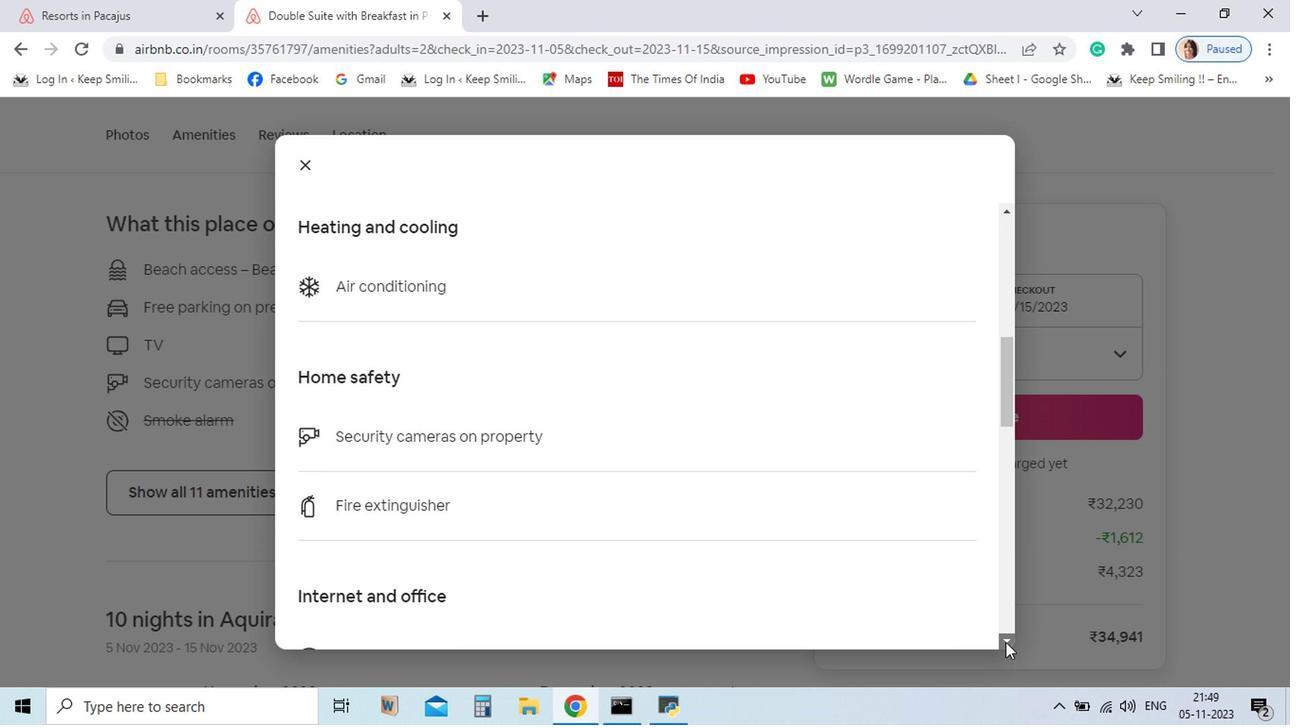 
Action: Mouse pressed left at (901, 645)
Screenshot: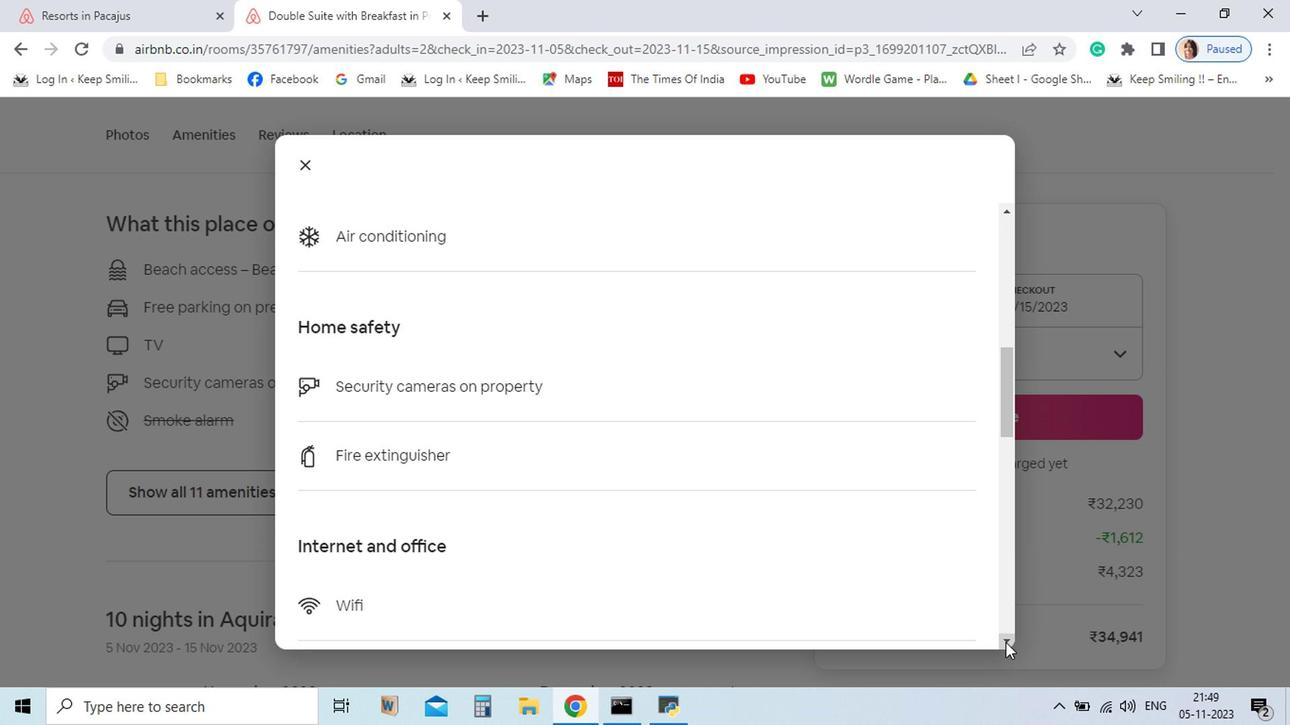 
Action: Mouse pressed left at (901, 645)
Screenshot: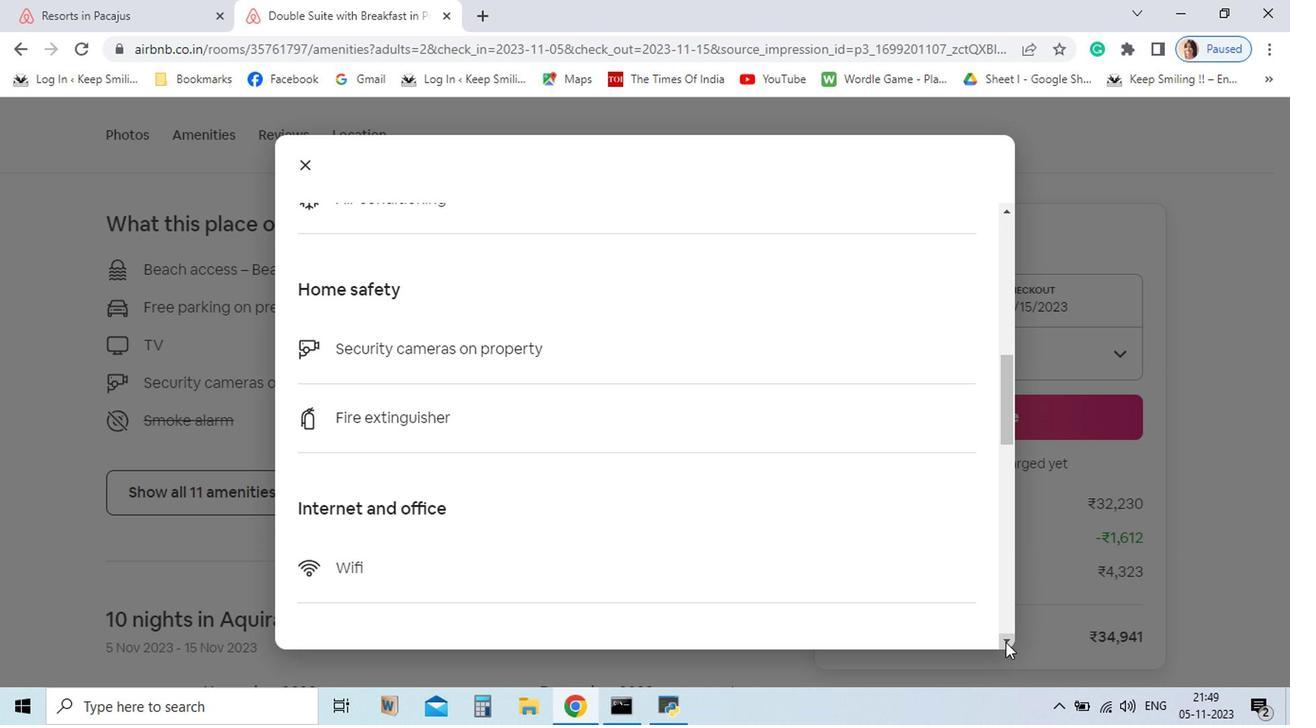 
Action: Mouse pressed left at (901, 645)
Screenshot: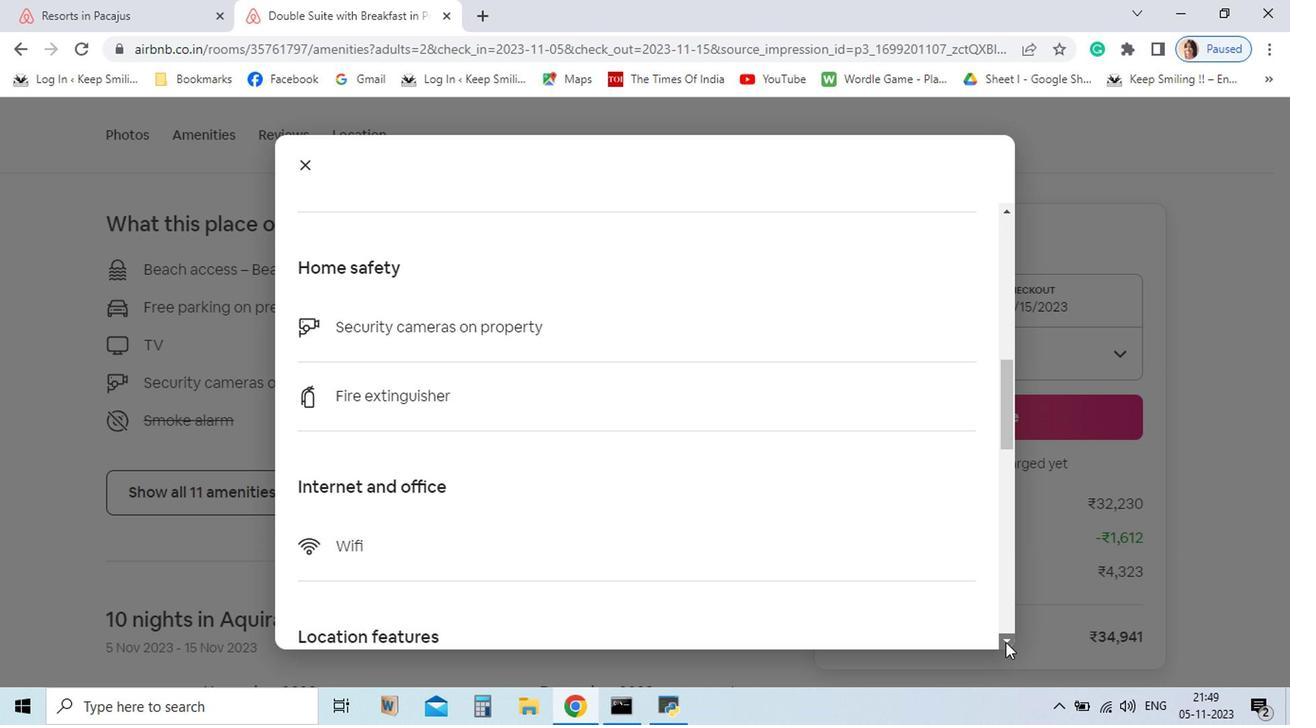 
Action: Mouse pressed left at (901, 645)
Screenshot: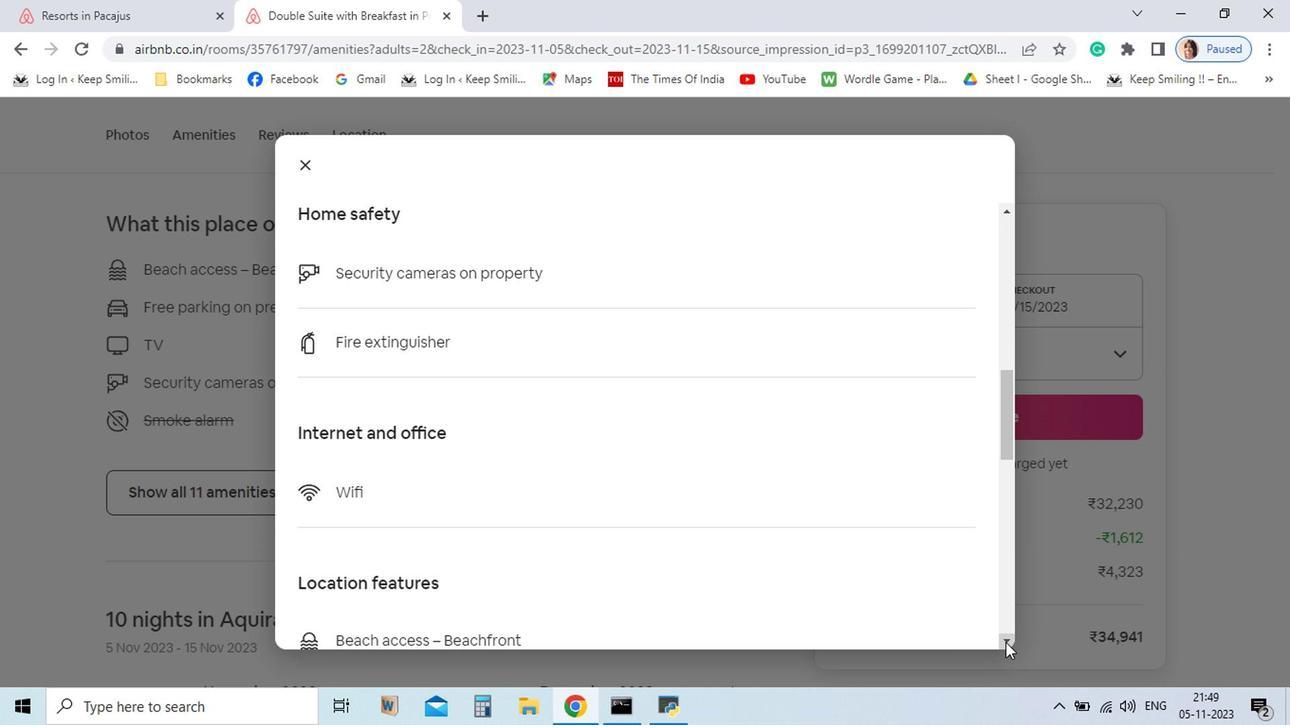 
Action: Mouse pressed left at (901, 645)
Screenshot: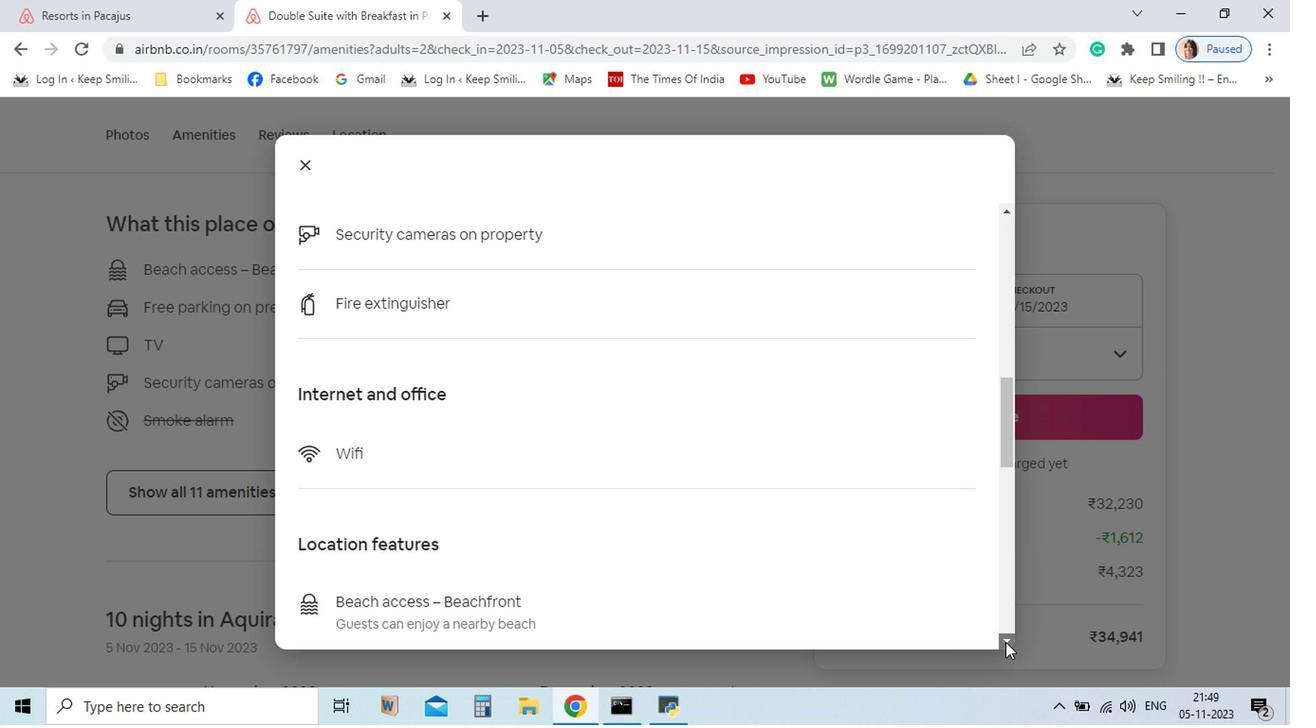 
Action: Mouse pressed left at (901, 645)
Screenshot: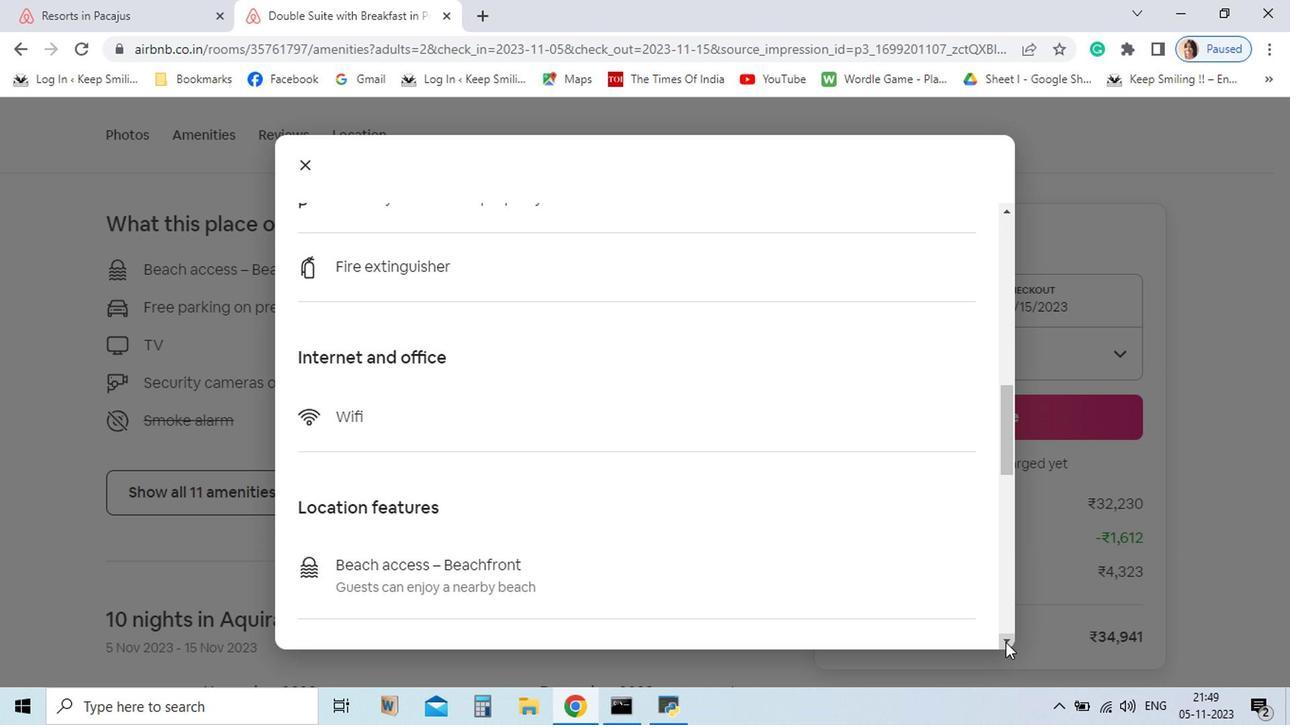 
Action: Mouse pressed left at (901, 645)
Screenshot: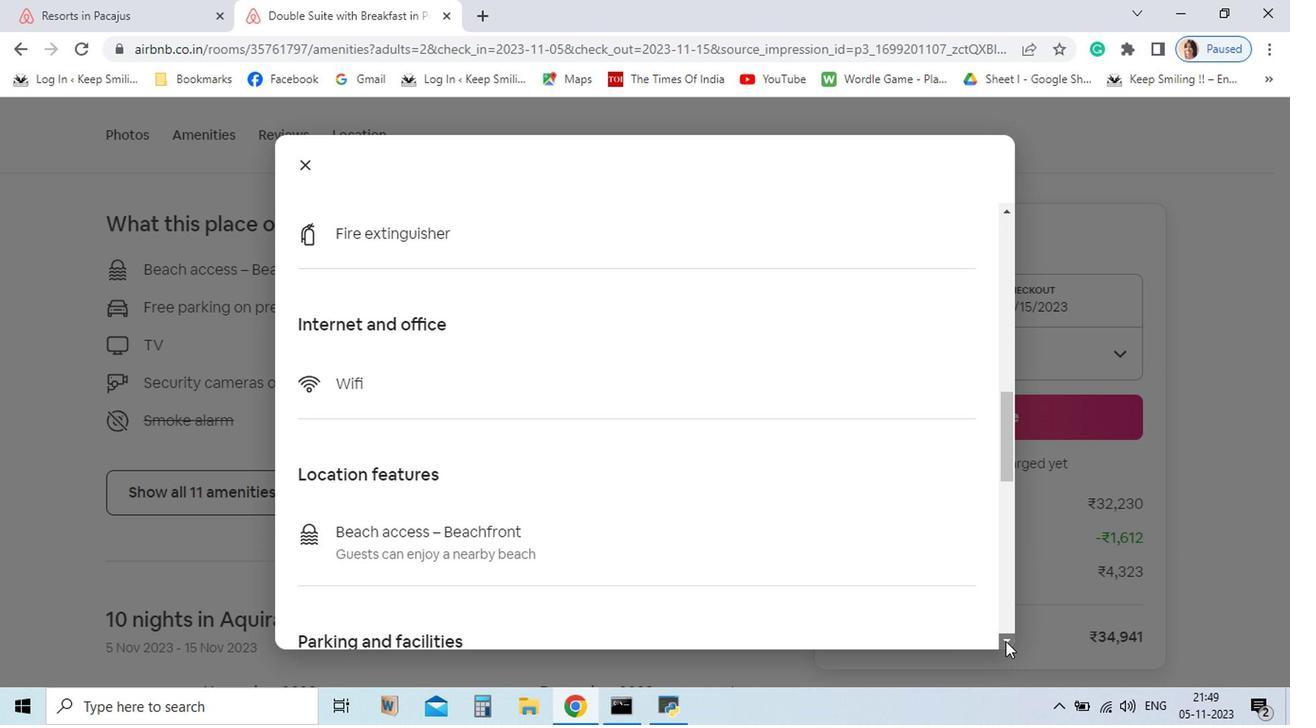 
Action: Mouse moved to (901, 645)
Screenshot: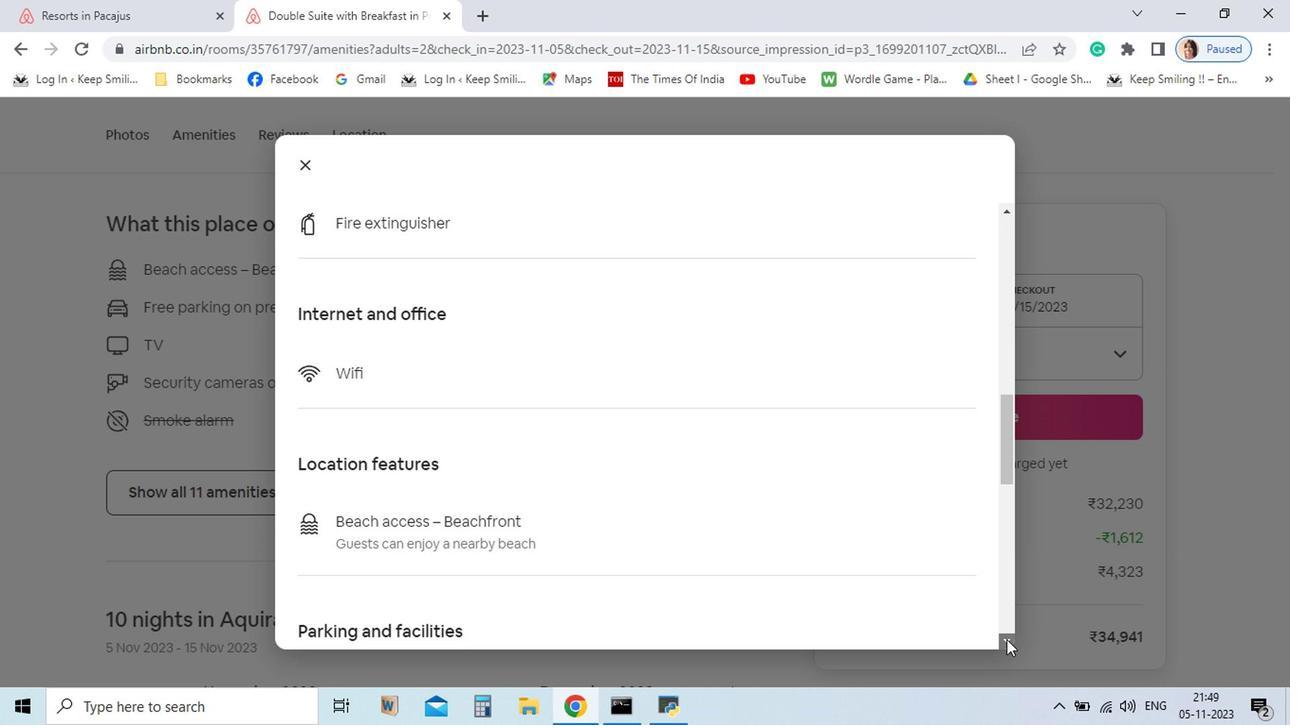 
Action: Mouse pressed left at (901, 645)
Screenshot: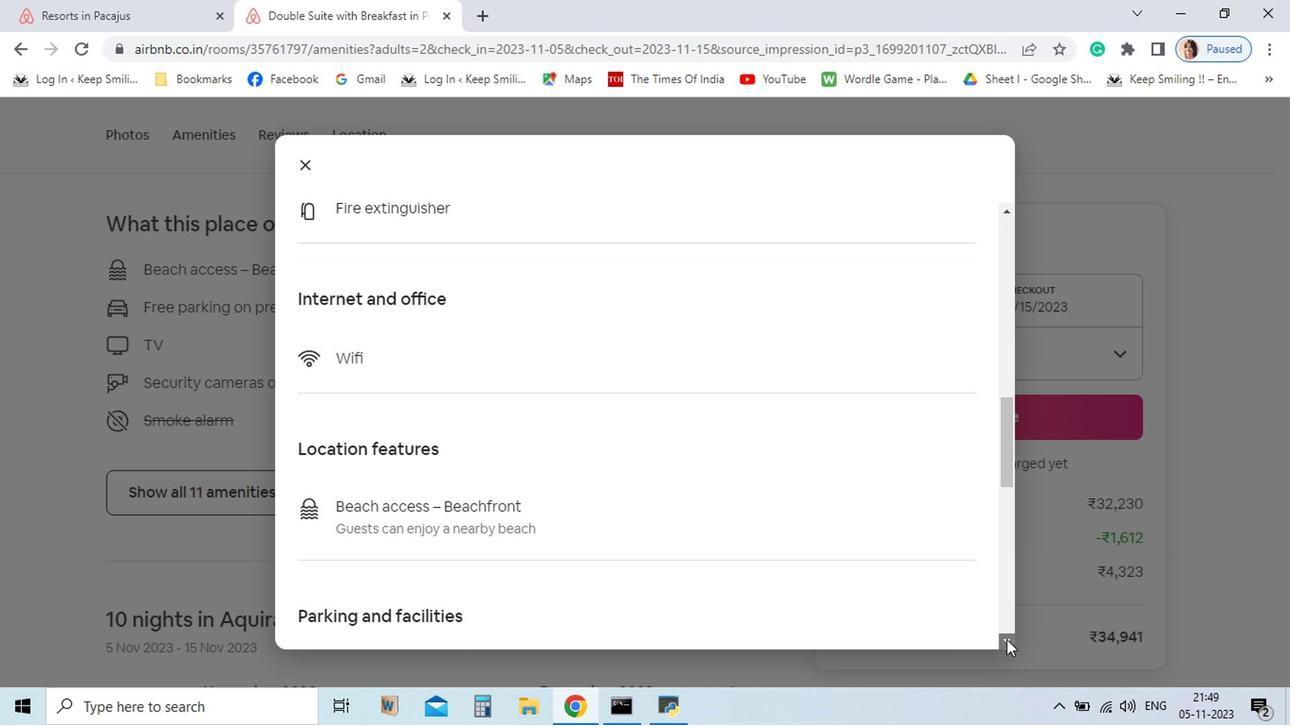 
Action: Mouse moved to (901, 644)
Screenshot: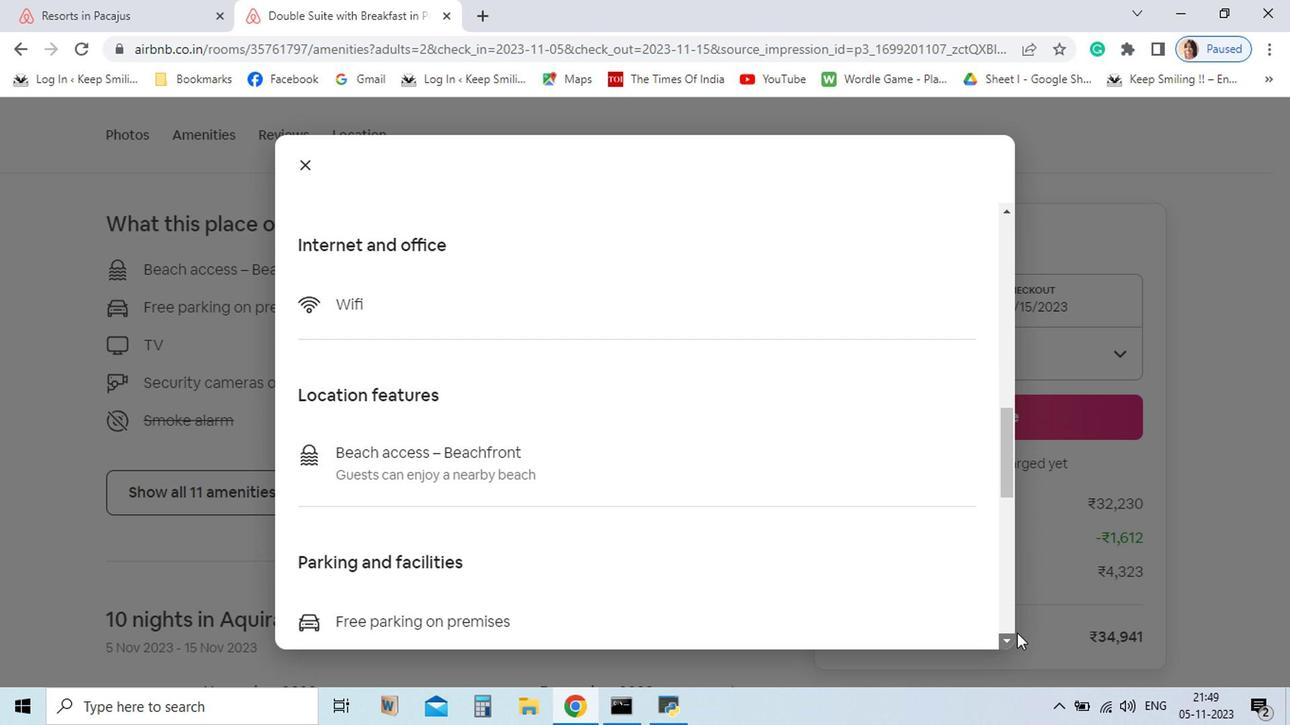 
Action: Mouse pressed left at (901, 644)
Screenshot: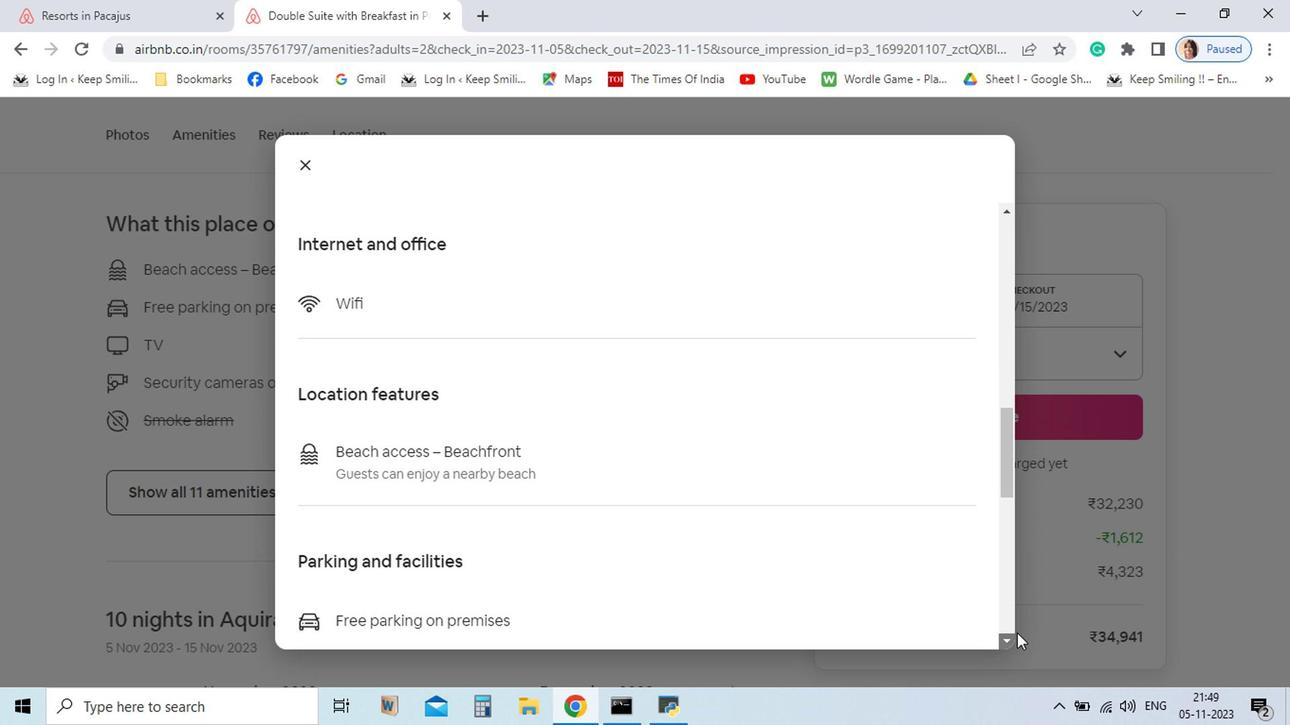 
Action: Mouse moved to (903, 643)
Screenshot: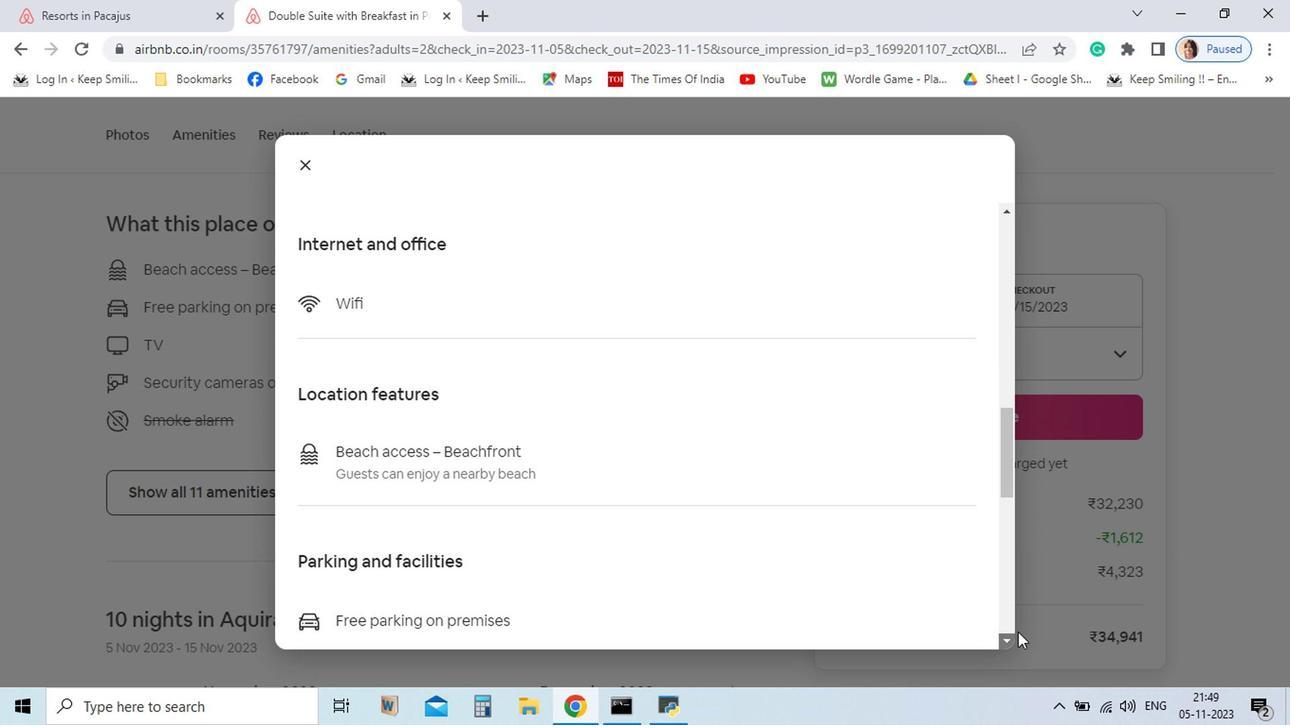 
Action: Mouse pressed left at (903, 643)
Screenshot: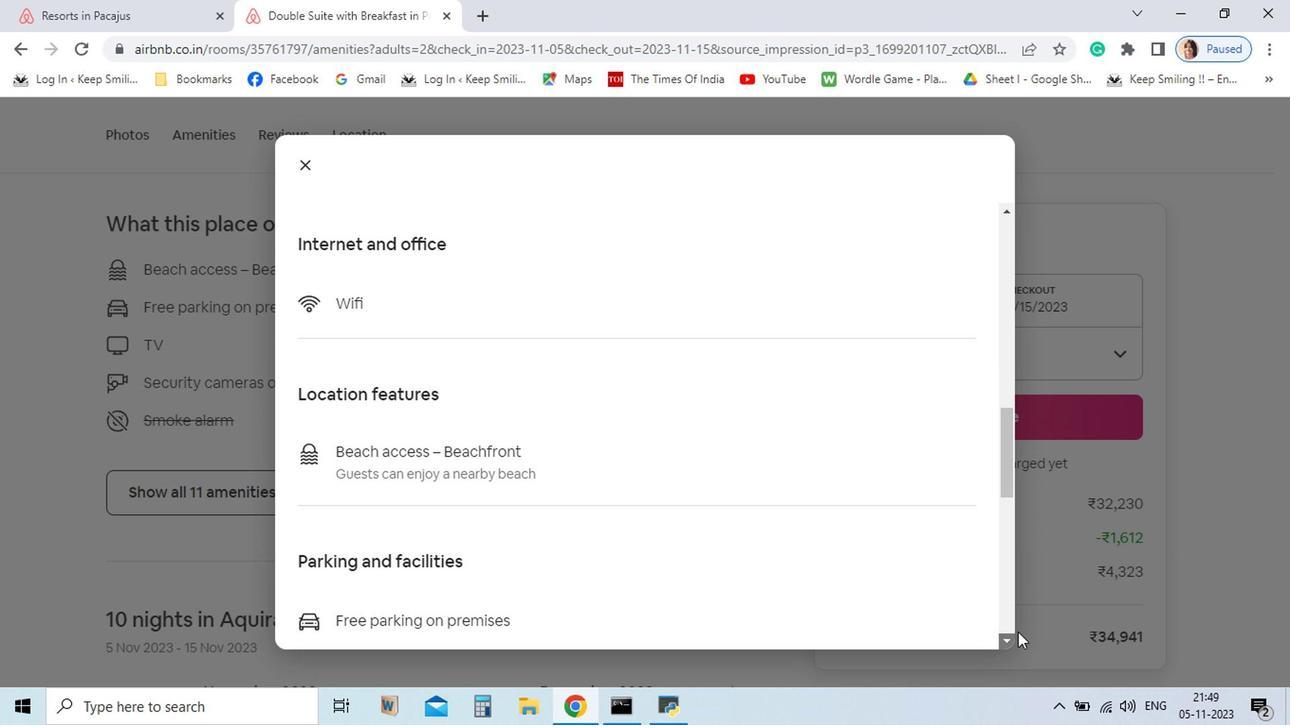 
Action: Mouse moved to (910, 638)
Screenshot: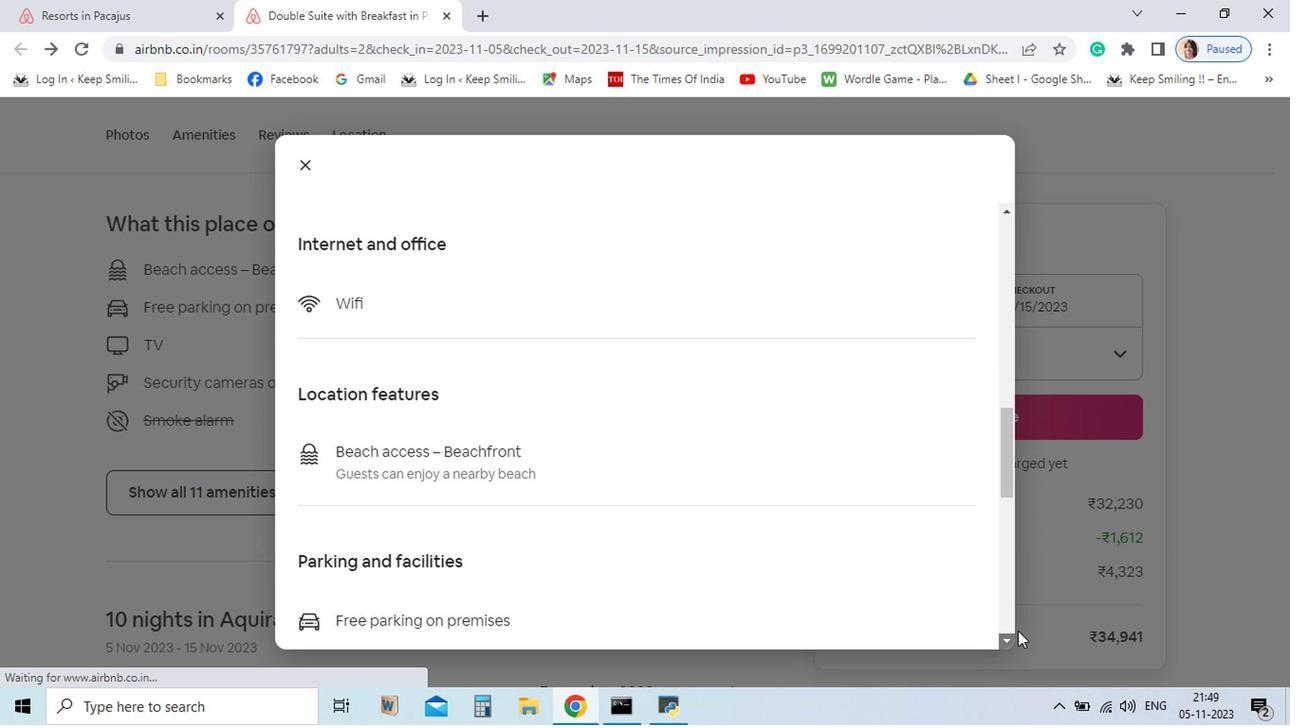 
Action: Mouse pressed left at (910, 638)
Screenshot: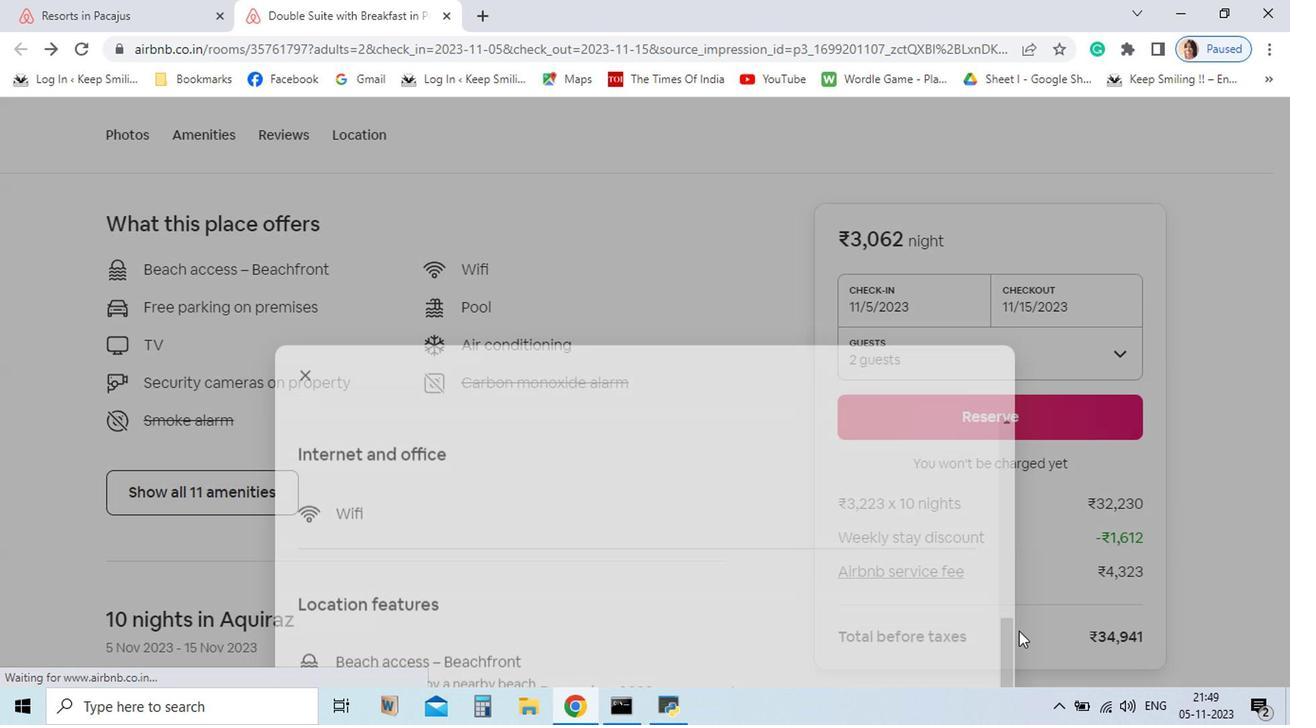
Action: Mouse moved to (910, 637)
Screenshot: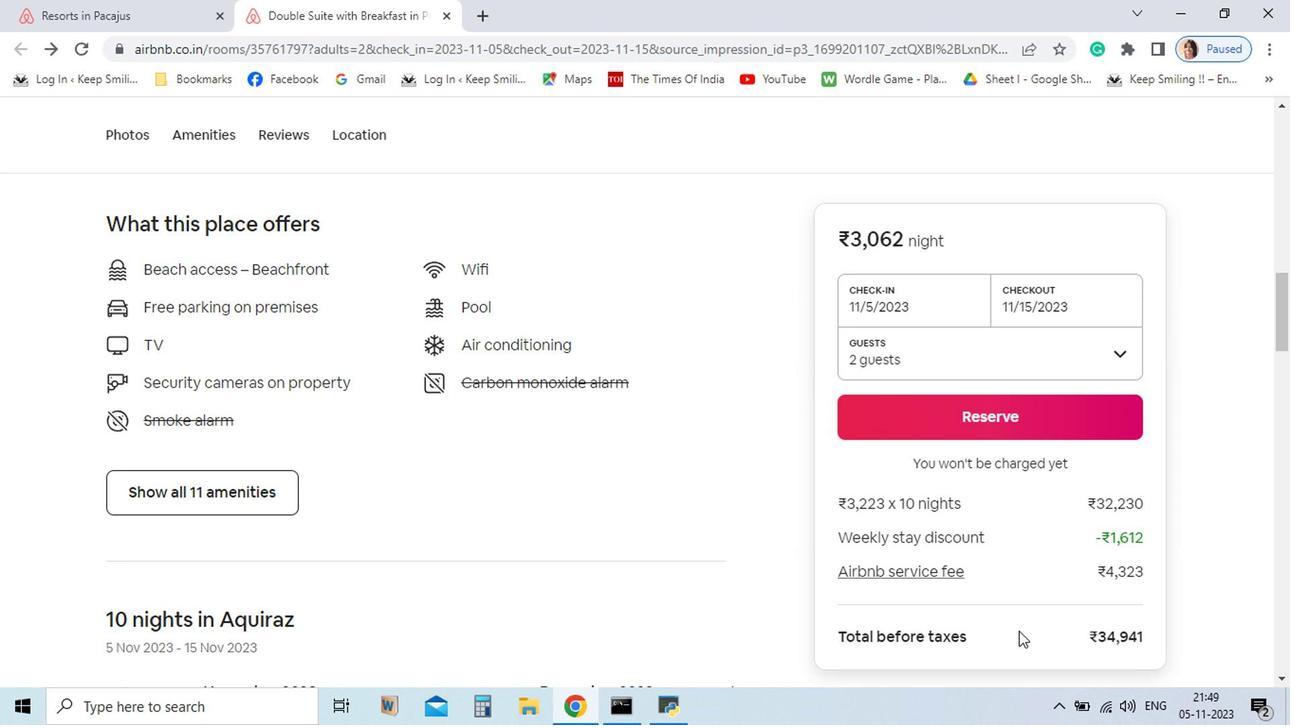 
Action: Mouse pressed left at (910, 637)
Screenshot: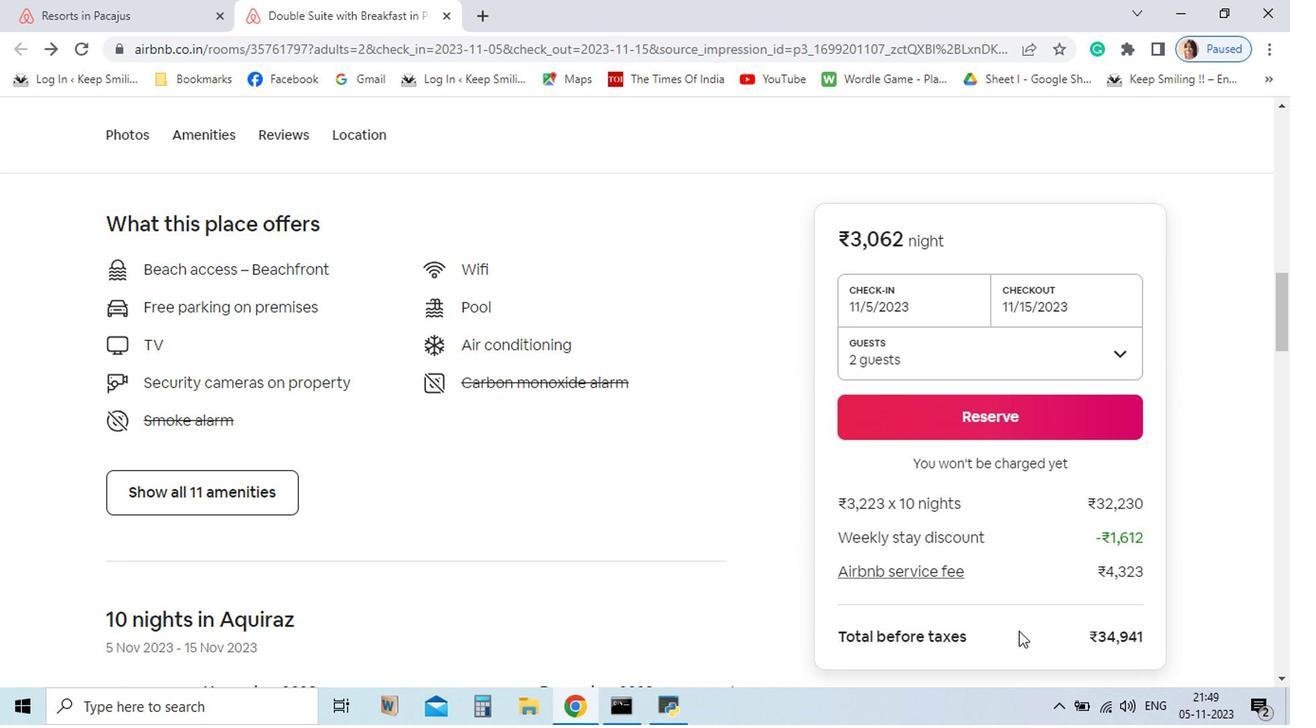 
Action: Mouse pressed left at (910, 637)
Screenshot: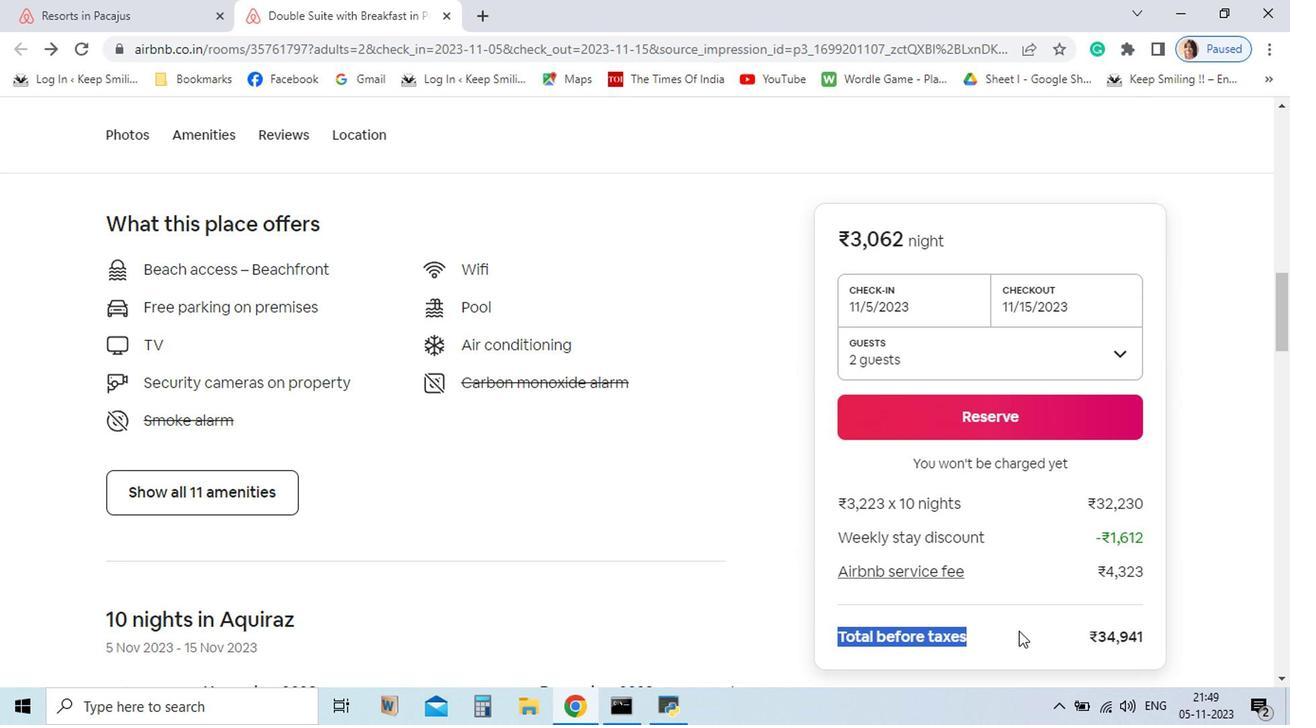 
Action: Mouse pressed left at (910, 637)
Screenshot: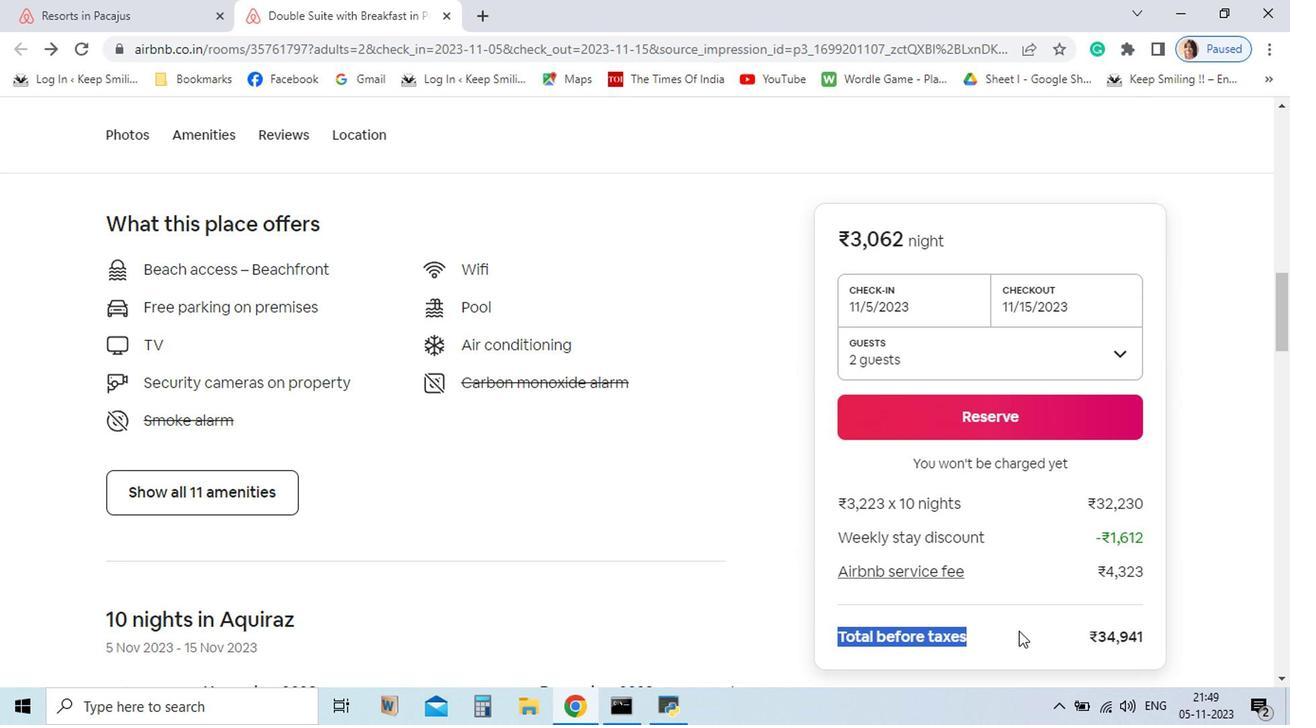 
Action: Mouse moved to (910, 637)
Screenshot: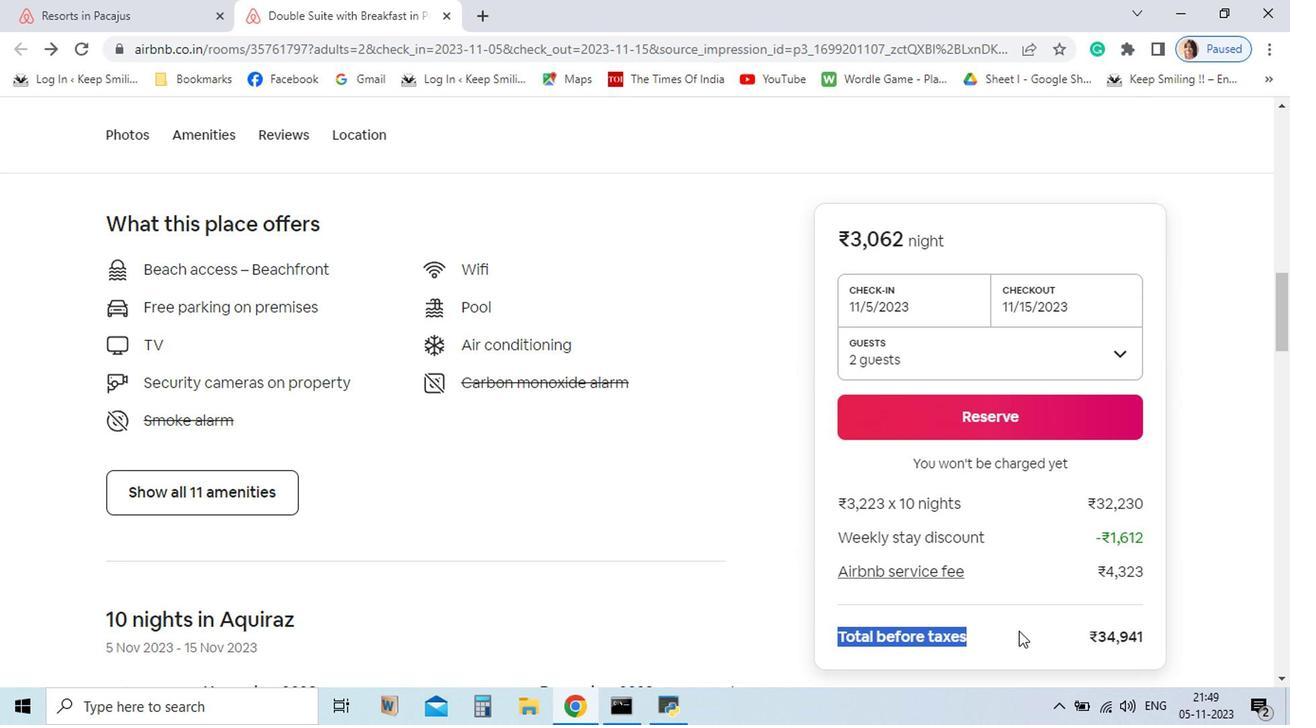 
Action: Mouse pressed left at (910, 637)
Screenshot: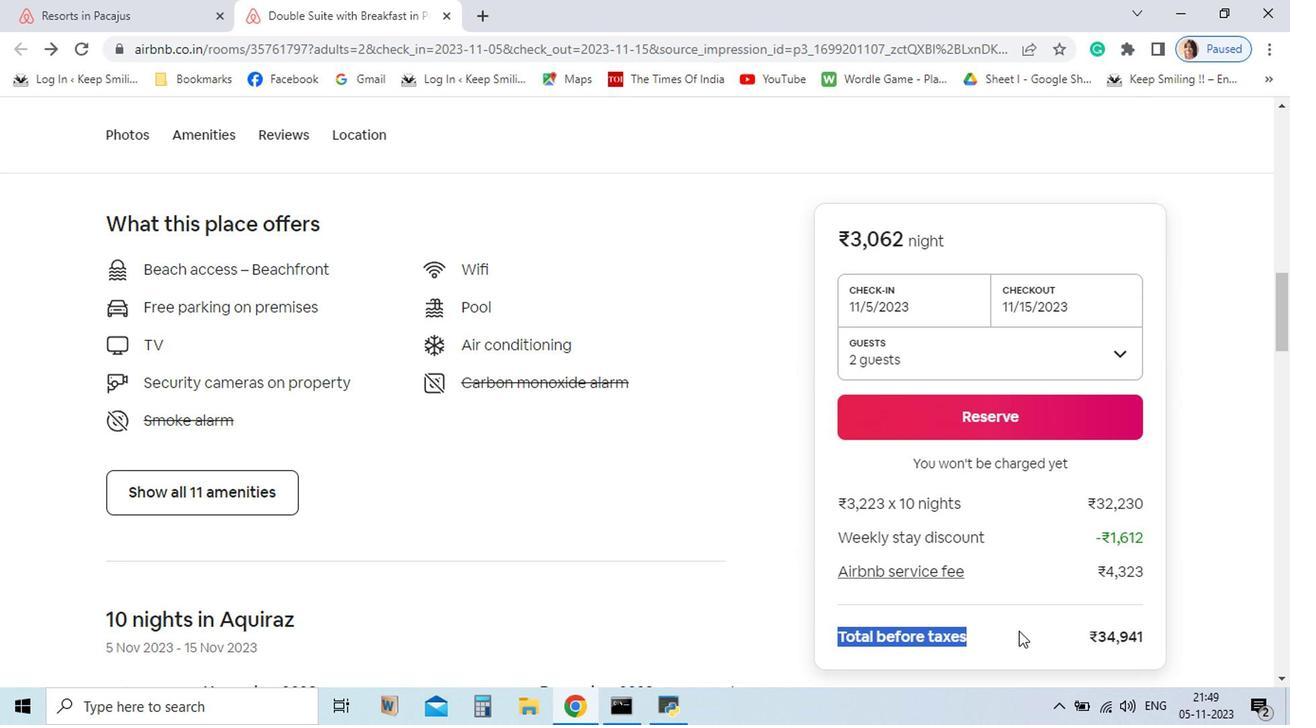 
Action: Mouse moved to (1094, 674)
Screenshot: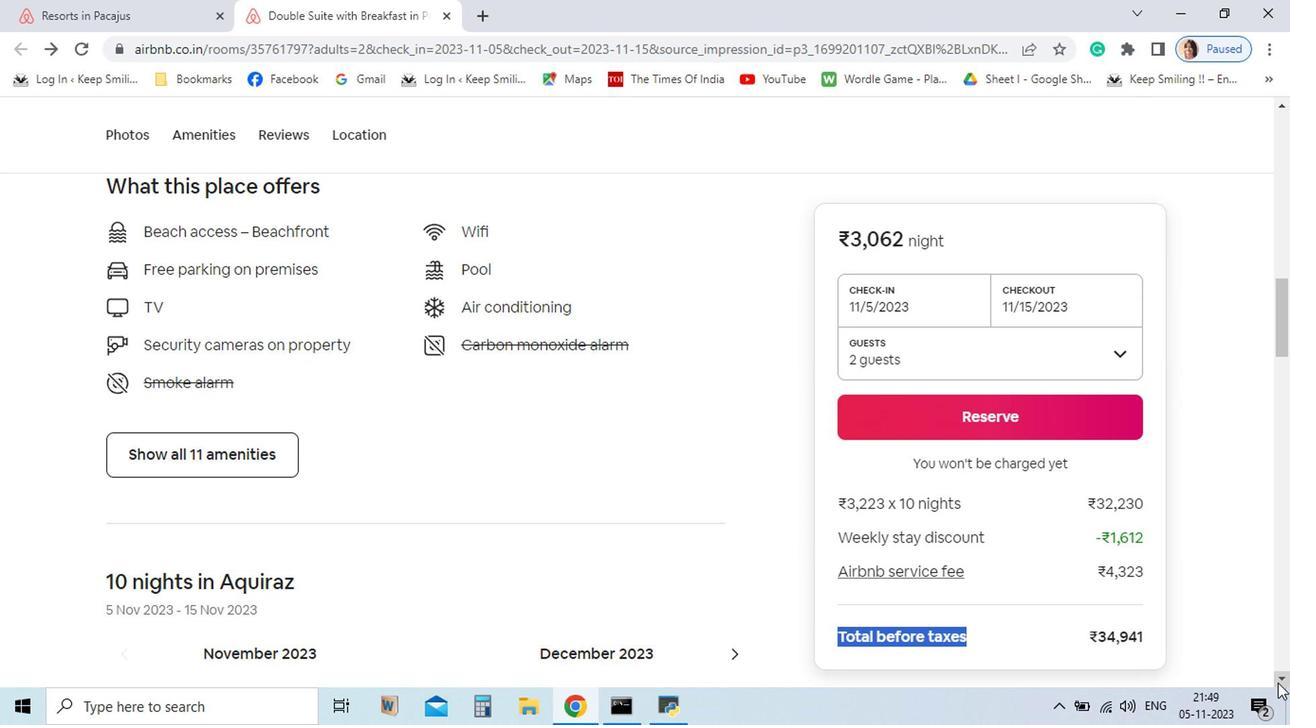 
Action: Mouse pressed left at (1094, 674)
Screenshot: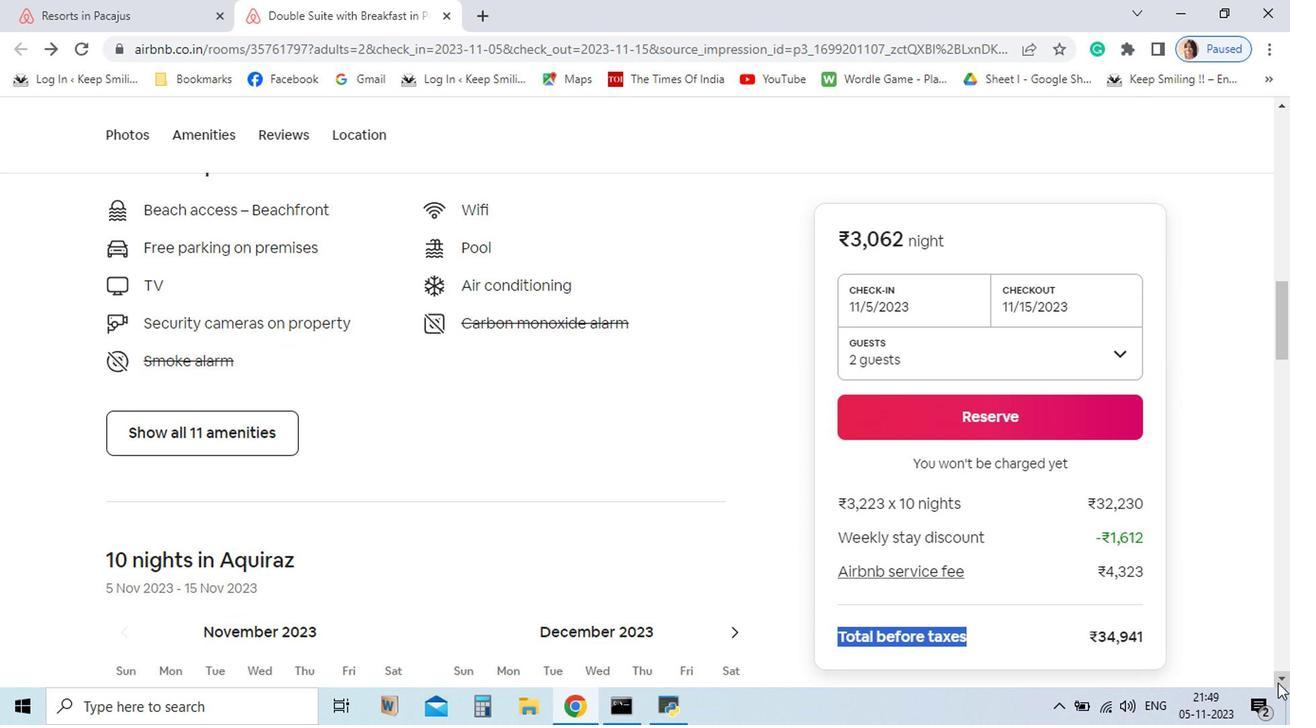 
Action: Mouse pressed left at (1094, 674)
Screenshot: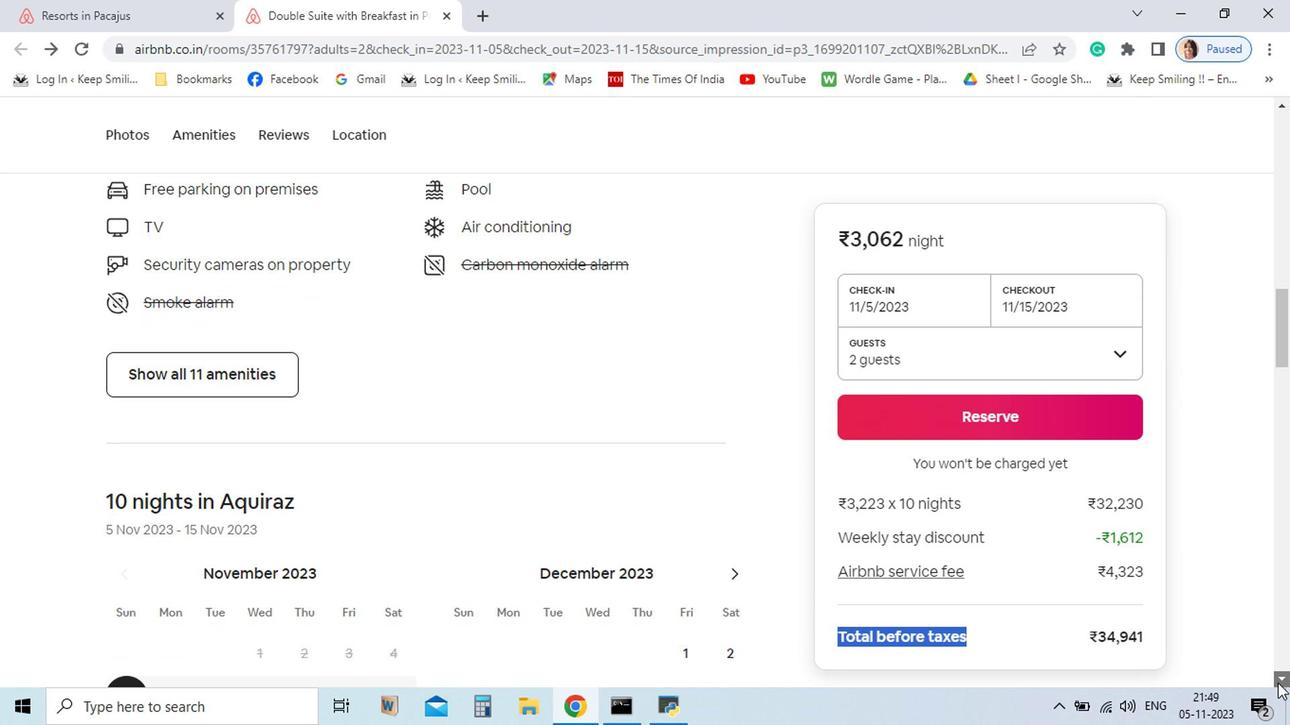 
Action: Mouse pressed left at (1094, 674)
Screenshot: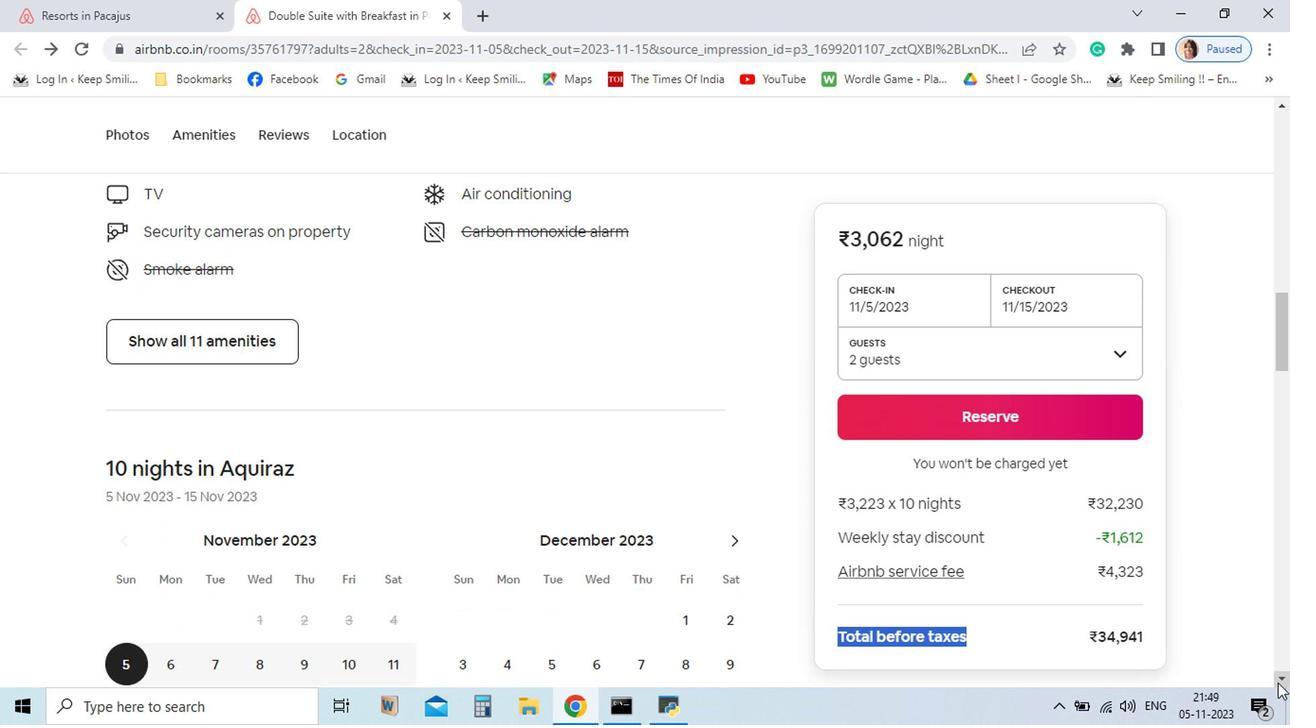 
Action: Mouse pressed left at (1094, 674)
Screenshot: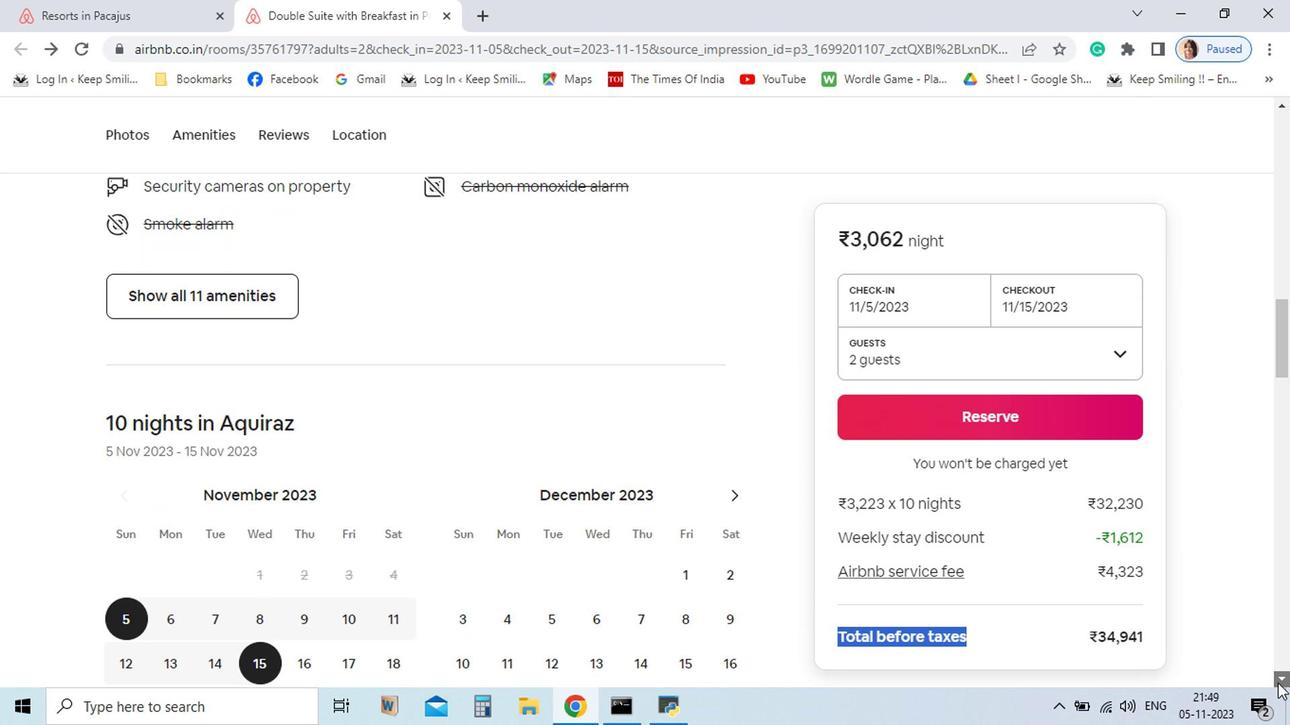 
Action: Mouse pressed left at (1094, 674)
Screenshot: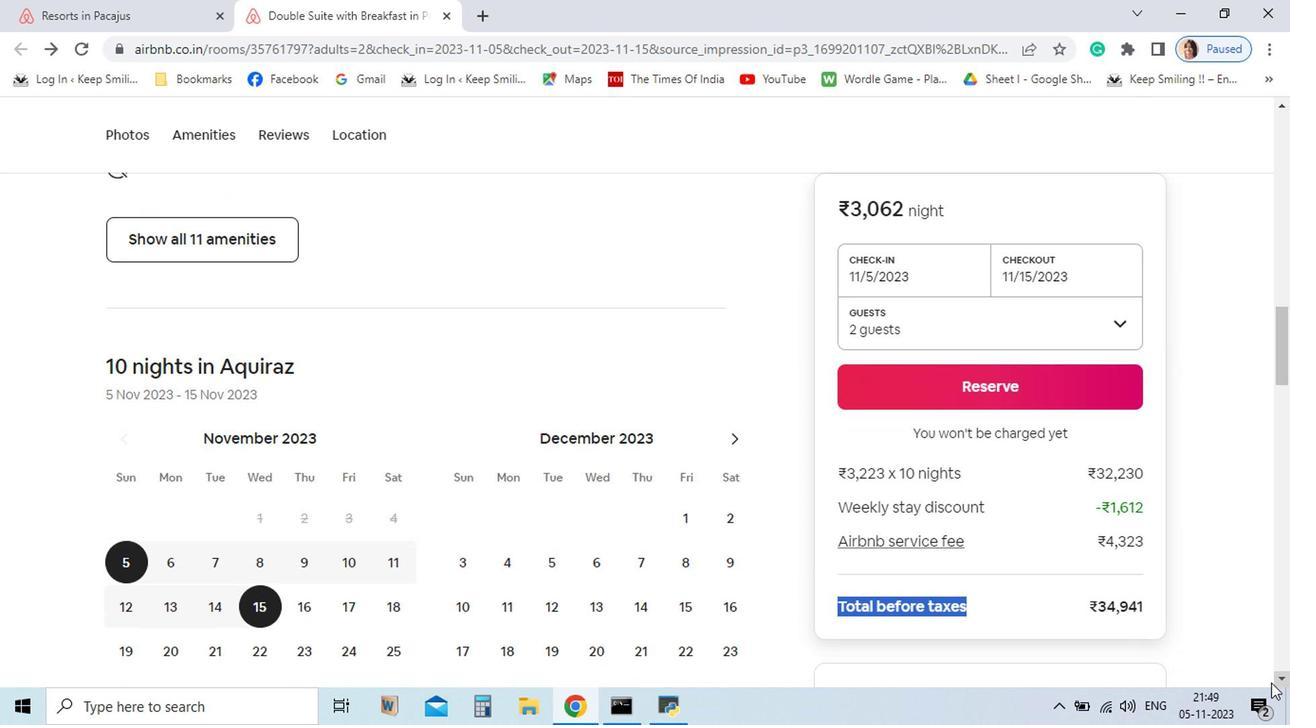 
Action: Mouse pressed left at (1094, 674)
Screenshot: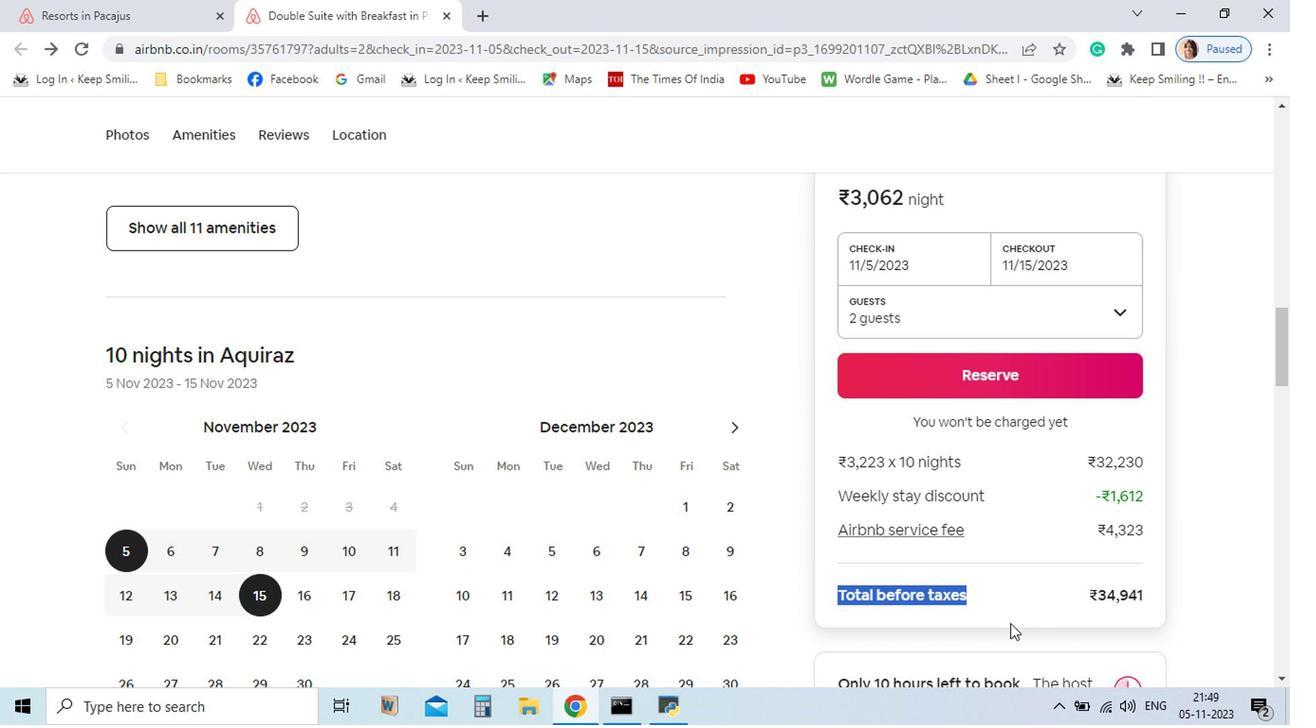
Action: Mouse pressed left at (1094, 674)
Screenshot: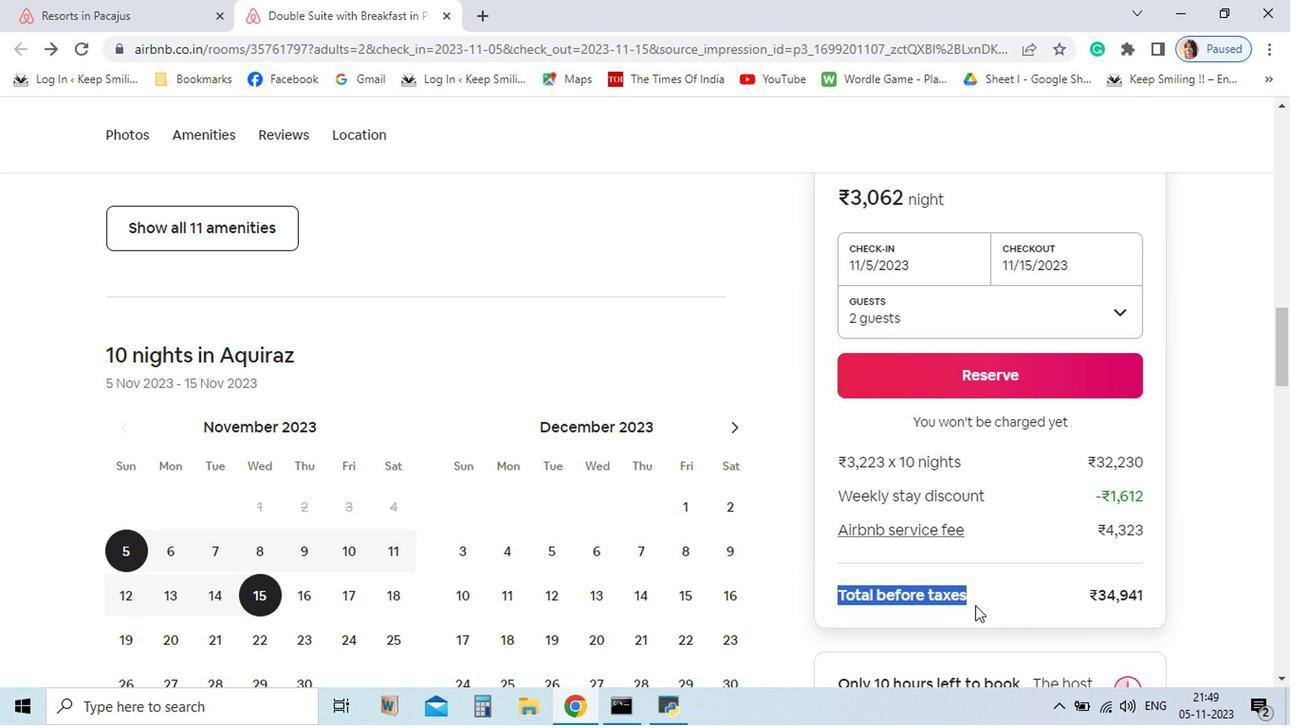 
Action: Mouse moved to (879, 619)
Screenshot: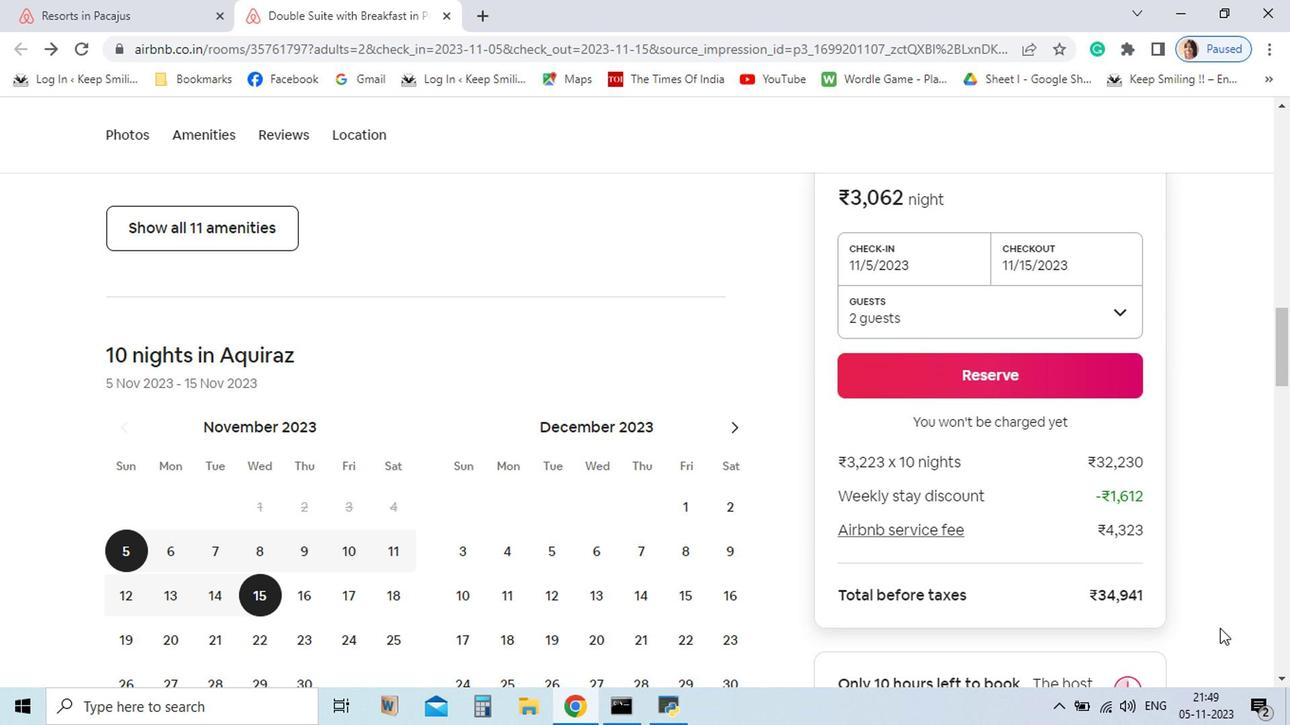 
Action: Mouse pressed left at (879, 619)
Screenshot: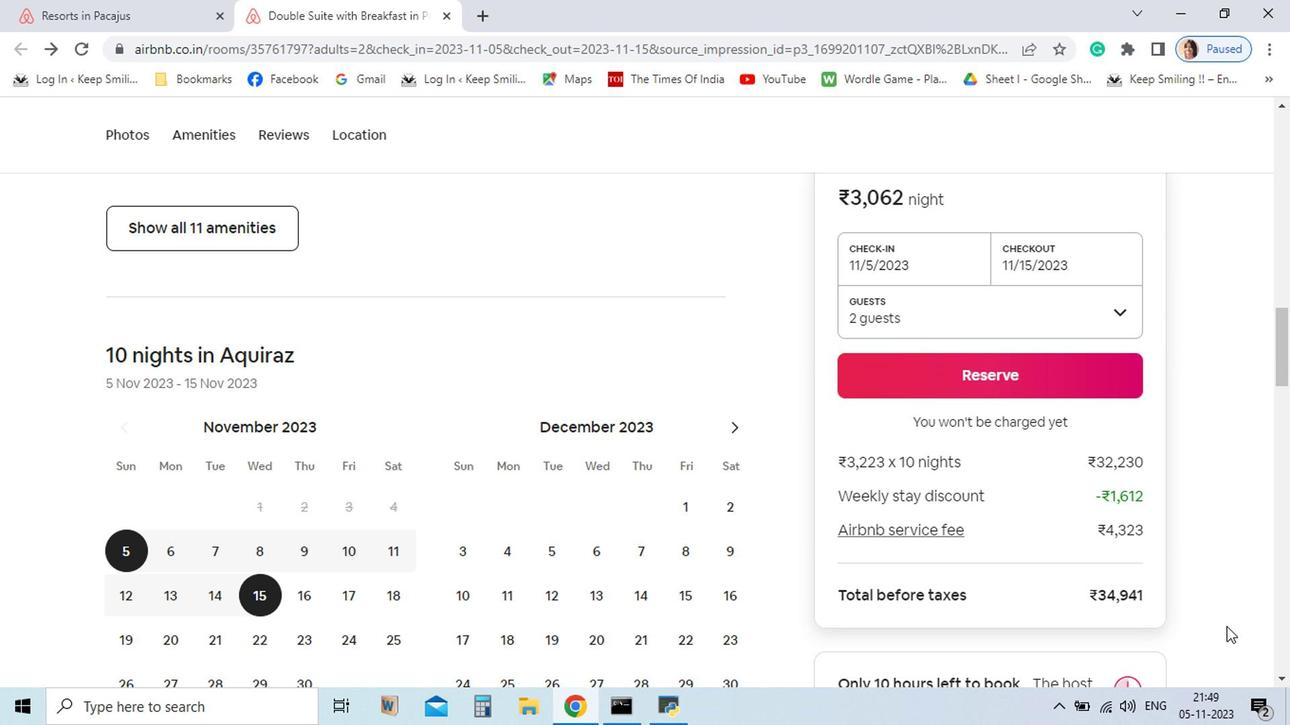 
Action: Mouse moved to (1094, 670)
Screenshot: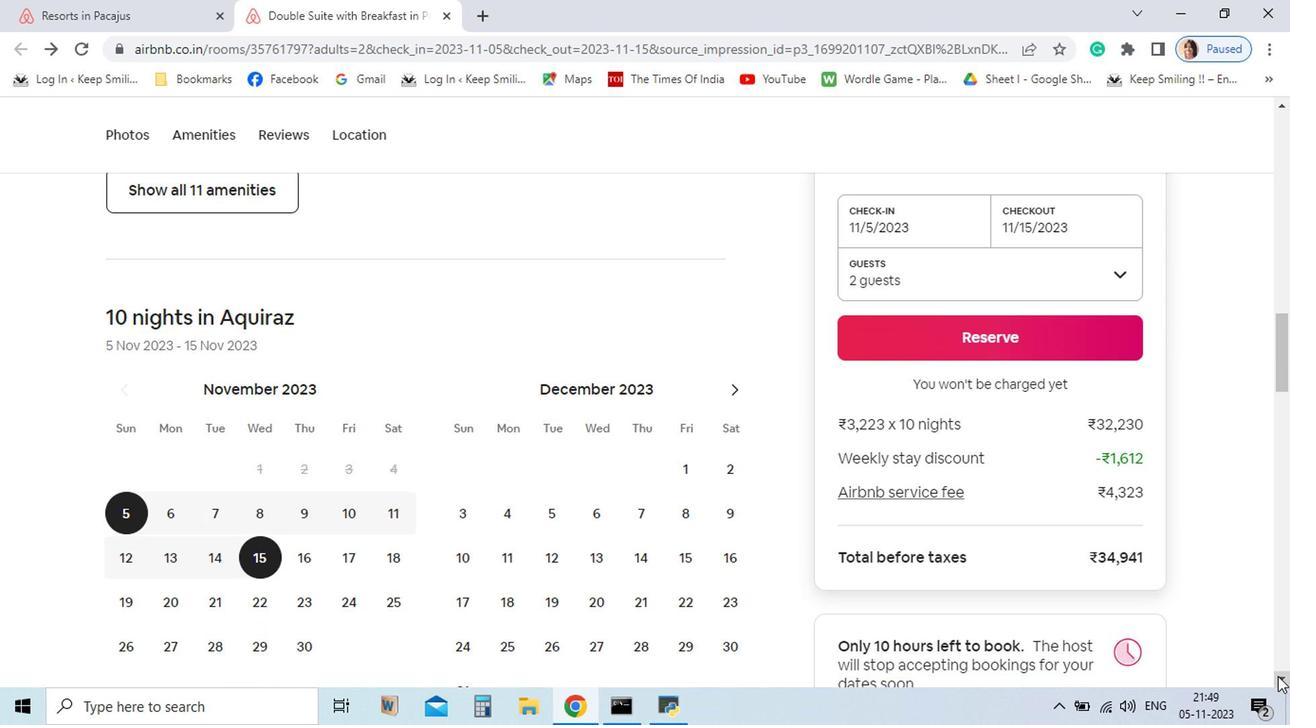 
Action: Mouse pressed left at (1094, 670)
Screenshot: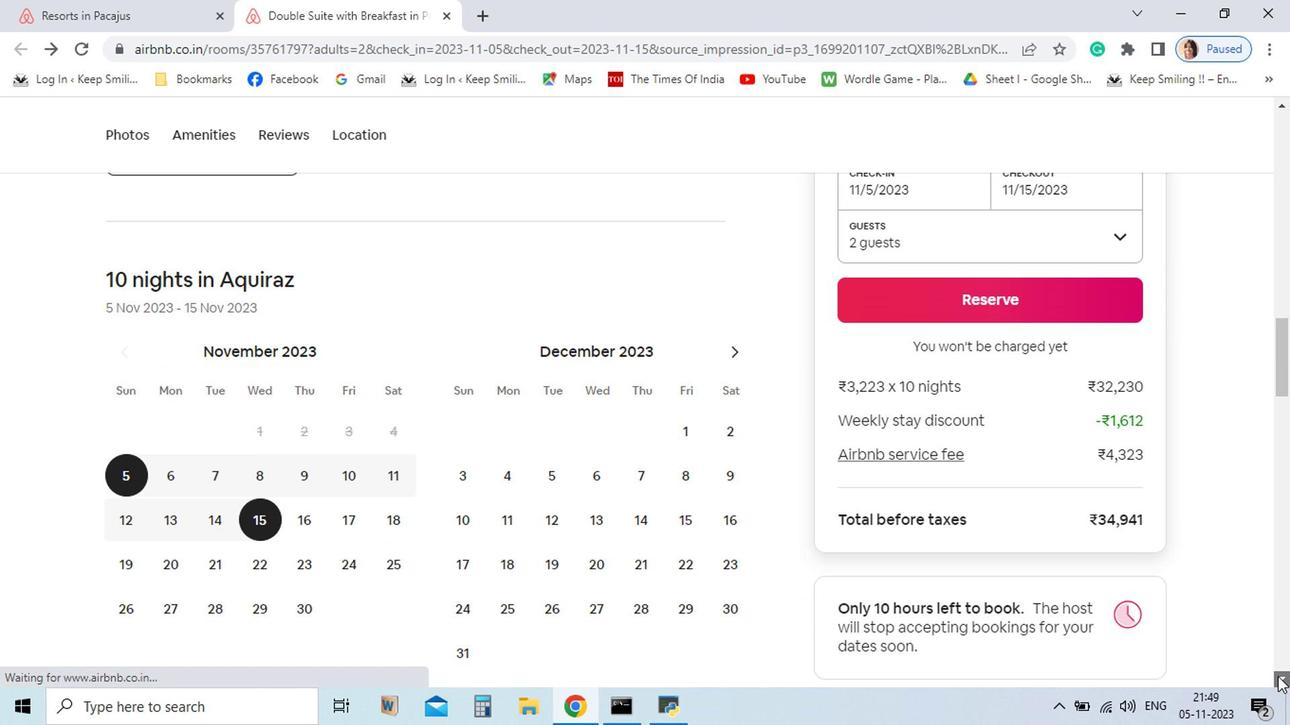 
Action: Mouse pressed left at (1094, 670)
Screenshot: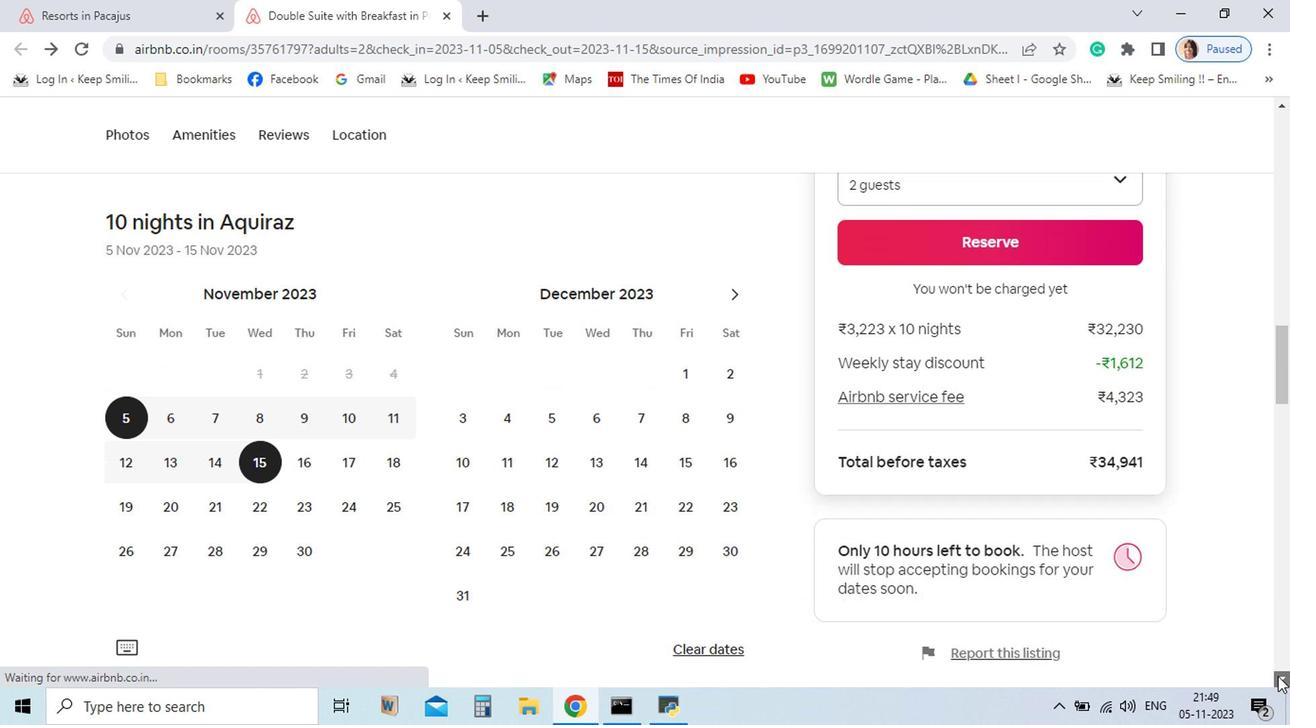 
Action: Mouse pressed left at (1094, 670)
Screenshot: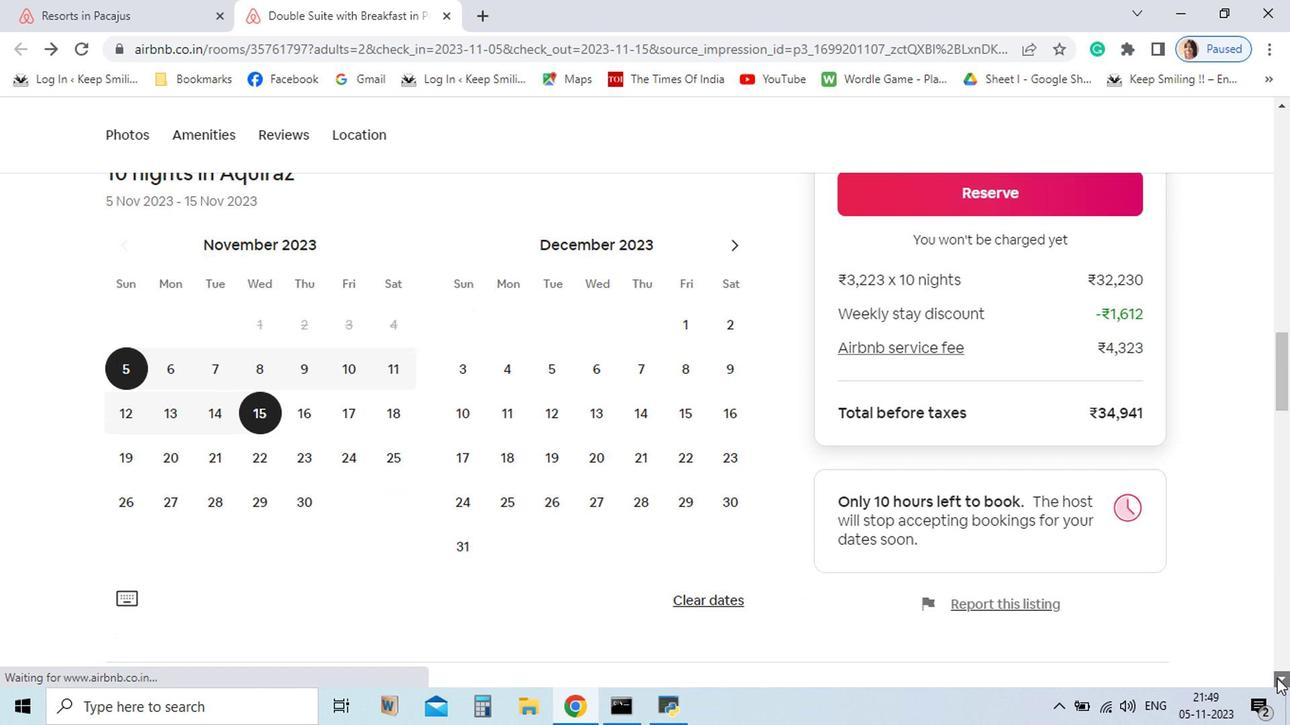 
Action: Mouse pressed left at (1094, 670)
Screenshot: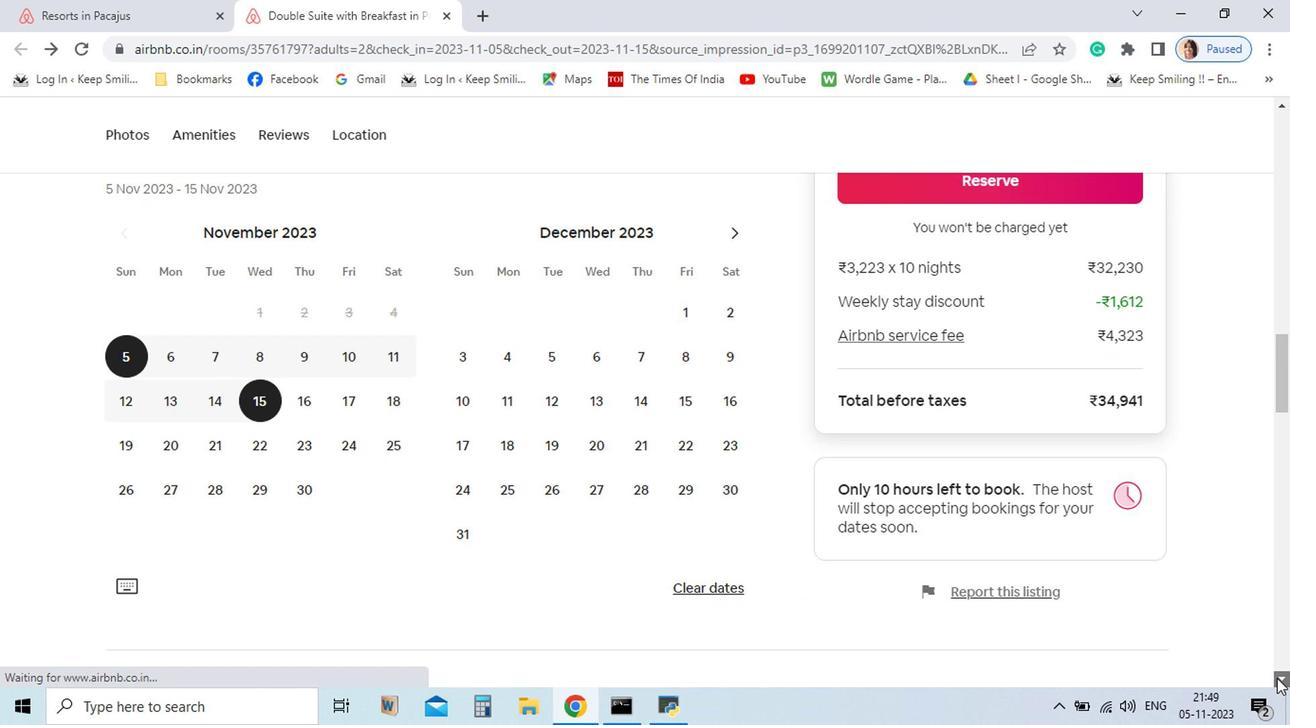 
Action: Mouse moved to (1093, 671)
Screenshot: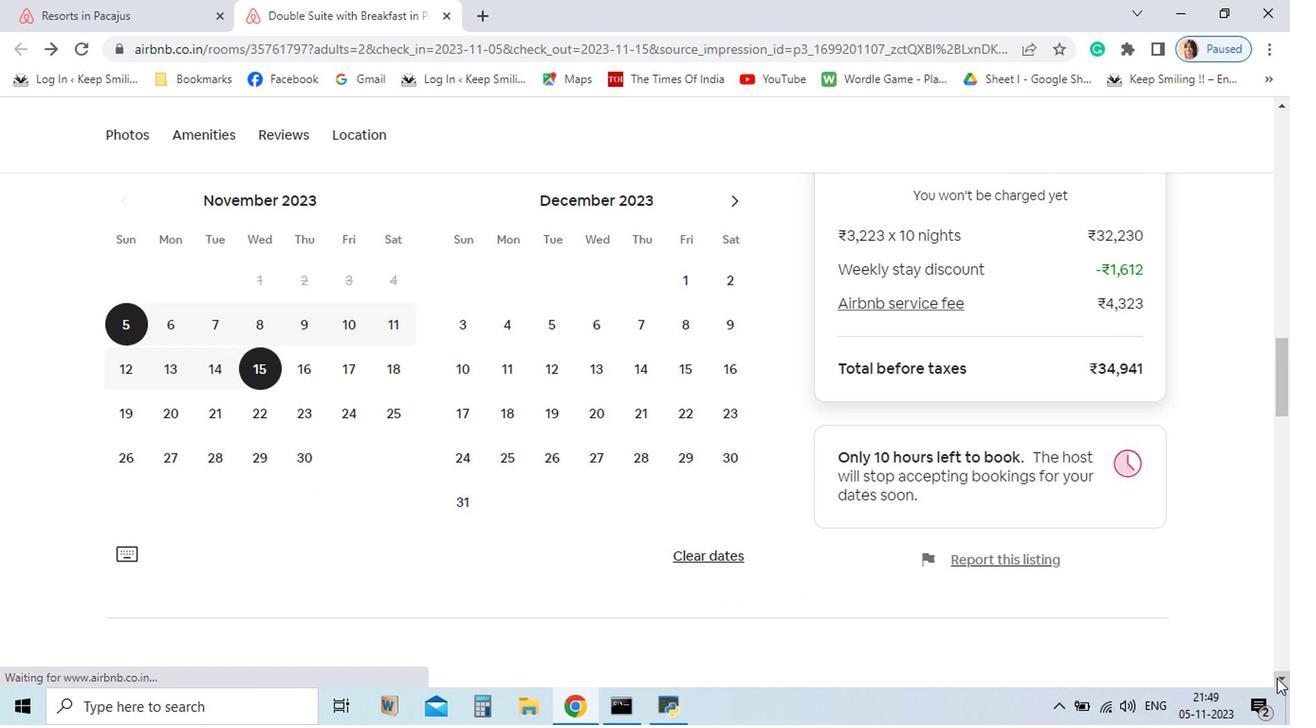 
Action: Mouse pressed left at (1093, 671)
Screenshot: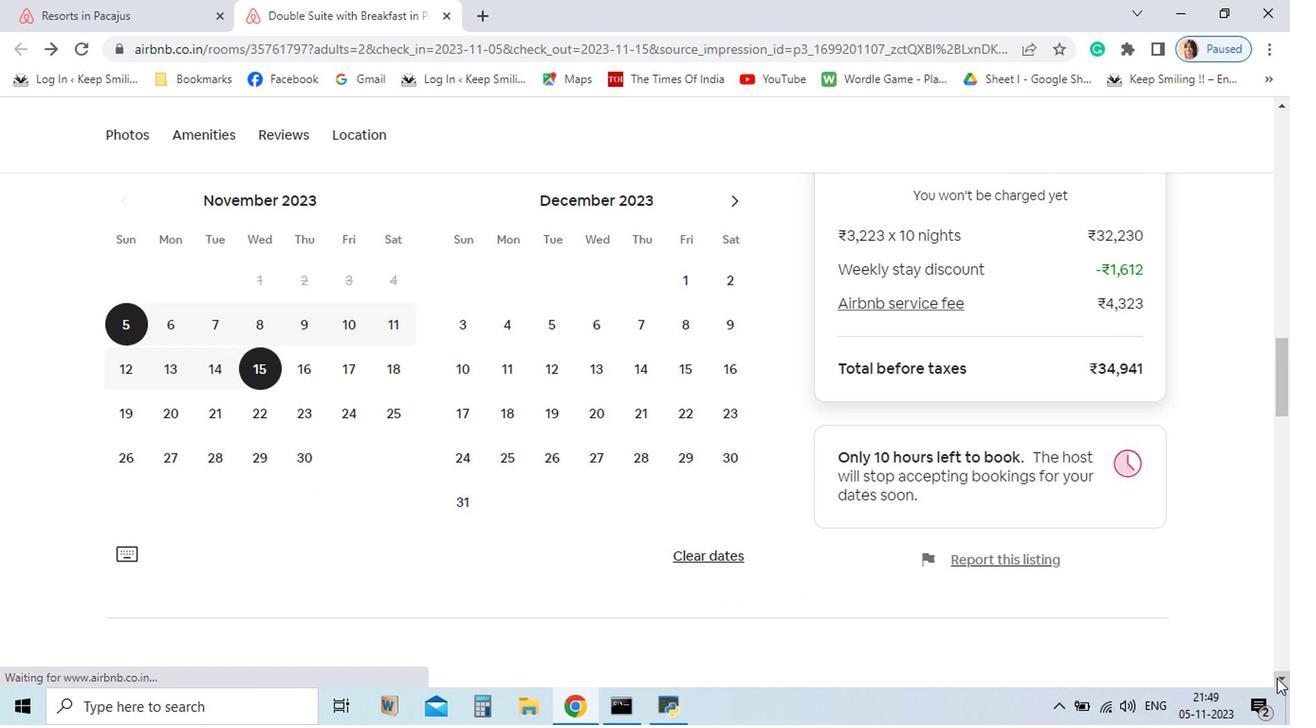 
Action: Mouse pressed left at (1093, 671)
Screenshot: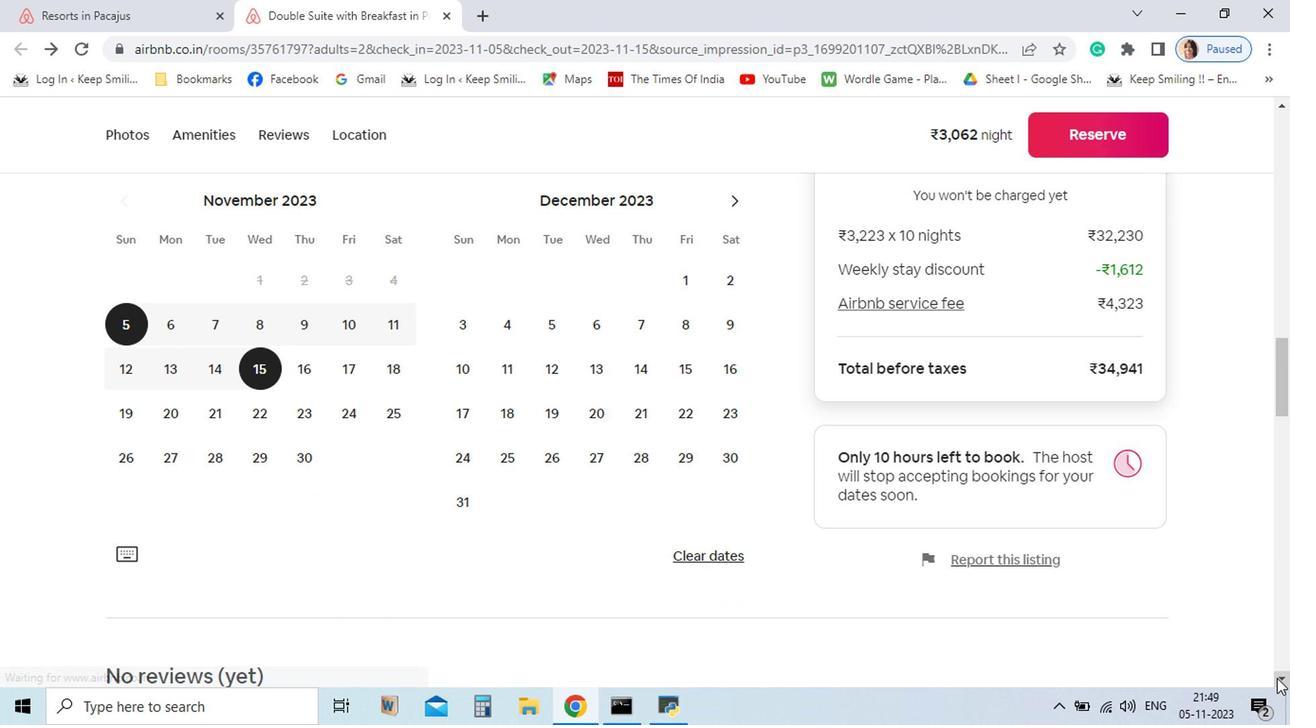 
Action: Mouse pressed left at (1093, 671)
Screenshot: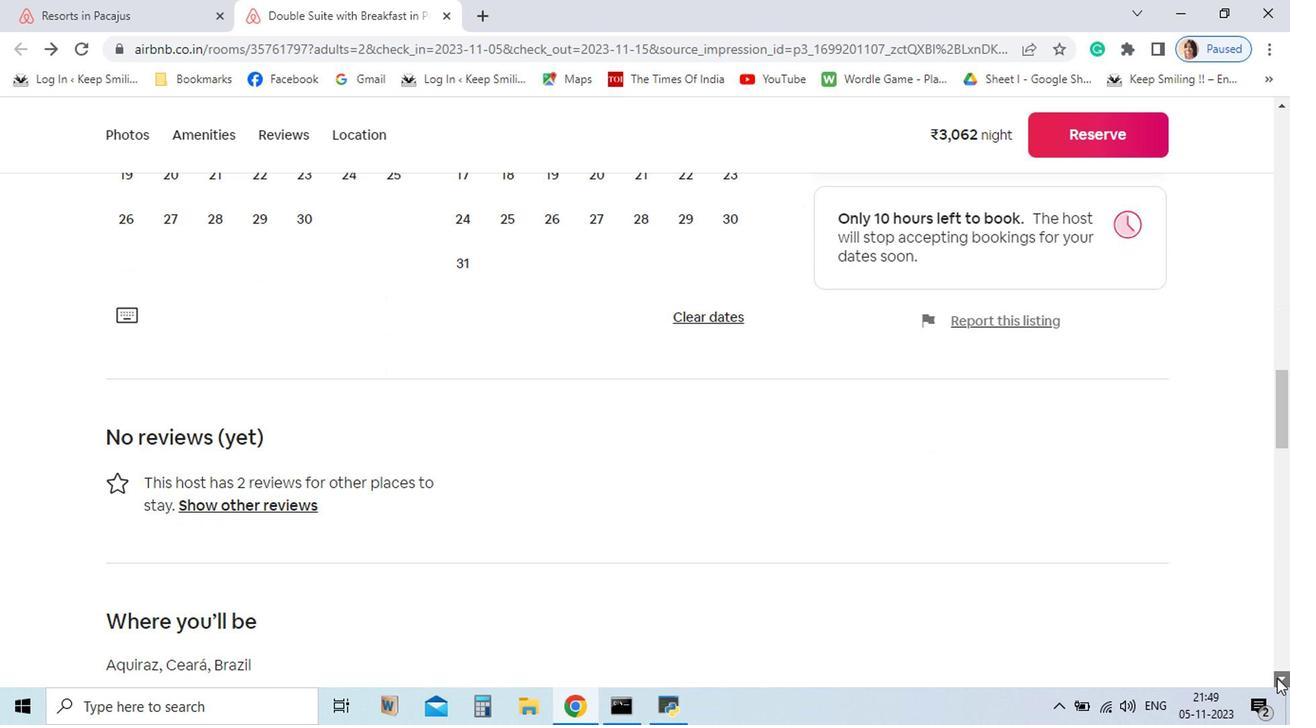 
Action: Mouse pressed left at (1093, 671)
Screenshot: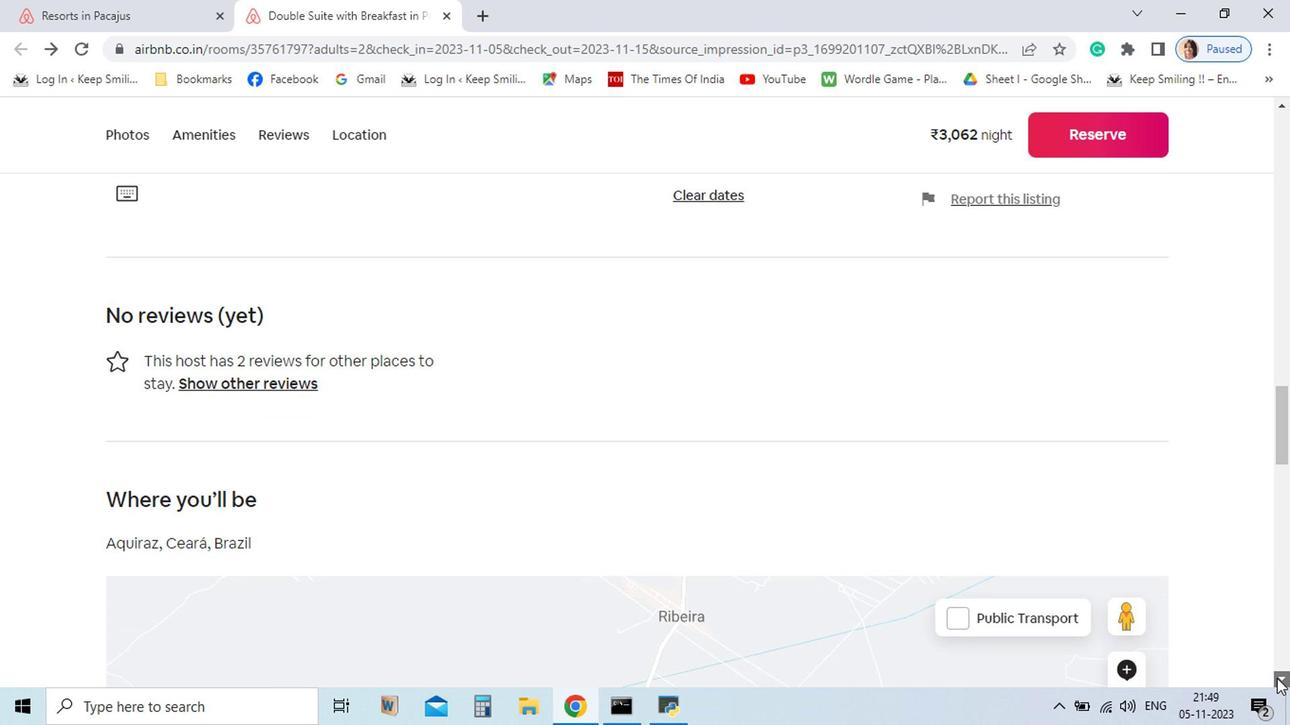 
Action: Mouse pressed left at (1093, 671)
Screenshot: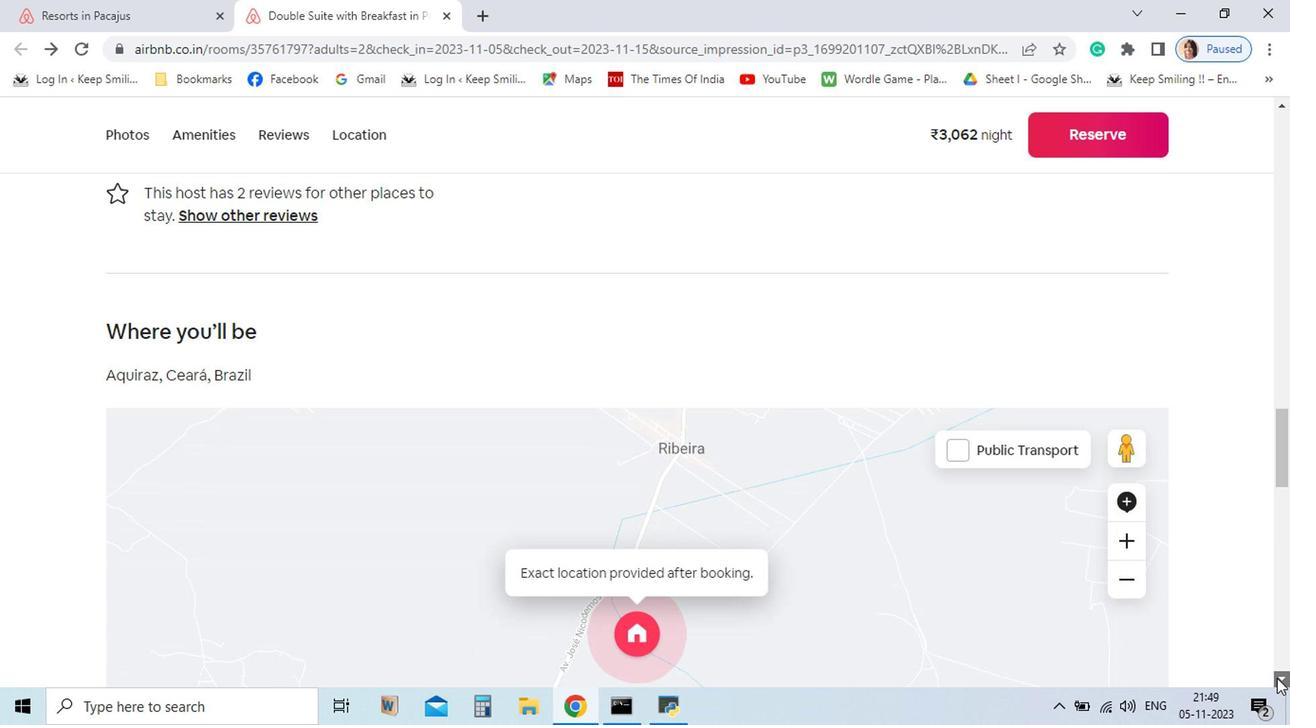 
Action: Mouse pressed left at (1093, 671)
Screenshot: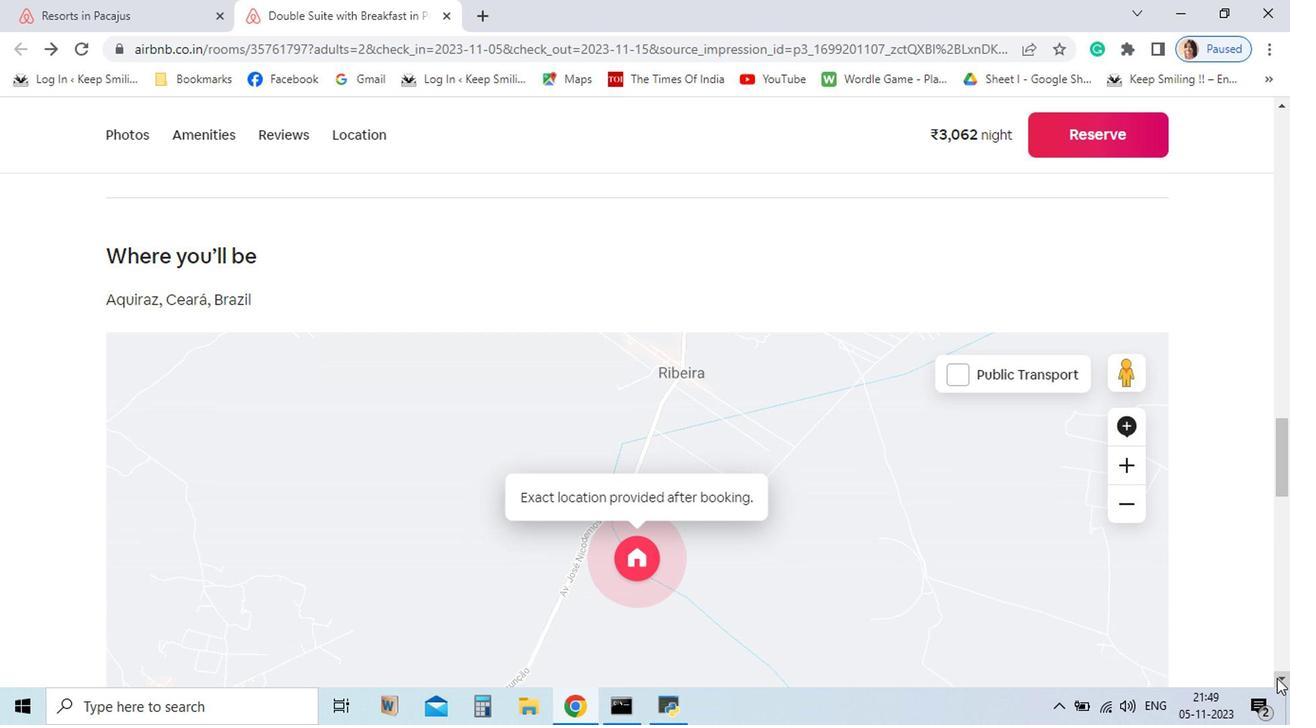 
Action: Mouse pressed left at (1093, 671)
Screenshot: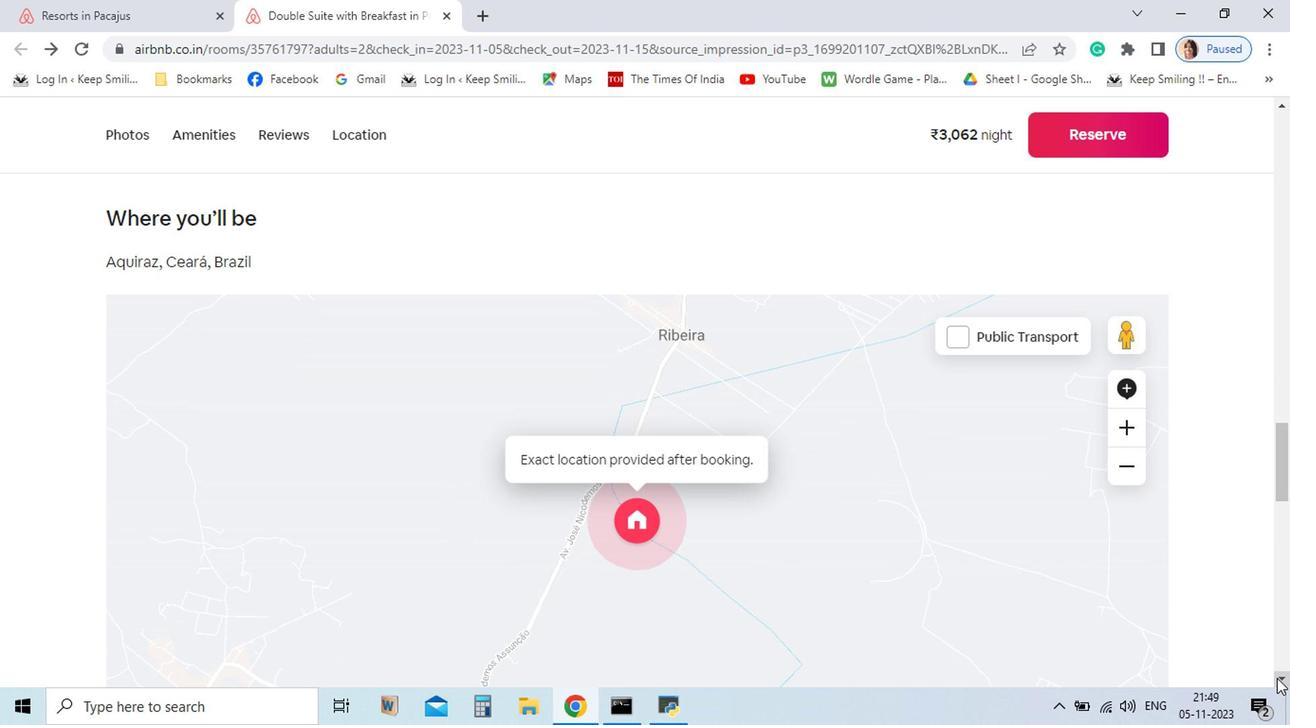 
Action: Mouse pressed left at (1093, 671)
Screenshot: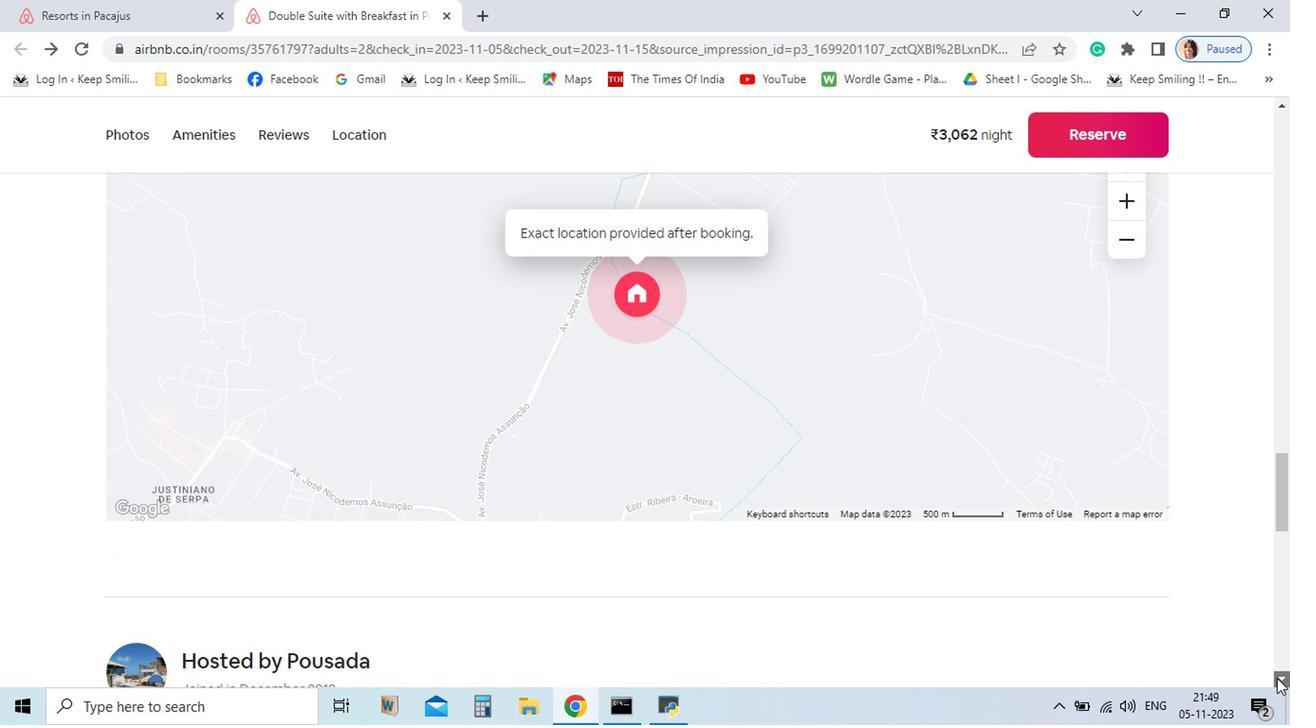 
Action: Mouse pressed left at (1093, 671)
Screenshot: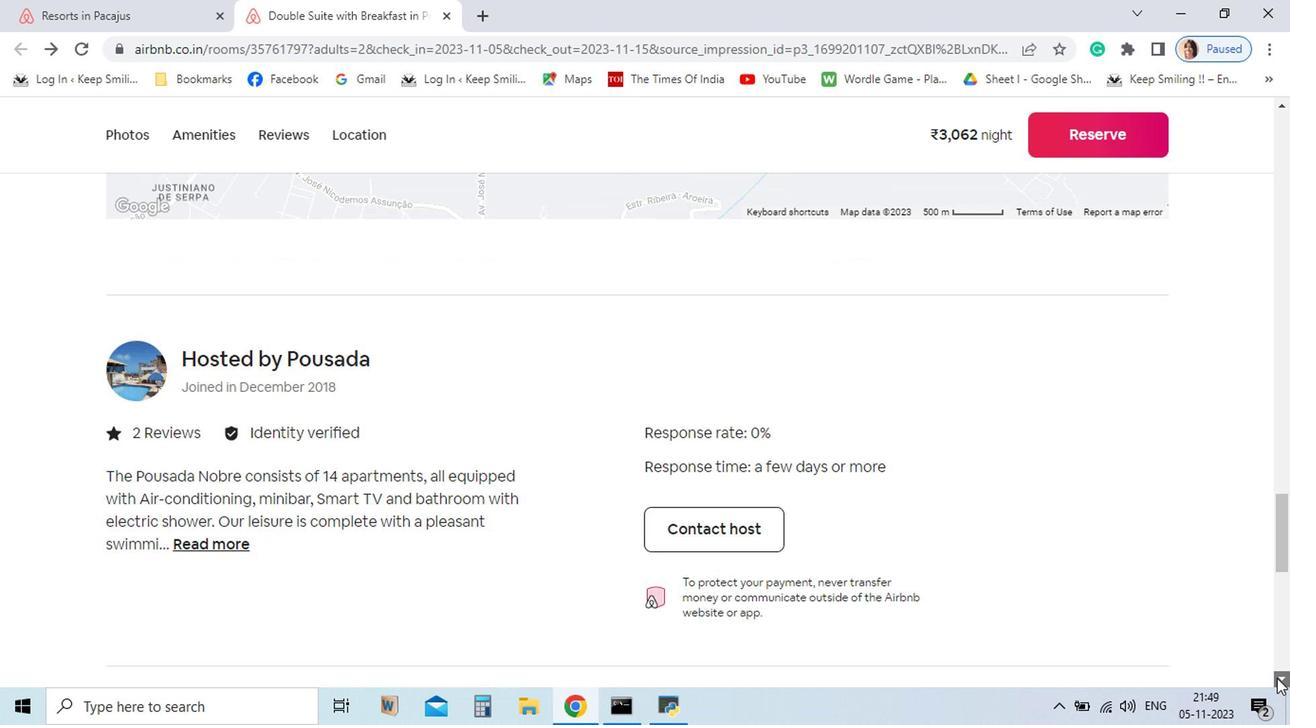 
Action: Mouse moved to (295, 481)
Screenshot: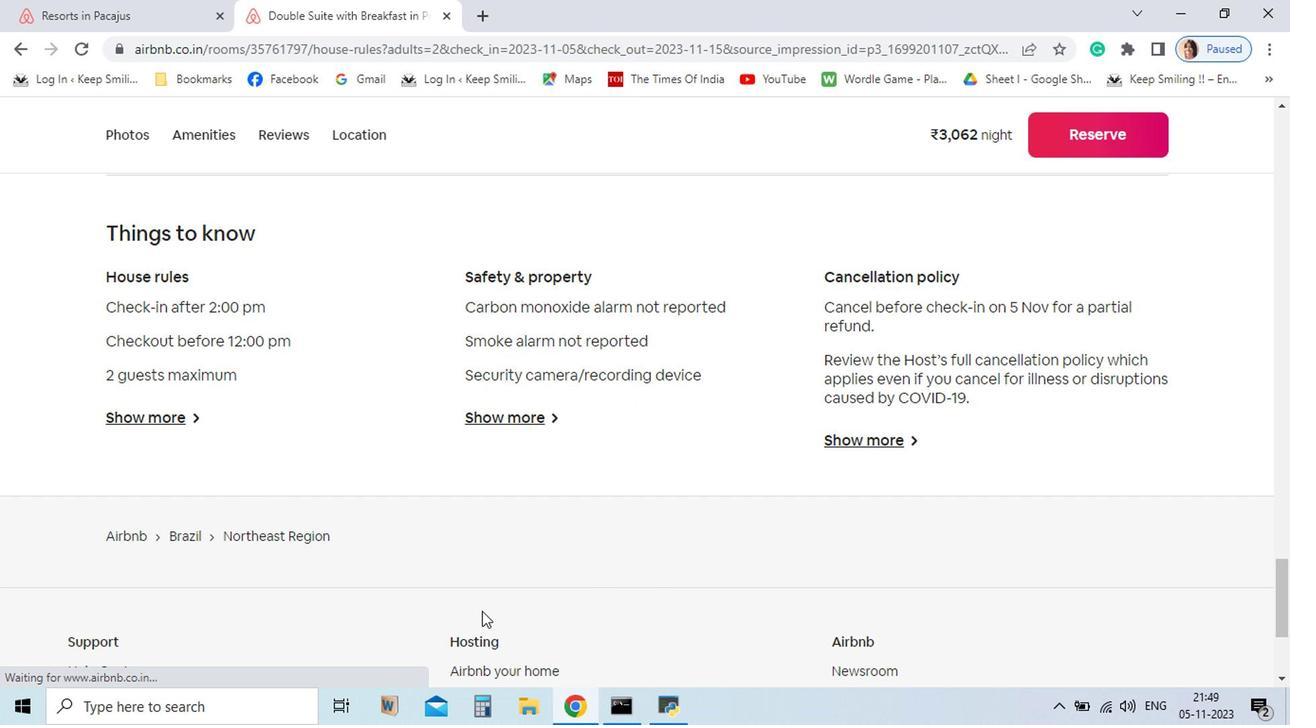 
Action: Mouse pressed left at (295, 481)
Screenshot: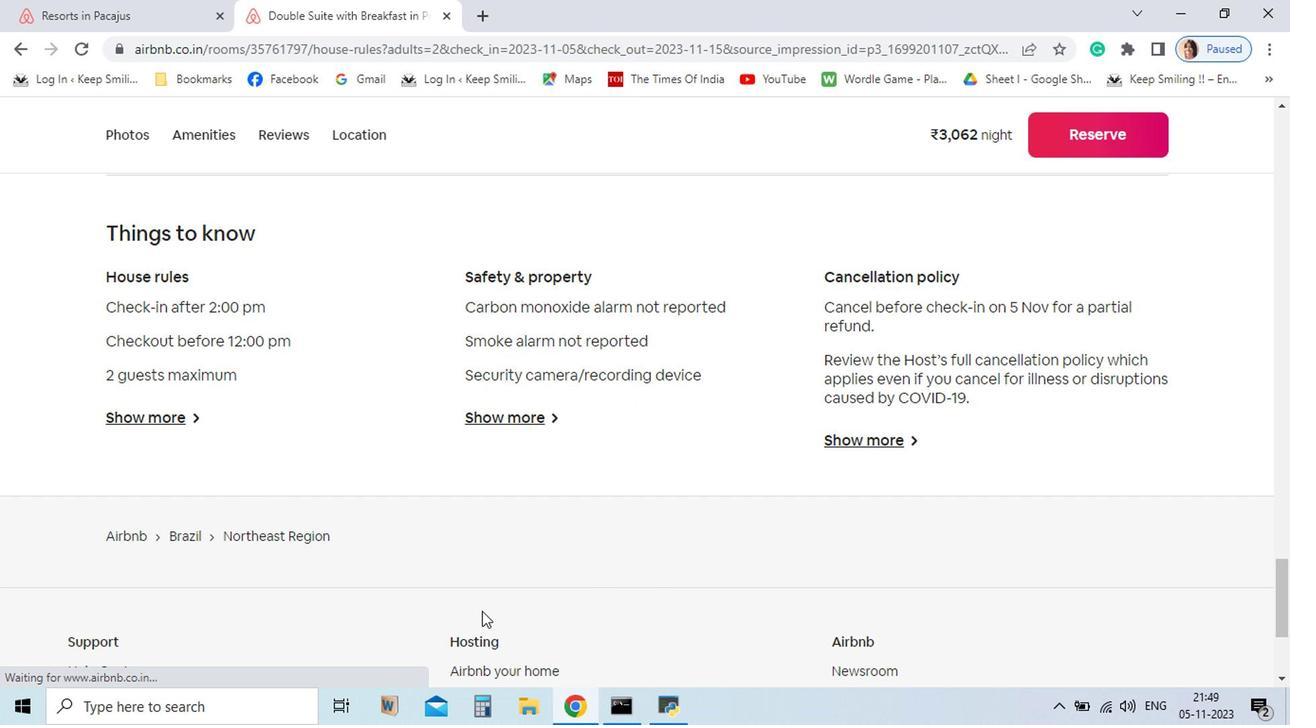 
Action: Mouse moved to (906, 641)
Screenshot: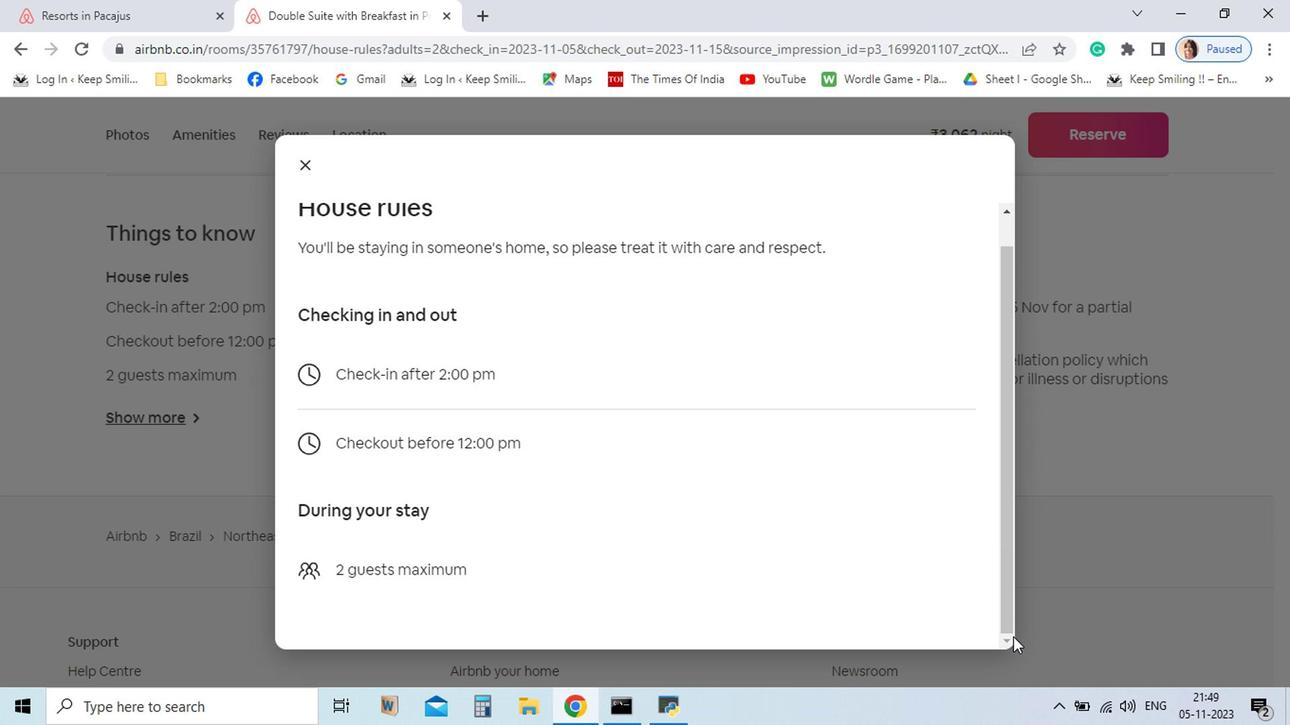 
Action: Mouse pressed left at (906, 641)
Screenshot: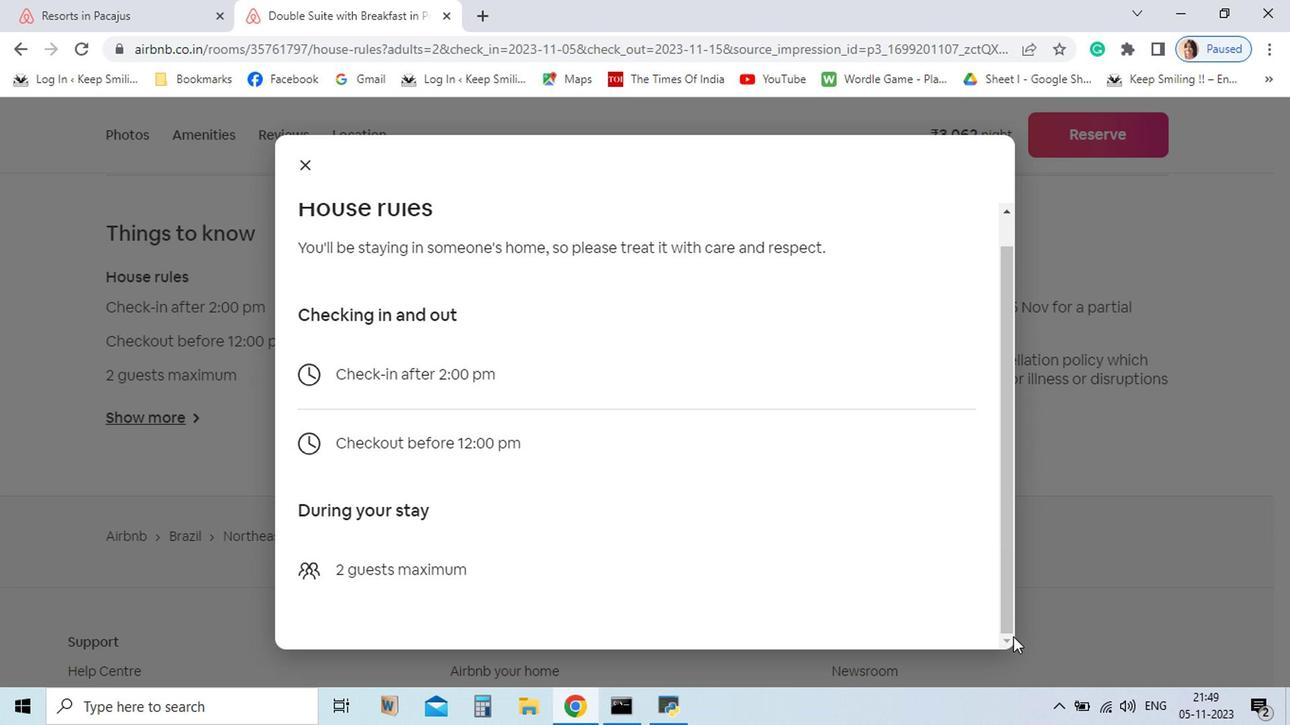 
Action: Mouse moved to (906, 641)
Screenshot: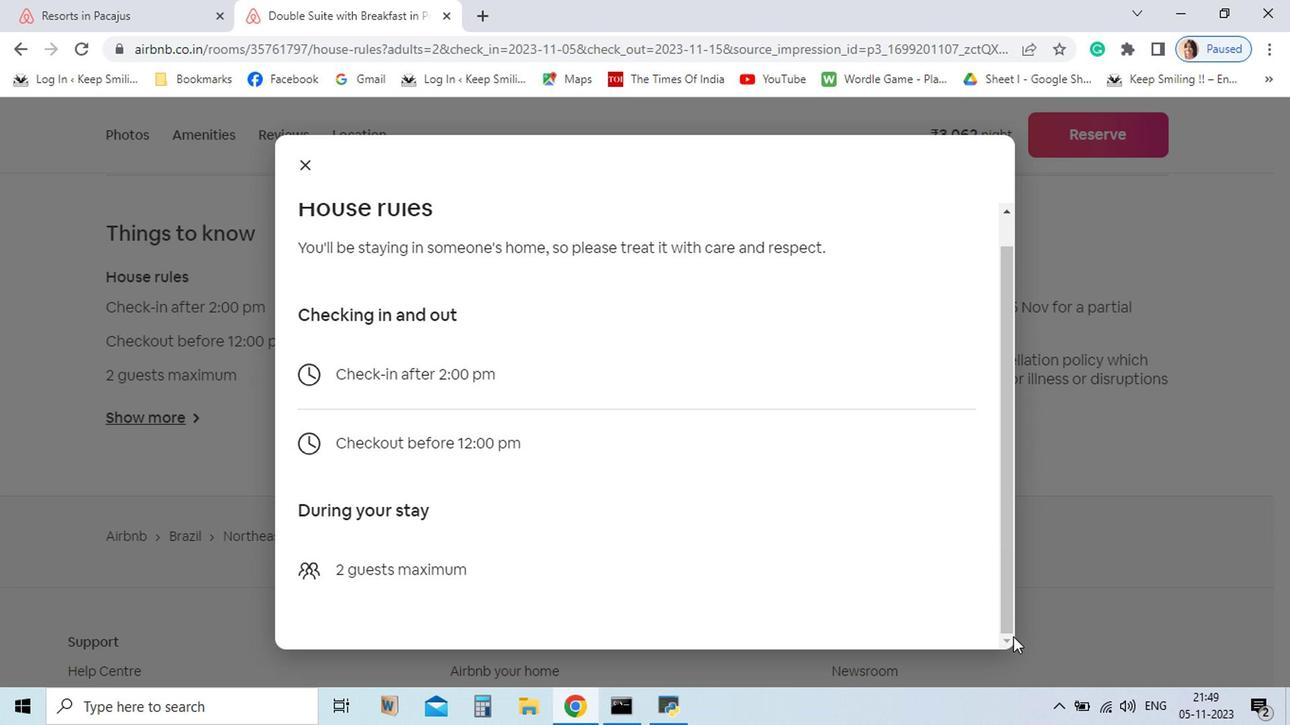 
Action: Mouse pressed left at (906, 641)
Screenshot: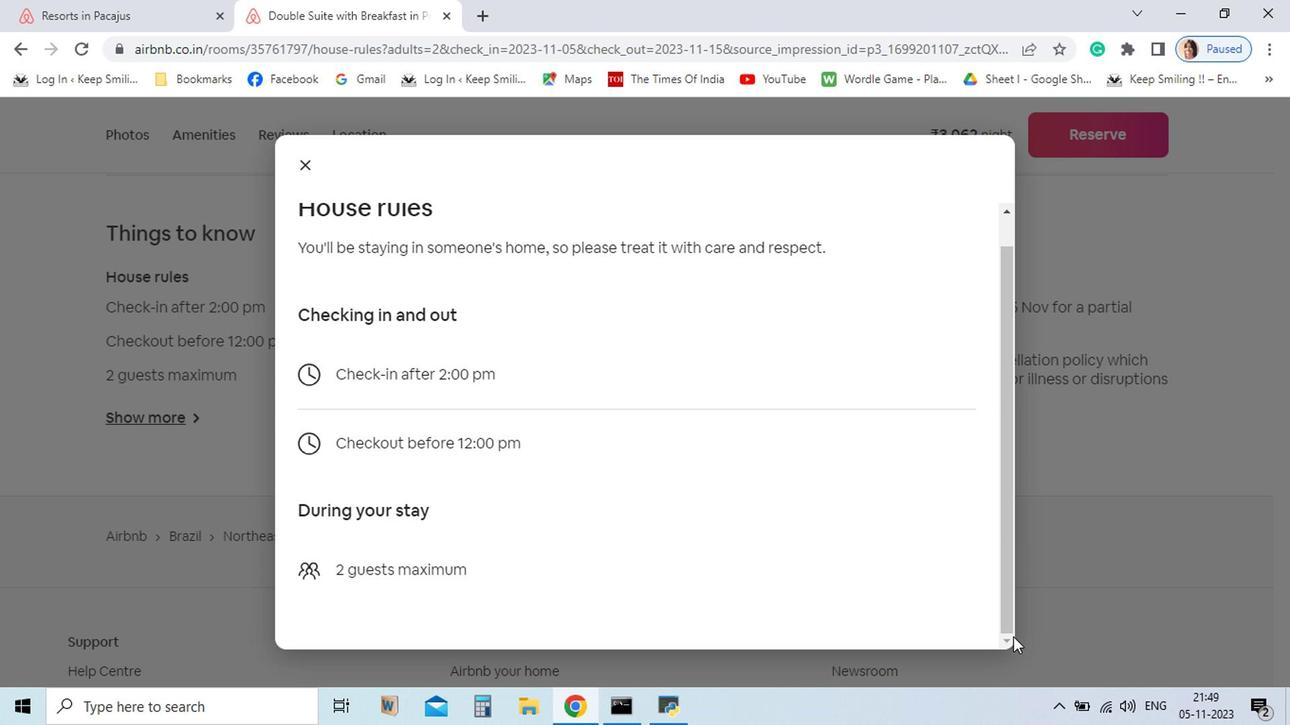 
Action: Mouse moved to (407, 309)
Screenshot: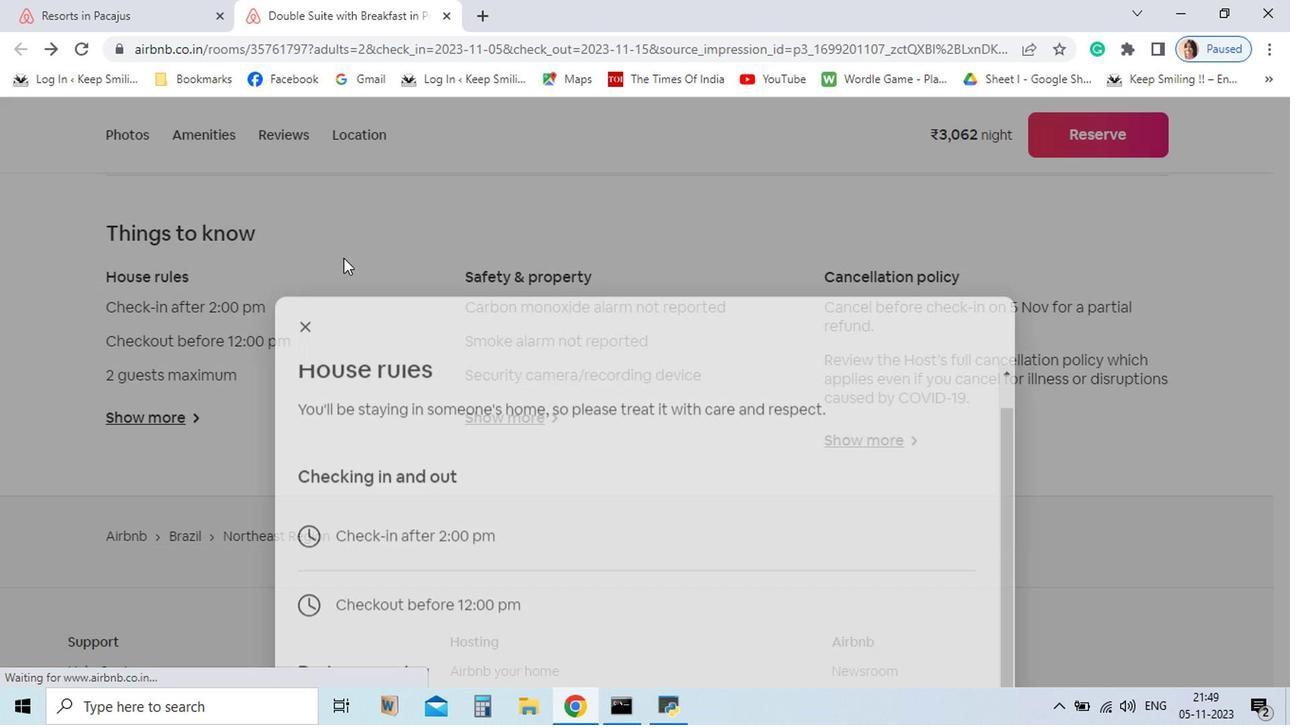 
Action: Mouse pressed left at (407, 309)
Screenshot: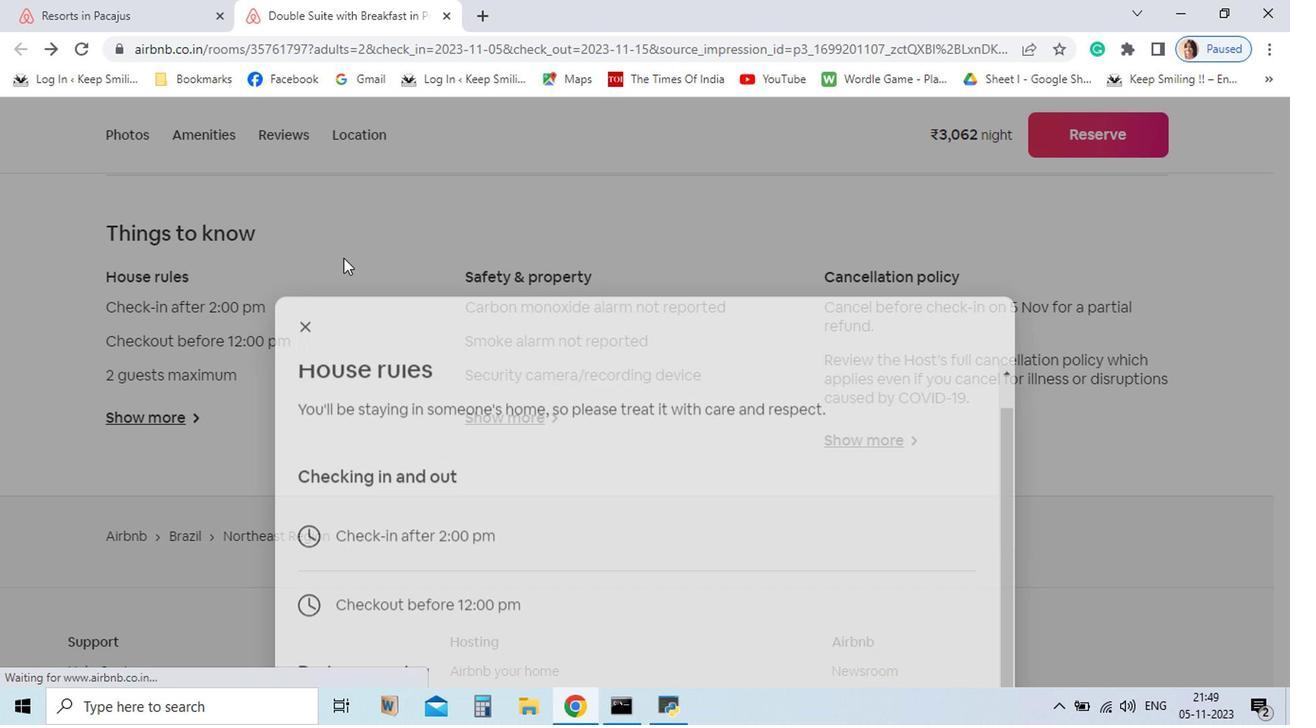
Action: Mouse moved to (546, 487)
Screenshot: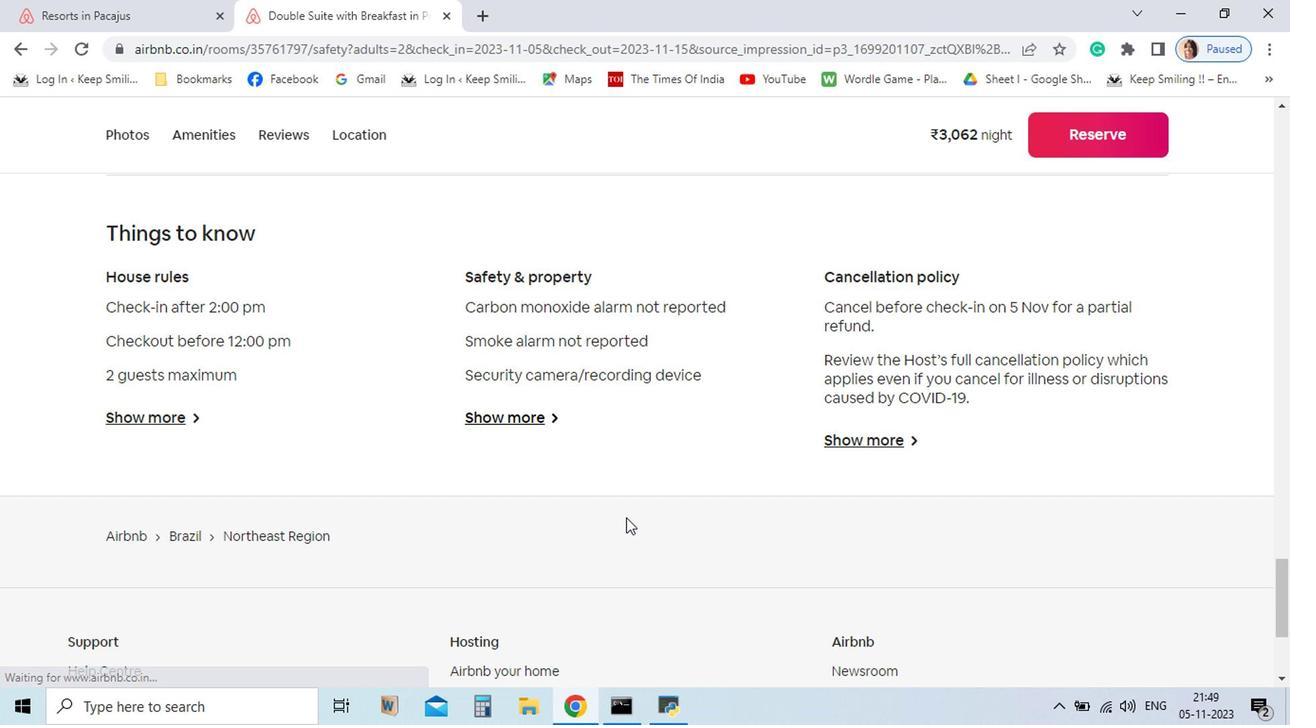 
Action: Mouse pressed left at (546, 487)
Screenshot: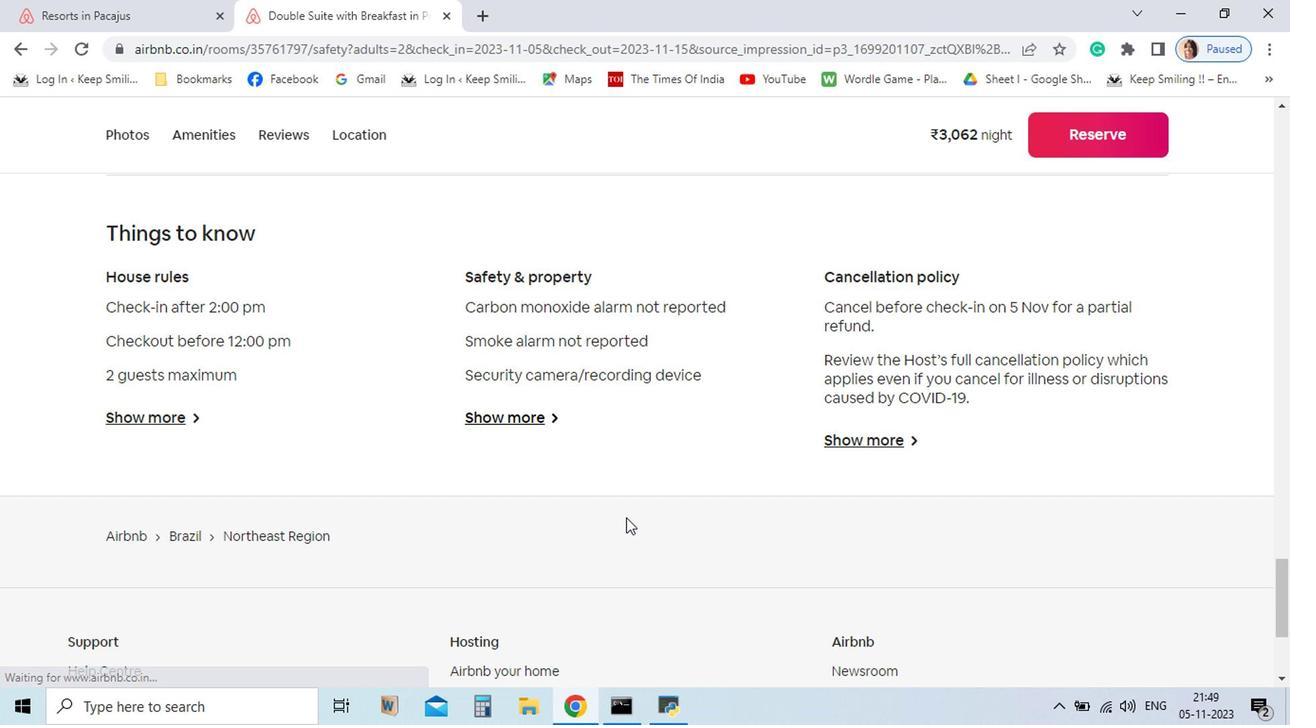 
Action: Mouse moved to (902, 644)
Screenshot: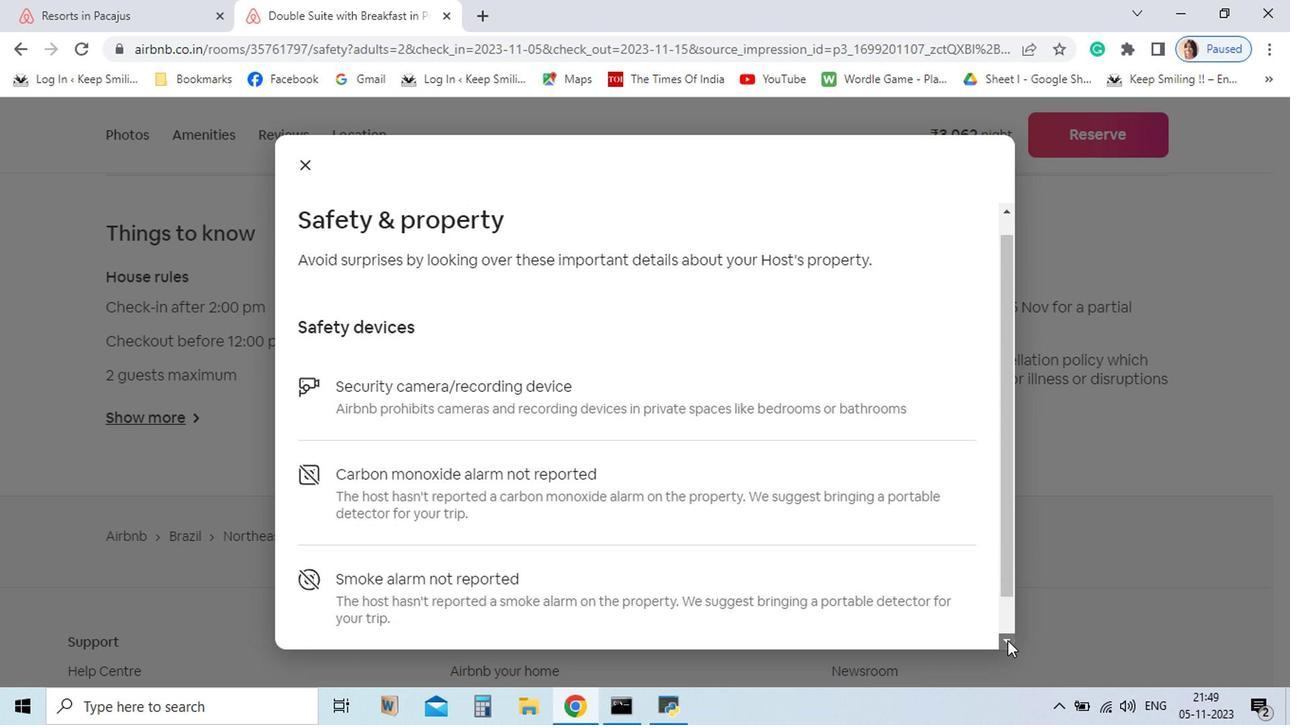 
Action: Mouse pressed left at (902, 644)
Screenshot: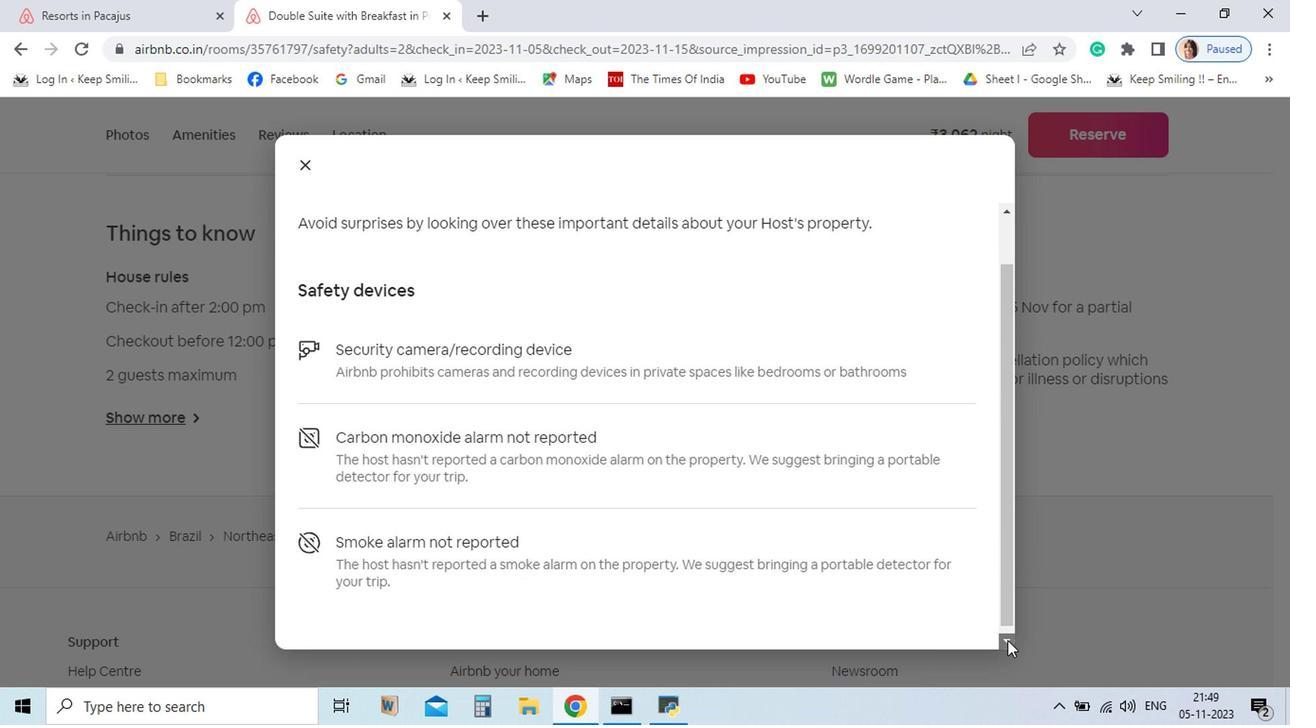 
Action: Mouse pressed left at (902, 644)
Screenshot: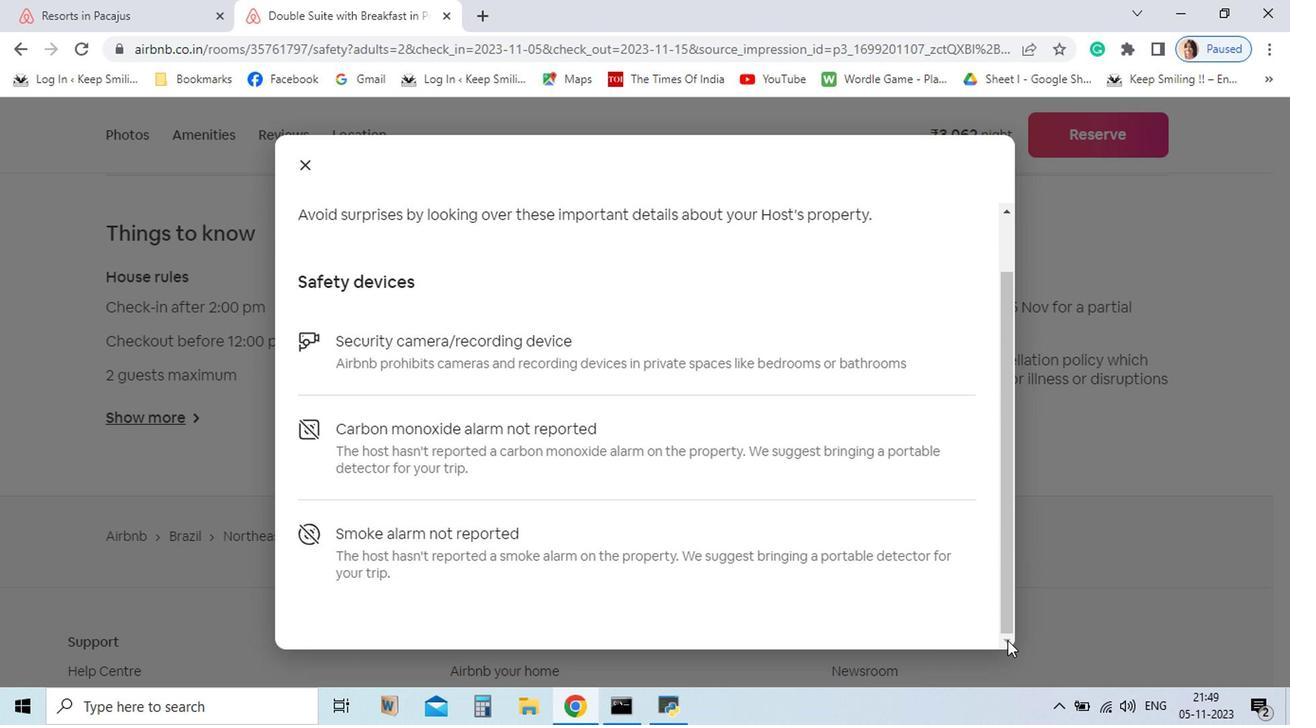 
Action: Mouse moved to (403, 305)
Screenshot: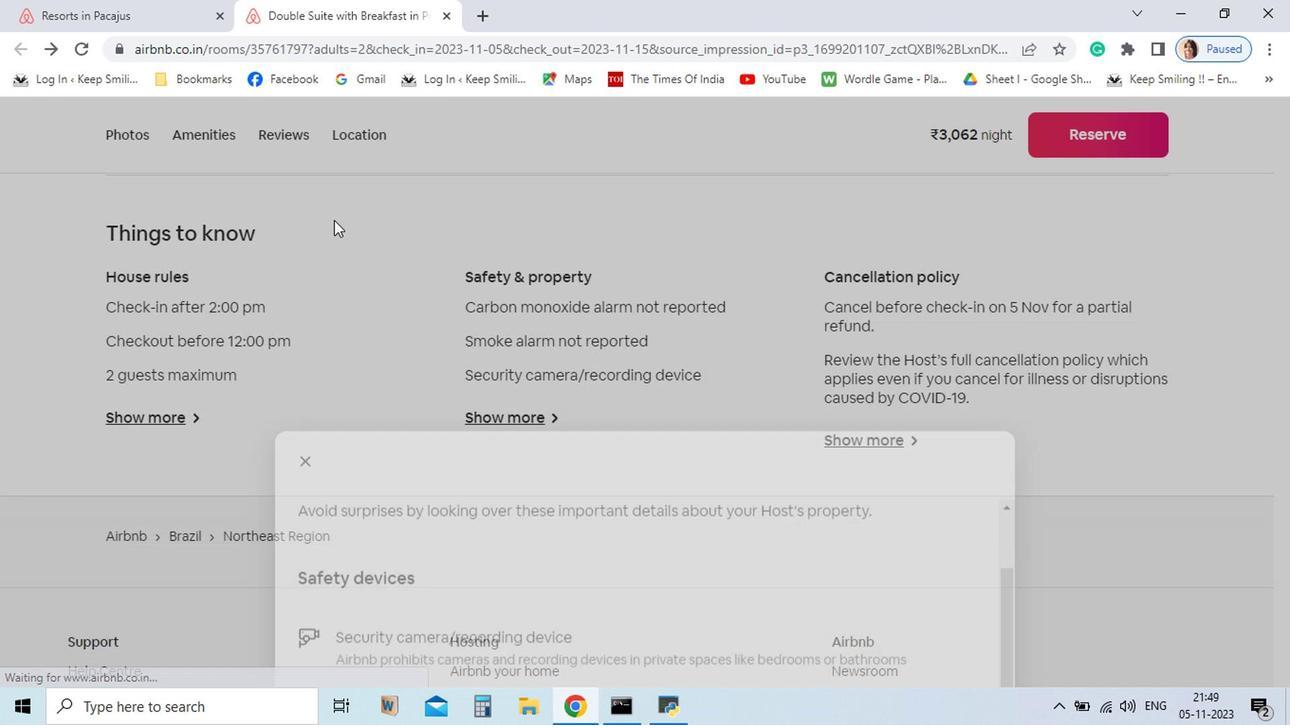 
Action: Mouse pressed left at (403, 305)
Screenshot: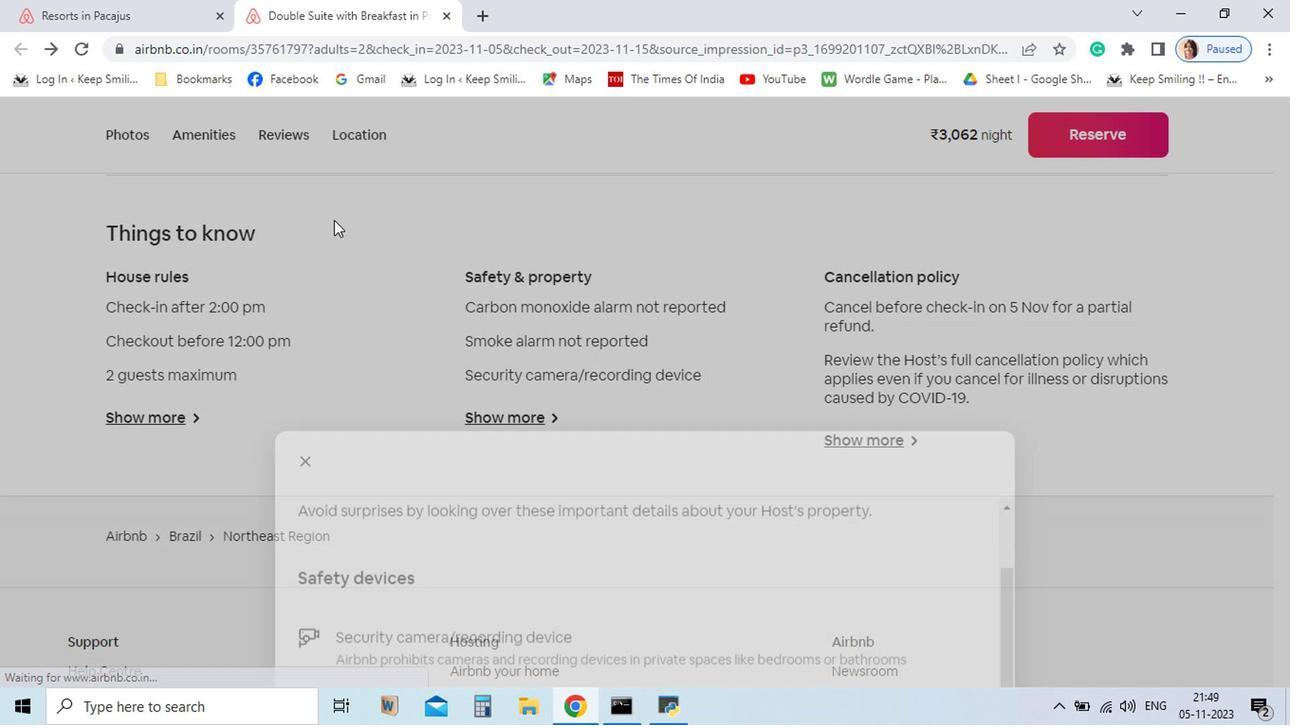 
Action: Mouse moved to (787, 500)
Screenshot: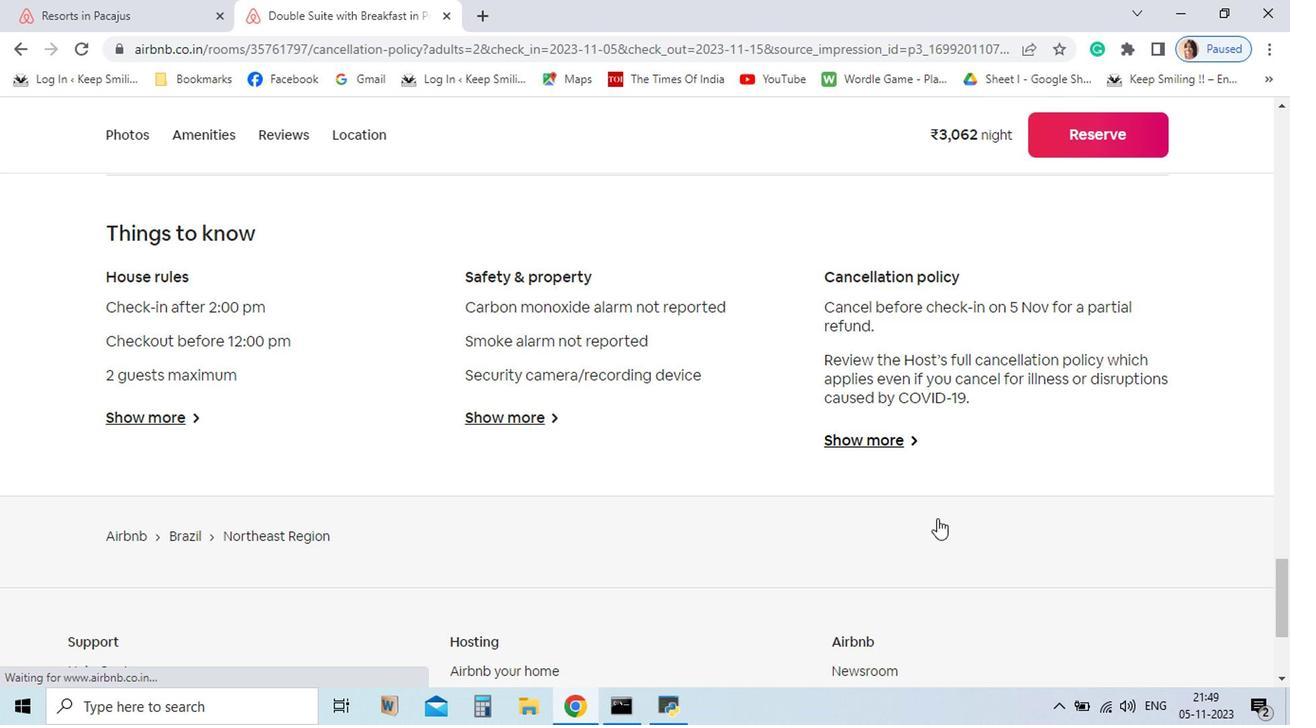 
Action: Mouse pressed left at (787, 500)
Screenshot: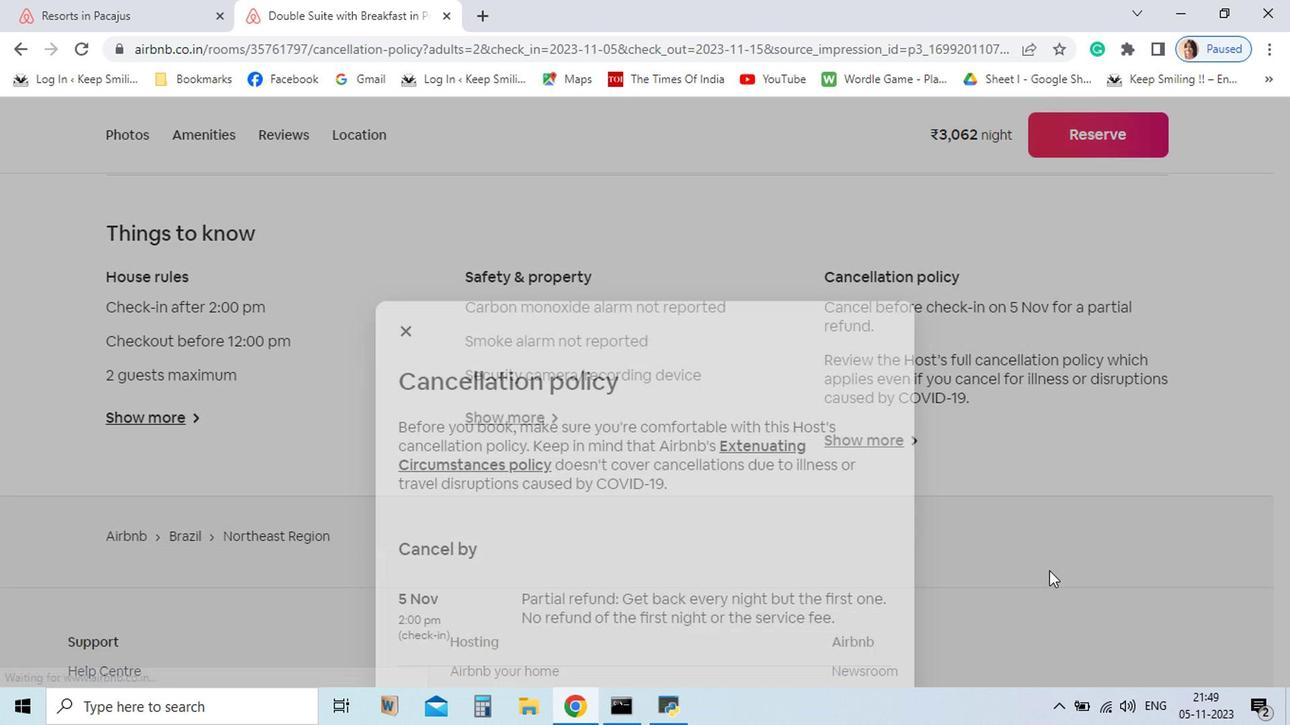
Action: Mouse moved to (481, 314)
Screenshot: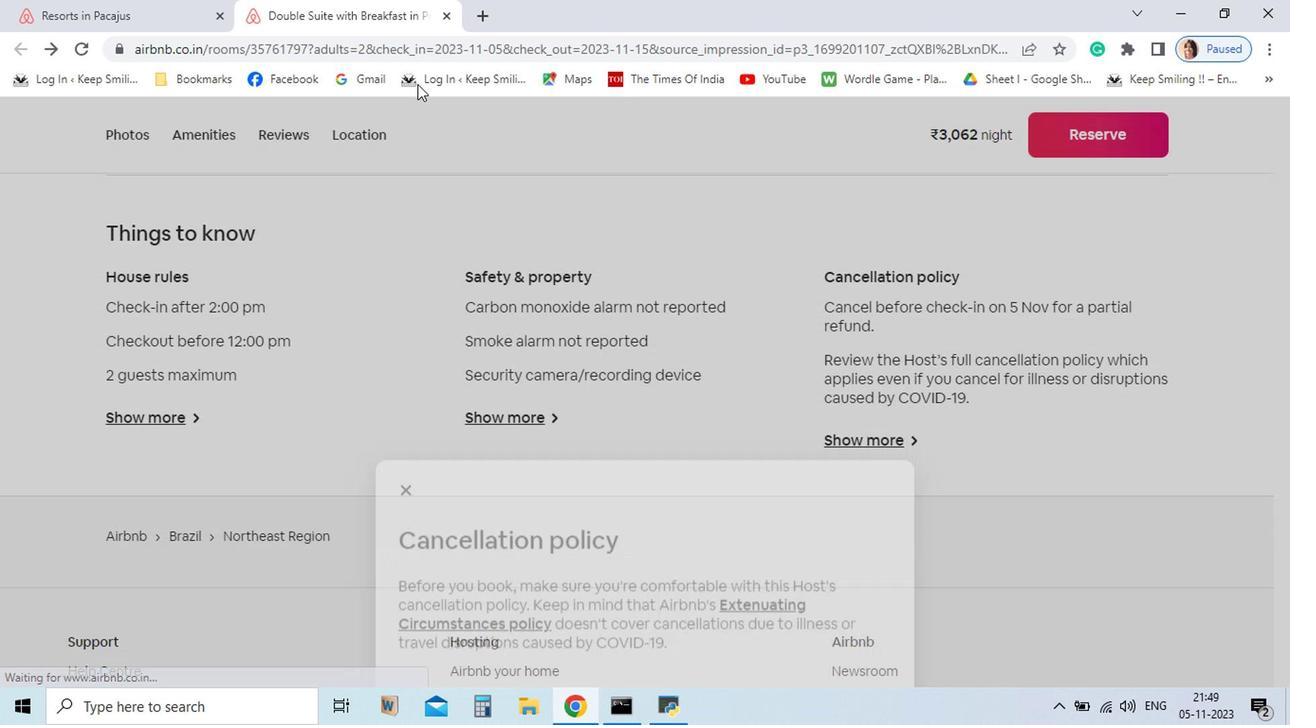 
Action: Mouse pressed left at (481, 314)
Screenshot: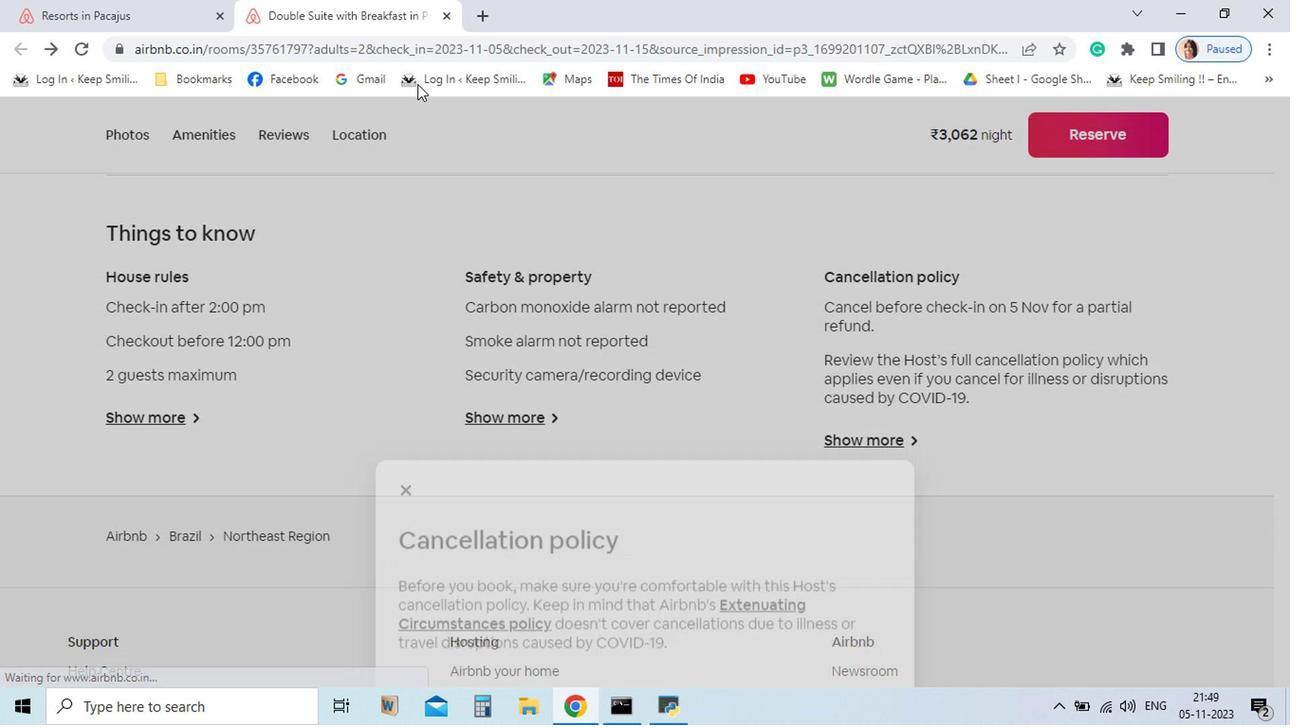 
Action: Mouse moved to (506, 199)
Screenshot: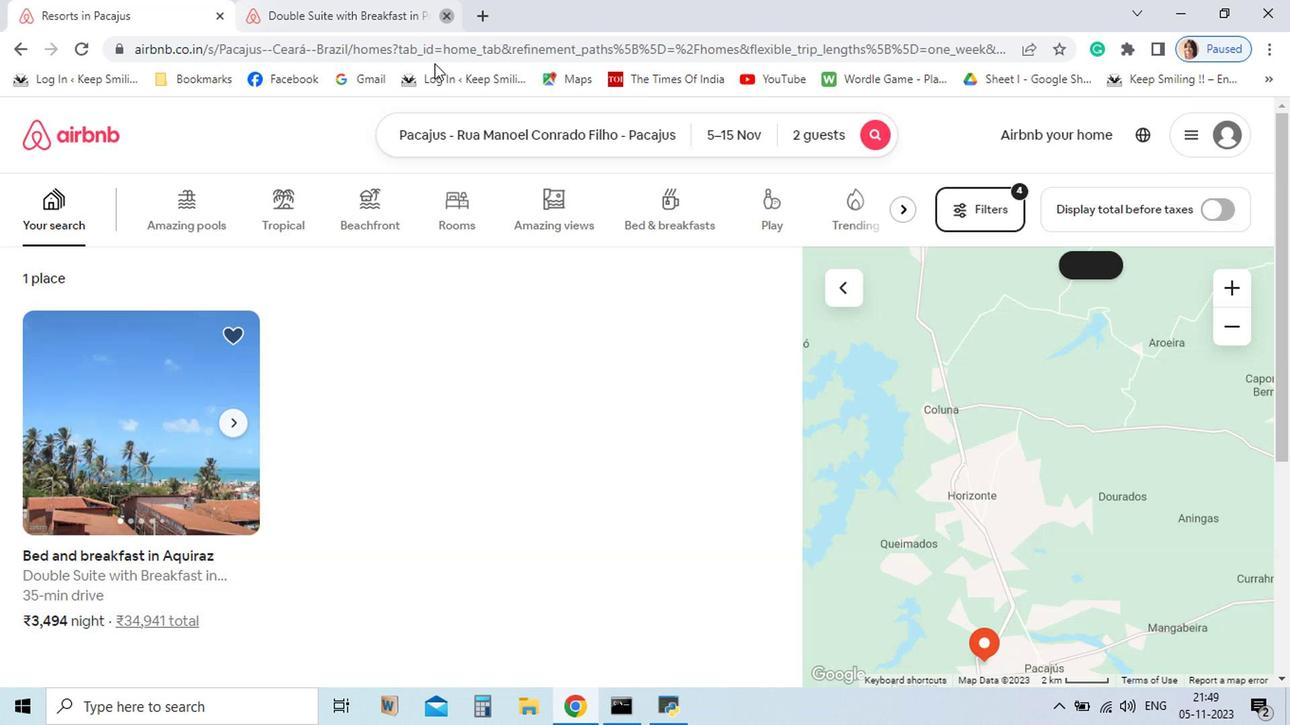 
Action: Mouse pressed left at (506, 199)
Screenshot: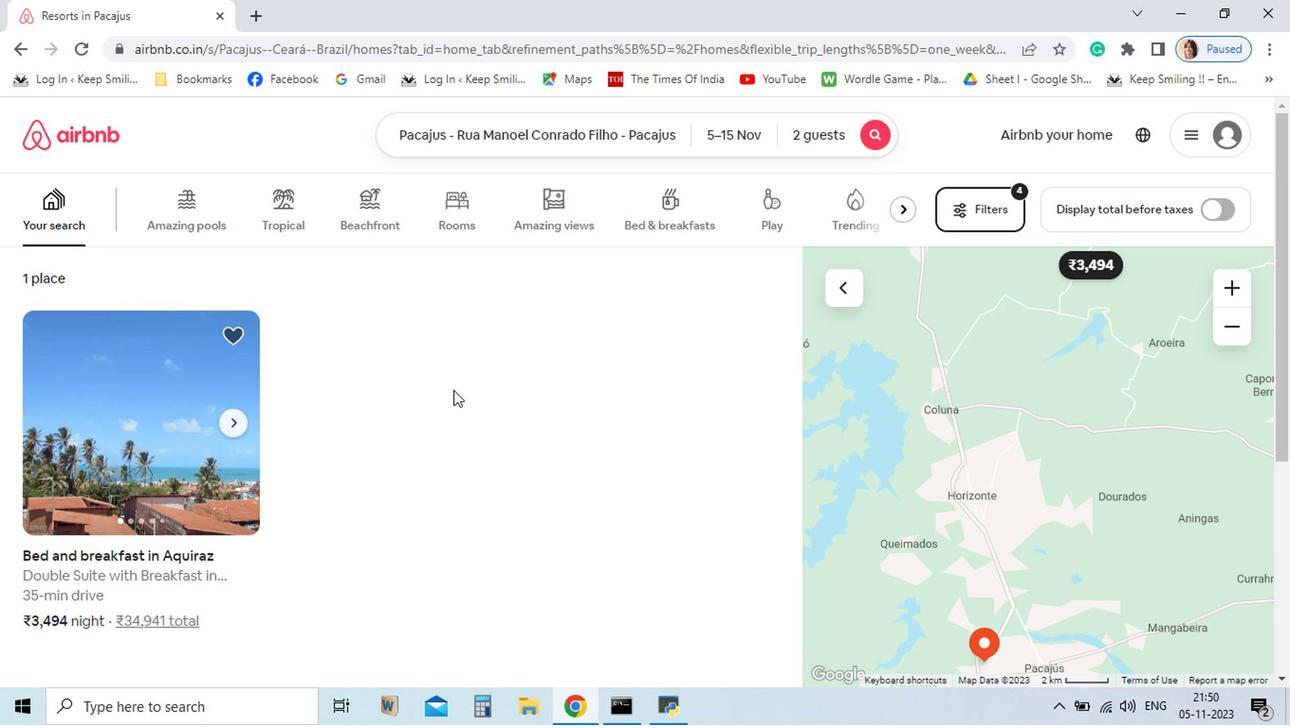 
Action: Mouse moved to (509, 469)
Screenshot: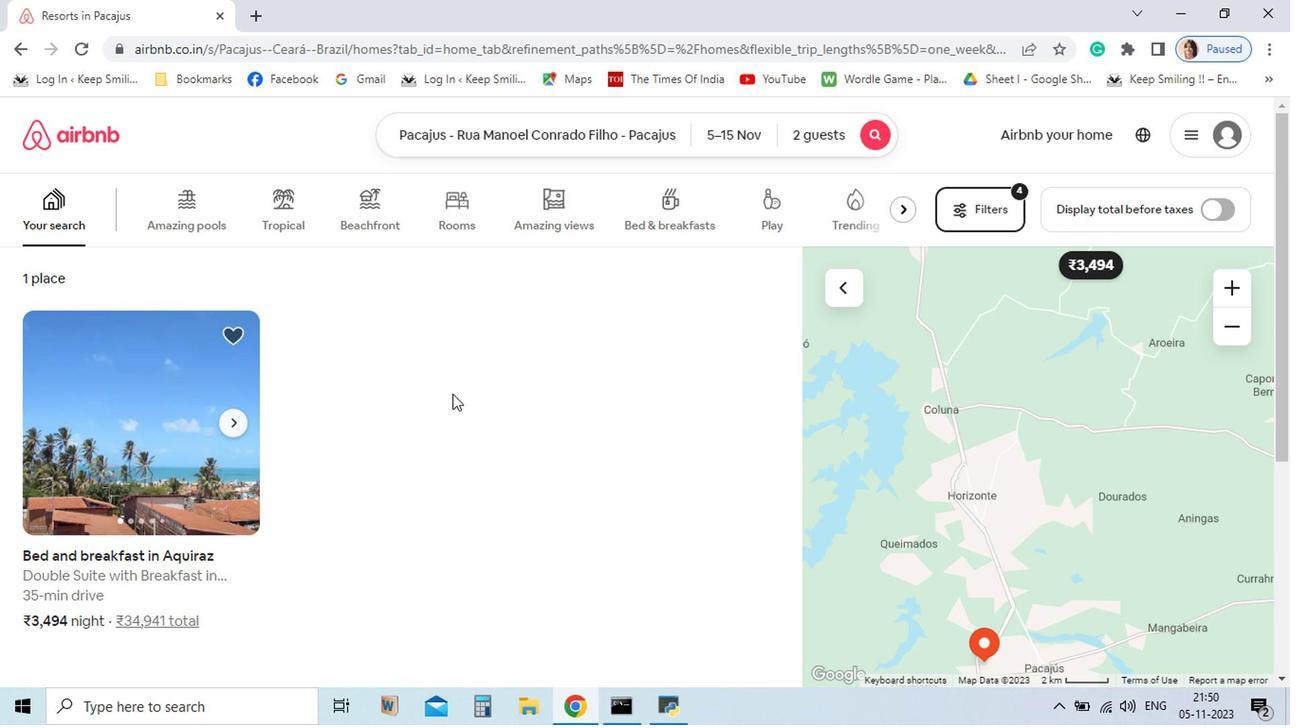 
